 Task: Go to Program & Features. Select Whole Food Market. Add to cart Dairy-Free Almond Milk Ice Cream-2. Place order for Cameron White, _x000D_
80 Blair Hollow Rd_x000D_
Dillsburg, Pennsylvania(PA), 17019, Cell Number (717) 432-9341
Action: Mouse moved to (632, 32)
Screenshot: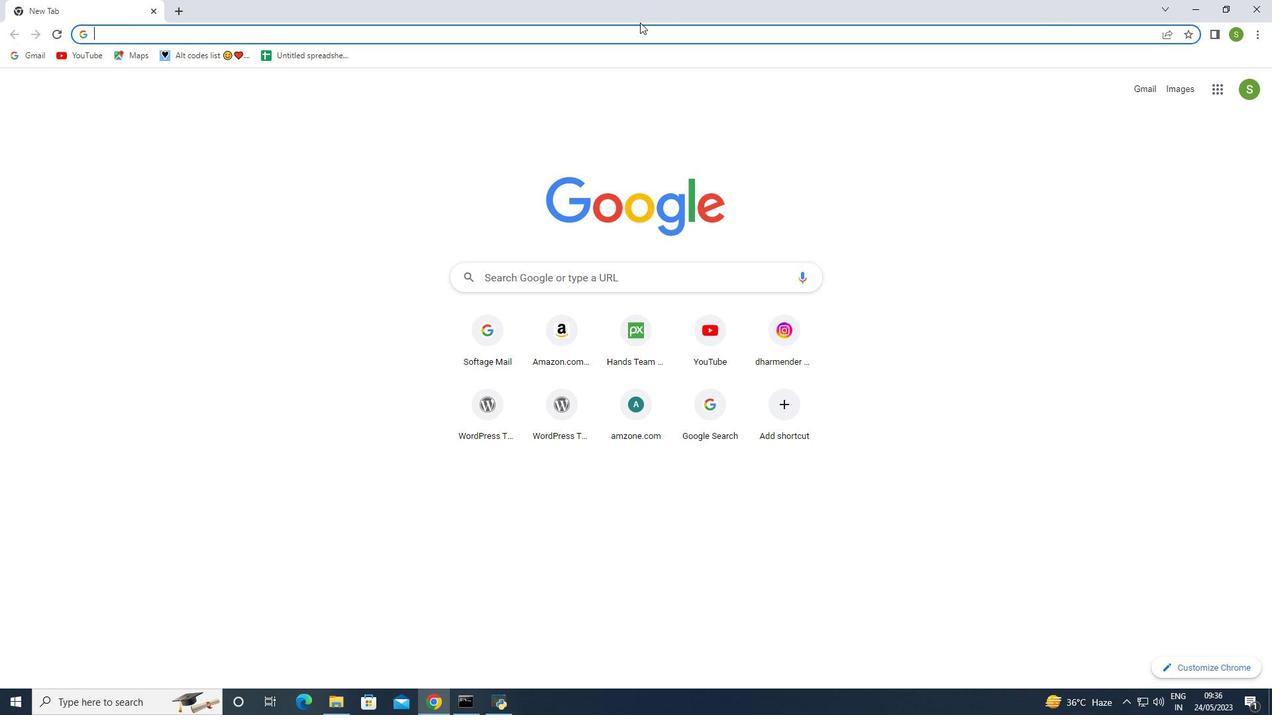 
Action: Mouse pressed left at (632, 32)
Screenshot: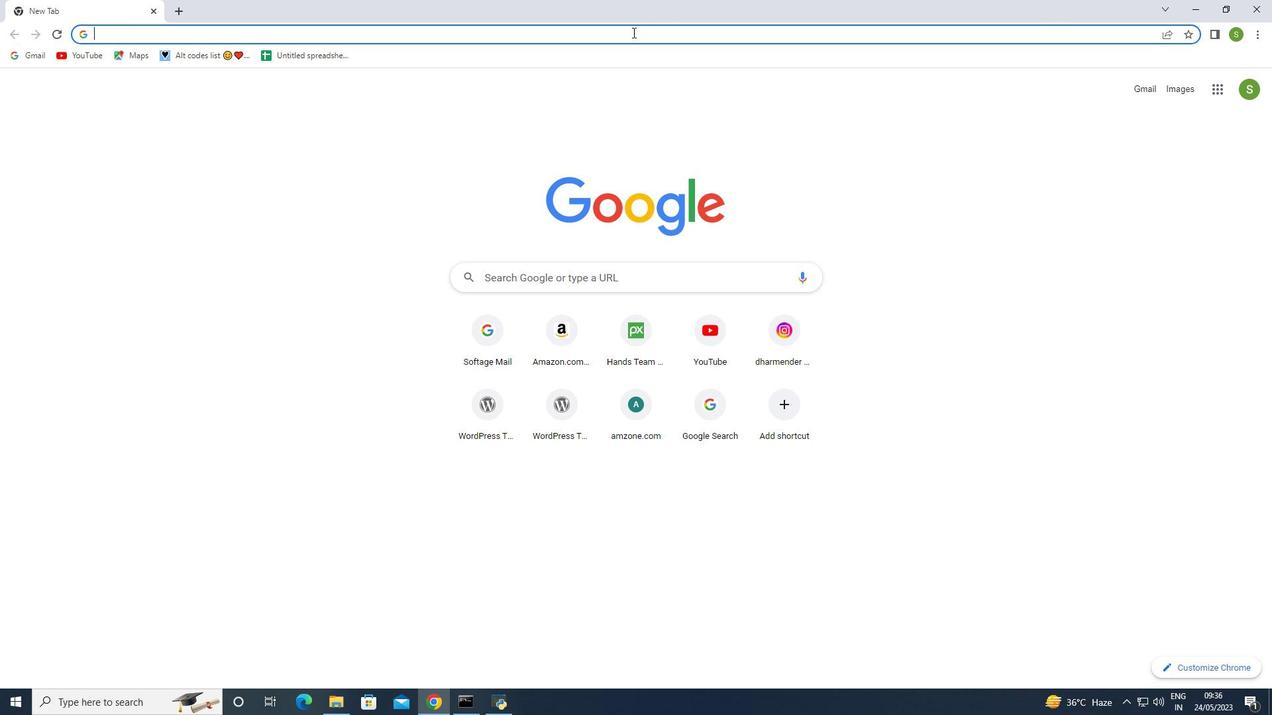 
Action: Key pressed am
Screenshot: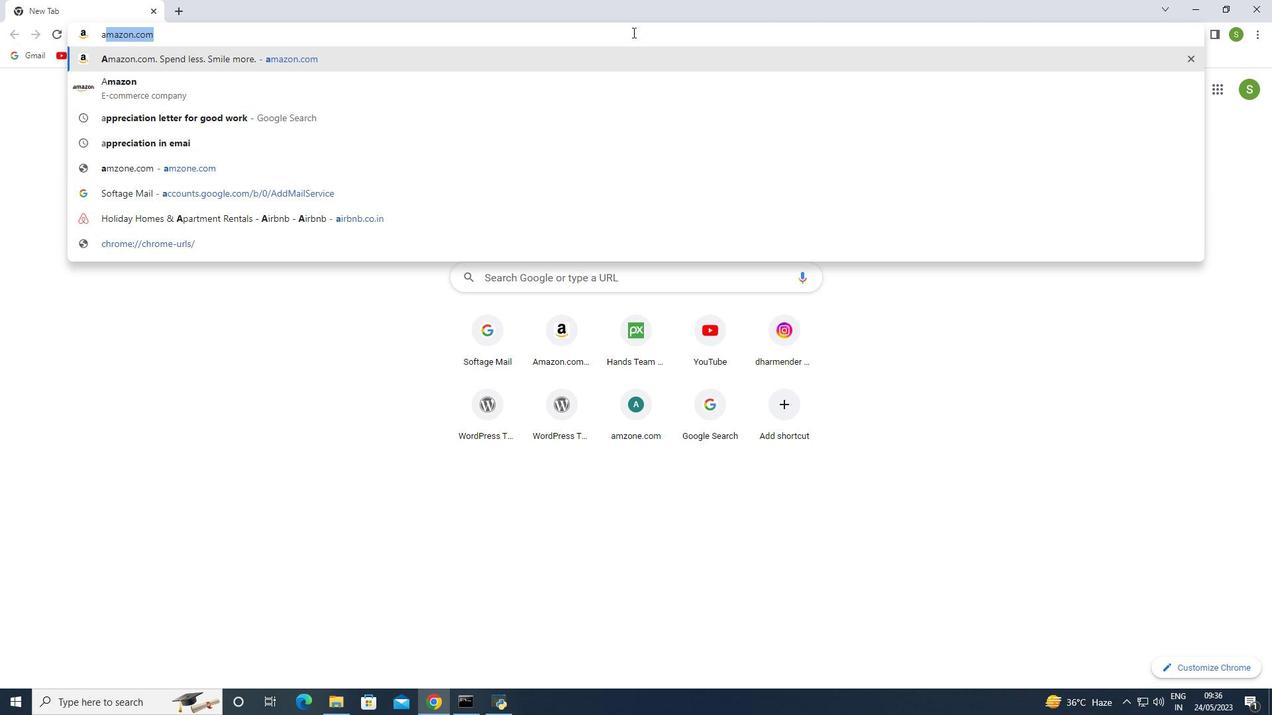 
Action: Mouse moved to (134, 60)
Screenshot: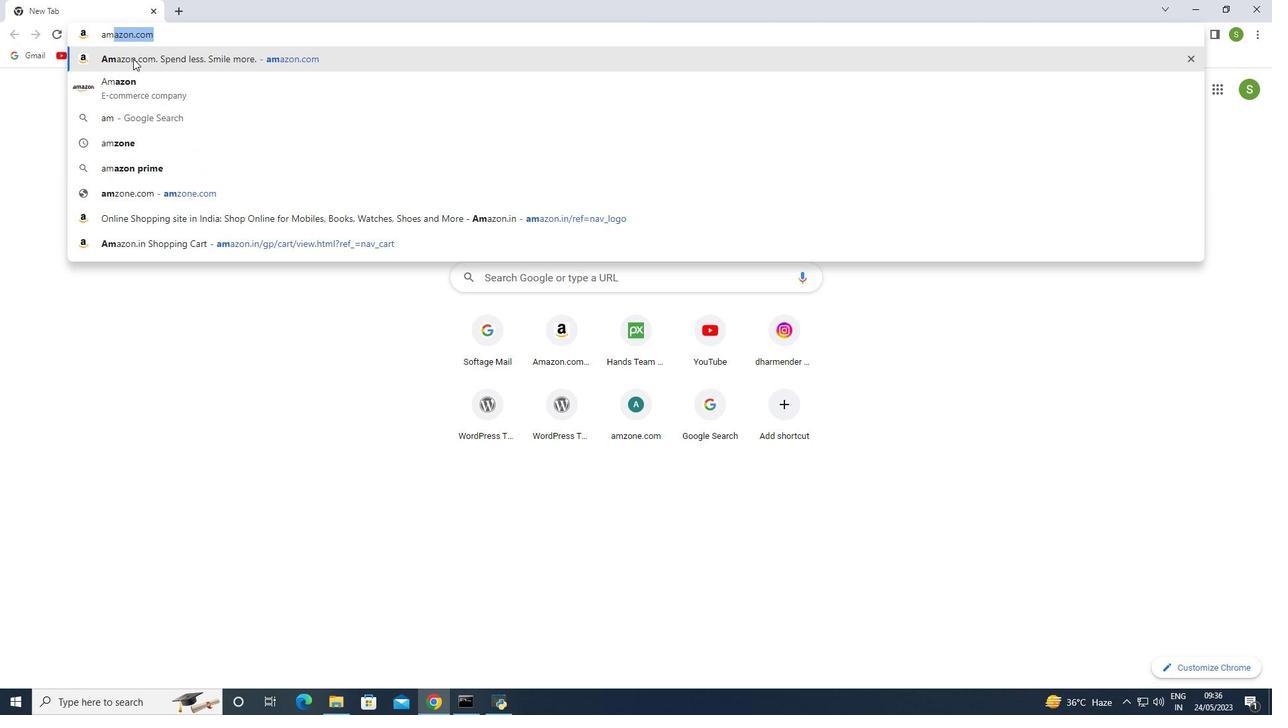 
Action: Mouse pressed left at (134, 60)
Screenshot: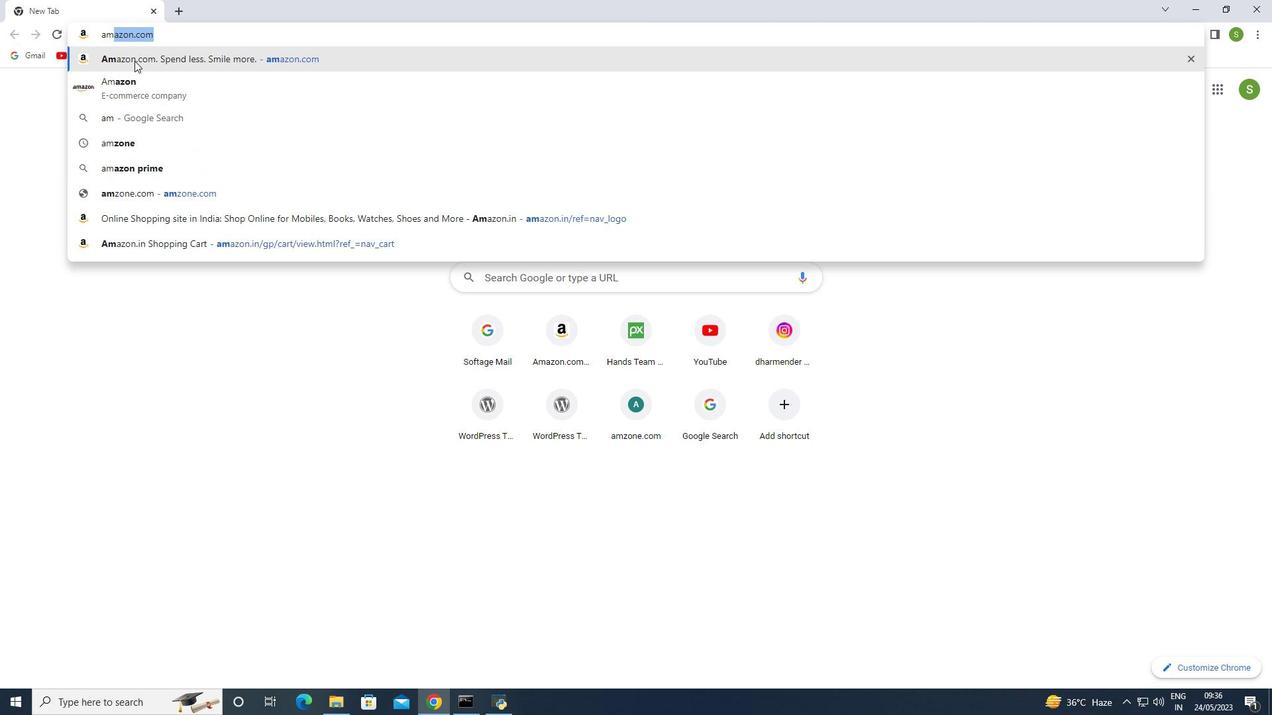 
Action: Mouse moved to (151, 83)
Screenshot: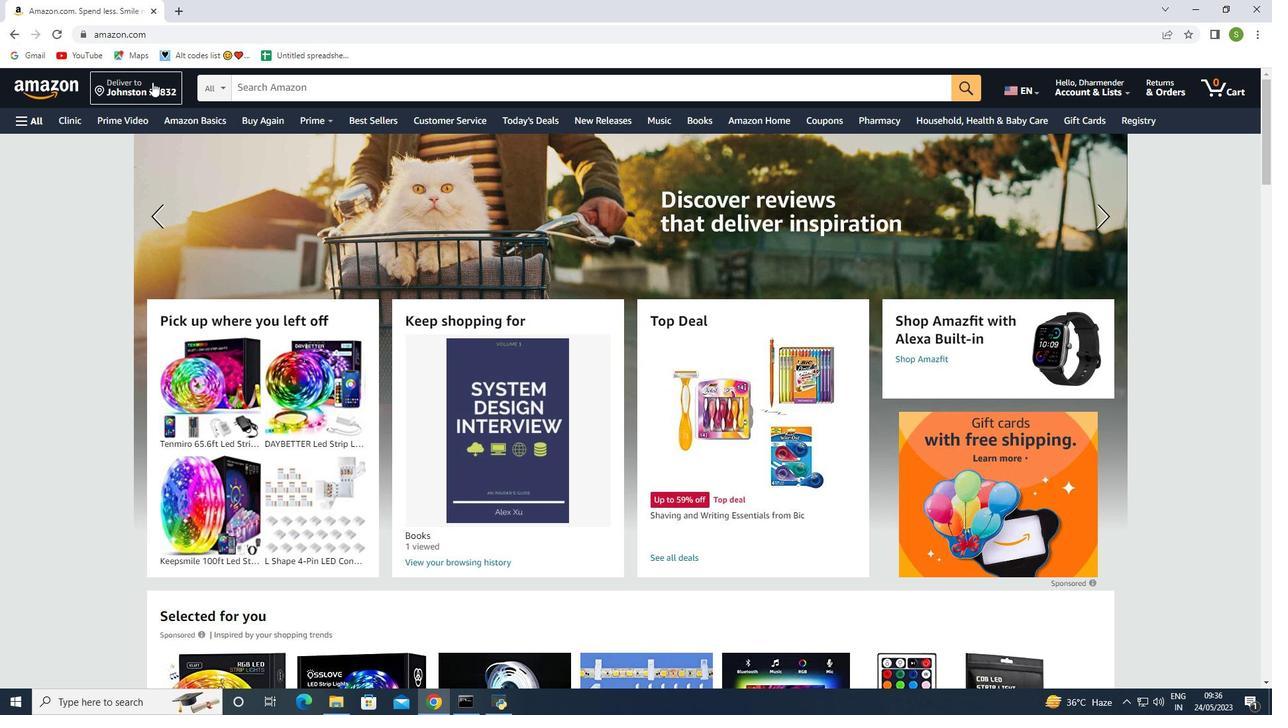 
Action: Mouse pressed right at (151, 83)
Screenshot: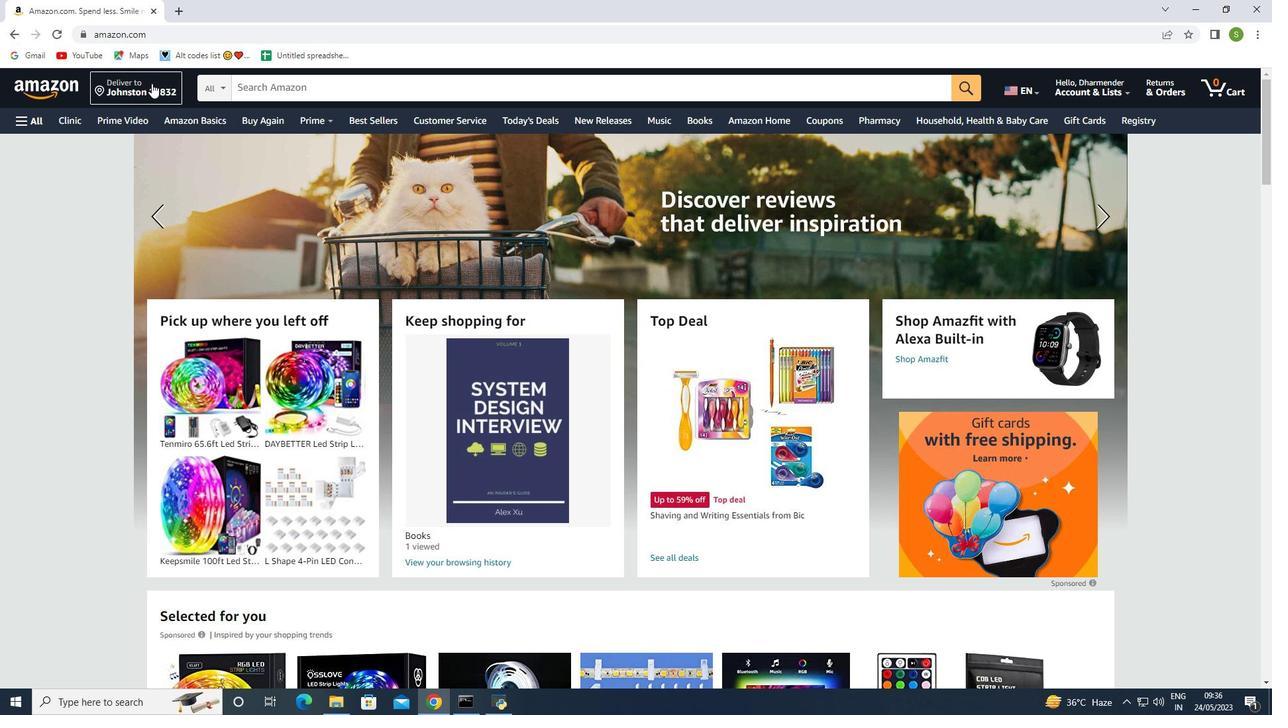 
Action: Mouse moved to (145, 86)
Screenshot: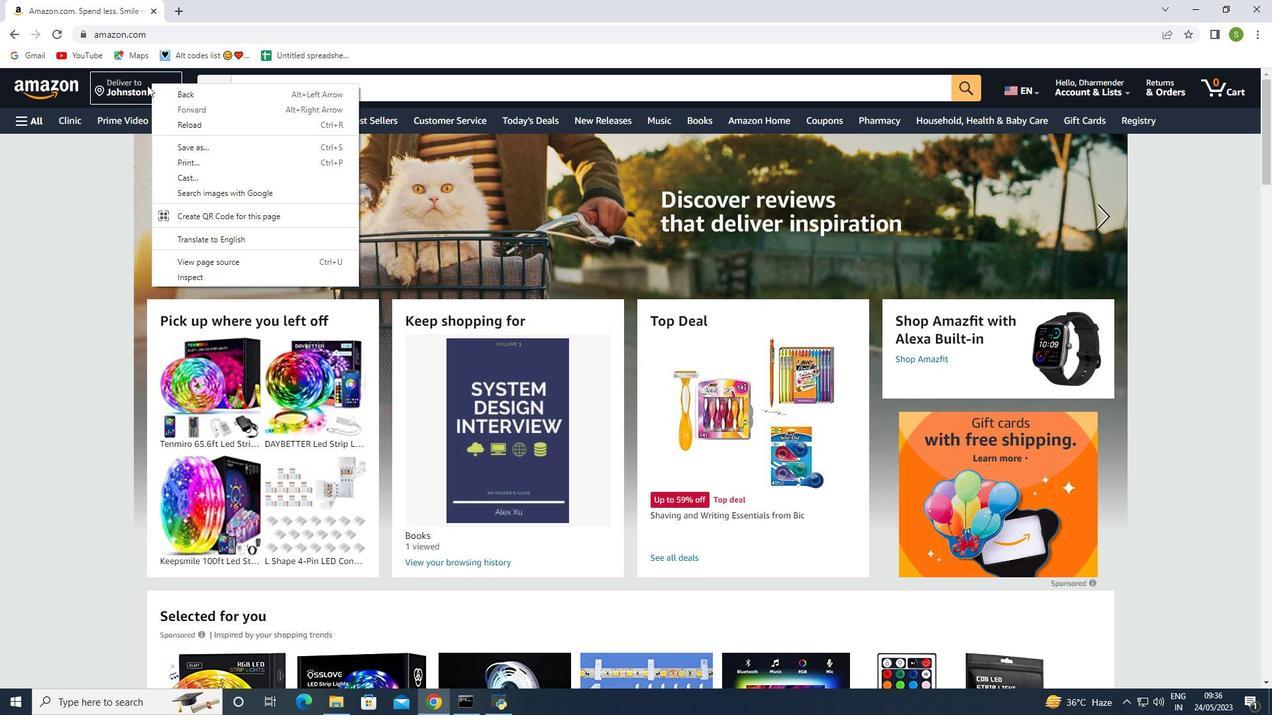 
Action: Mouse pressed left at (145, 86)
Screenshot: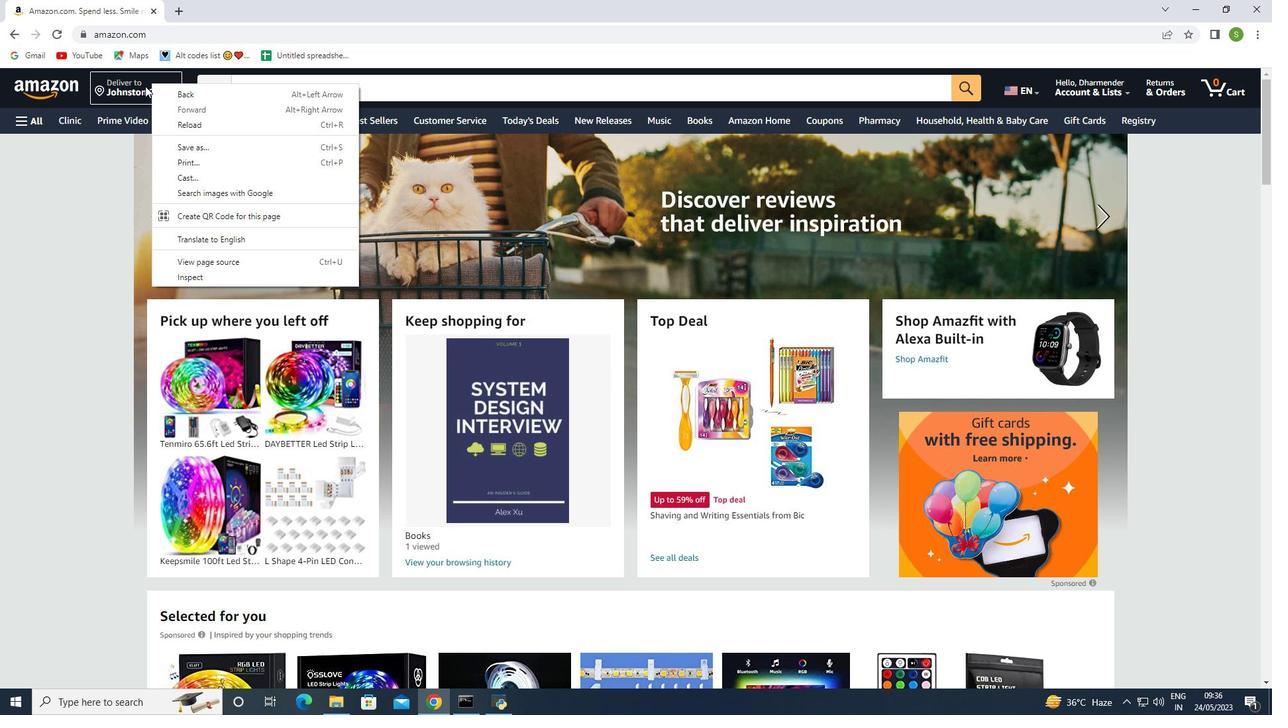 
Action: Mouse moved to (637, 464)
Screenshot: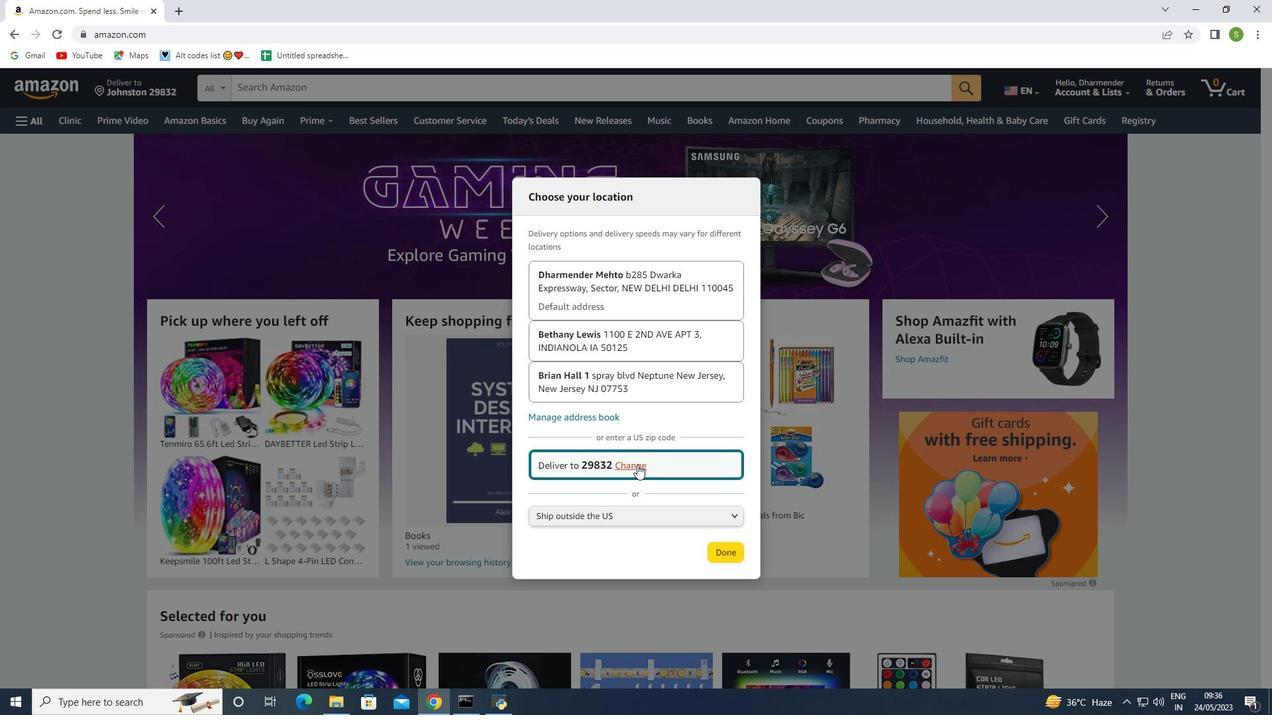 
Action: Mouse pressed left at (637, 464)
Screenshot: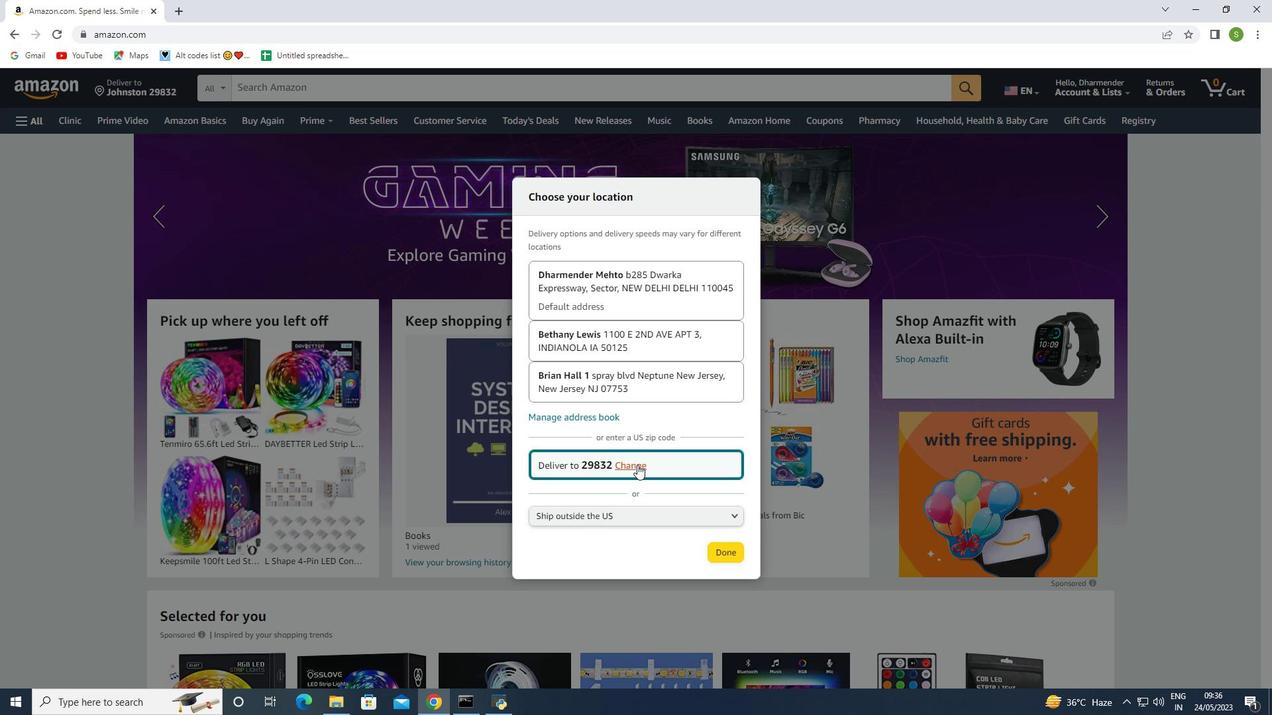 
Action: Mouse moved to (629, 458)
Screenshot: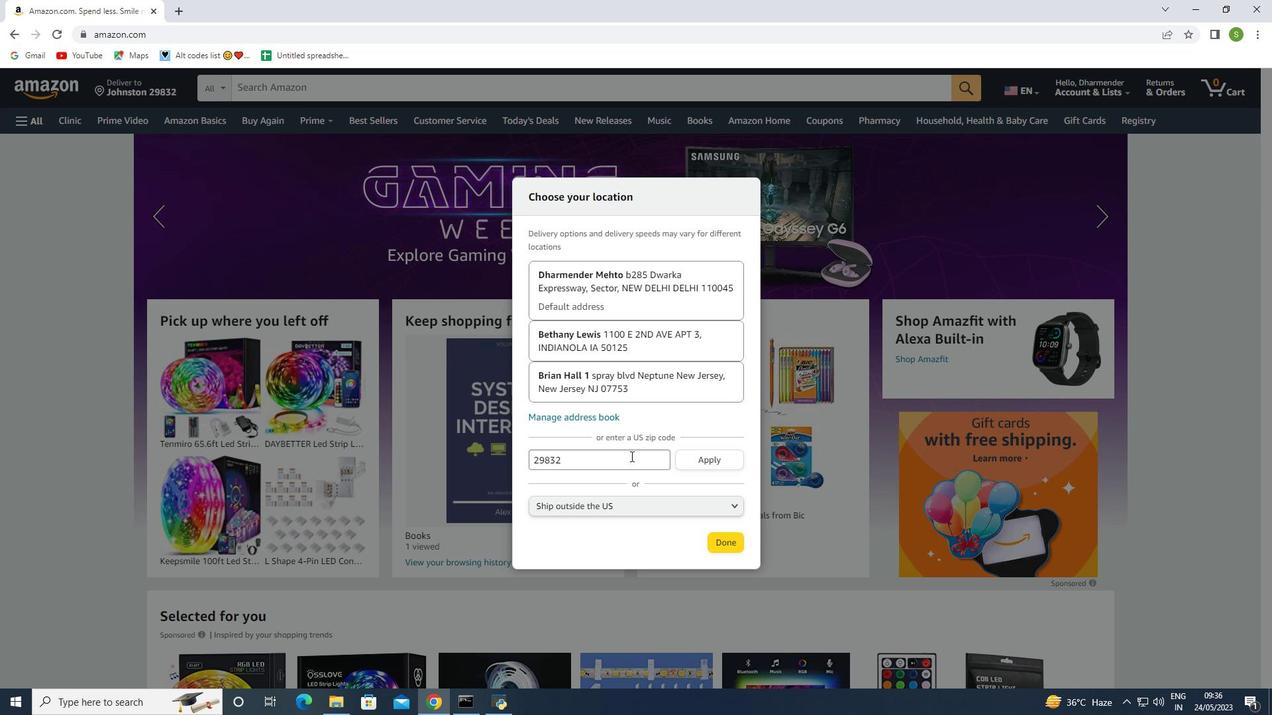
Action: Mouse pressed left at (629, 458)
Screenshot: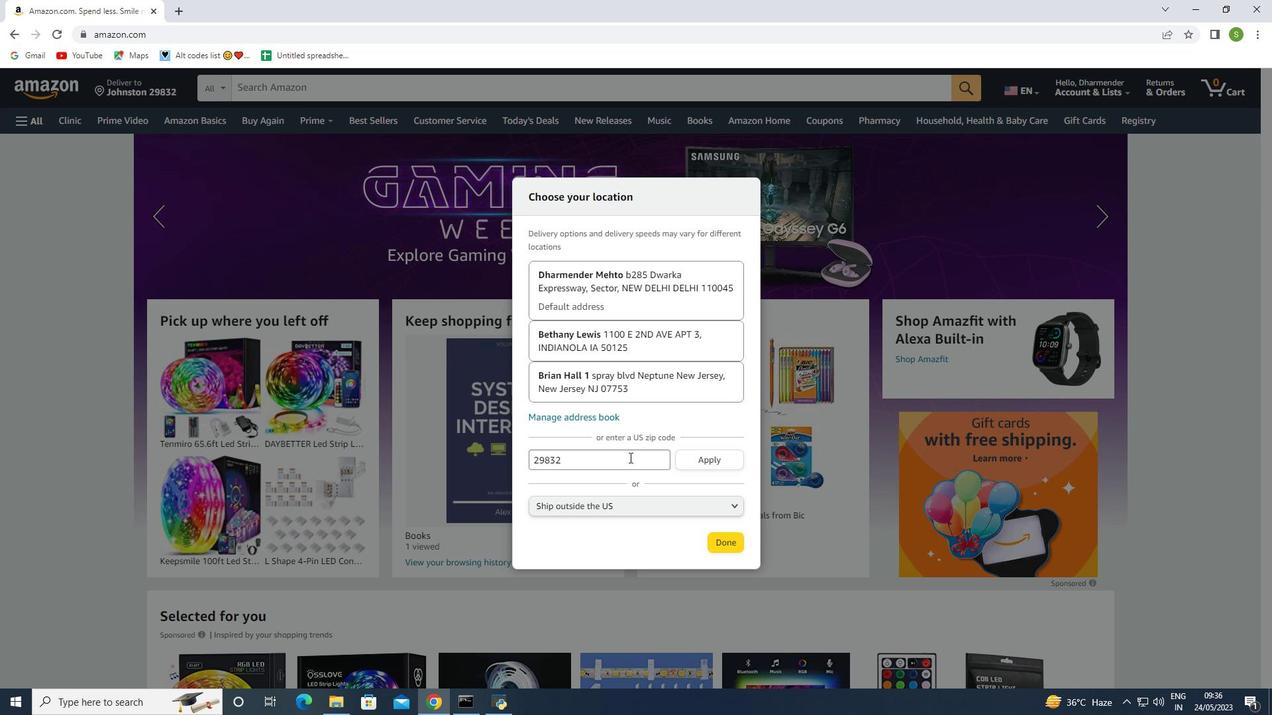 
Action: Mouse moved to (493, 449)
Screenshot: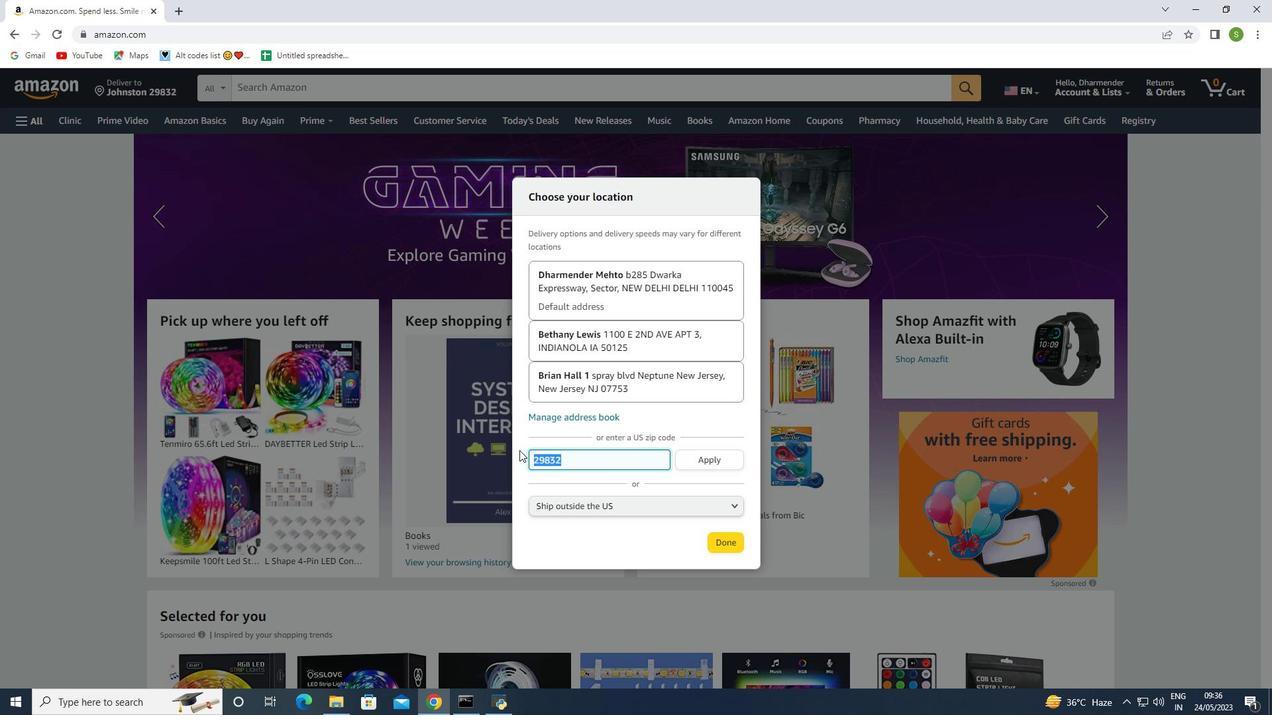 
Action: Key pressed <Key.backspace>
Screenshot: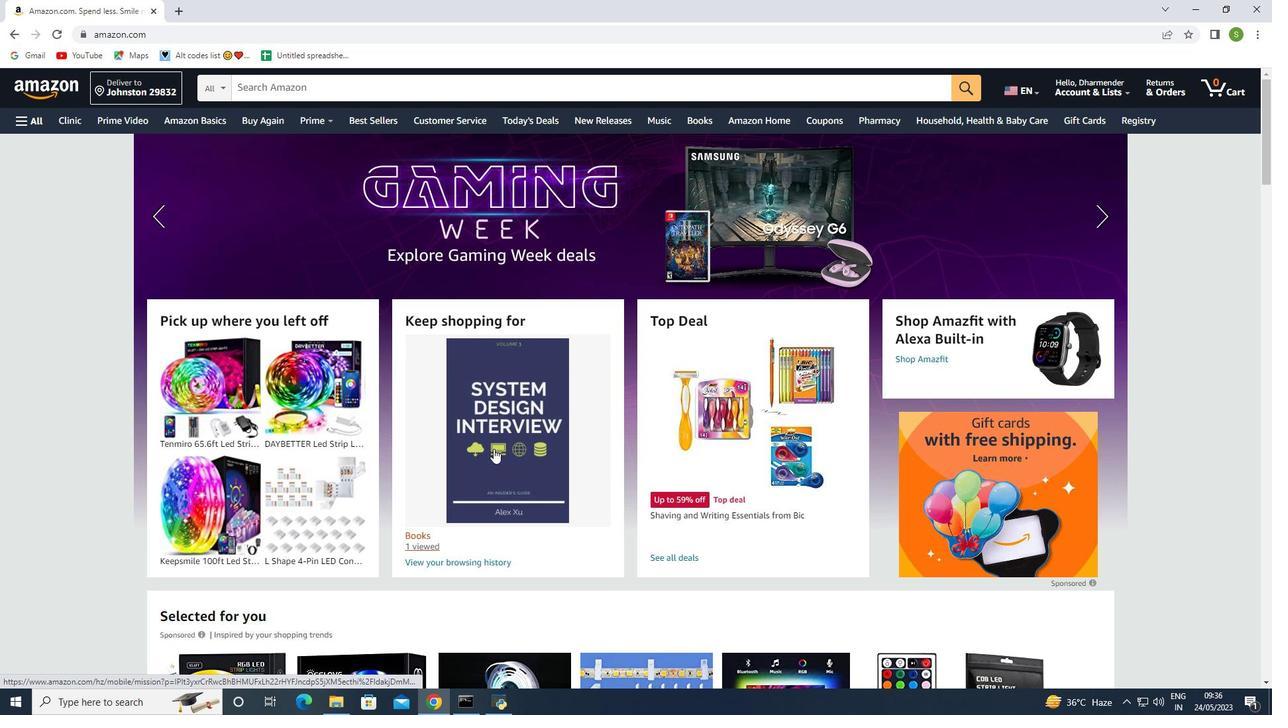 
Action: Mouse moved to (105, 97)
Screenshot: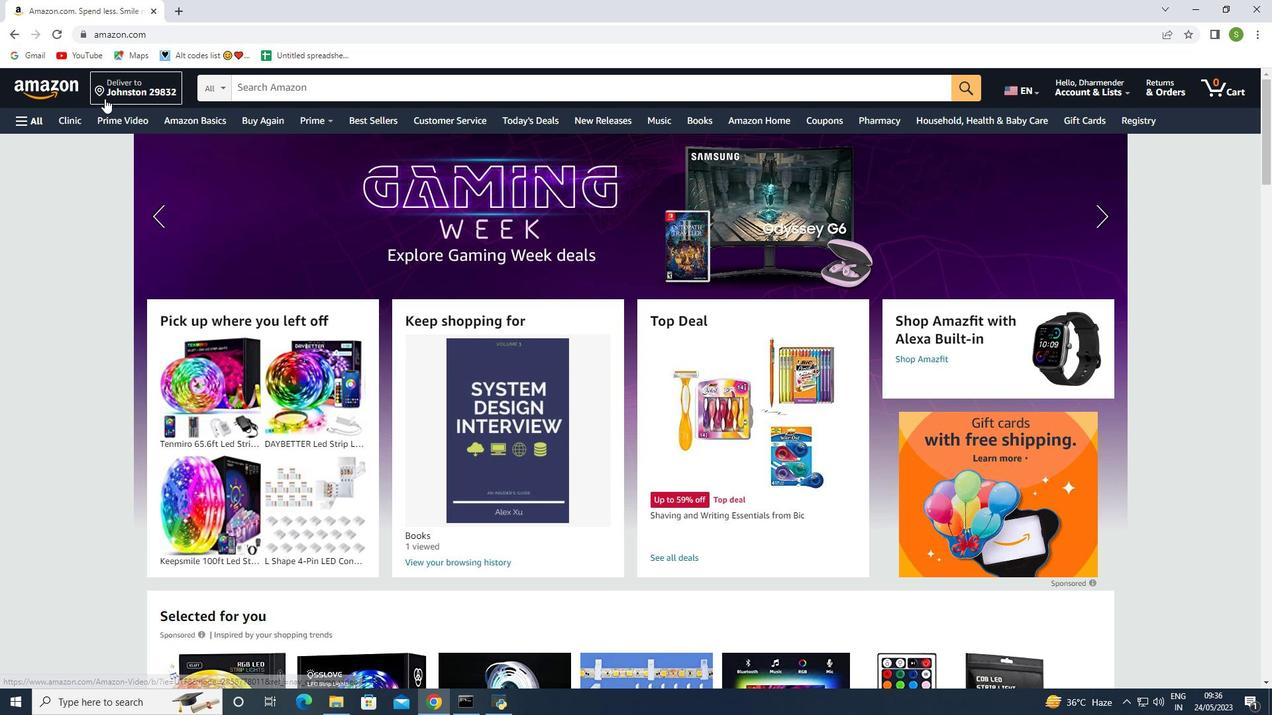 
Action: Mouse pressed right at (105, 97)
Screenshot: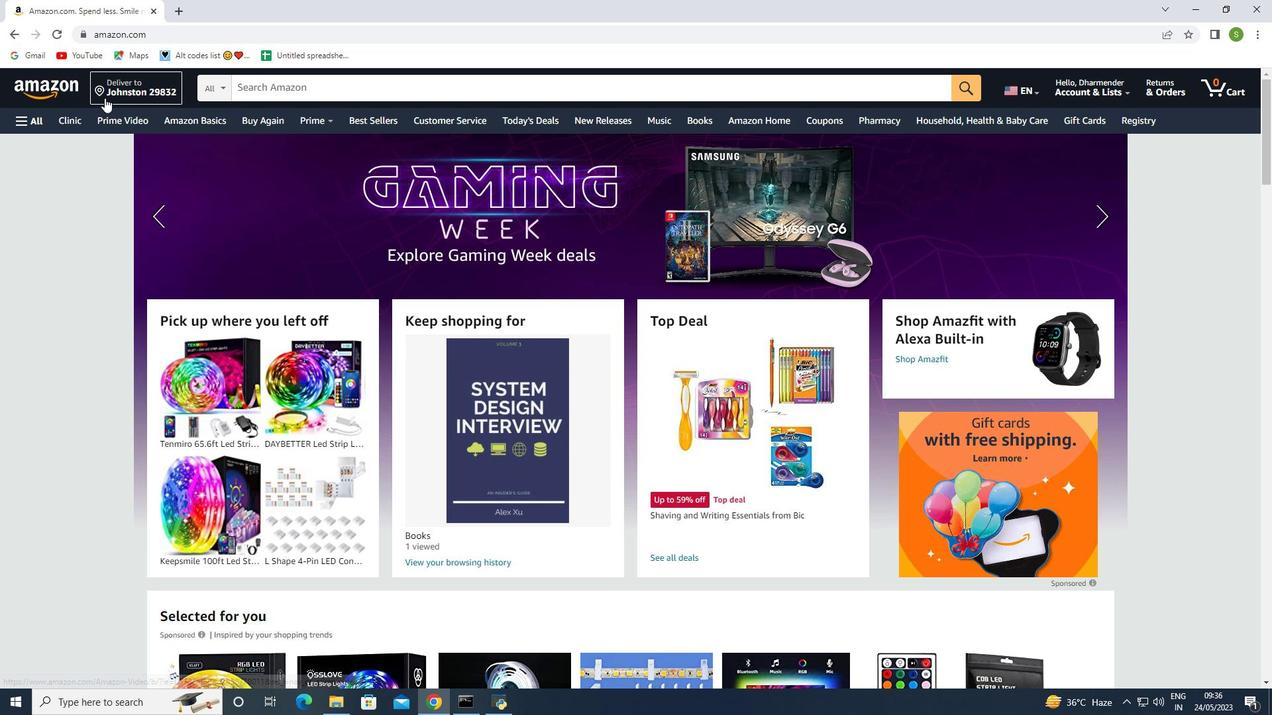 
Action: Mouse moved to (145, 92)
Screenshot: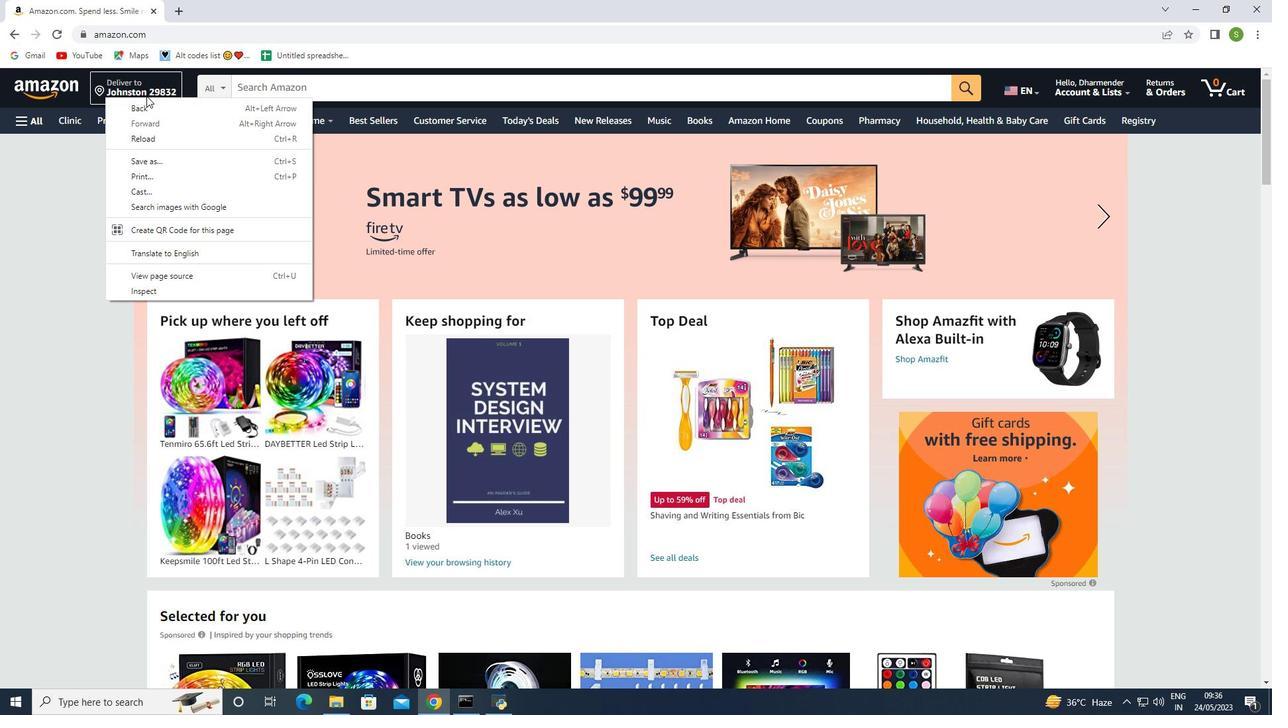 
Action: Mouse pressed left at (145, 92)
Screenshot: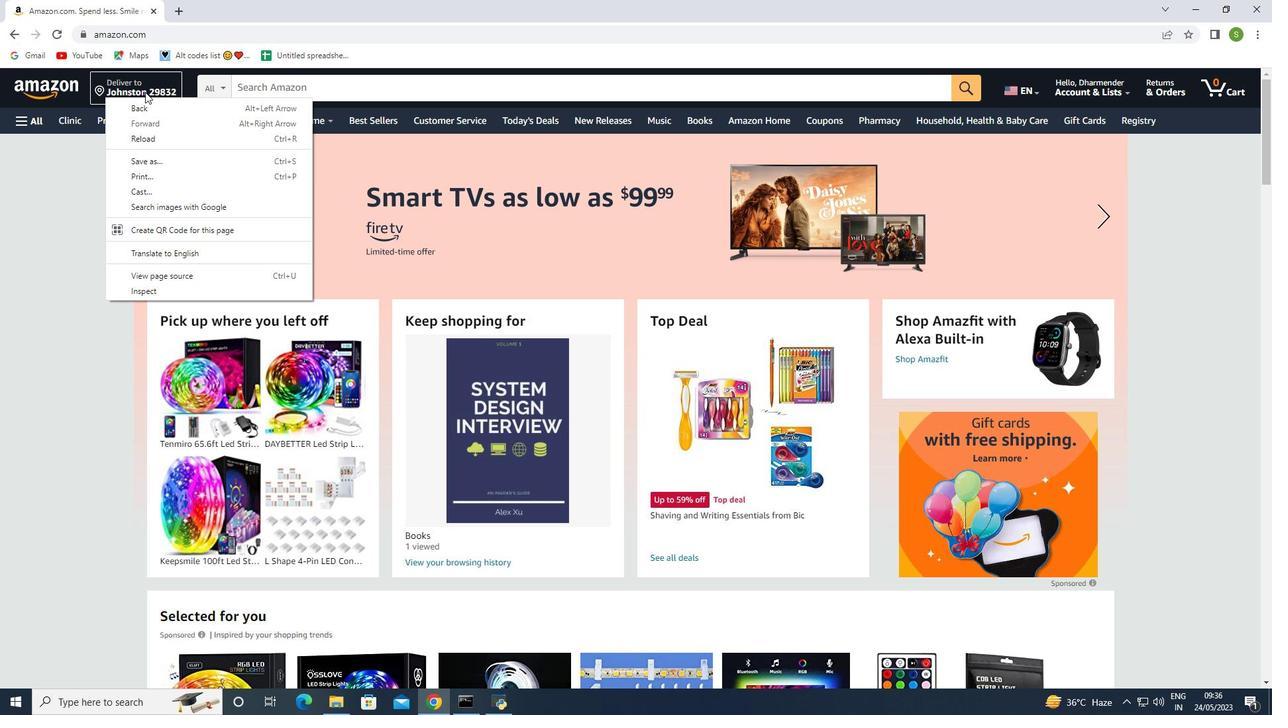 
Action: Mouse moved to (636, 474)
Screenshot: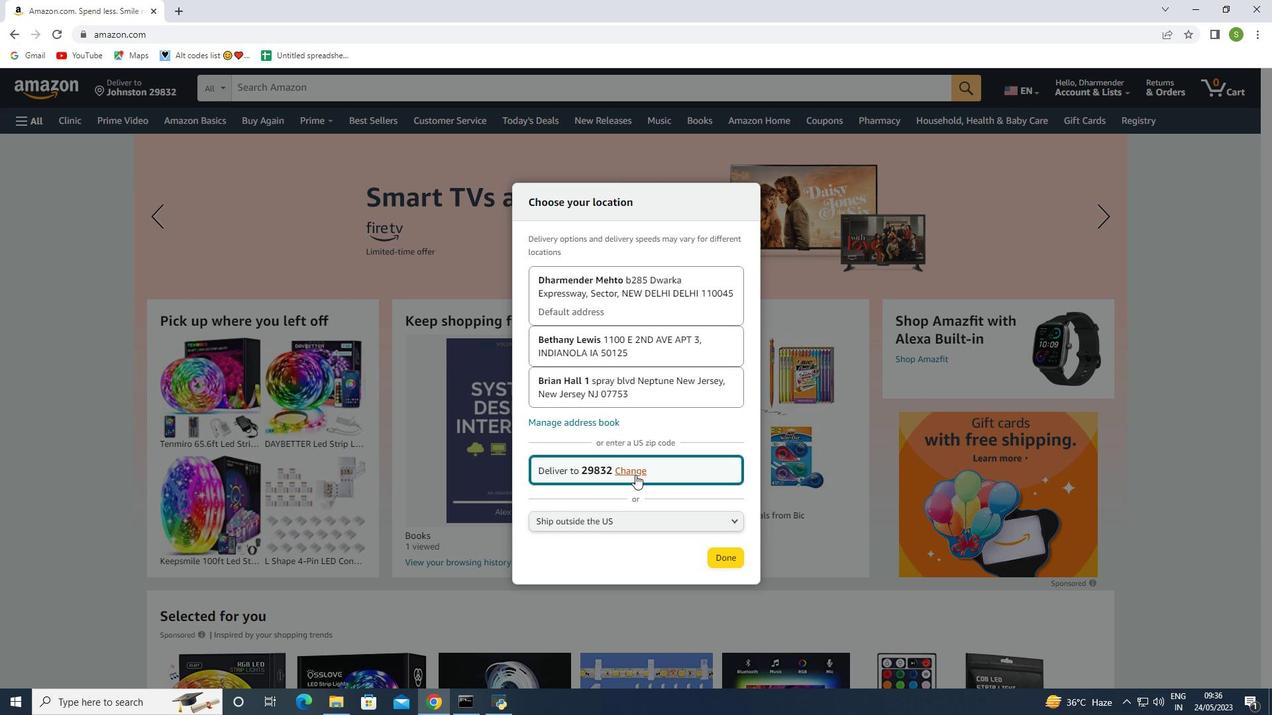 
Action: Mouse pressed left at (636, 474)
Screenshot: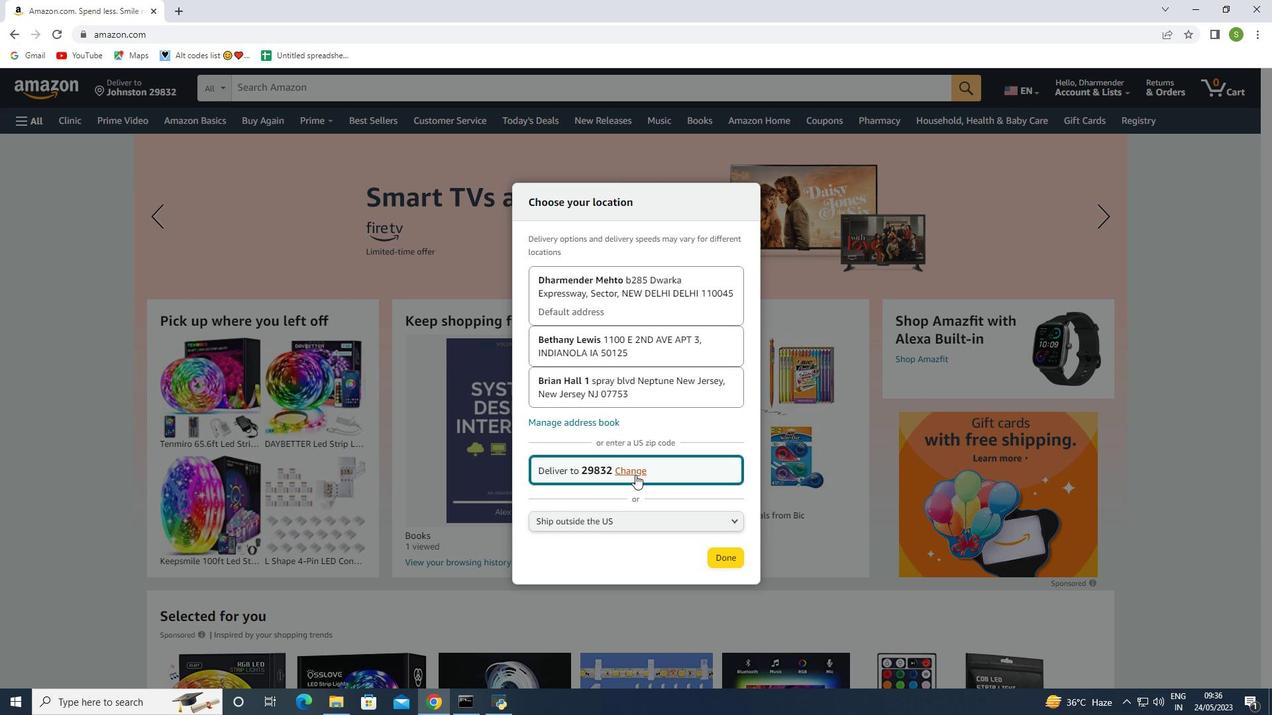
Action: Mouse moved to (634, 466)
Screenshot: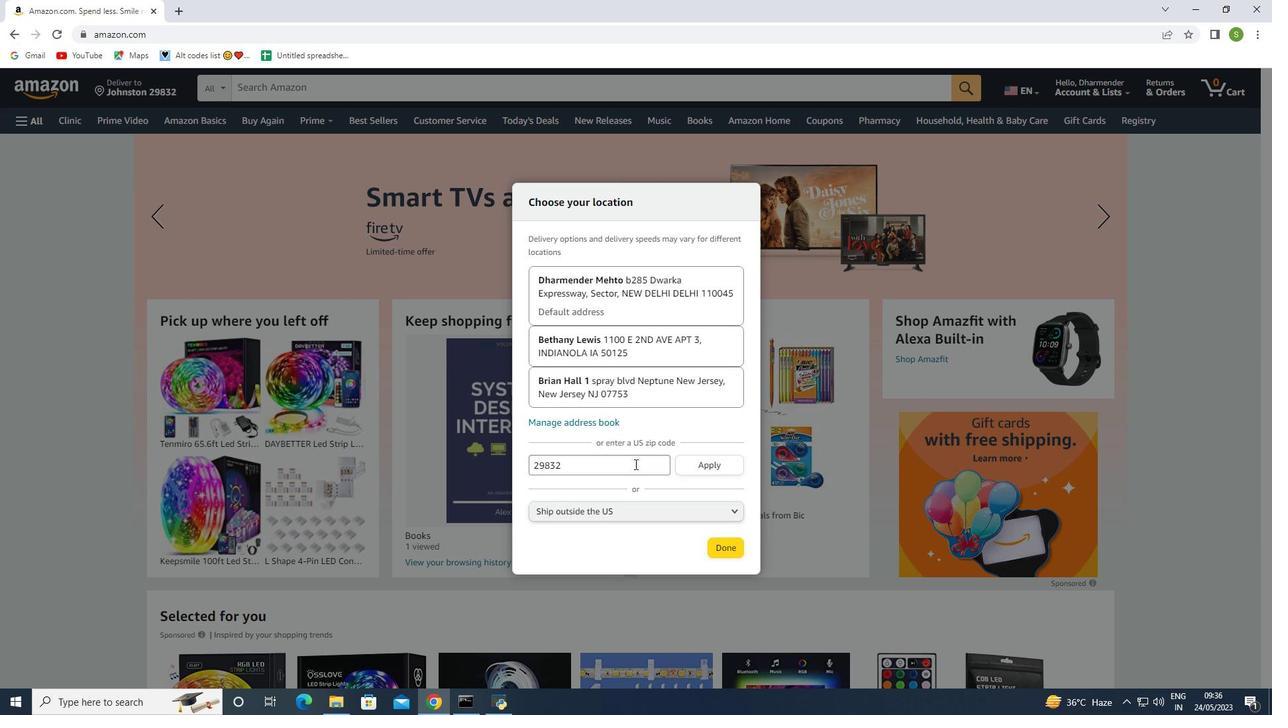 
Action: Mouse pressed left at (634, 466)
Screenshot: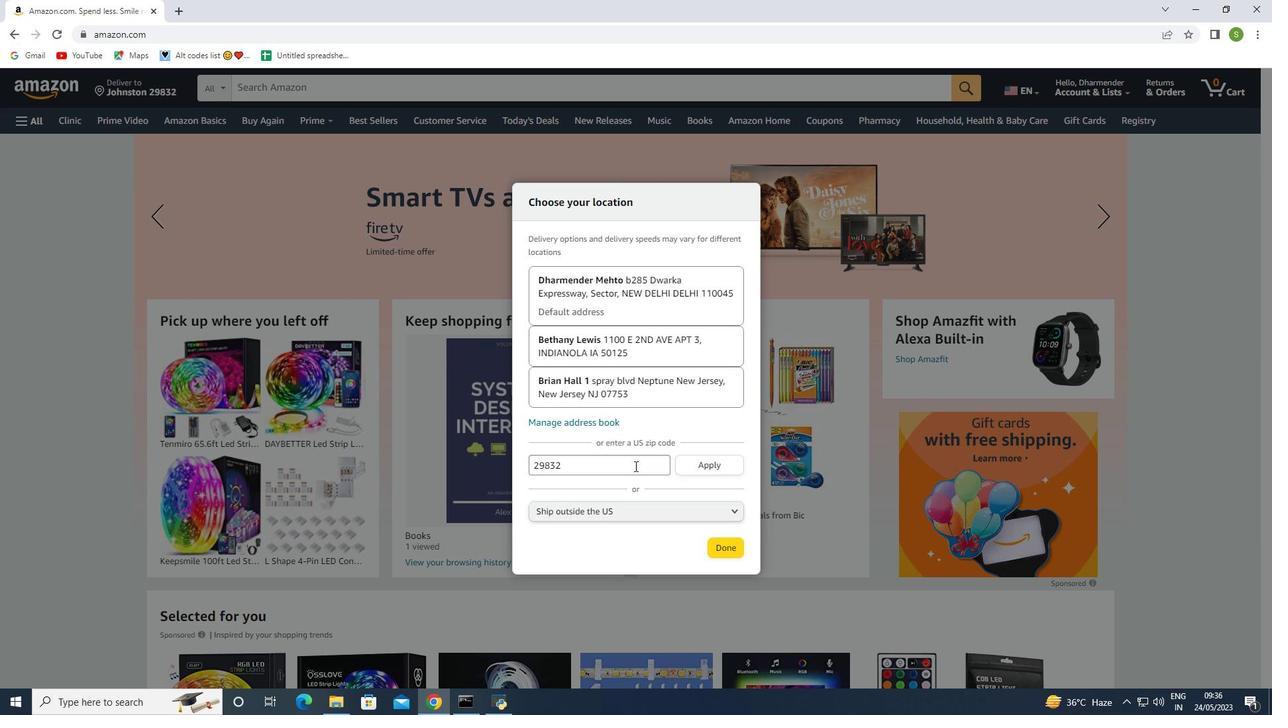 
Action: Key pressed <Key.backspace><Key.backspace><Key.backspace><Key.backspace><Key.backspace>17019
Screenshot: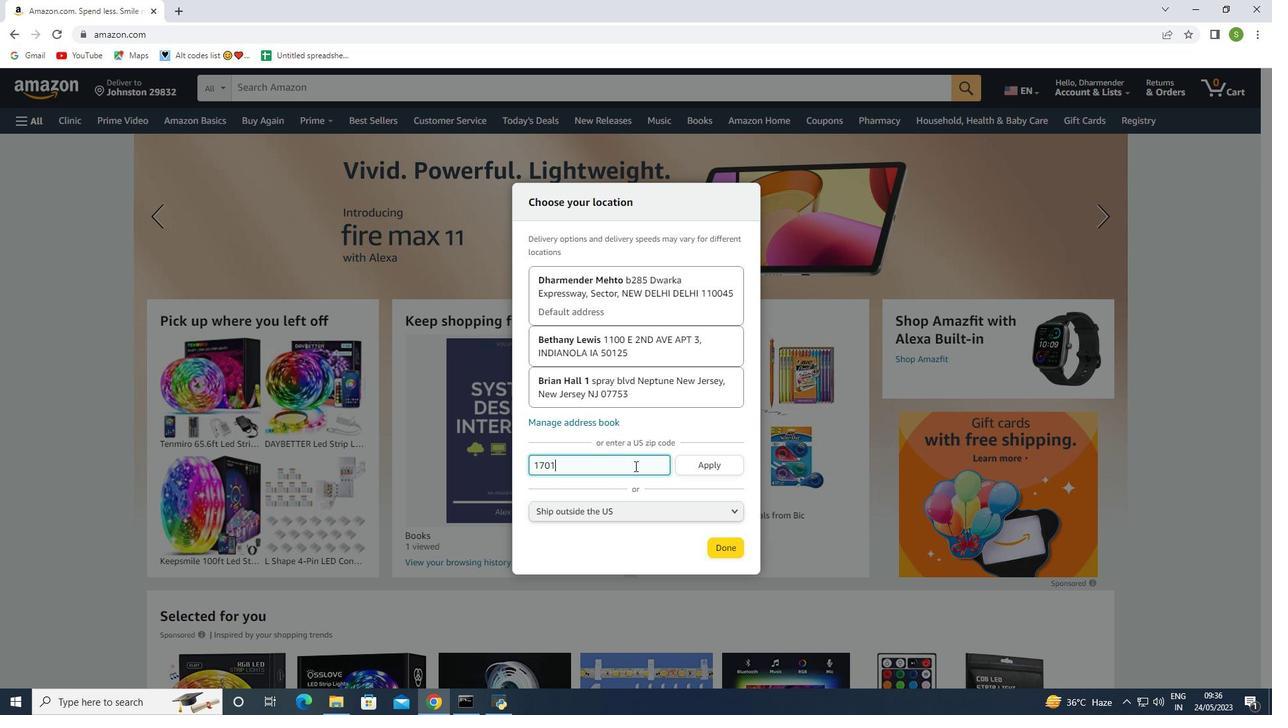 
Action: Mouse moved to (732, 543)
Screenshot: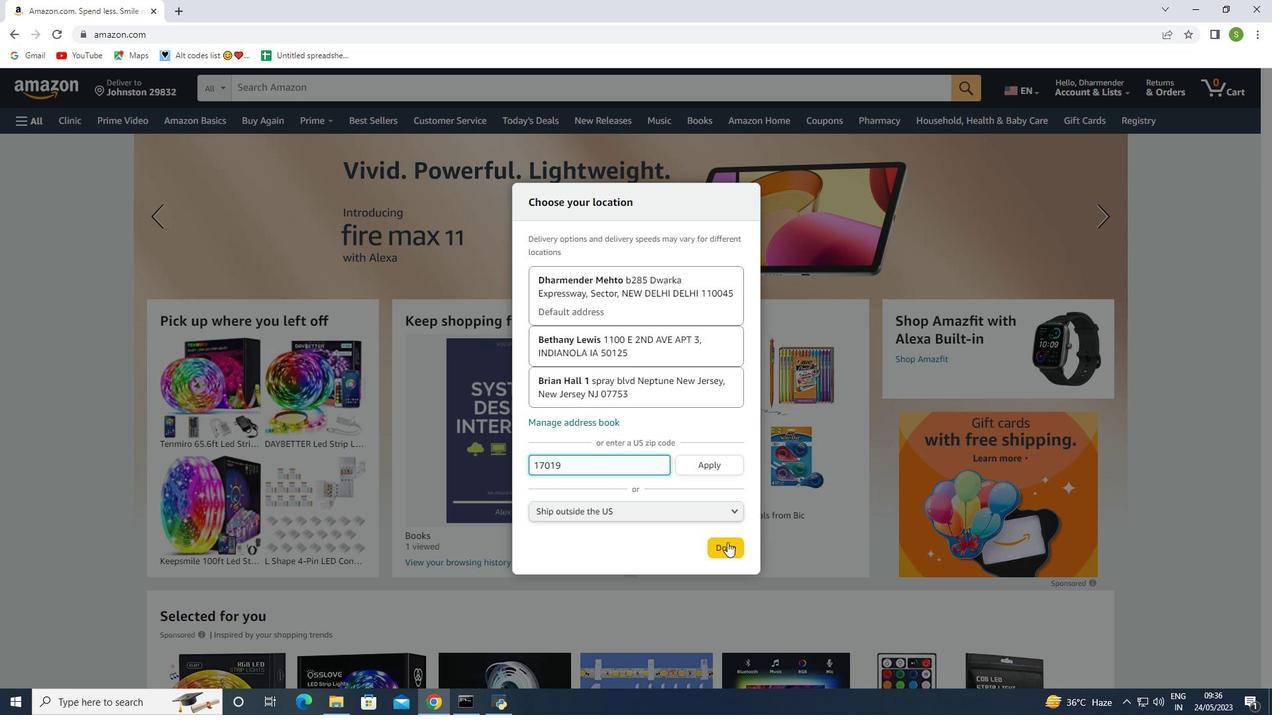 
Action: Mouse pressed left at (732, 543)
Screenshot: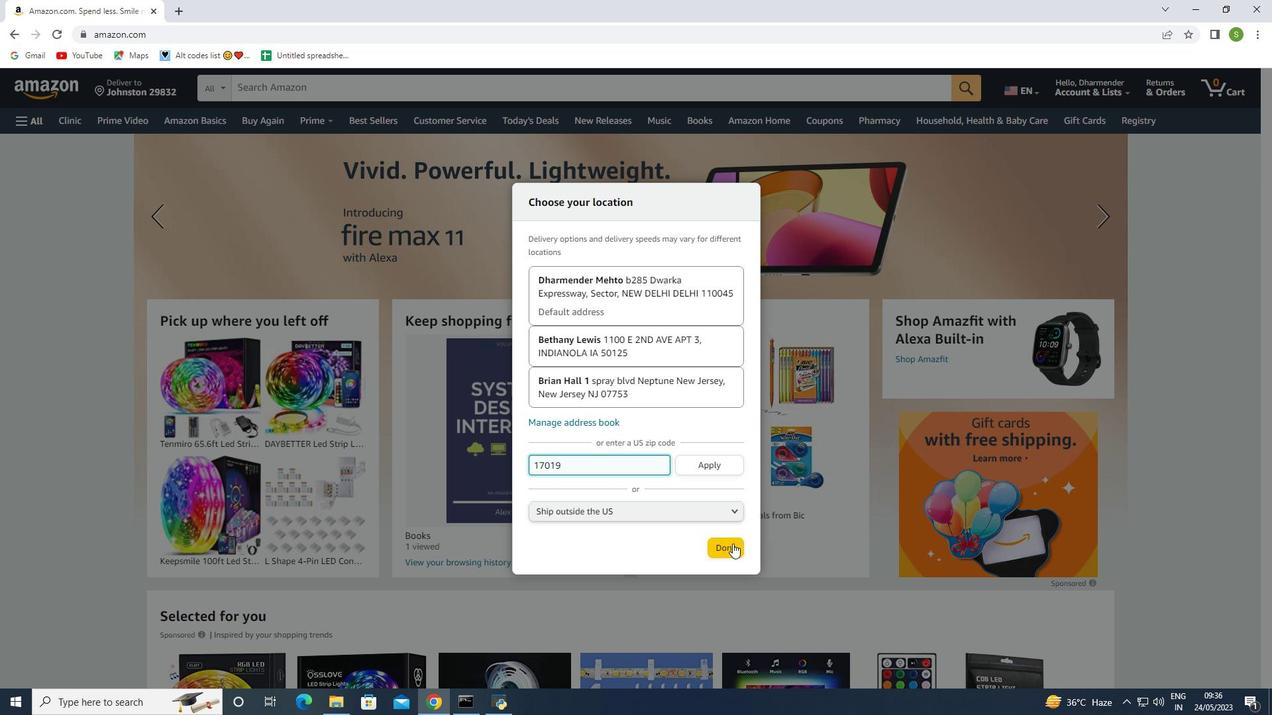 
Action: Mouse moved to (60, 37)
Screenshot: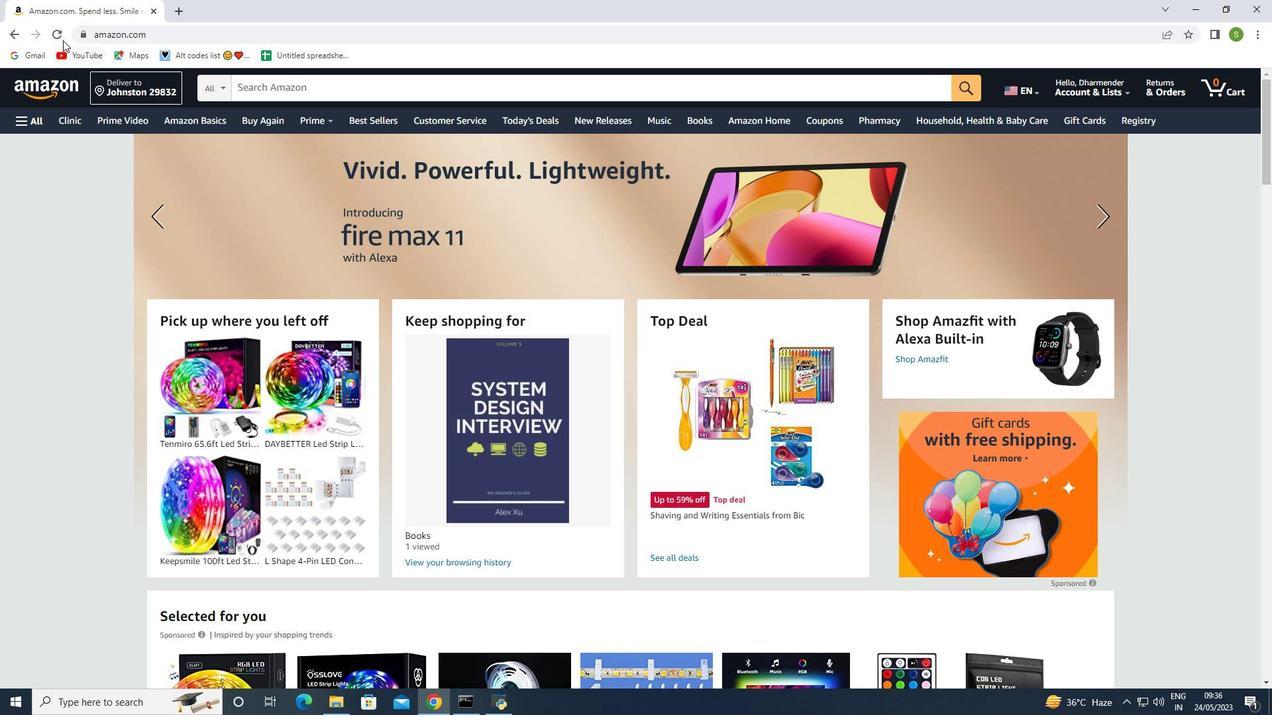 
Action: Mouse pressed left at (60, 37)
Screenshot: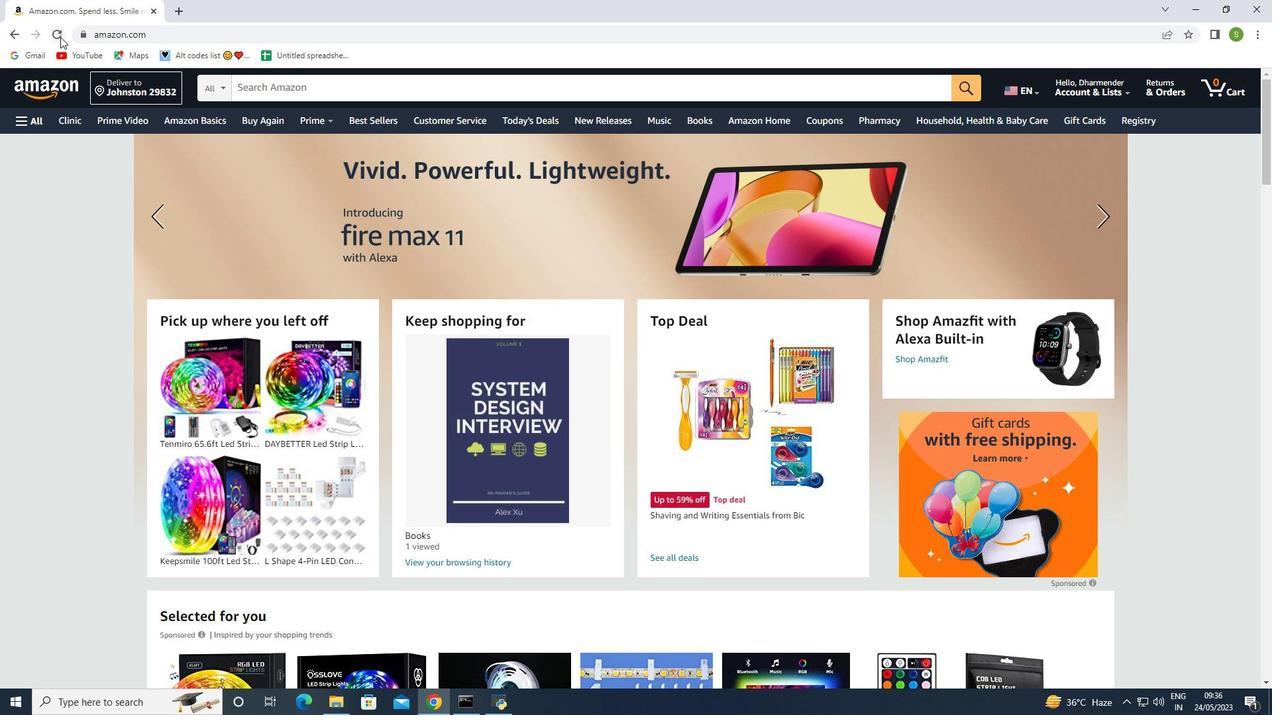
Action: Mouse moved to (171, 92)
Screenshot: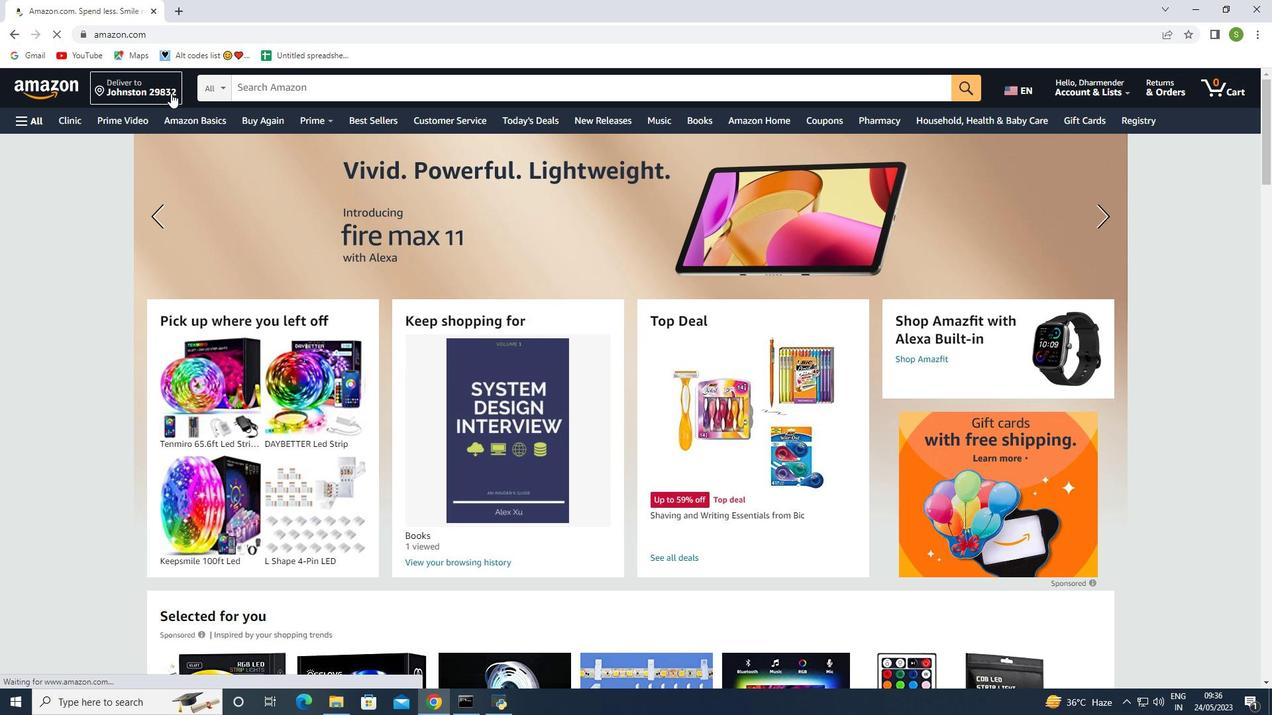 
Action: Mouse pressed left at (171, 92)
Screenshot: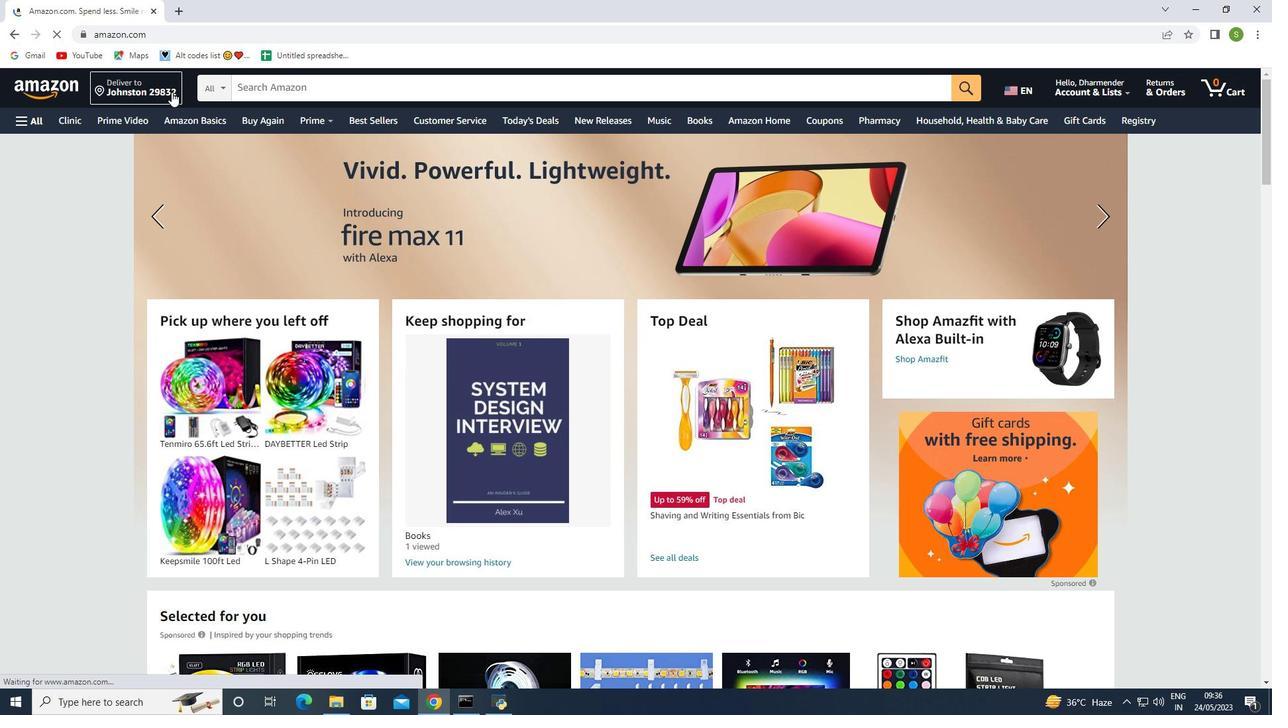 
Action: Mouse moved to (730, 559)
Screenshot: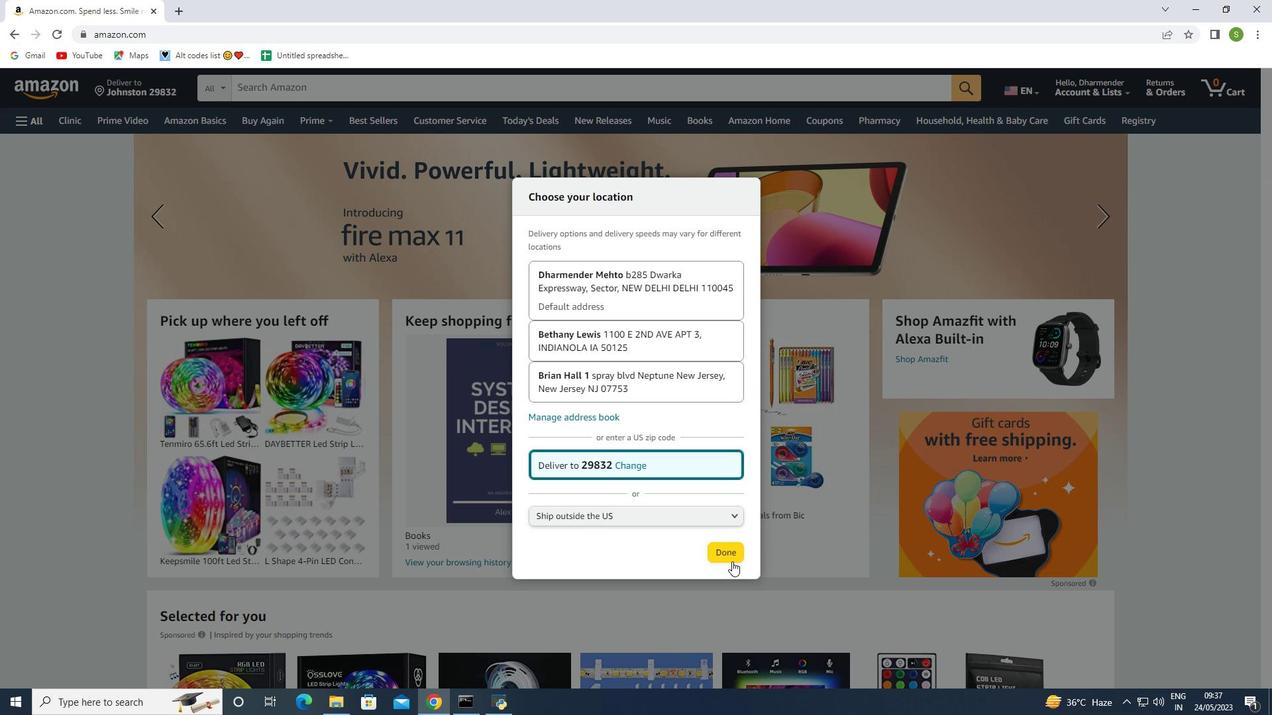 
Action: Mouse pressed left at (730, 559)
Screenshot: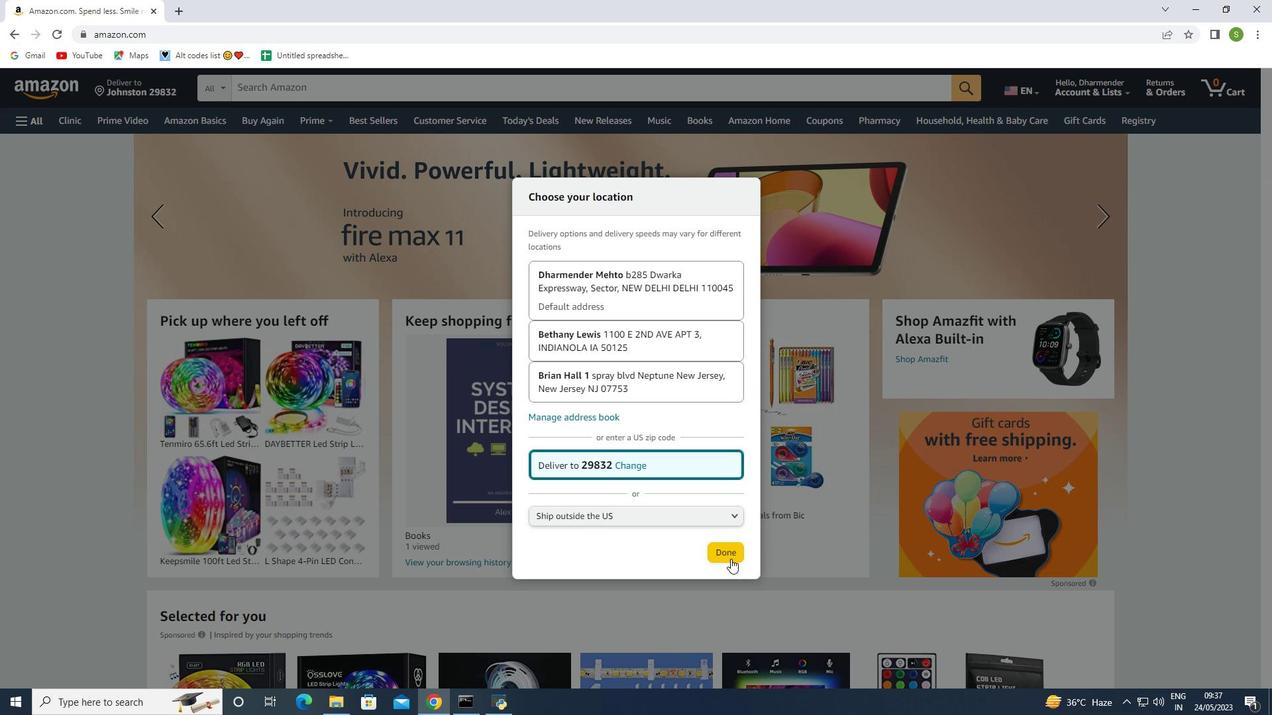 
Action: Mouse moved to (19, 116)
Screenshot: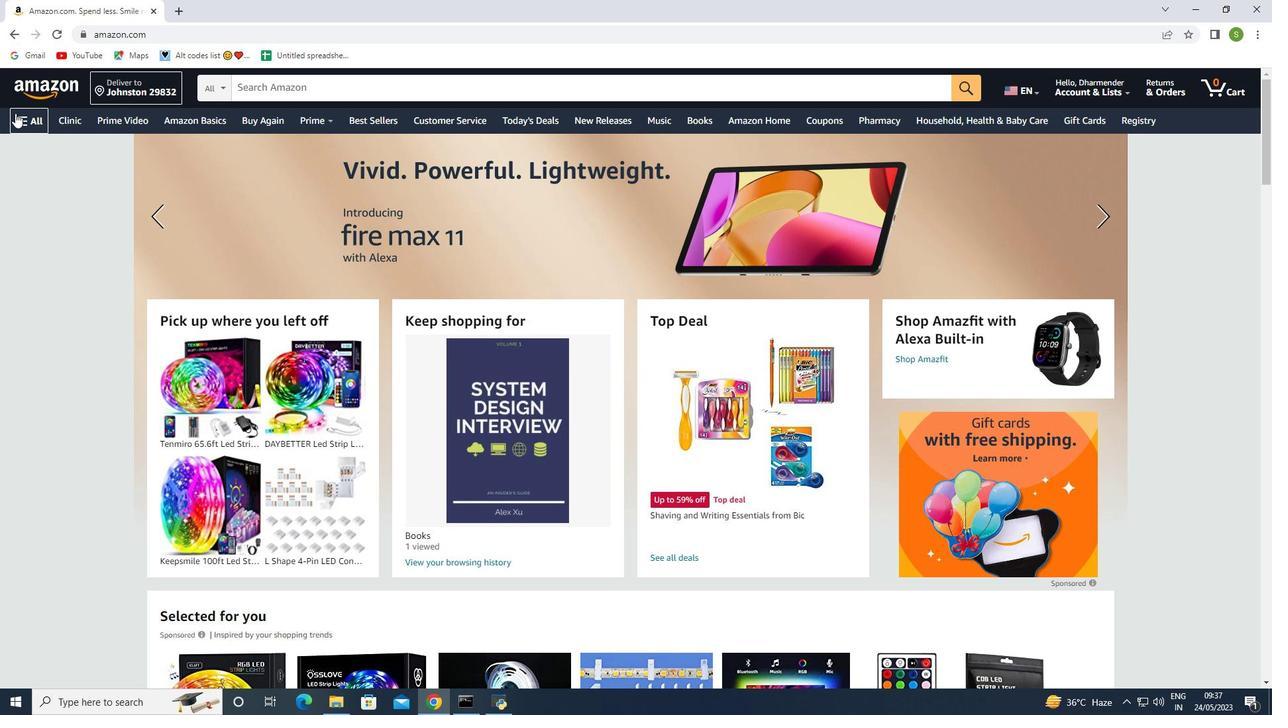 
Action: Mouse pressed left at (19, 116)
Screenshot: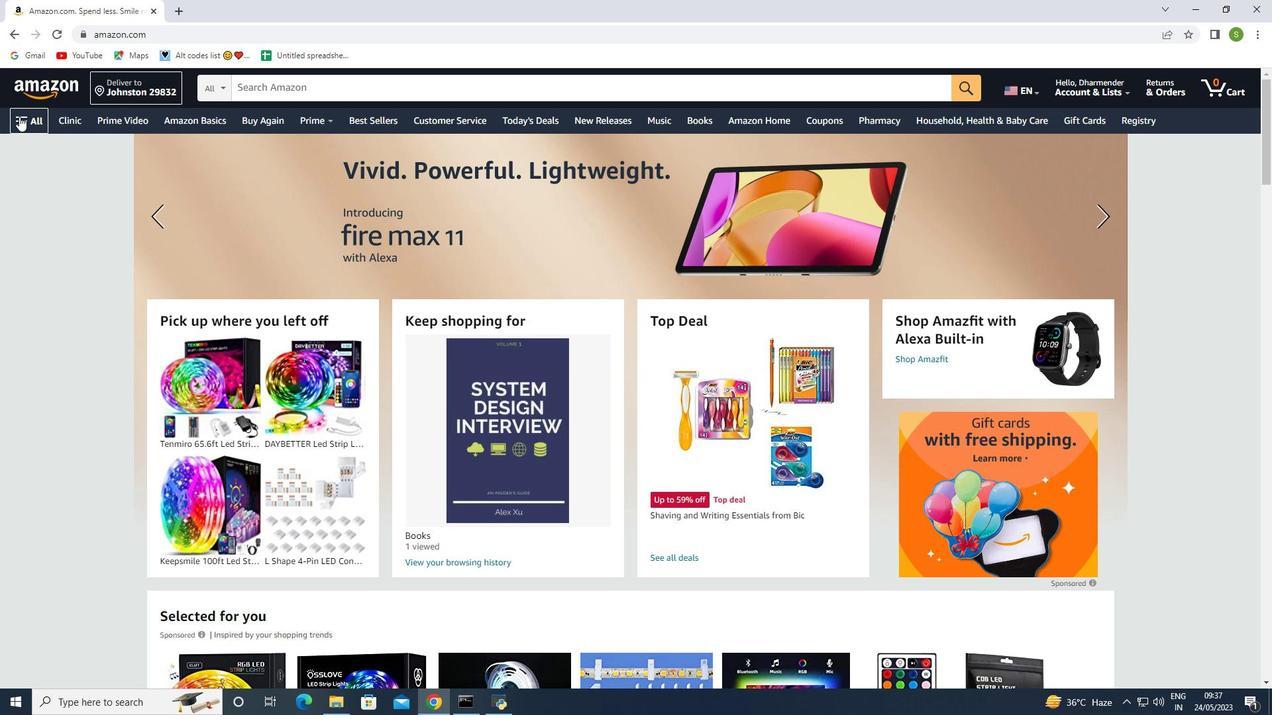 
Action: Mouse moved to (88, 486)
Screenshot: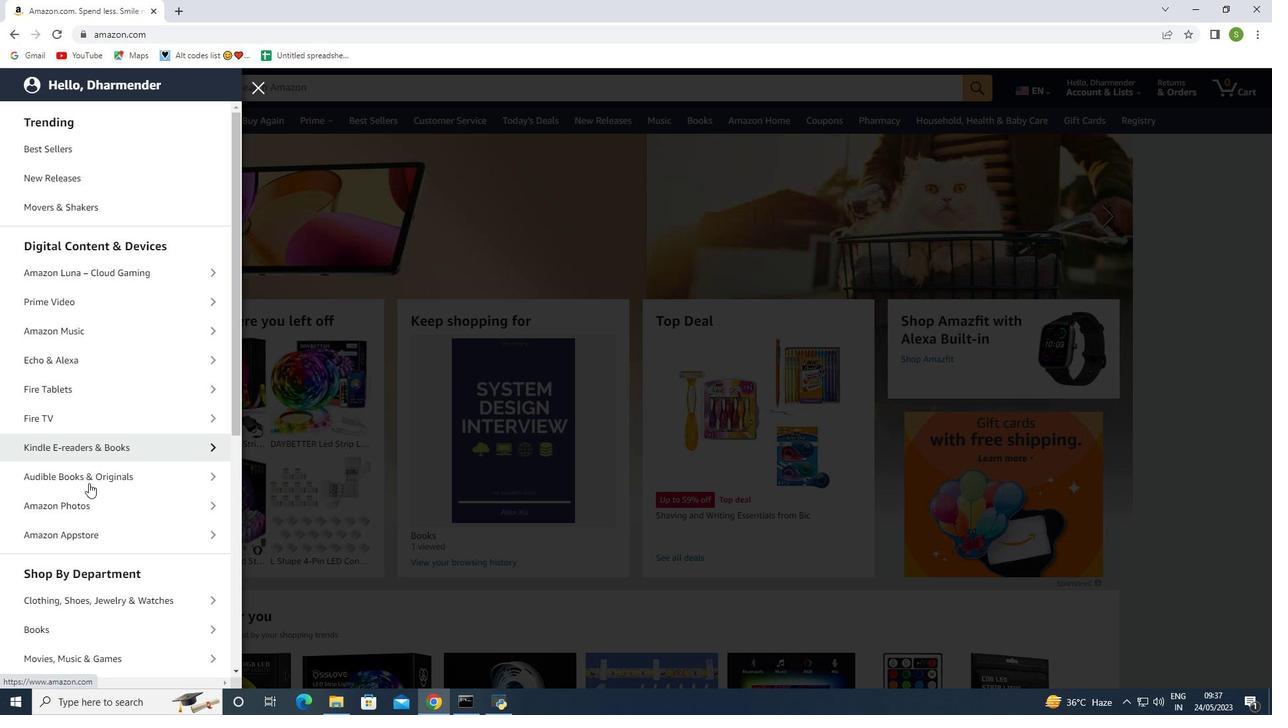 
Action: Mouse scrolled (88, 486) with delta (0, 0)
Screenshot: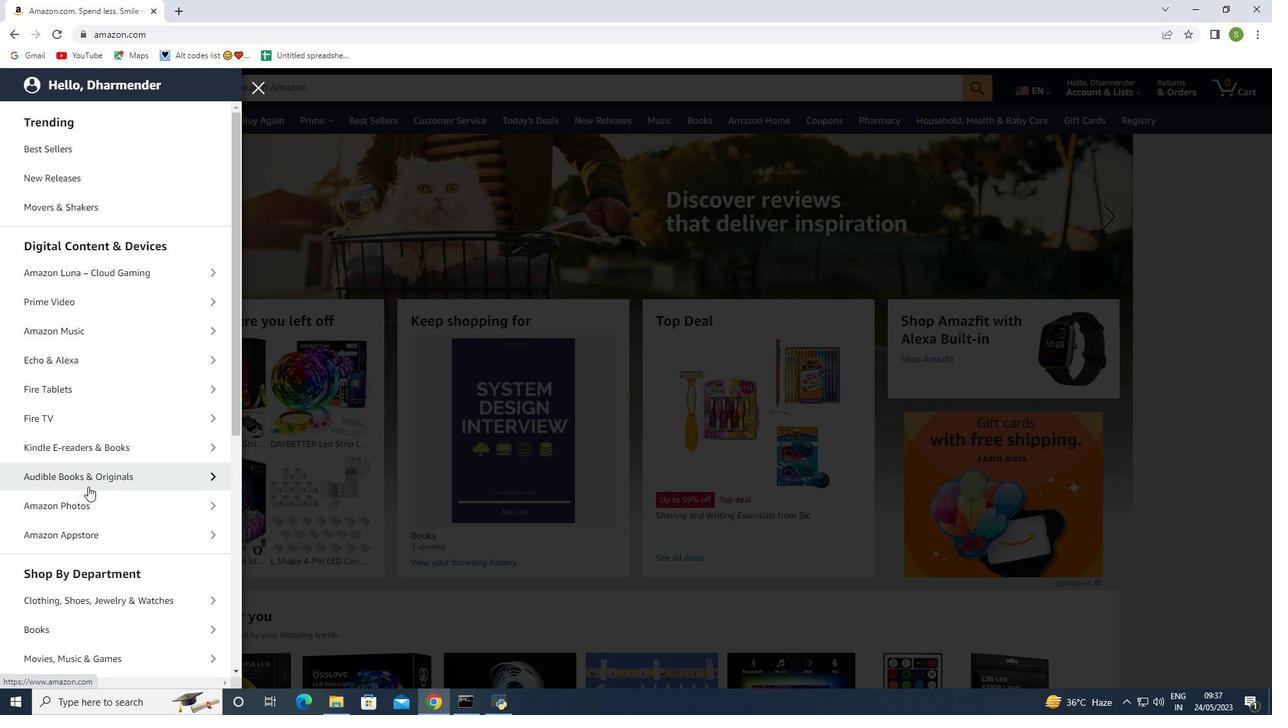 
Action: Mouse scrolled (88, 486) with delta (0, 0)
Screenshot: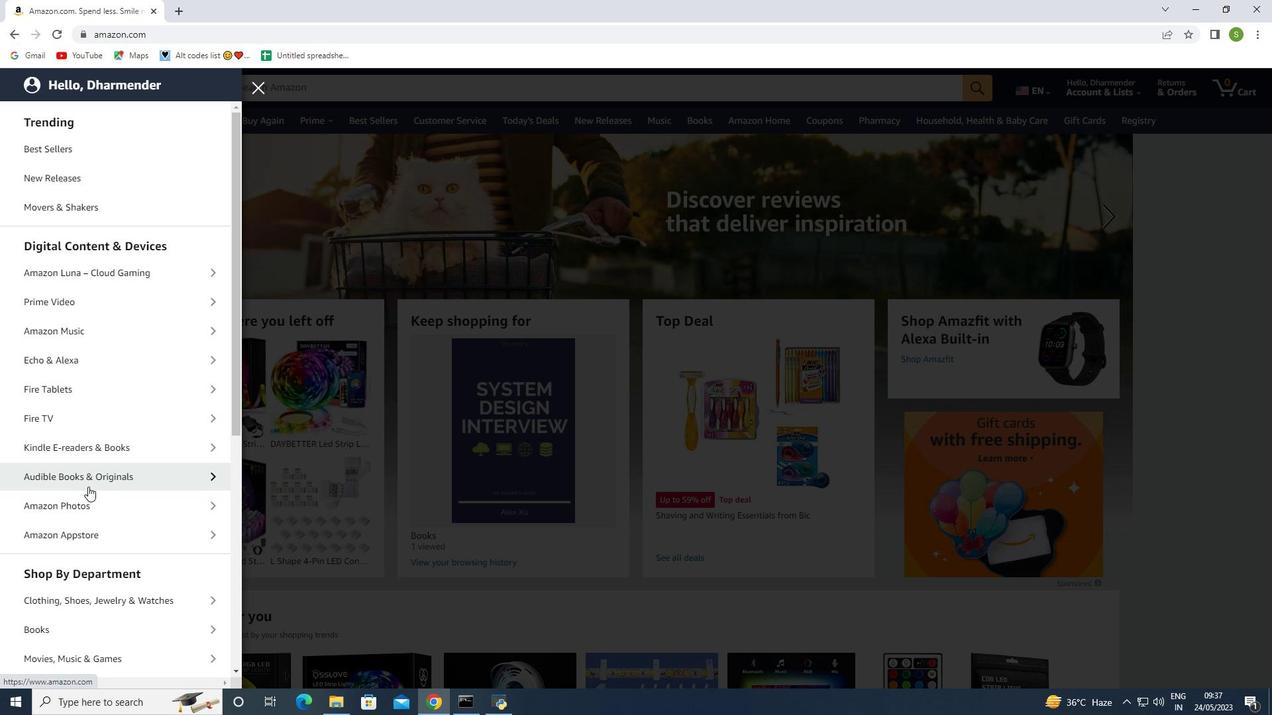 
Action: Mouse scrolled (88, 486) with delta (0, 0)
Screenshot: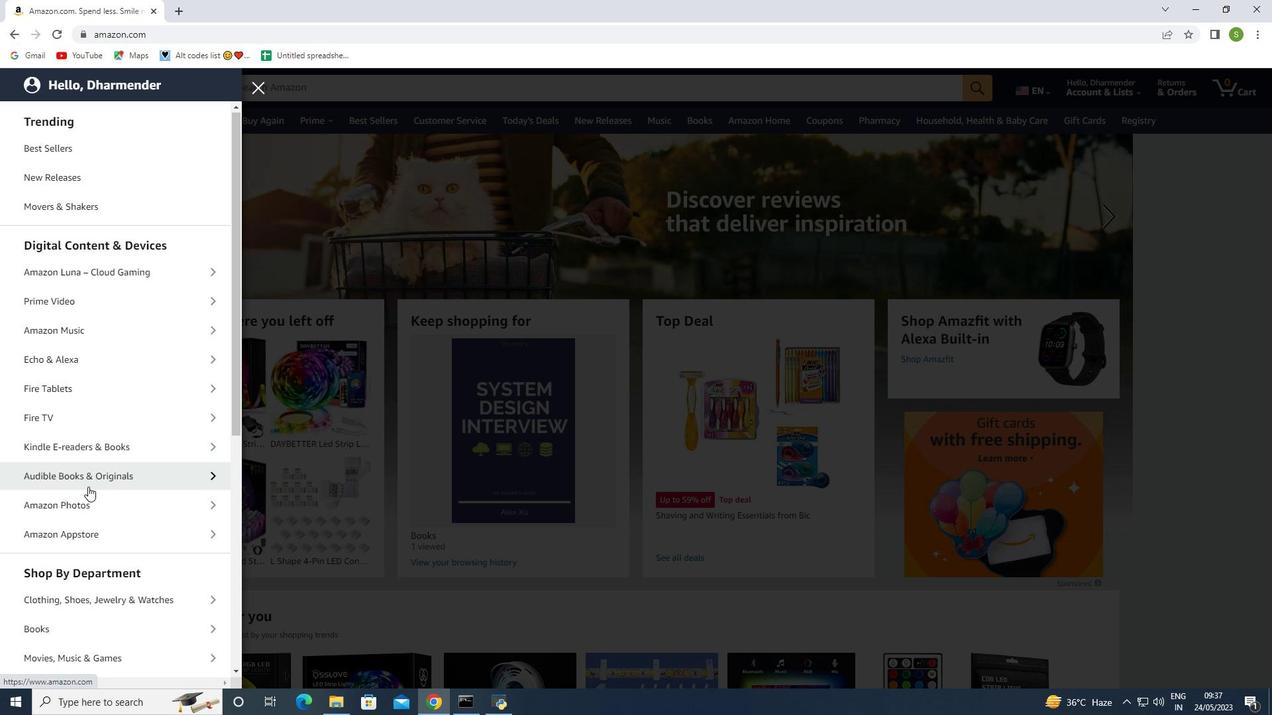 
Action: Mouse moved to (89, 501)
Screenshot: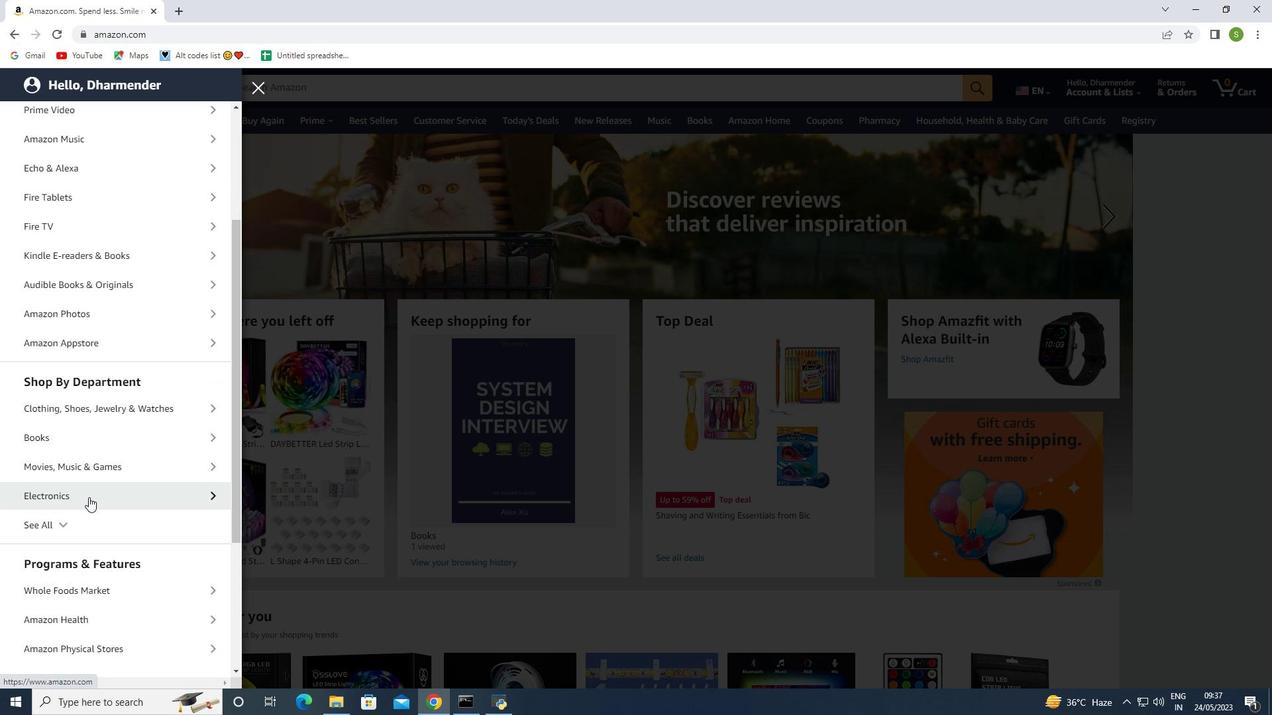 
Action: Mouse scrolled (89, 500) with delta (0, 0)
Screenshot: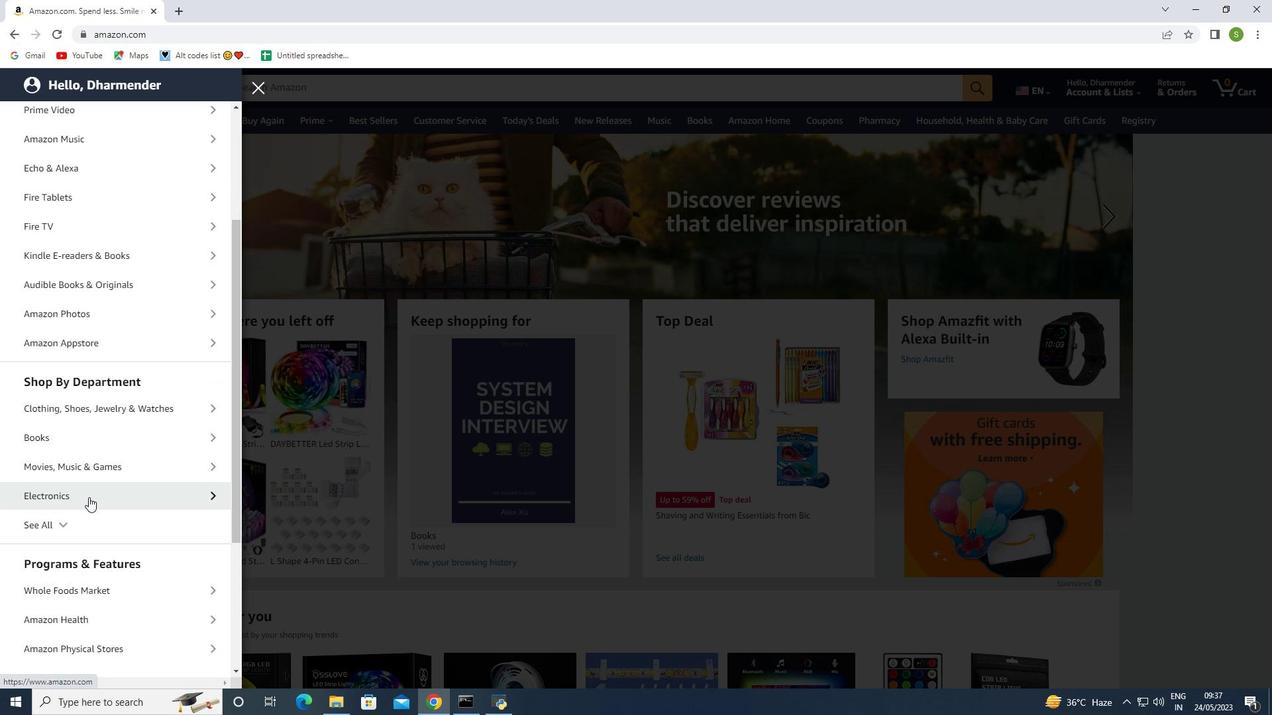 
Action: Mouse scrolled (89, 500) with delta (0, 0)
Screenshot: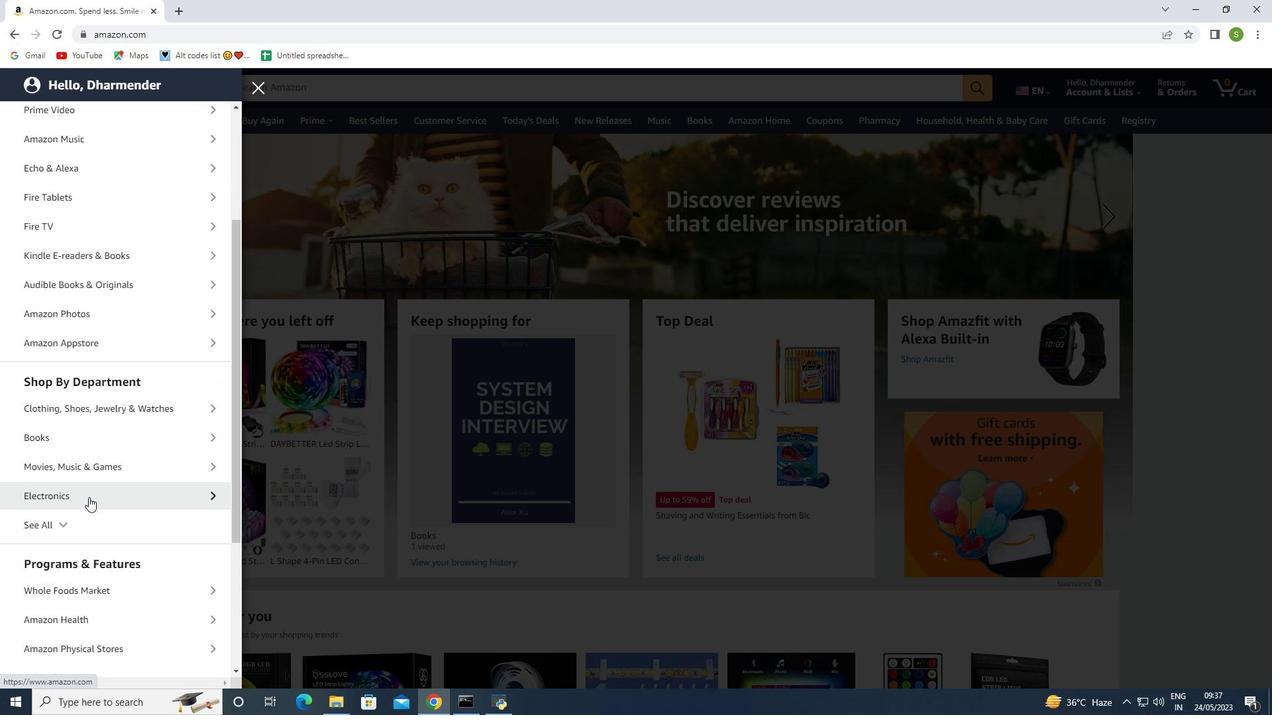 
Action: Mouse scrolled (89, 500) with delta (0, 0)
Screenshot: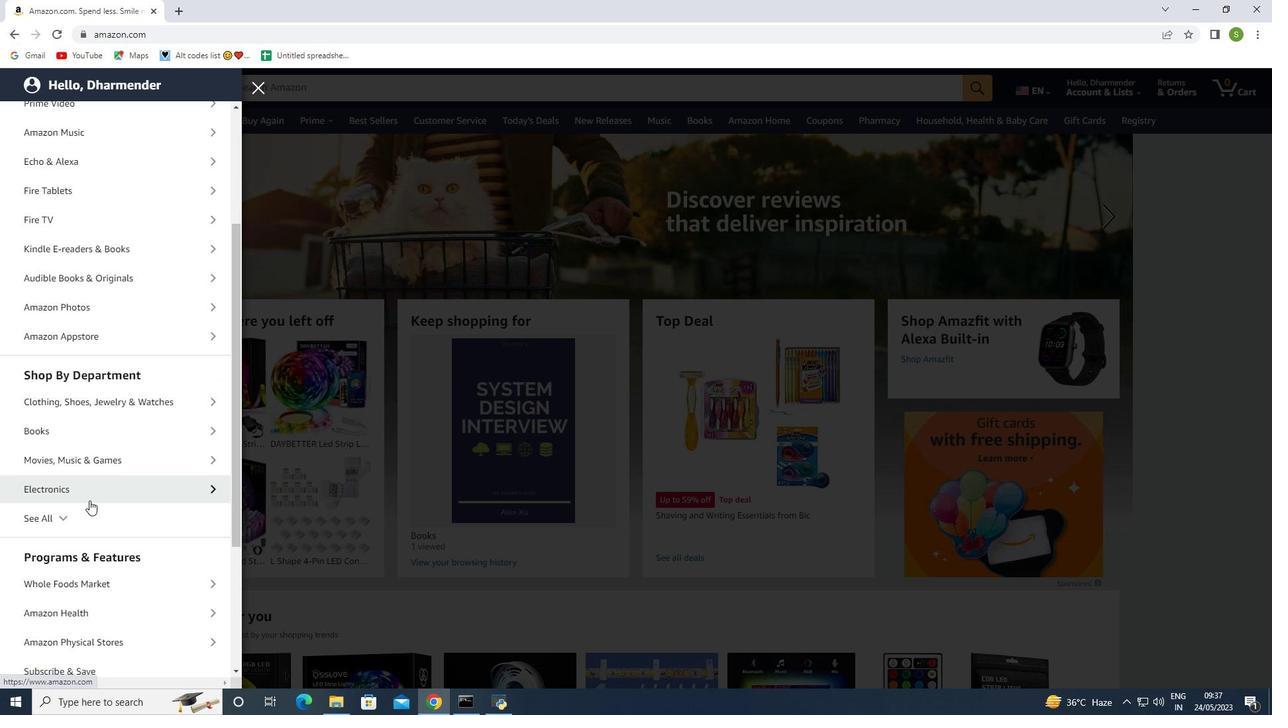 
Action: Mouse moved to (87, 390)
Screenshot: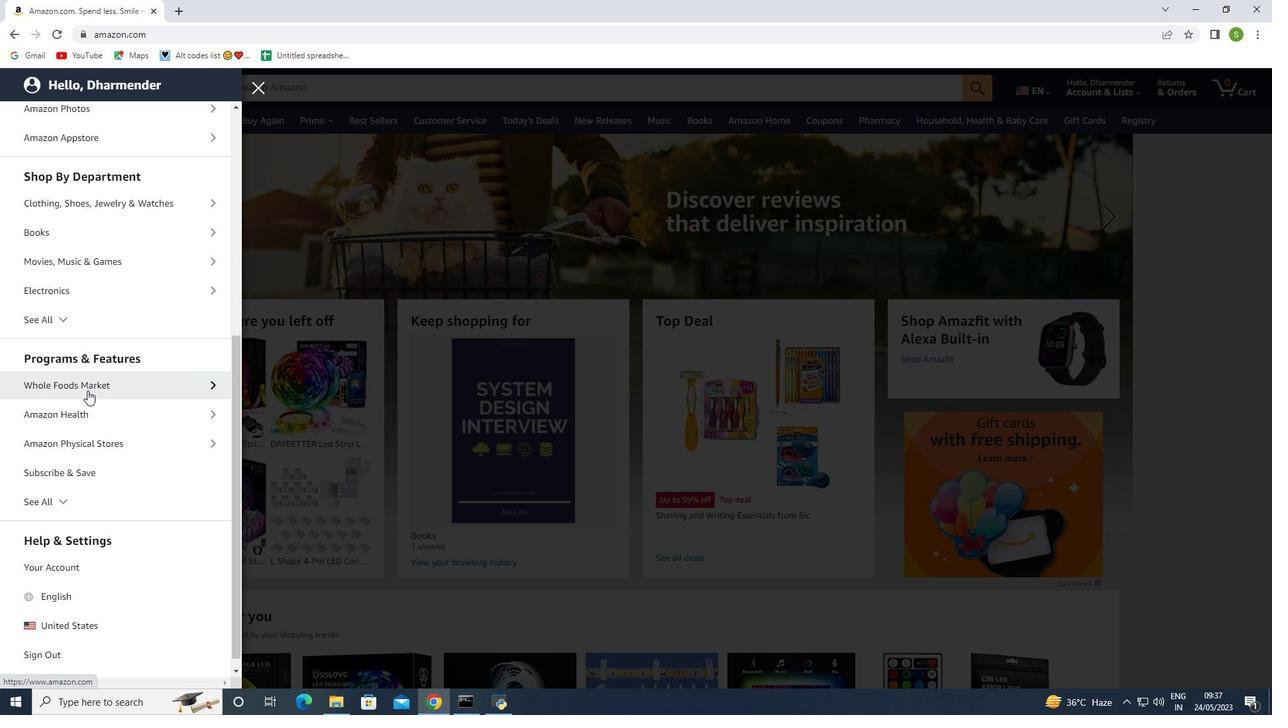 
Action: Mouse pressed left at (87, 390)
Screenshot: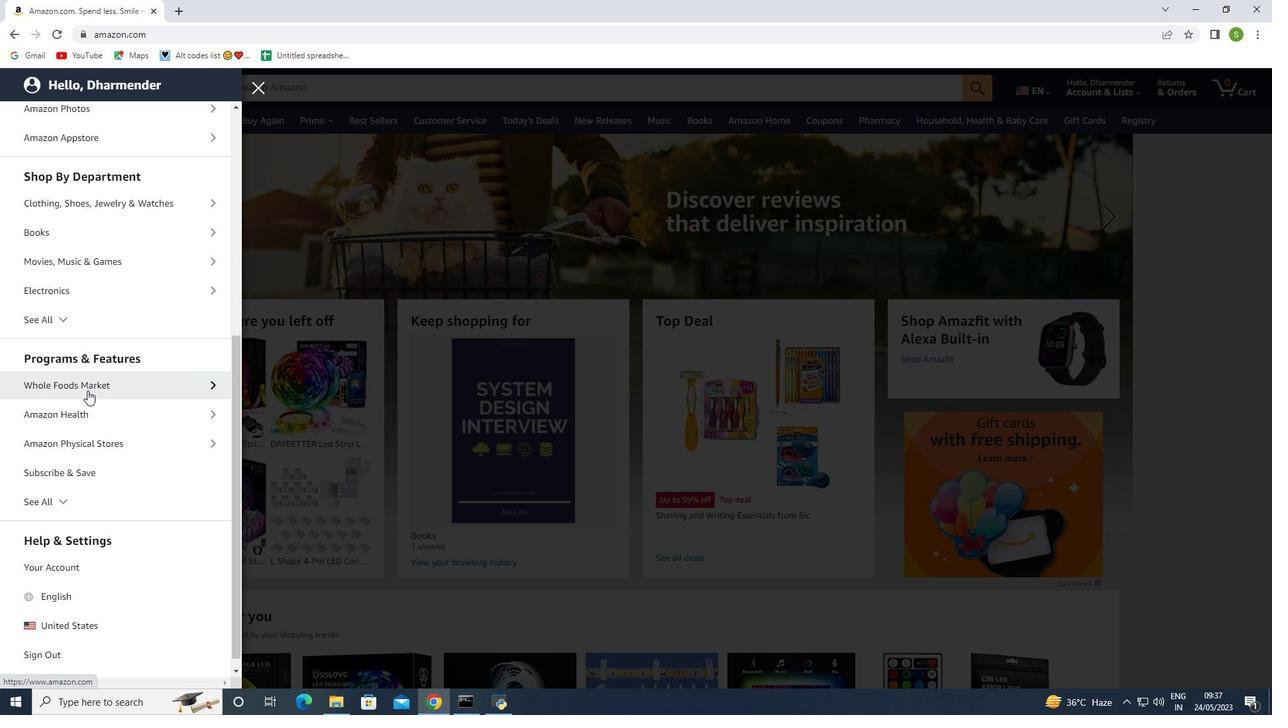 
Action: Mouse moved to (121, 174)
Screenshot: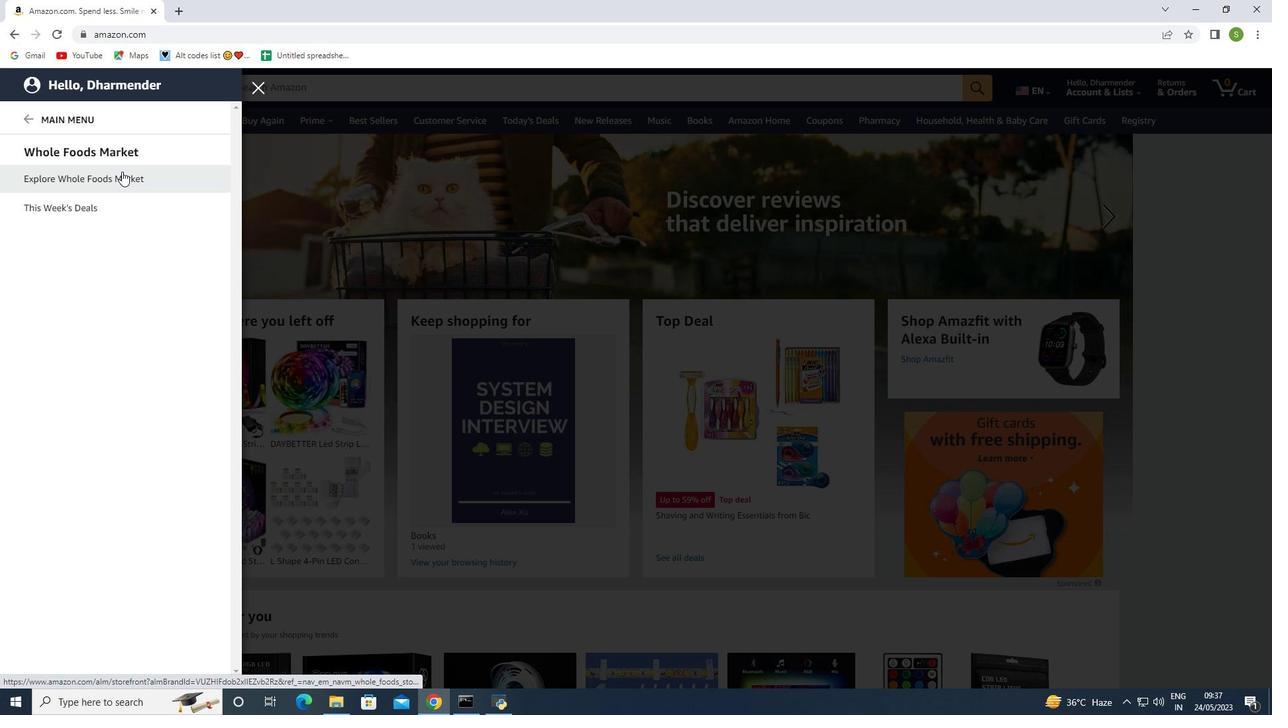 
Action: Mouse pressed left at (121, 174)
Screenshot: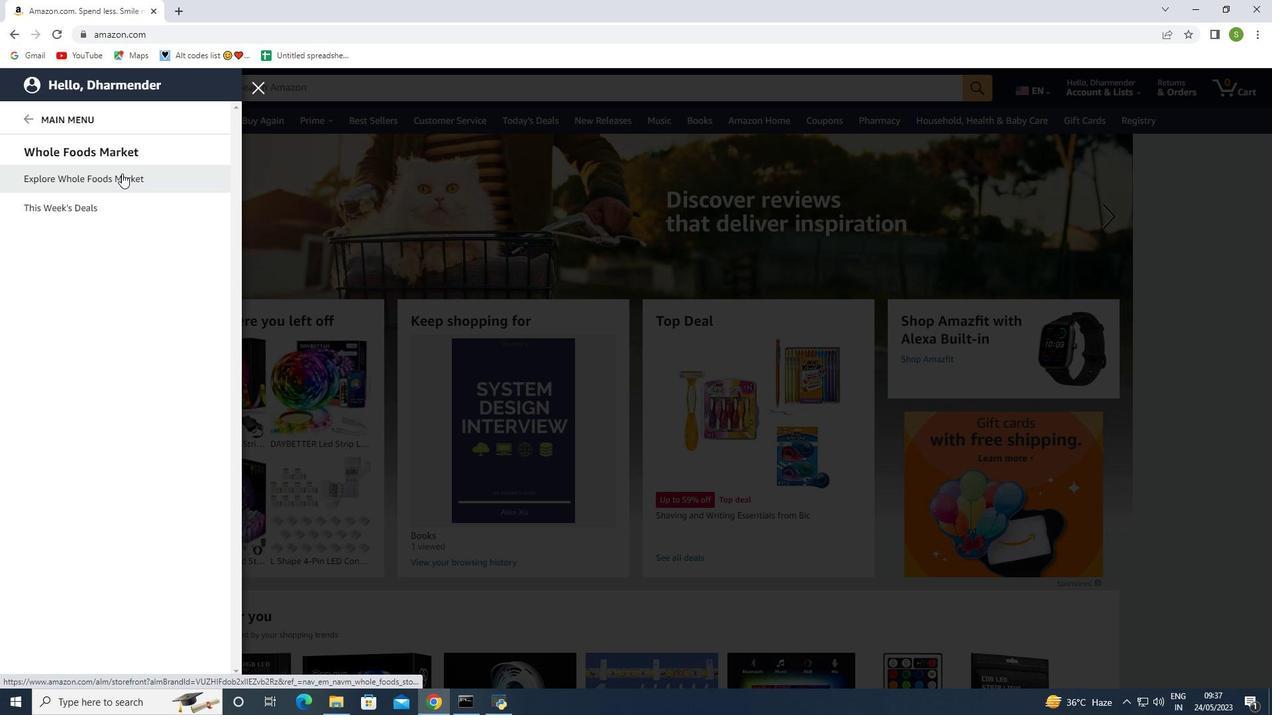 
Action: Mouse moved to (628, 451)
Screenshot: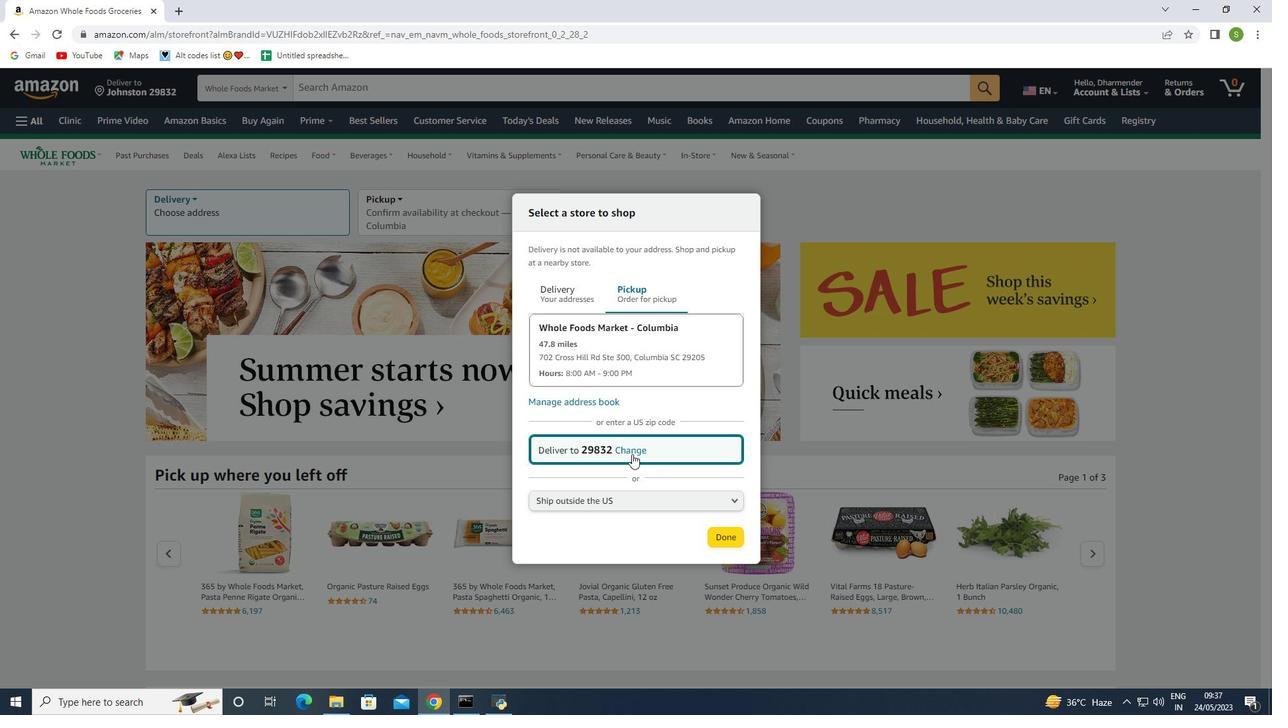 
Action: Mouse pressed left at (628, 451)
Screenshot: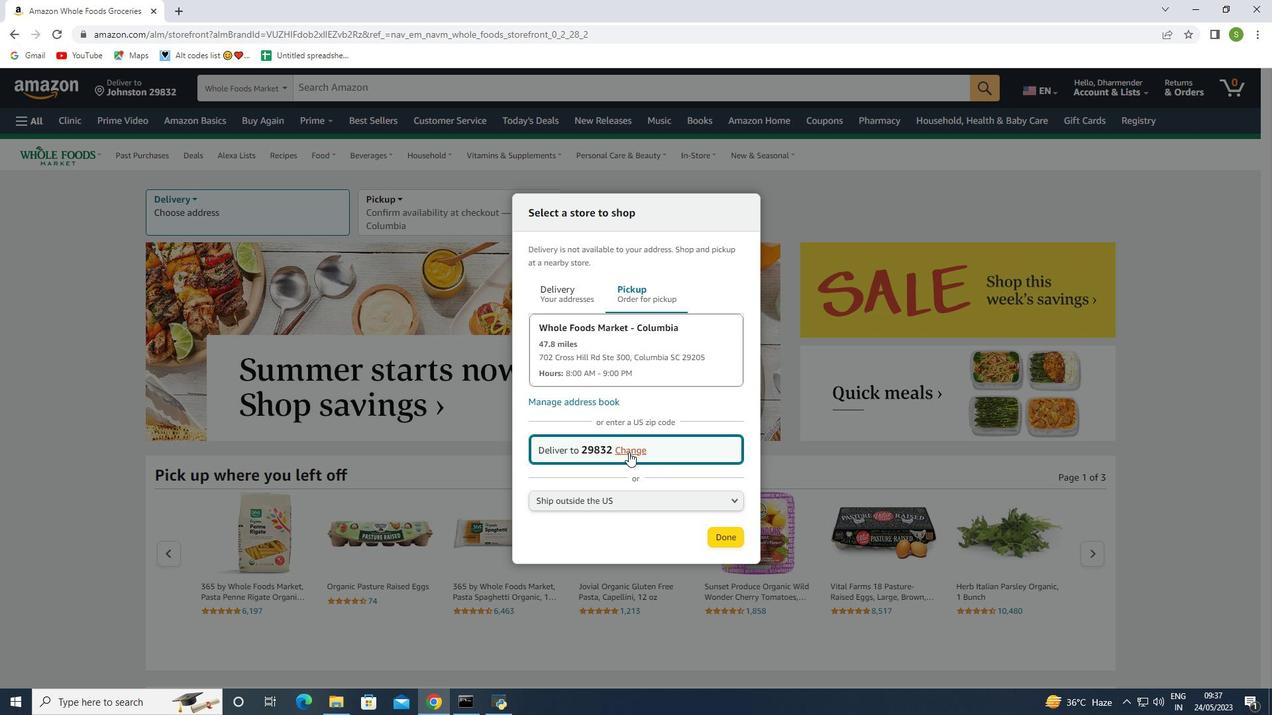 
Action: Mouse moved to (620, 443)
Screenshot: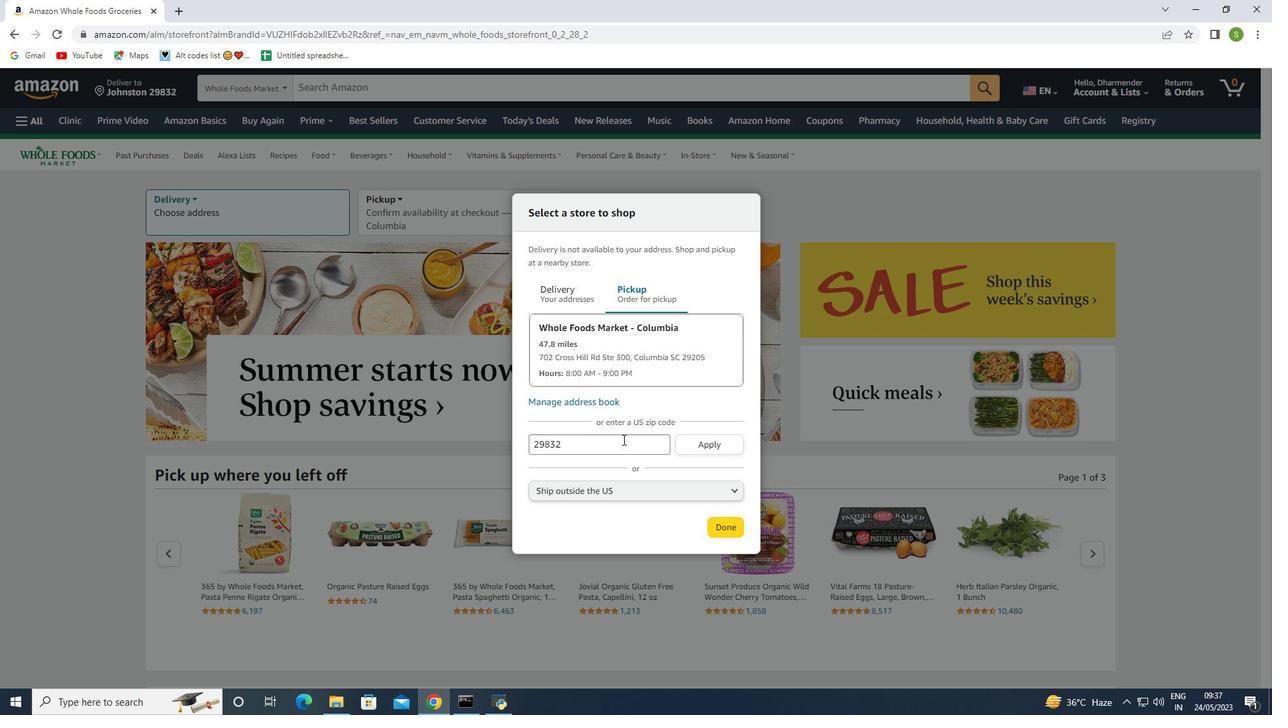 
Action: Mouse pressed left at (620, 443)
Screenshot: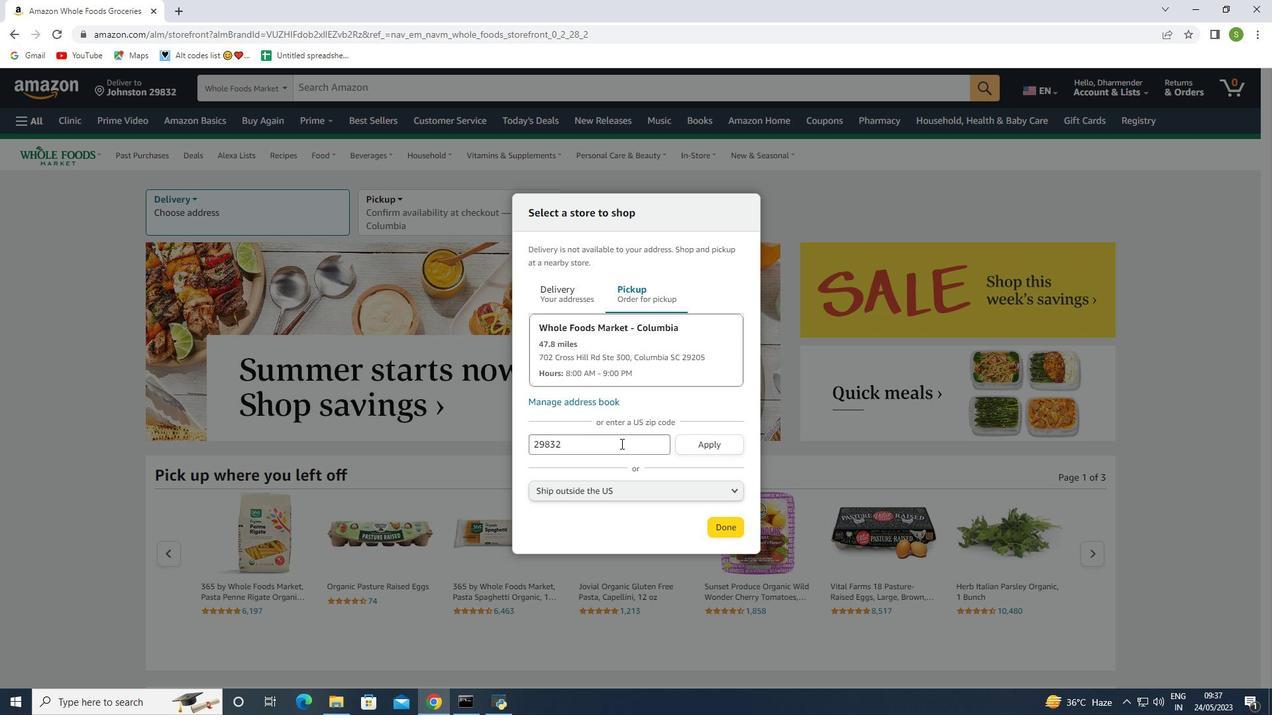 
Action: Key pressed <Key.backspace><Key.backspace><Key.backspace><Key.backspace><Key.backspace>17019
Screenshot: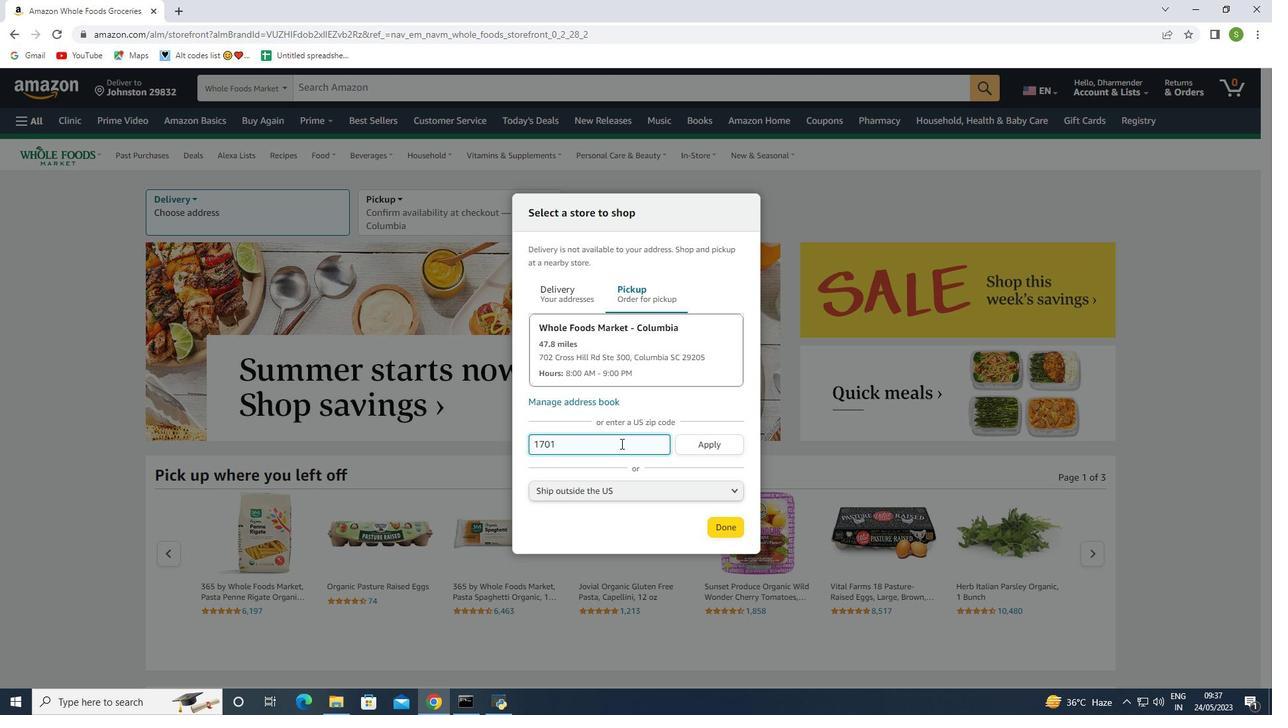 
Action: Mouse moved to (712, 442)
Screenshot: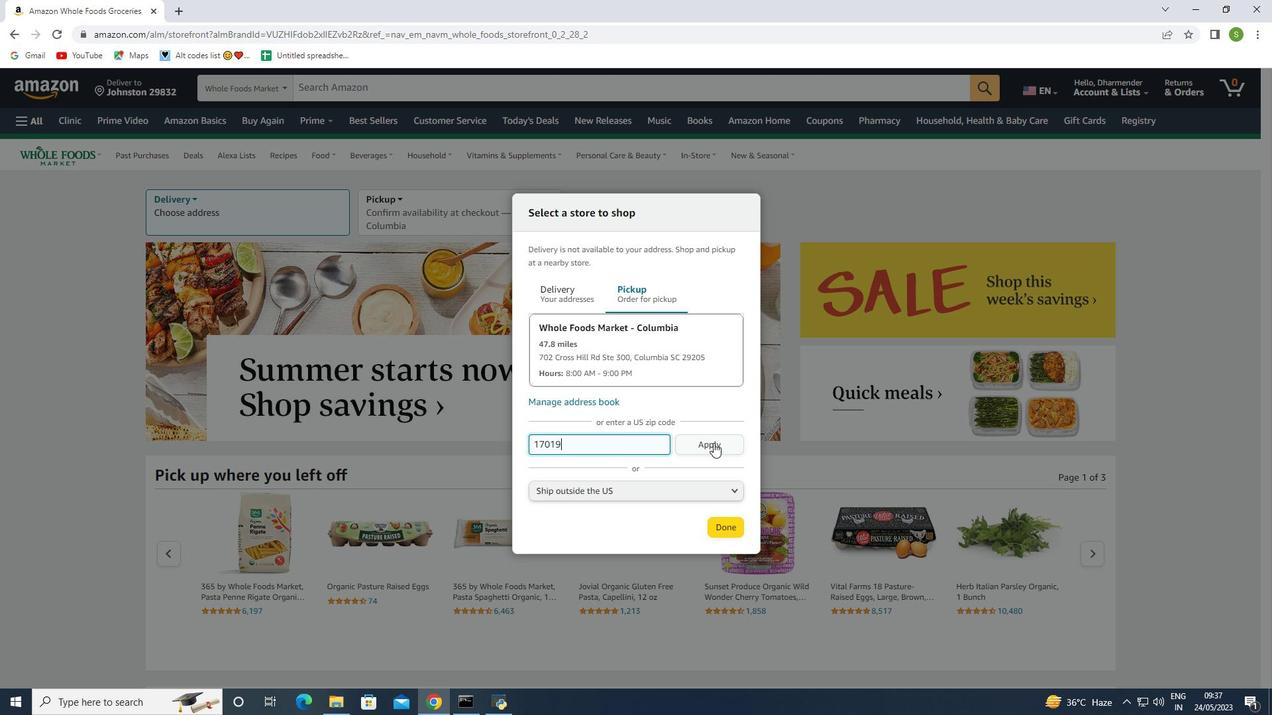 
Action: Mouse pressed left at (712, 442)
Screenshot: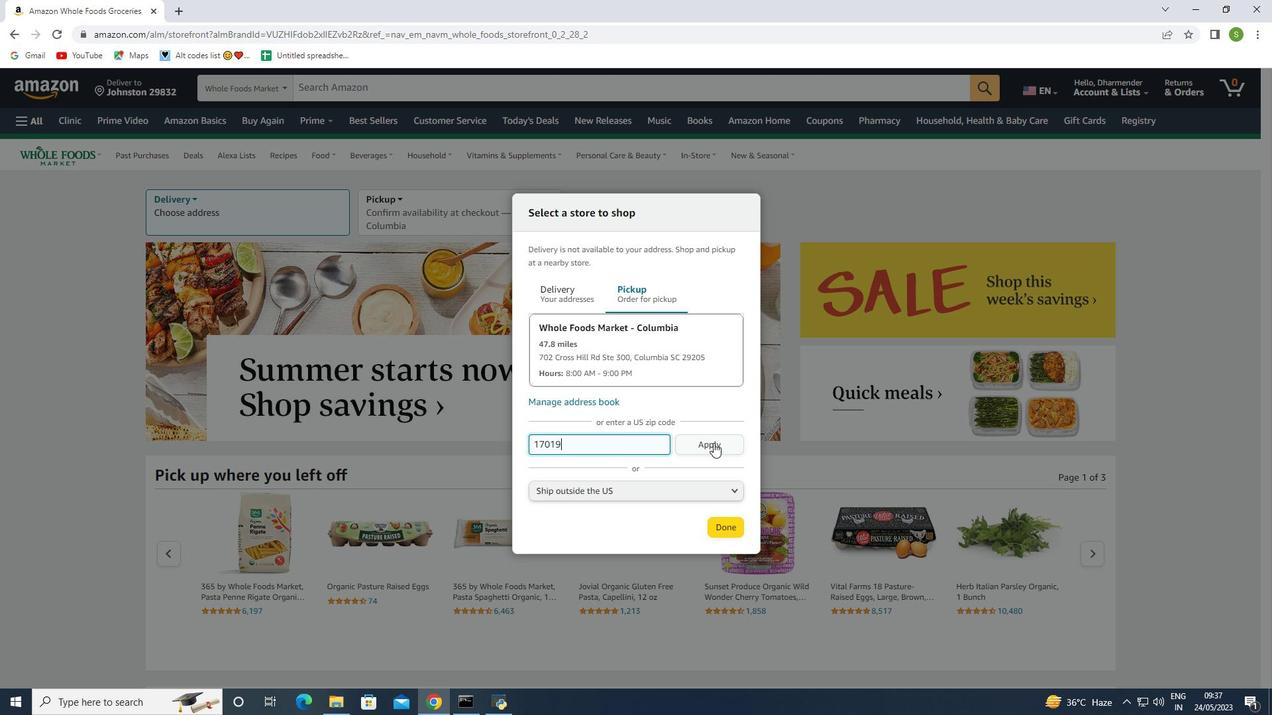 
Action: Mouse moved to (733, 539)
Screenshot: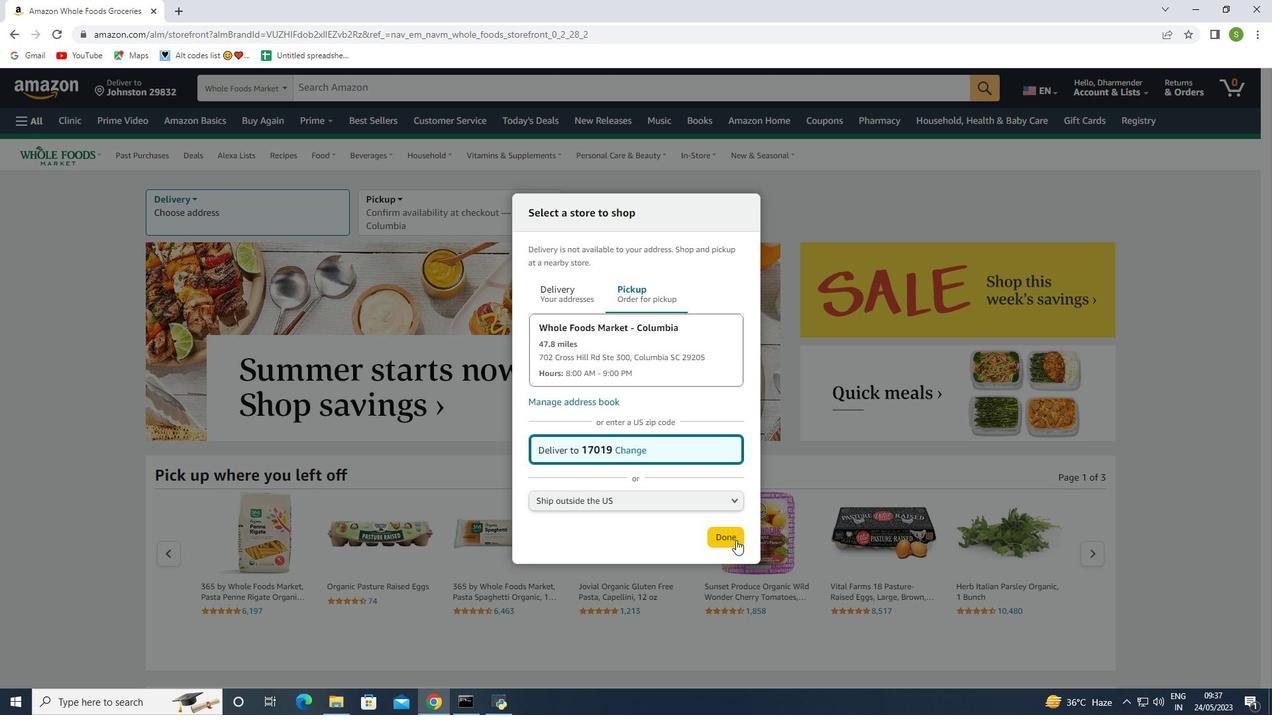 
Action: Mouse pressed left at (733, 539)
Screenshot: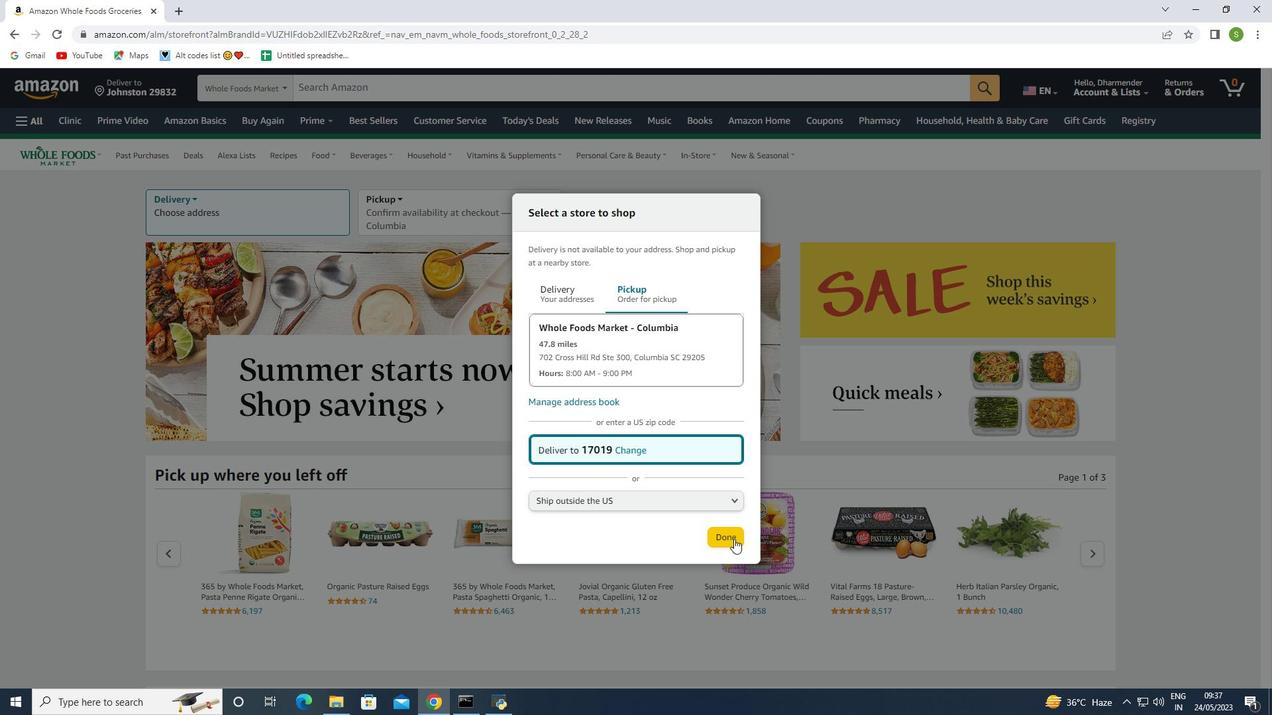 
Action: Mouse moved to (418, 78)
Screenshot: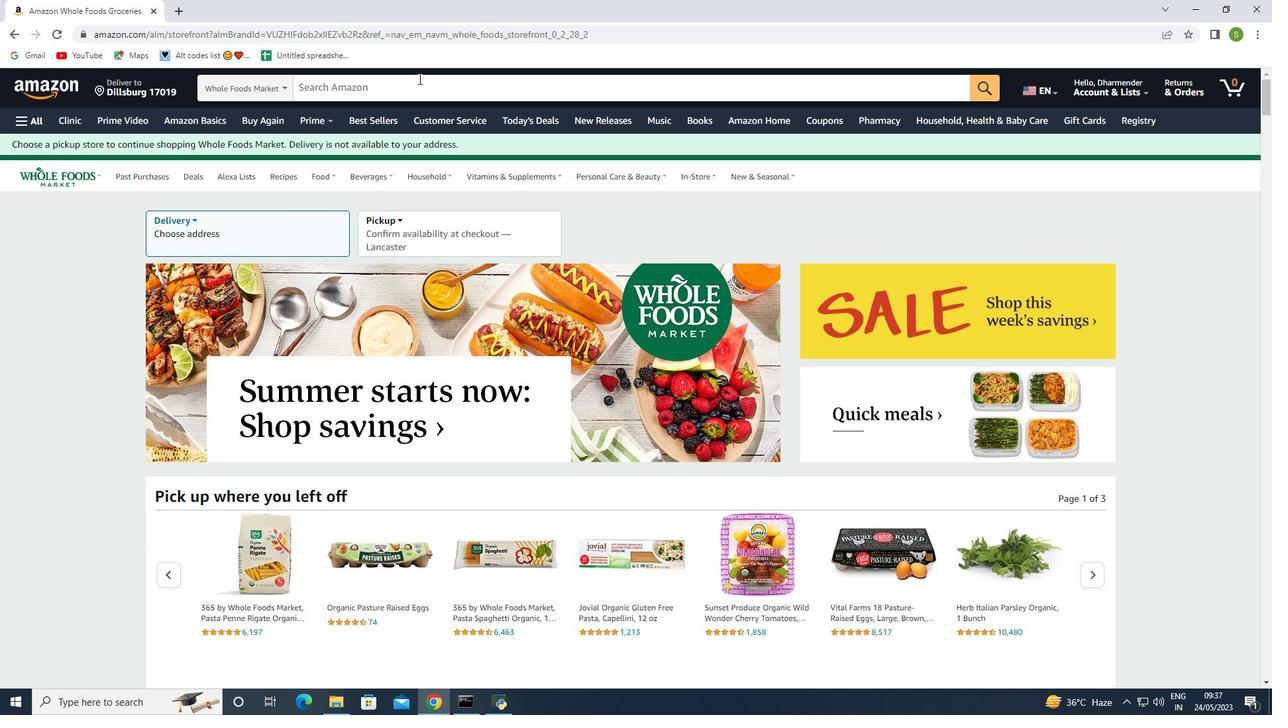 
Action: Mouse pressed left at (418, 78)
Screenshot: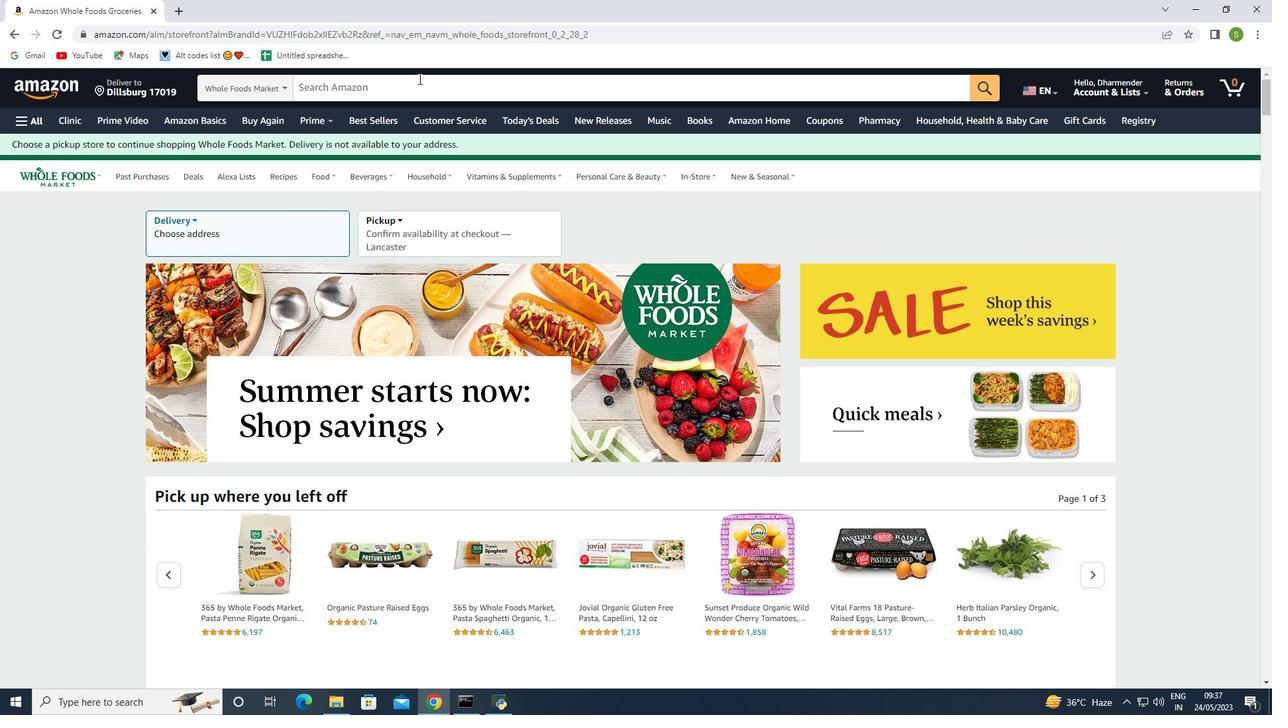 
Action: Key pressed dairy-free<Key.space>almond<Key.space><Key.shift>Milk<Key.space><Key.shift>Ic
Screenshot: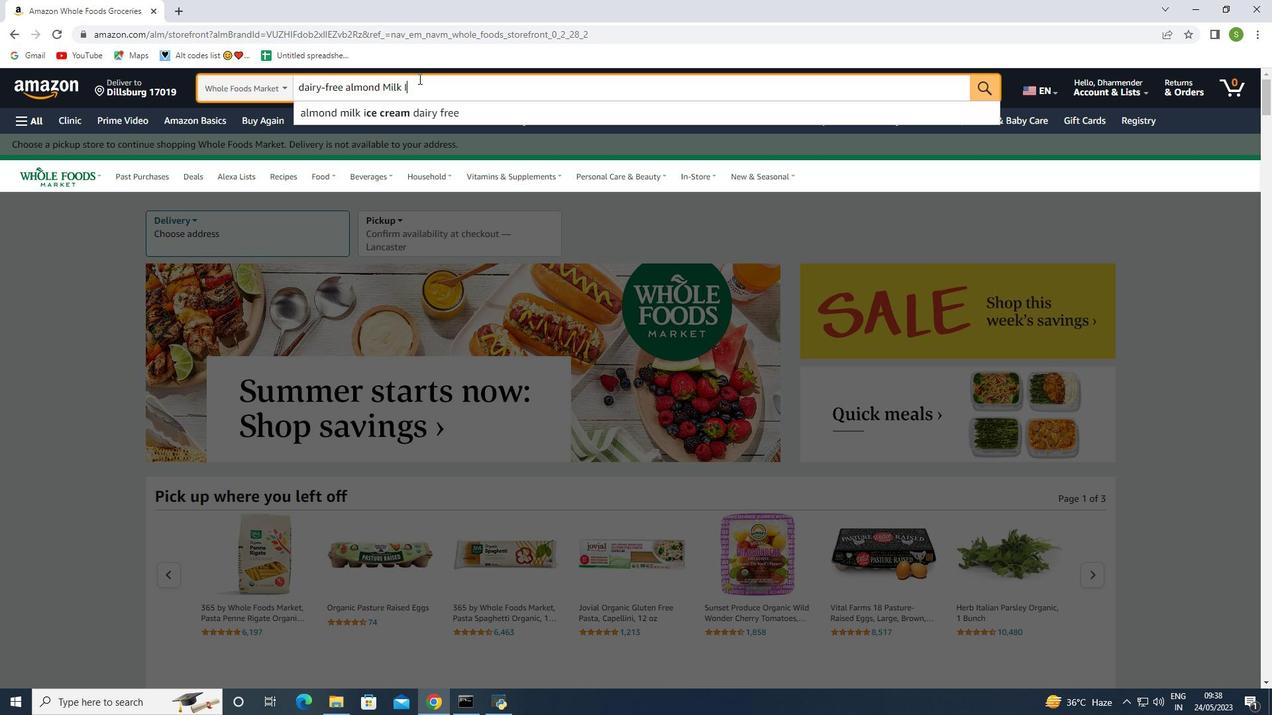 
Action: Mouse moved to (412, 113)
Screenshot: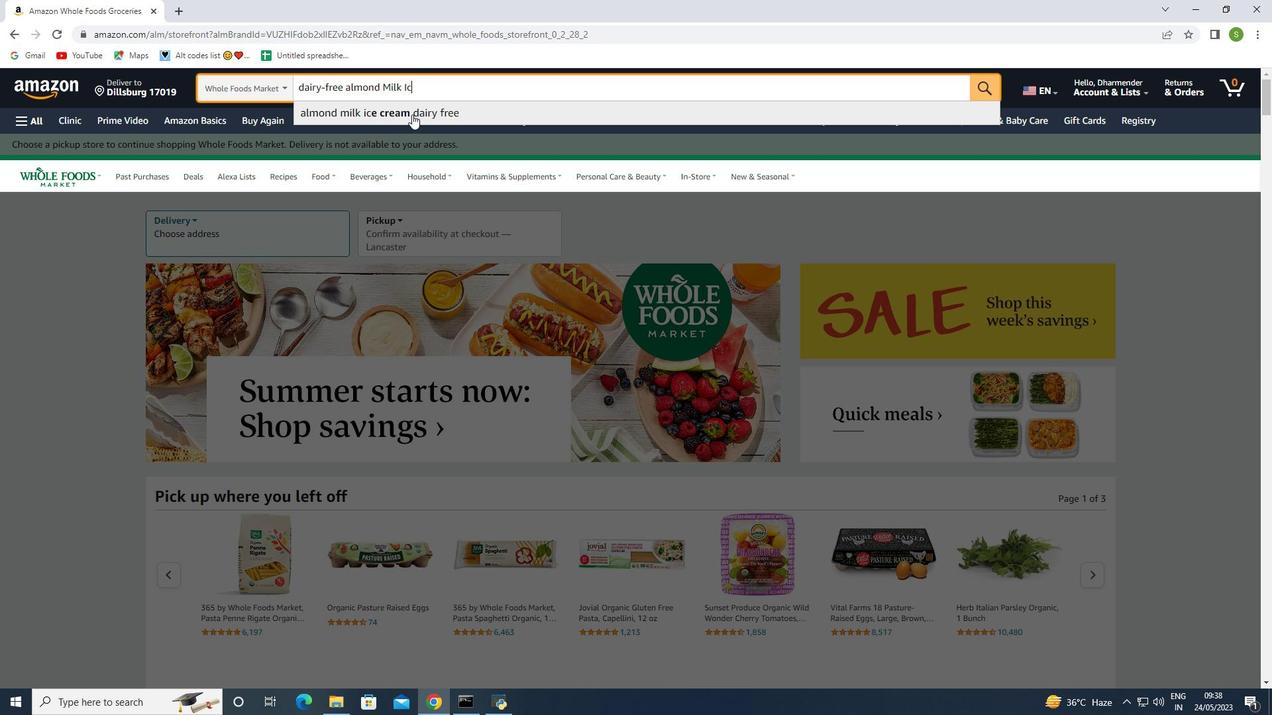 
Action: Mouse pressed left at (412, 113)
Screenshot: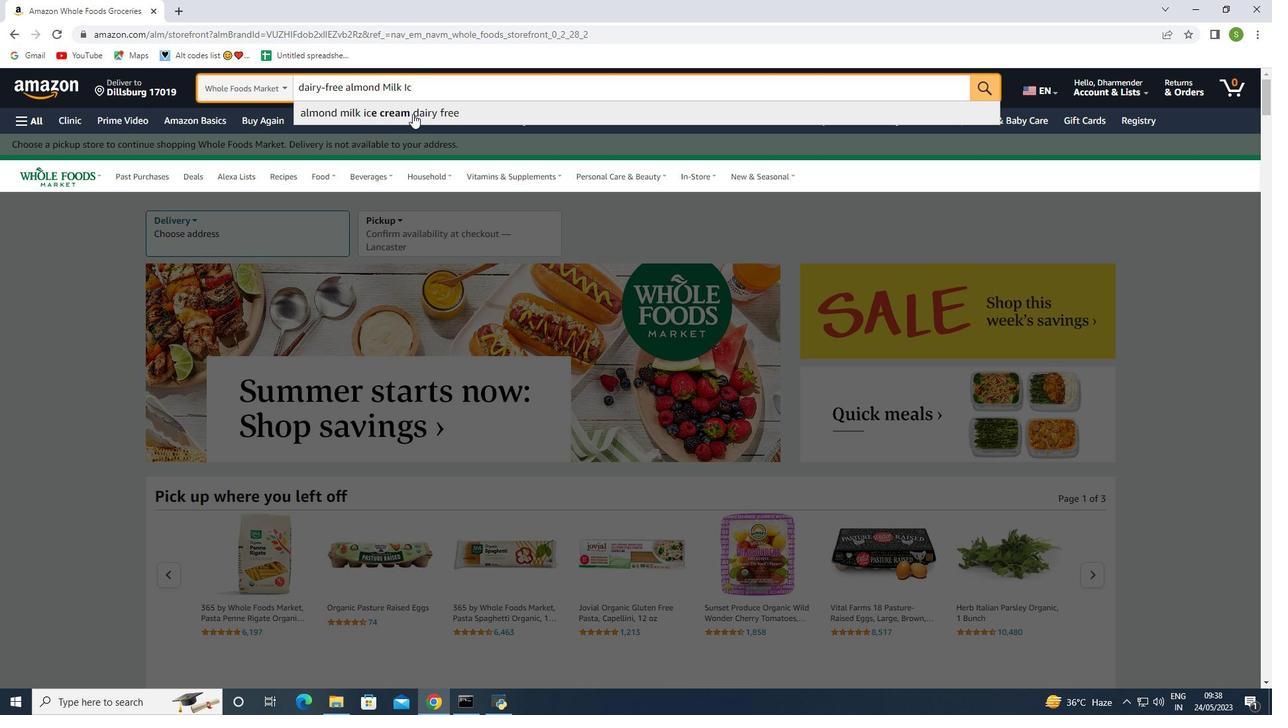 
Action: Mouse moved to (531, 405)
Screenshot: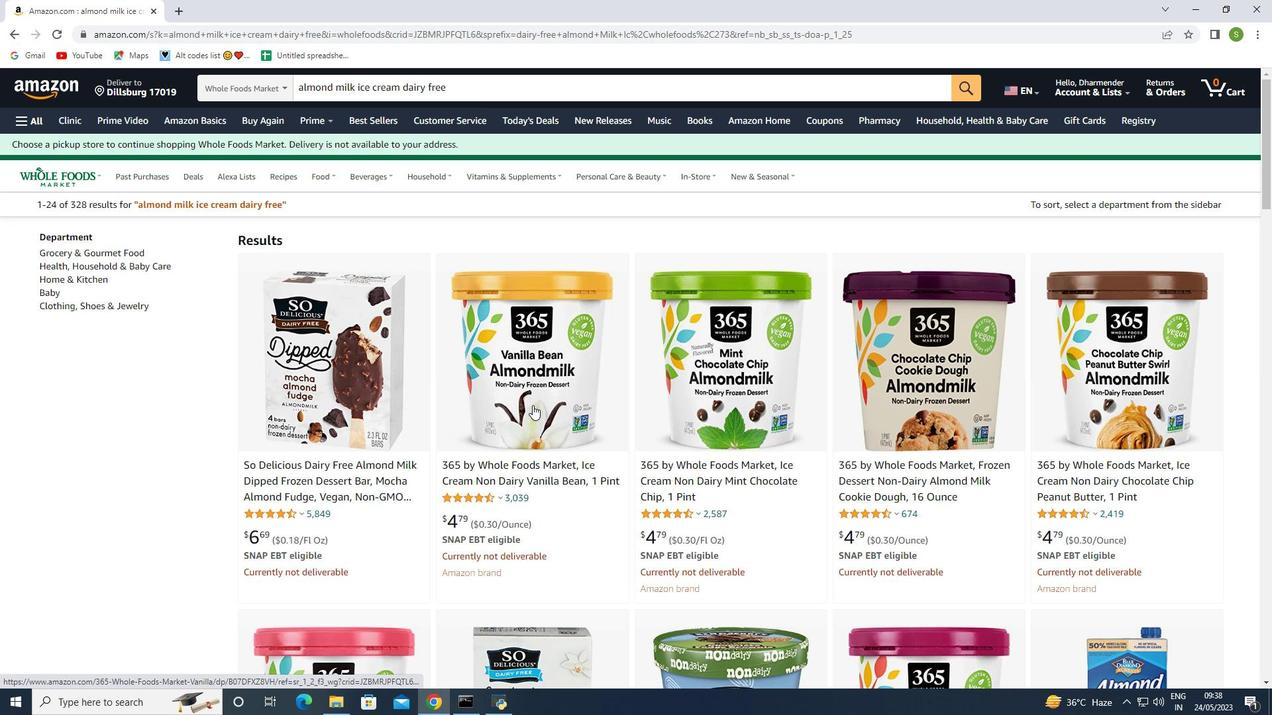 
Action: Mouse scrolled (531, 404) with delta (0, 0)
Screenshot: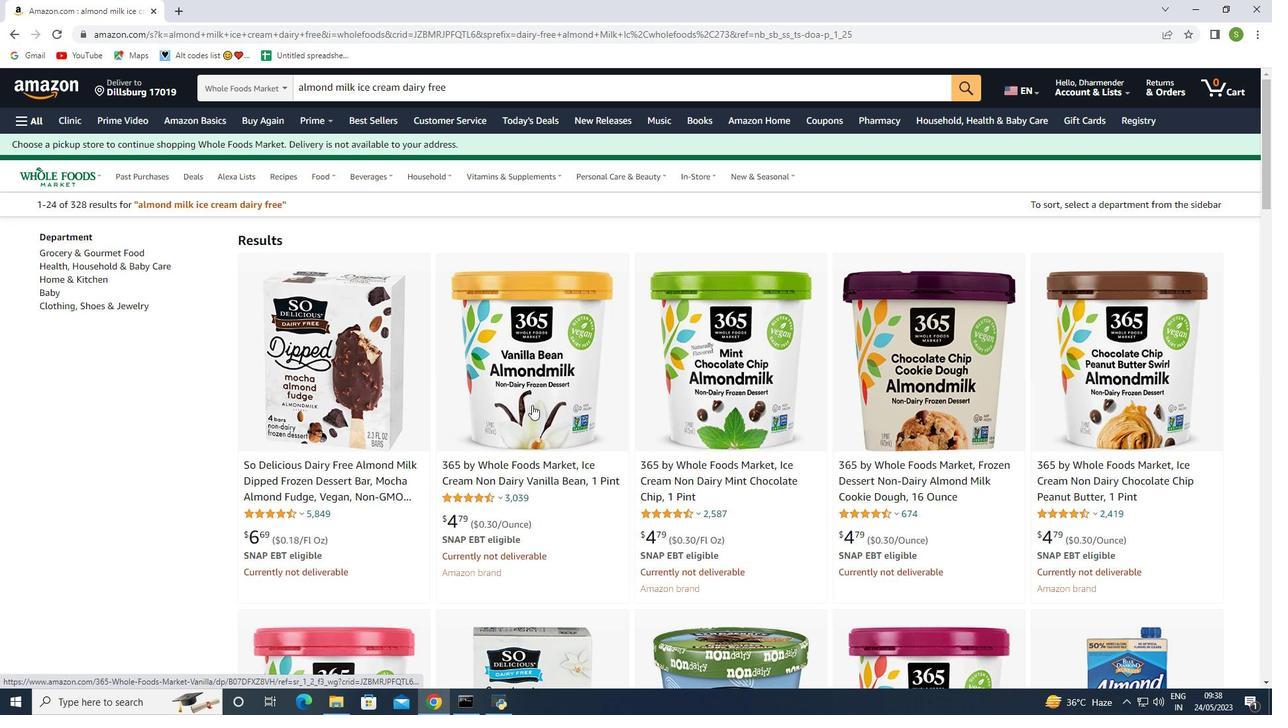 
Action: Mouse moved to (630, 430)
Screenshot: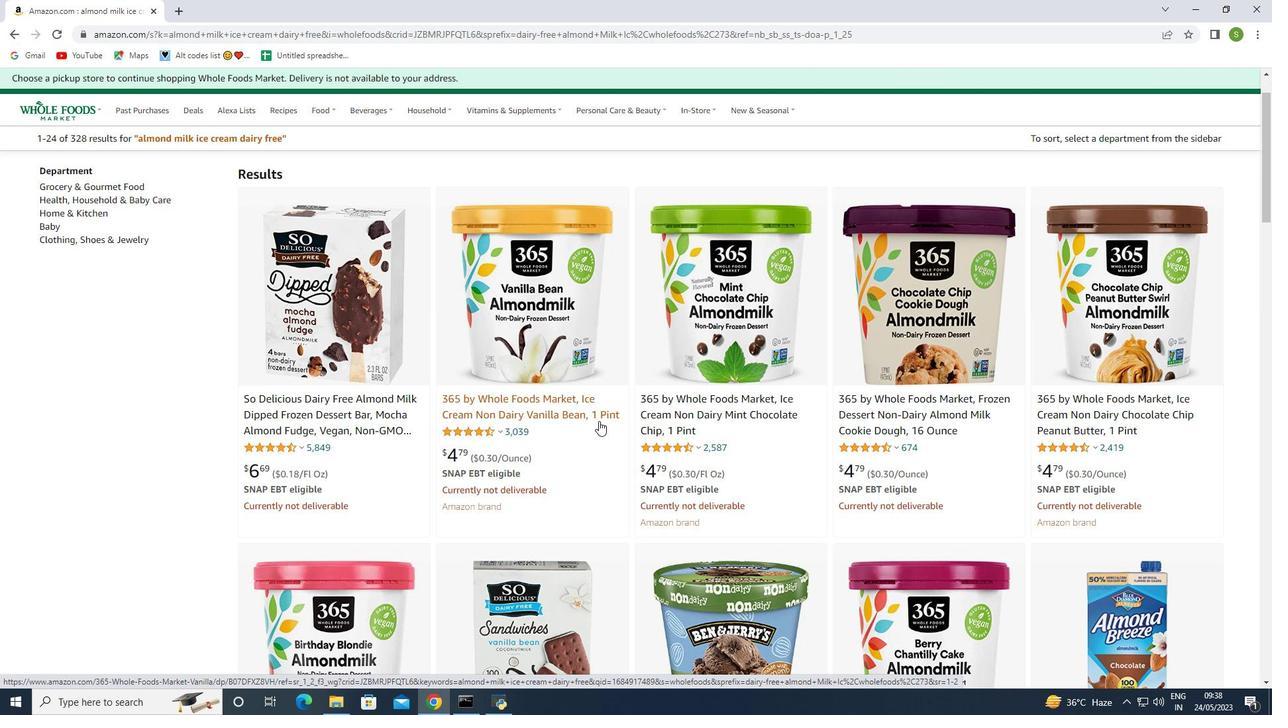 
Action: Mouse scrolled (630, 429) with delta (0, 0)
Screenshot: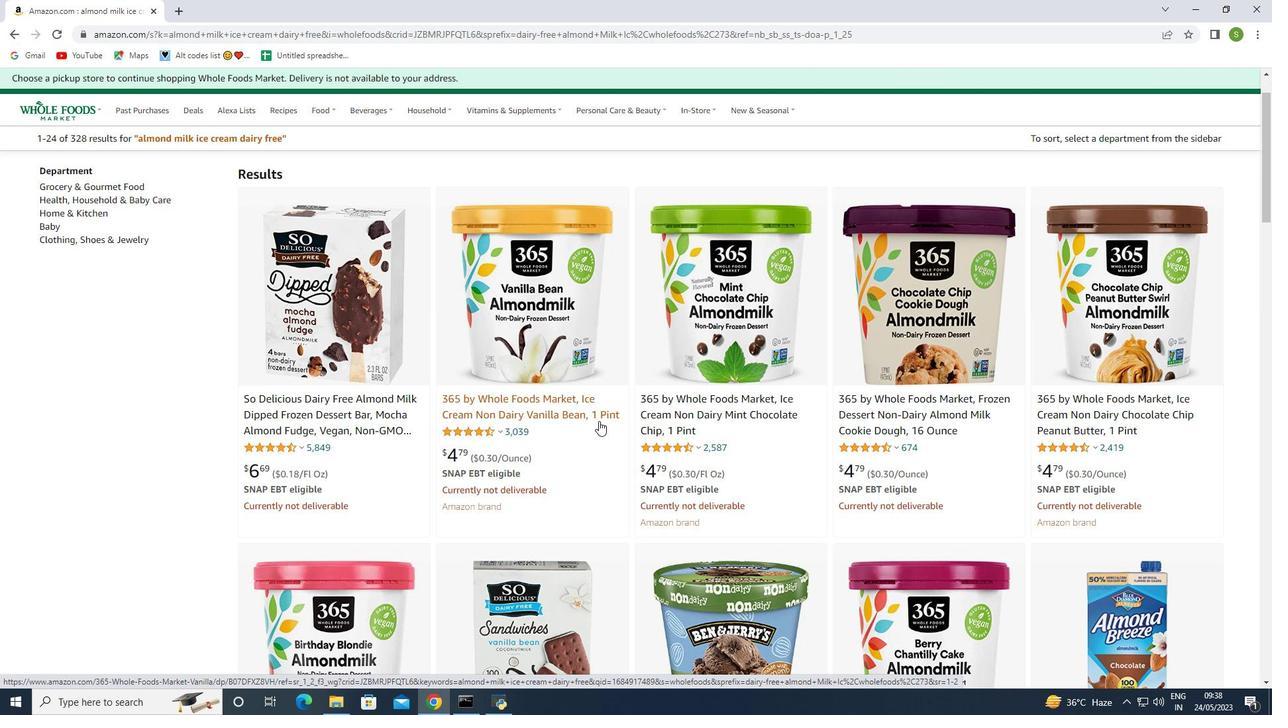 
Action: Mouse moved to (645, 433)
Screenshot: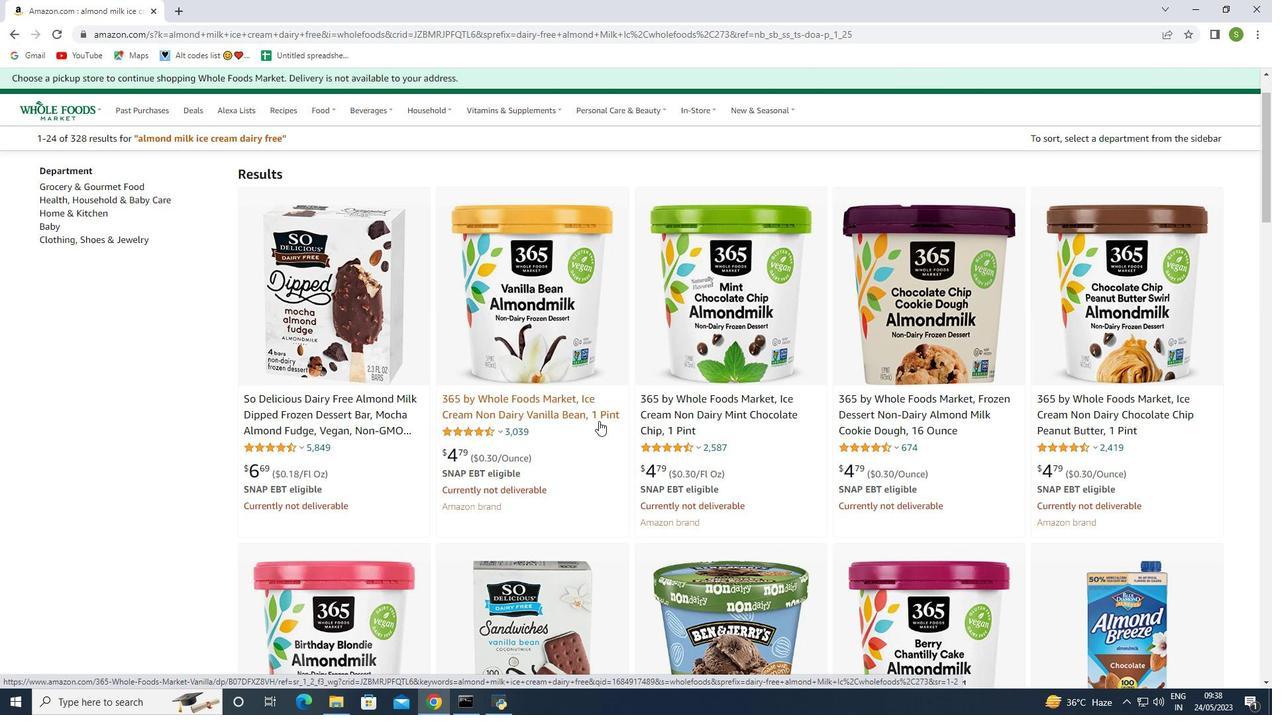 
Action: Mouse scrolled (645, 433) with delta (0, 0)
Screenshot: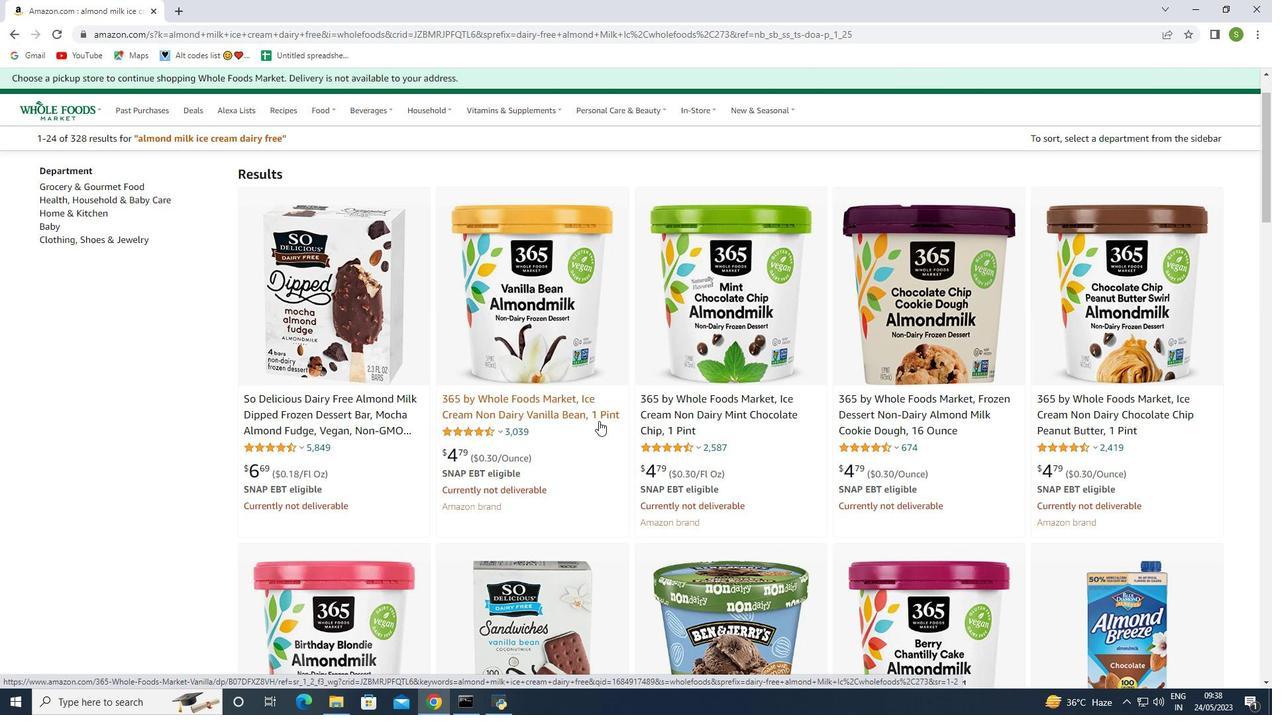 
Action: Mouse moved to (647, 433)
Screenshot: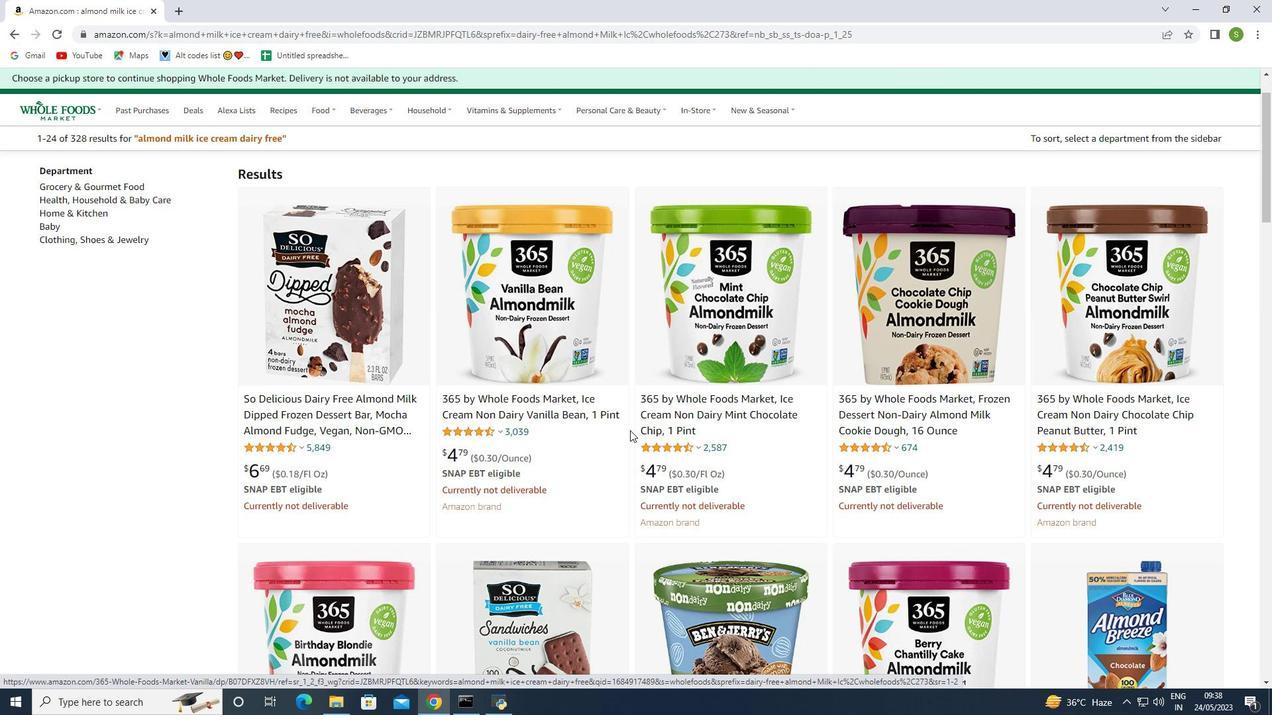 
Action: Mouse scrolled (647, 433) with delta (0, 0)
Screenshot: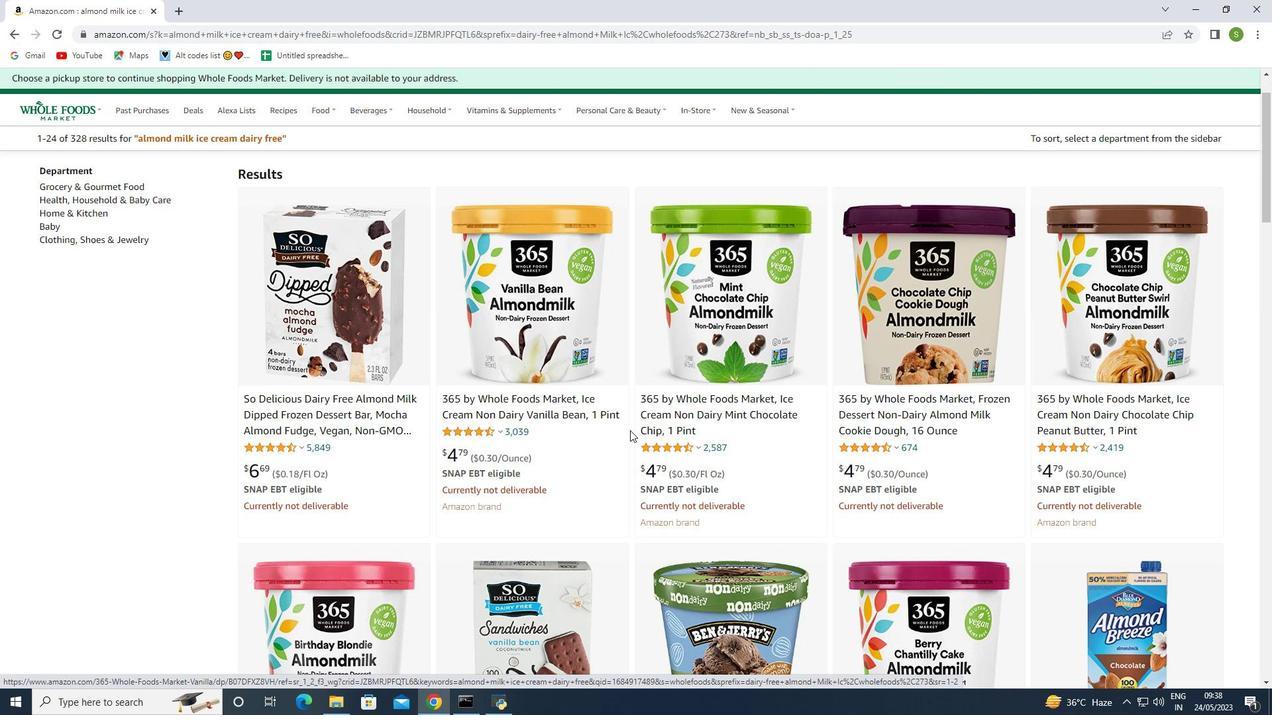 
Action: Mouse moved to (673, 361)
Screenshot: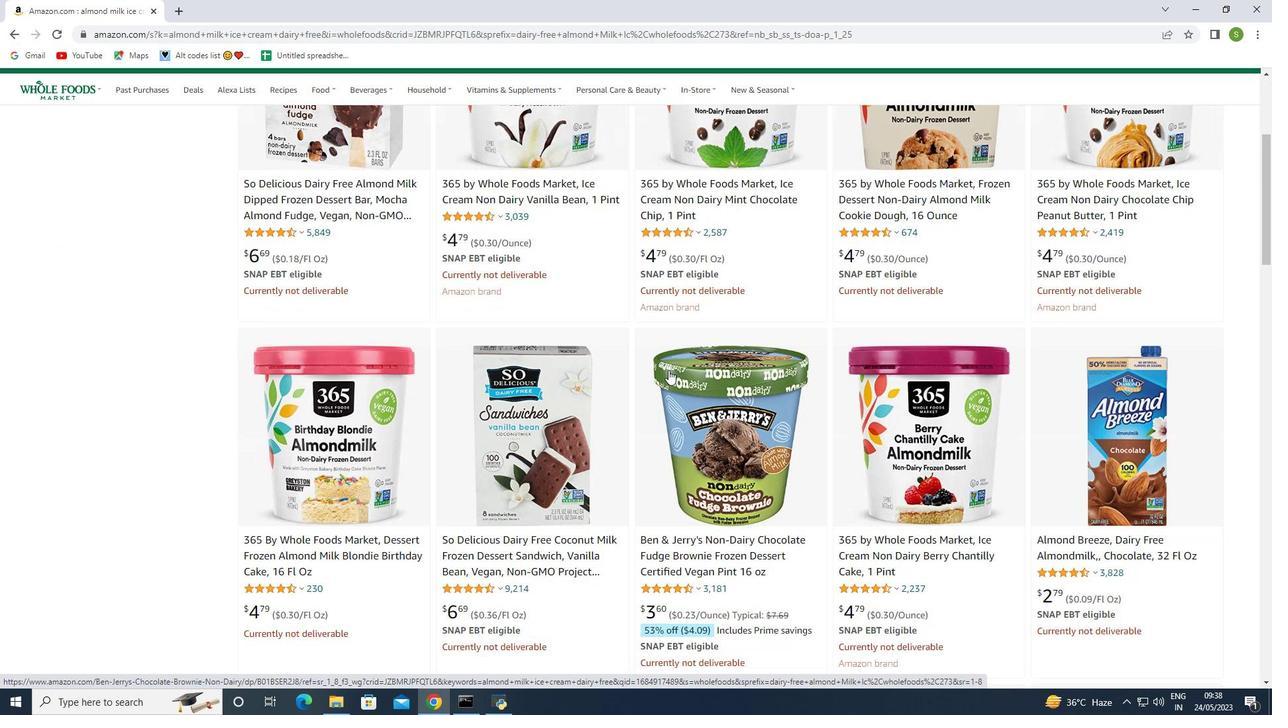 
Action: Mouse scrolled (673, 361) with delta (0, 0)
Screenshot: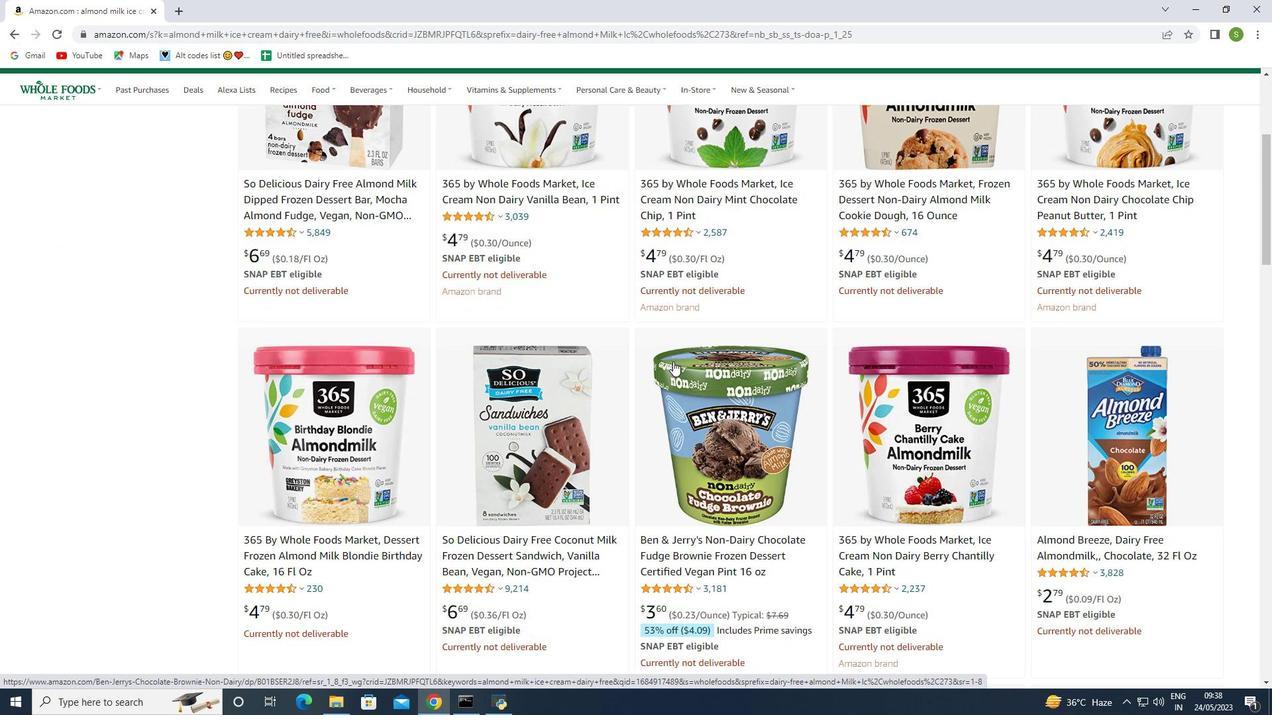 
Action: Mouse scrolled (673, 361) with delta (0, 0)
Screenshot: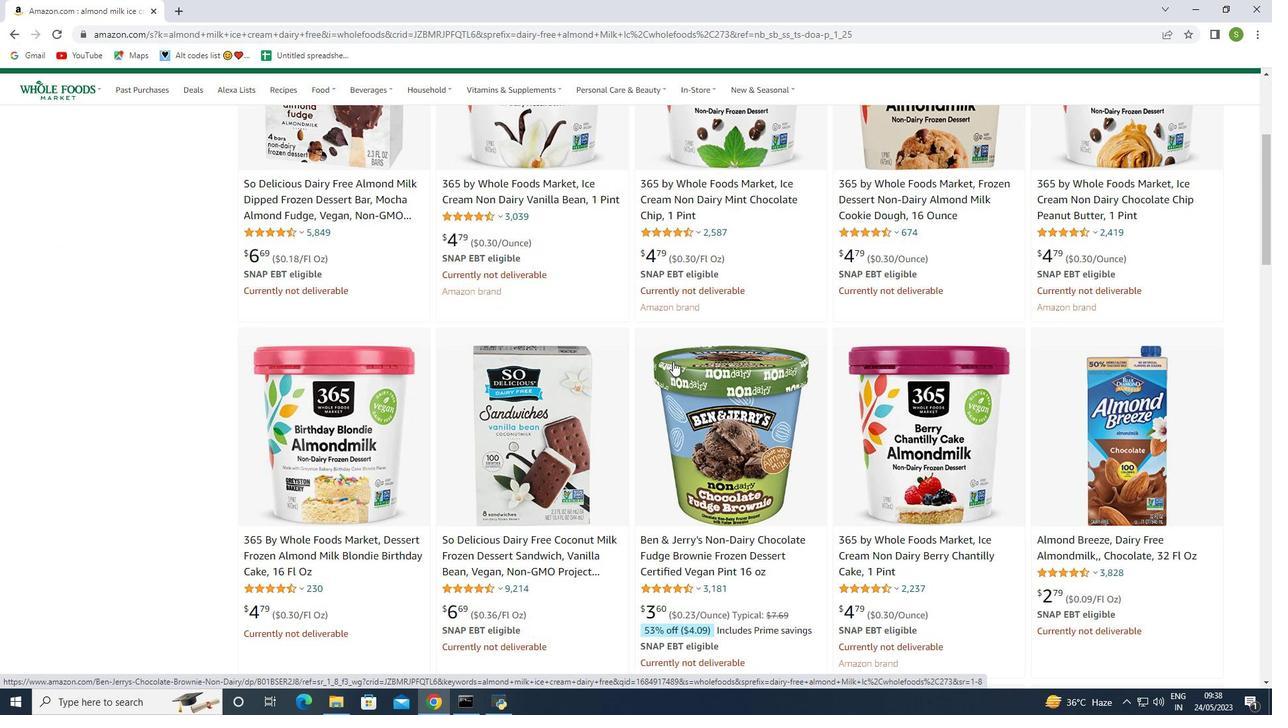 
Action: Mouse scrolled (673, 361) with delta (0, 0)
Screenshot: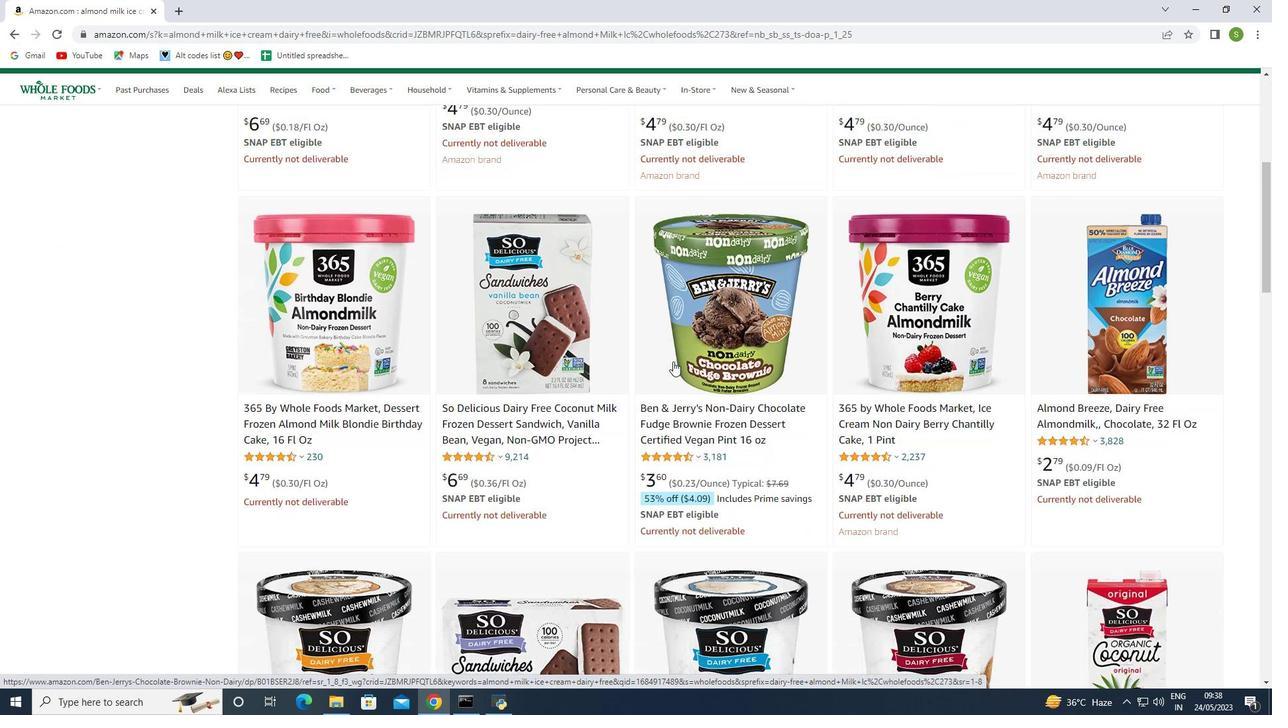 
Action: Mouse scrolled (673, 361) with delta (0, 0)
Screenshot: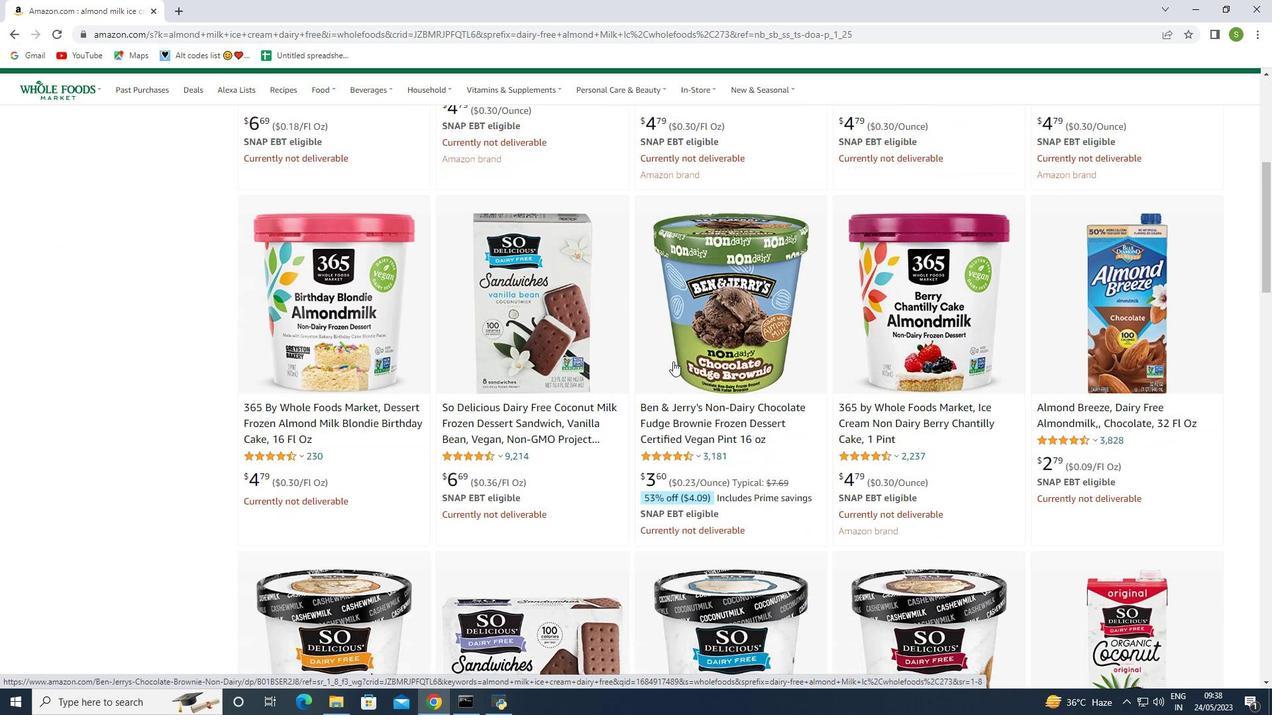 
Action: Mouse scrolled (673, 361) with delta (0, 0)
Screenshot: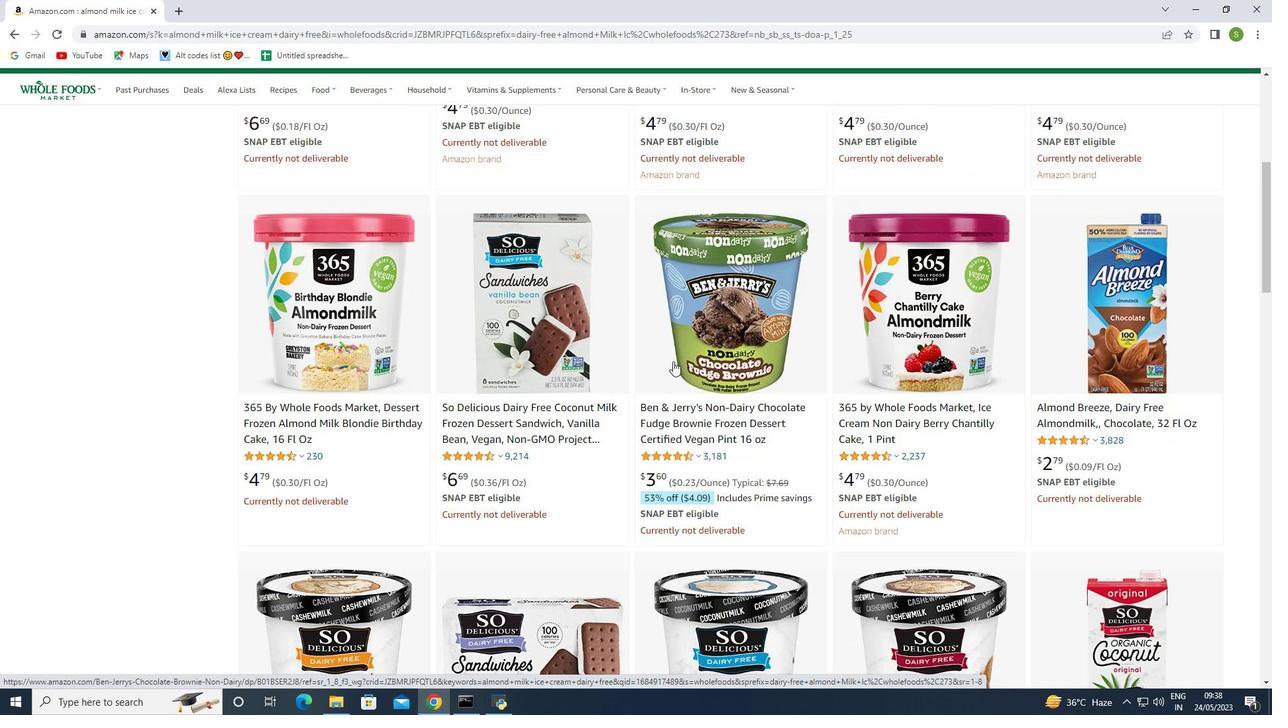 
Action: Mouse moved to (673, 363)
Screenshot: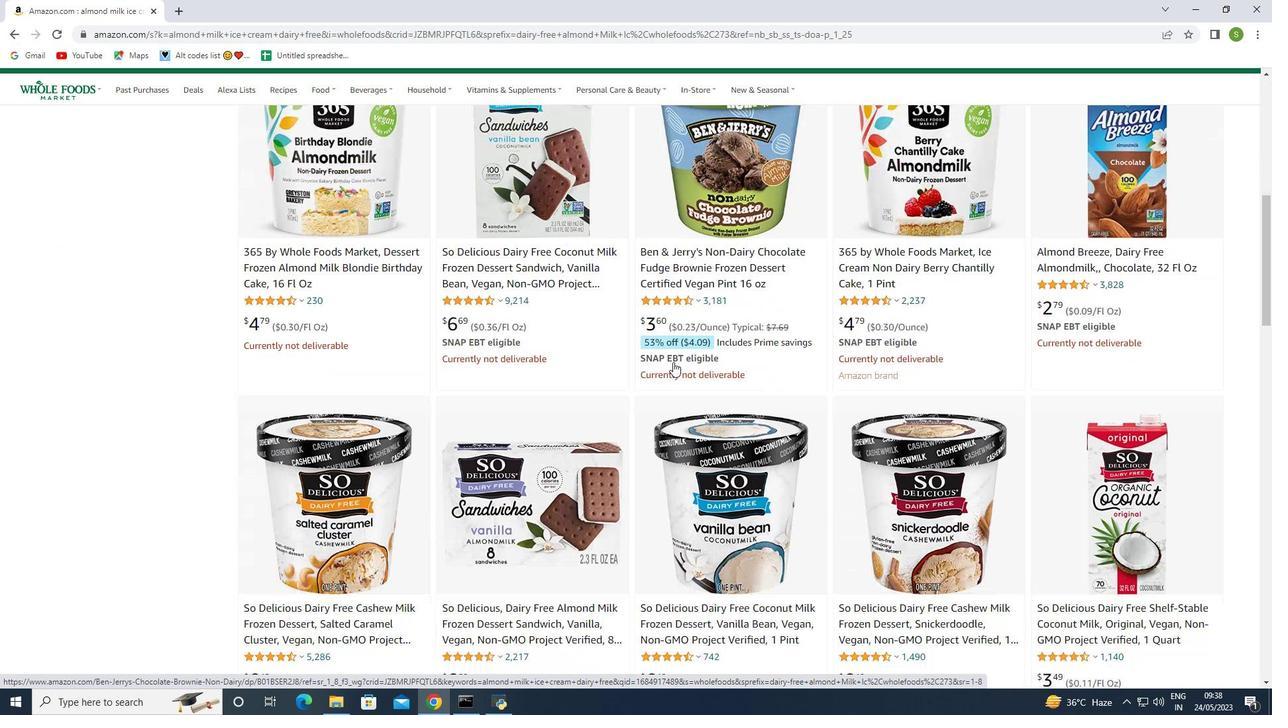 
Action: Mouse scrolled (673, 362) with delta (0, 0)
Screenshot: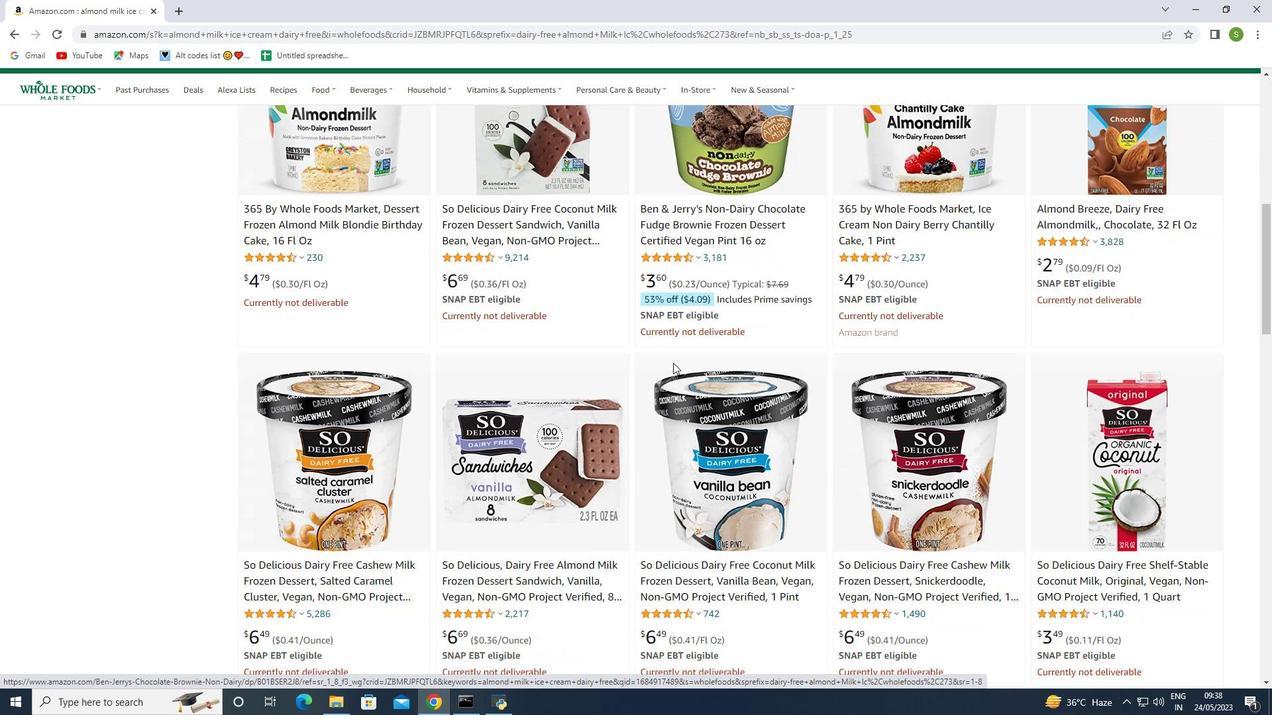 
Action: Mouse scrolled (673, 362) with delta (0, 0)
Screenshot: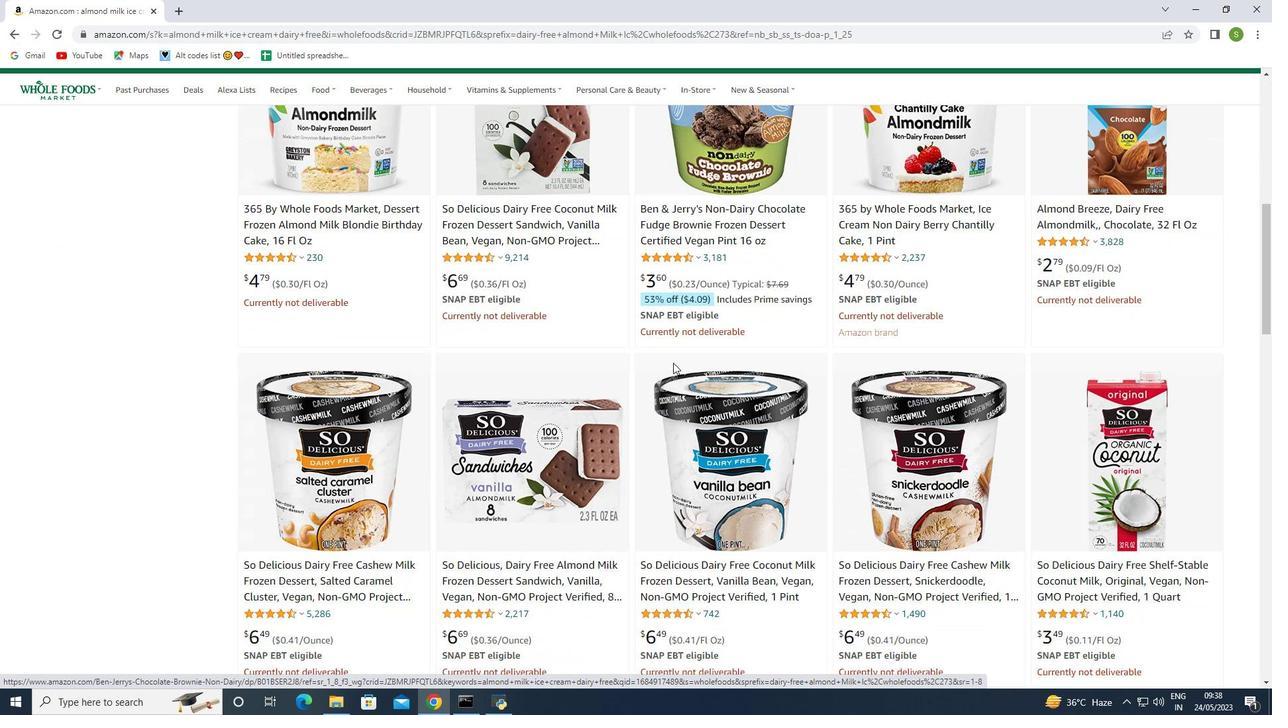 
Action: Mouse scrolled (673, 362) with delta (0, 0)
Screenshot: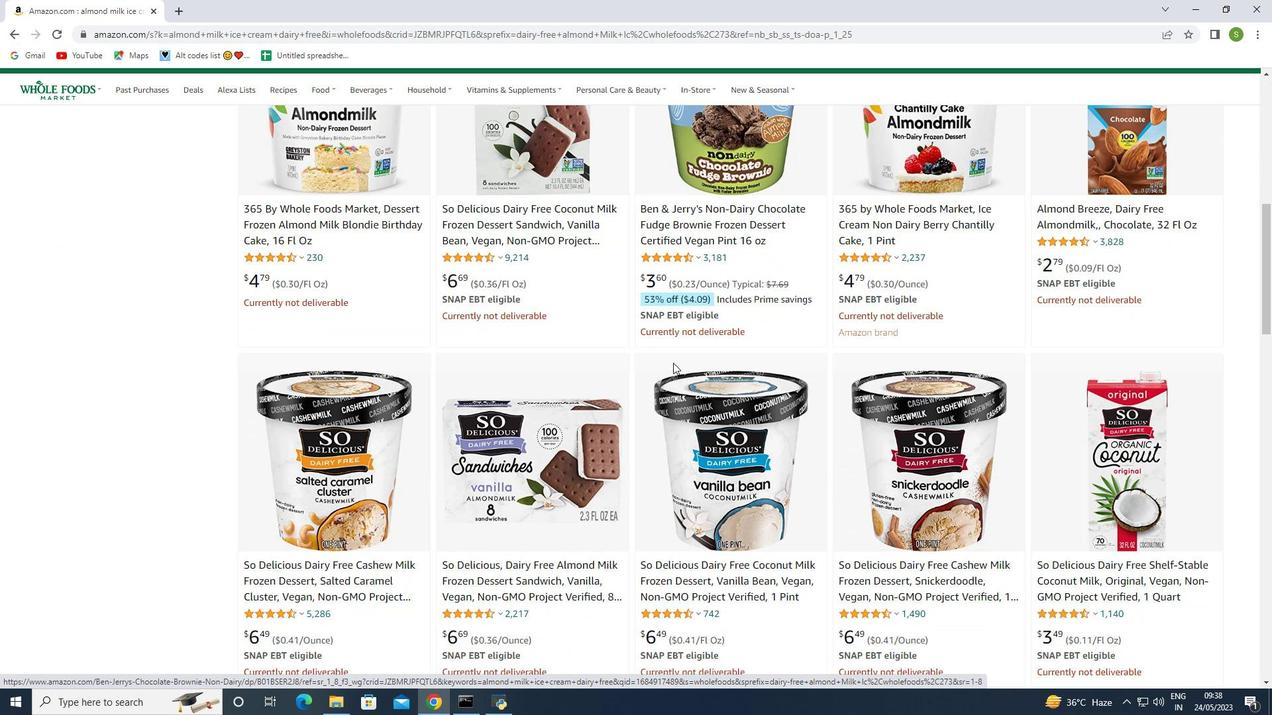 
Action: Mouse moved to (670, 363)
Screenshot: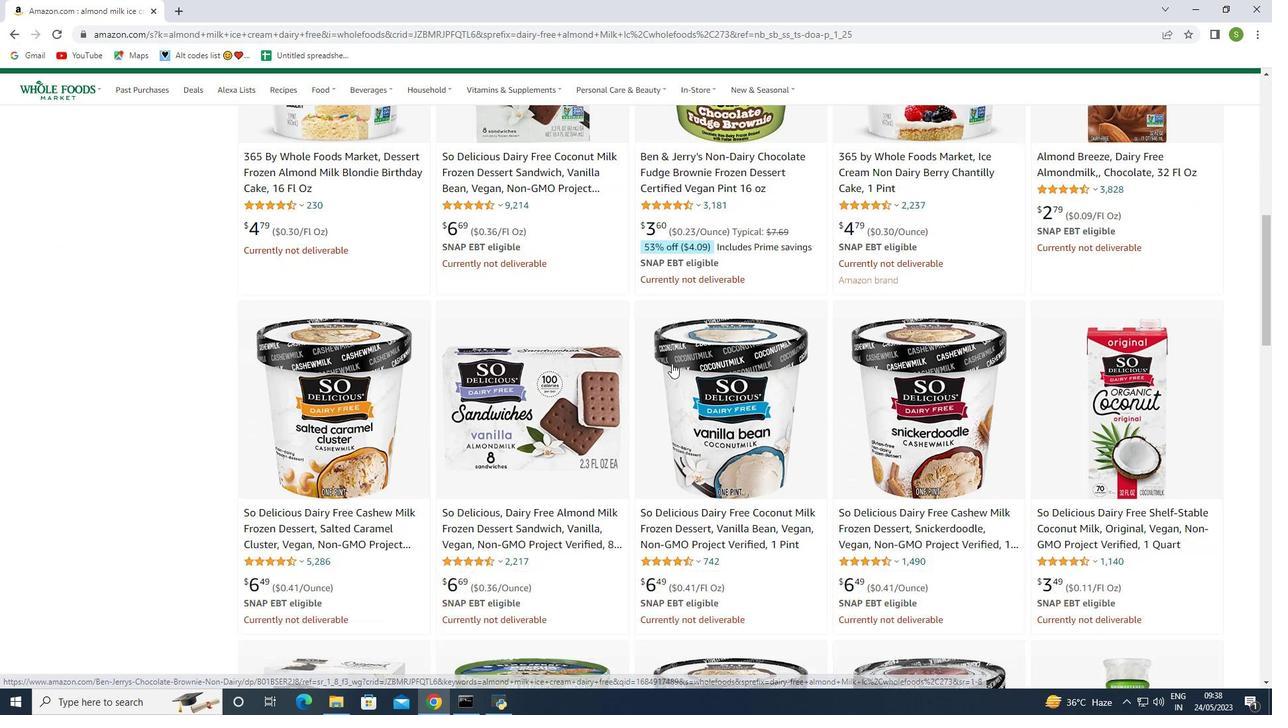 
Action: Mouse scrolled (670, 363) with delta (0, 0)
Screenshot: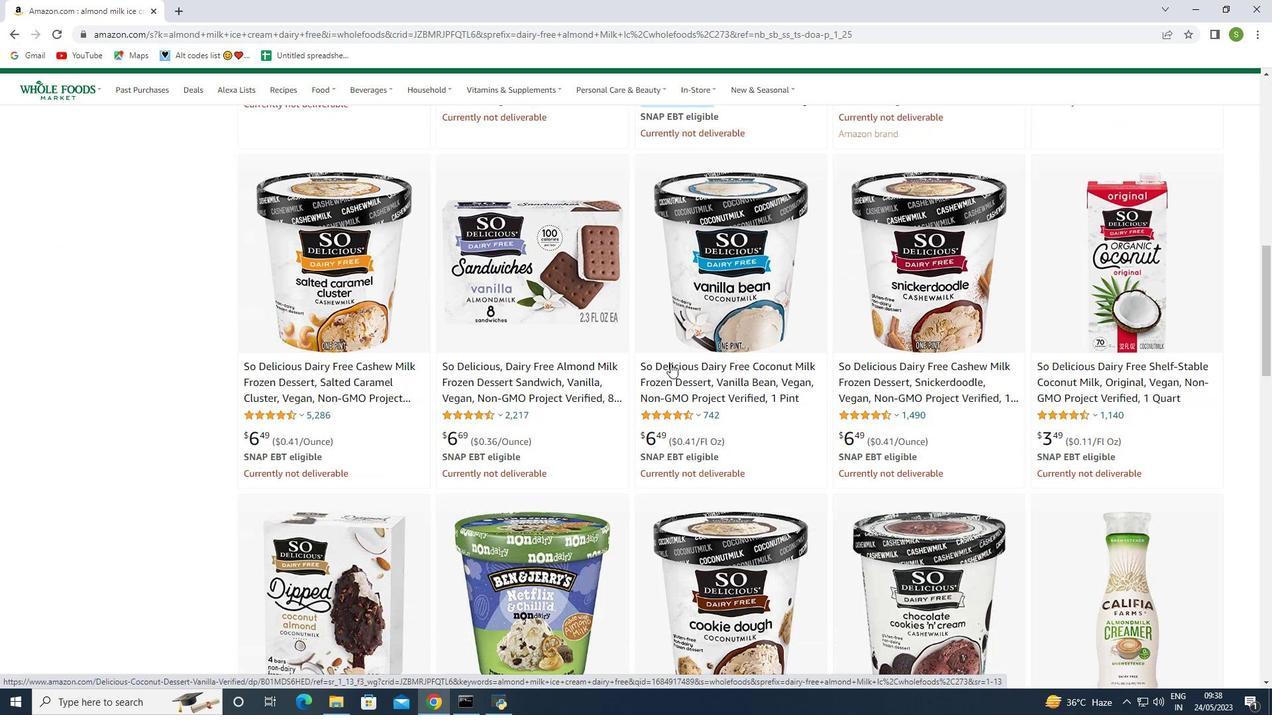 
Action: Mouse scrolled (670, 363) with delta (0, 0)
Screenshot: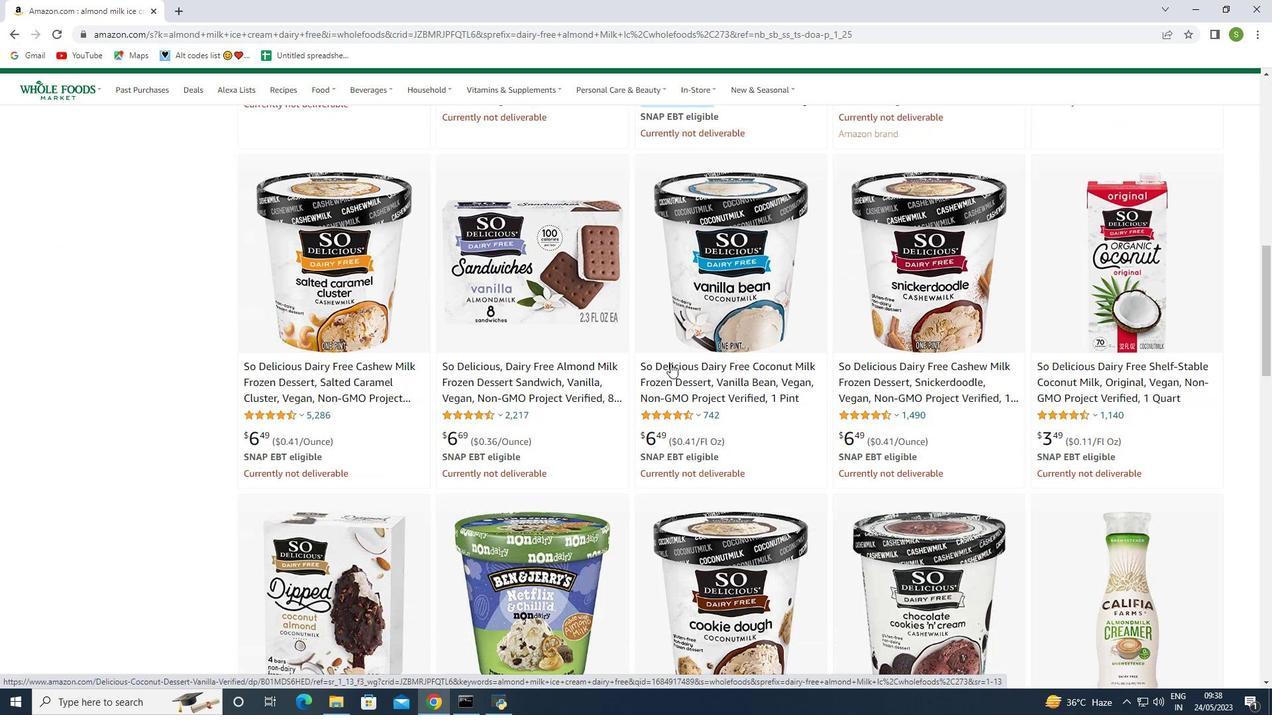 
Action: Mouse scrolled (670, 363) with delta (0, 0)
Screenshot: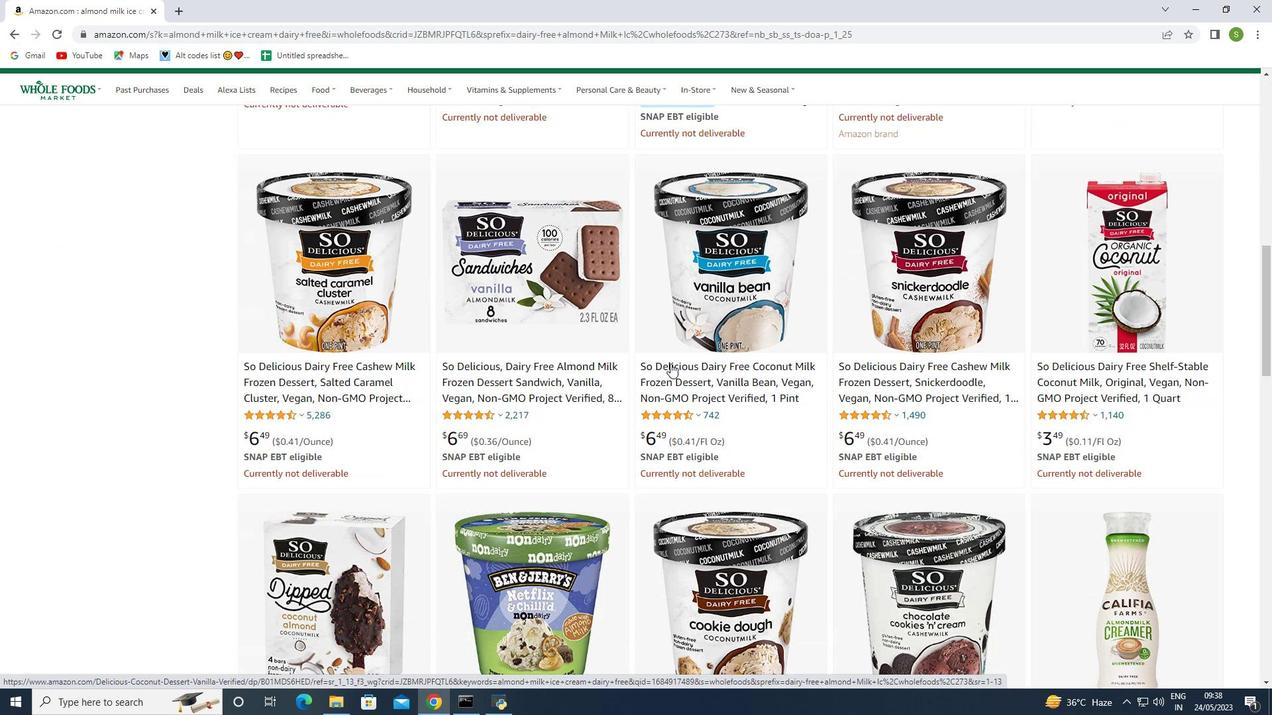 
Action: Mouse scrolled (670, 363) with delta (0, 0)
Screenshot: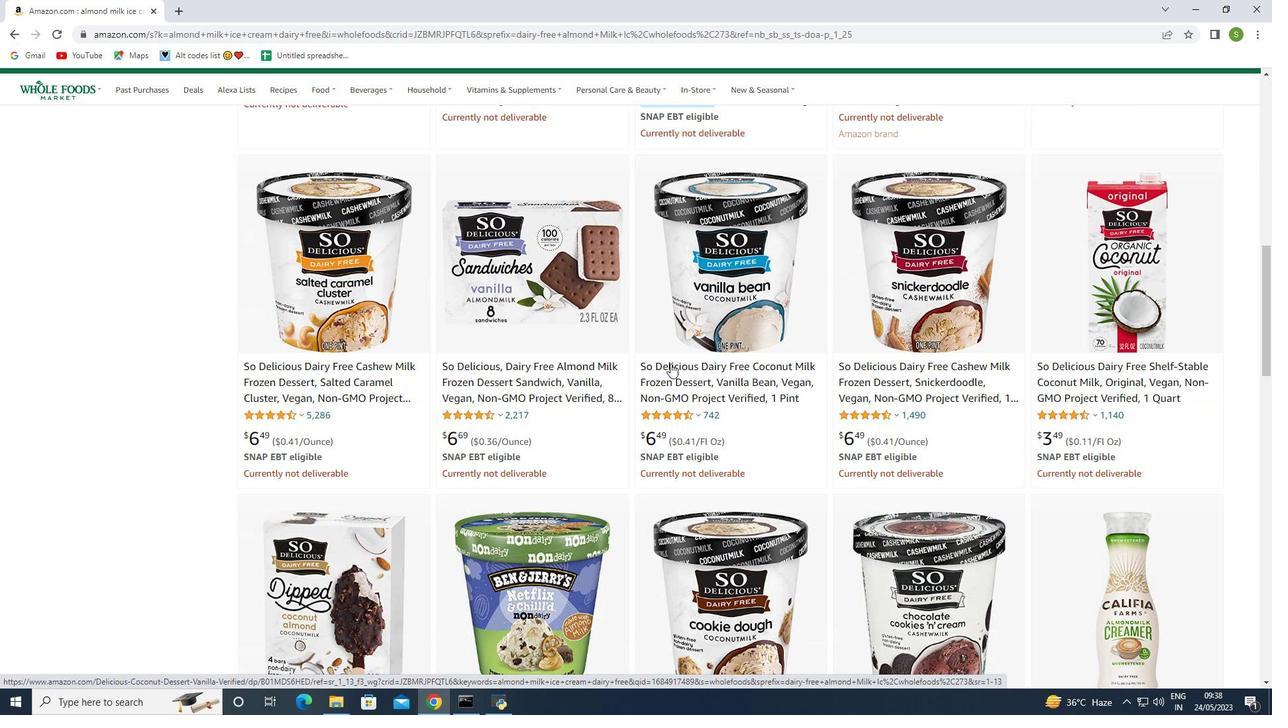 
Action: Mouse moved to (668, 365)
Screenshot: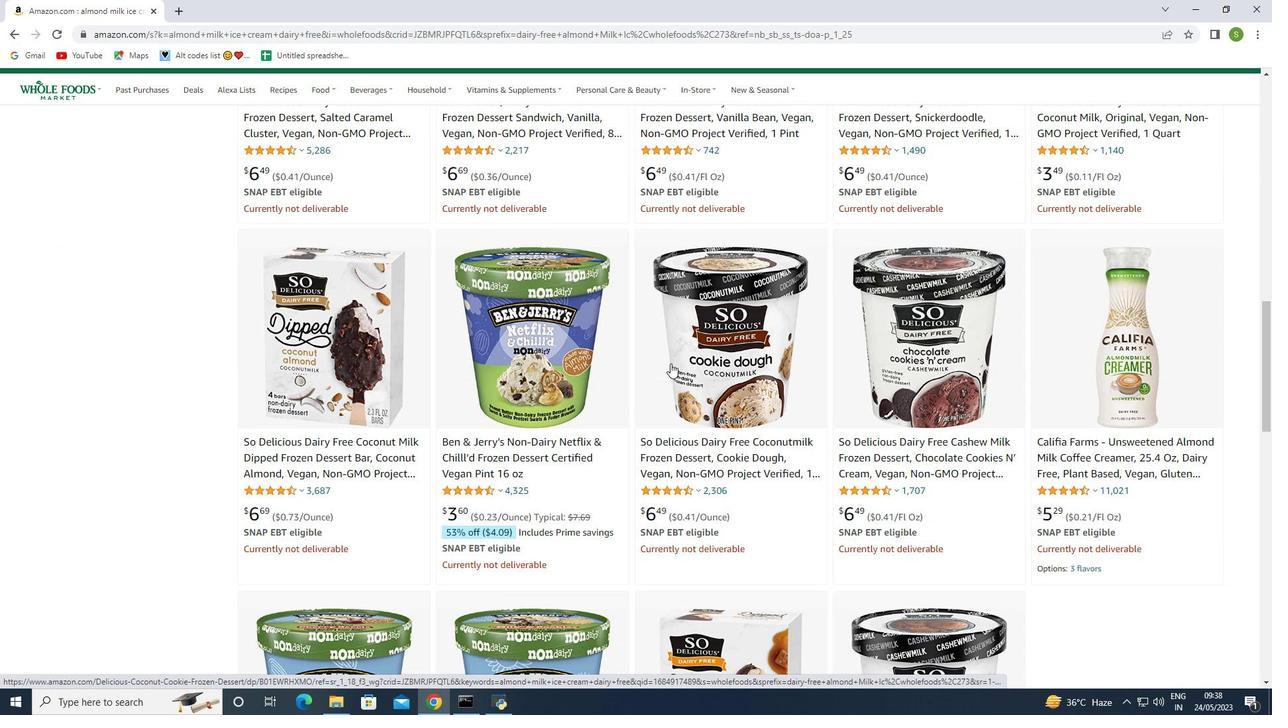 
Action: Mouse scrolled (668, 365) with delta (0, 0)
Screenshot: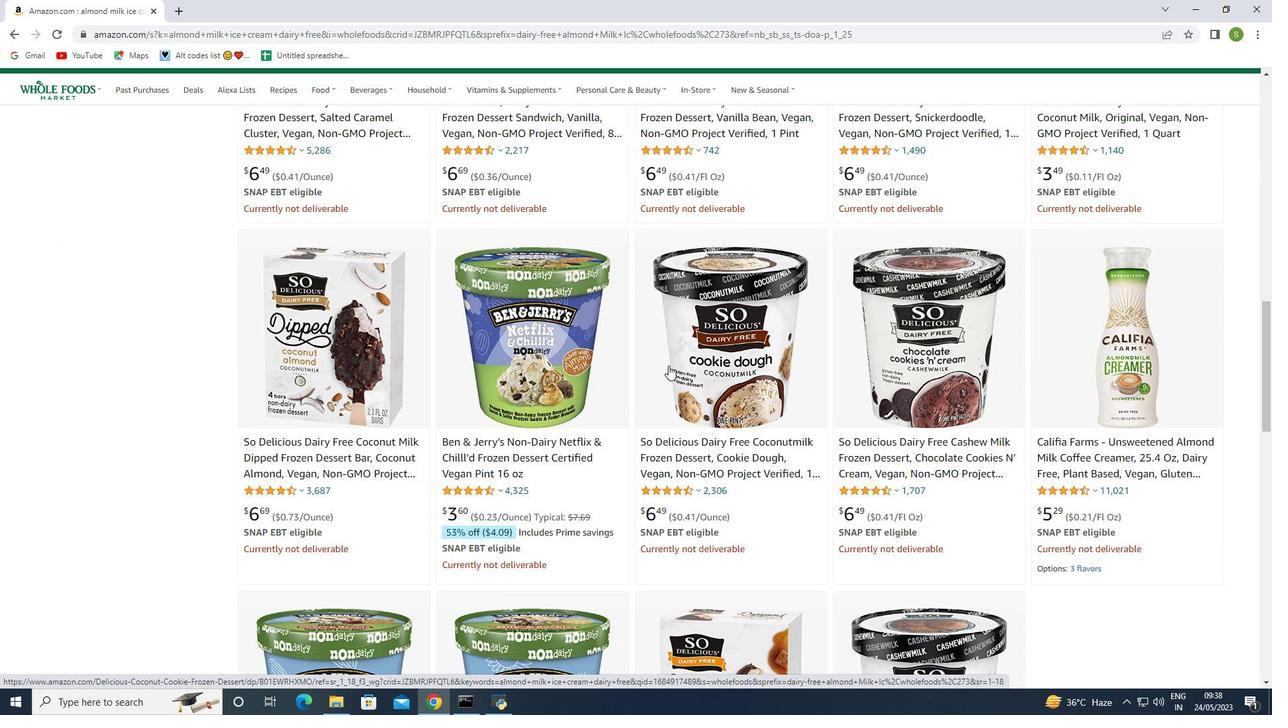 
Action: Mouse scrolled (668, 365) with delta (0, 0)
Screenshot: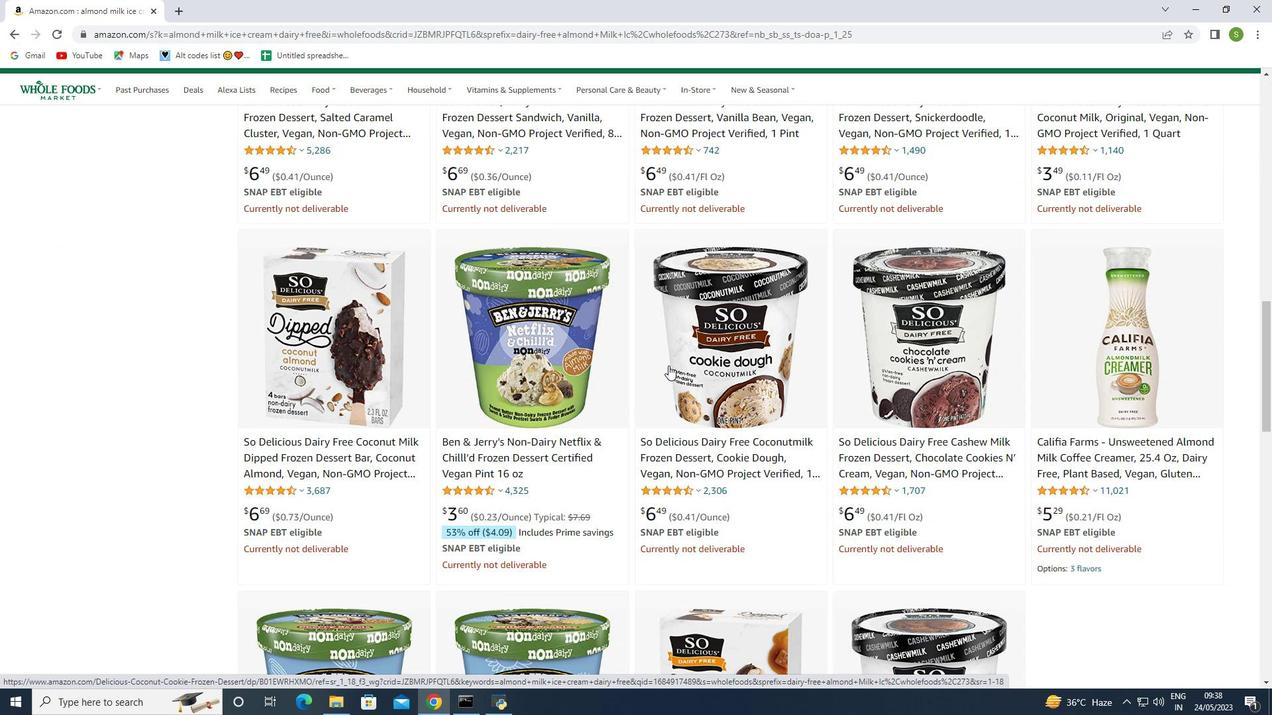 
Action: Mouse scrolled (668, 365) with delta (0, 0)
Screenshot: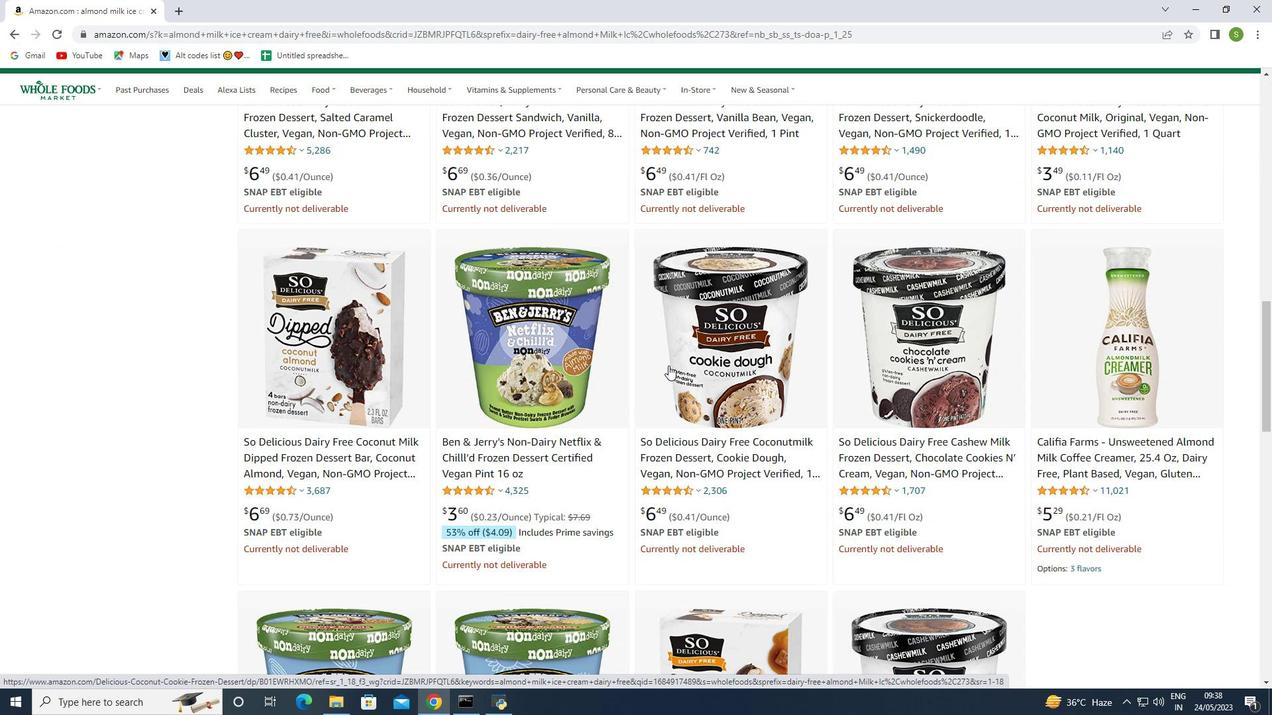 
Action: Mouse scrolled (668, 365) with delta (0, 0)
Screenshot: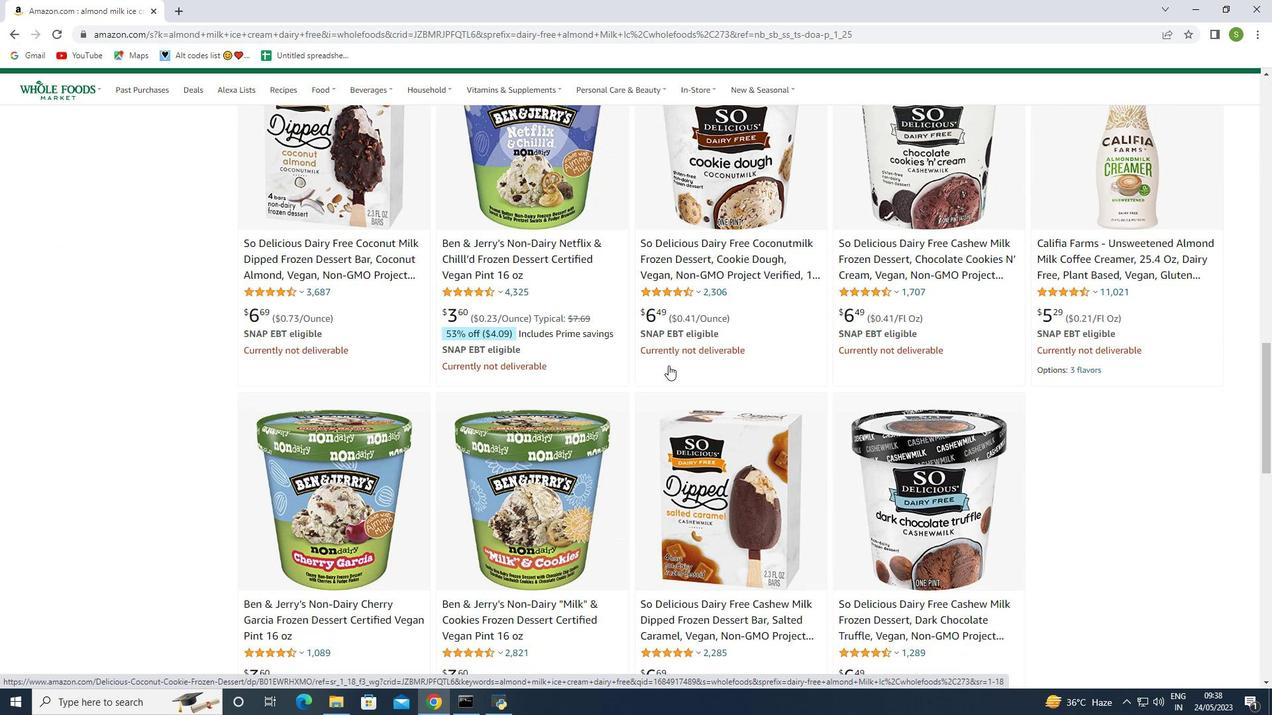 
Action: Mouse moved to (668, 365)
Screenshot: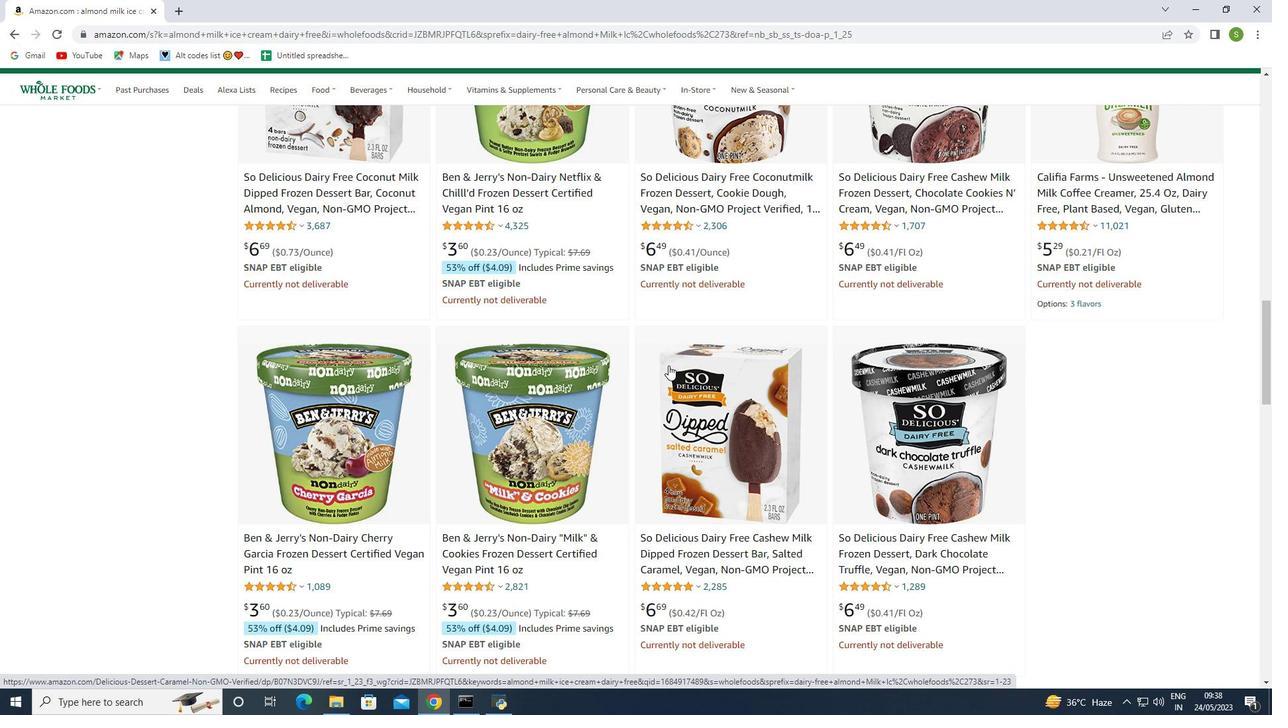
Action: Mouse scrolled (668, 366) with delta (0, 0)
Screenshot: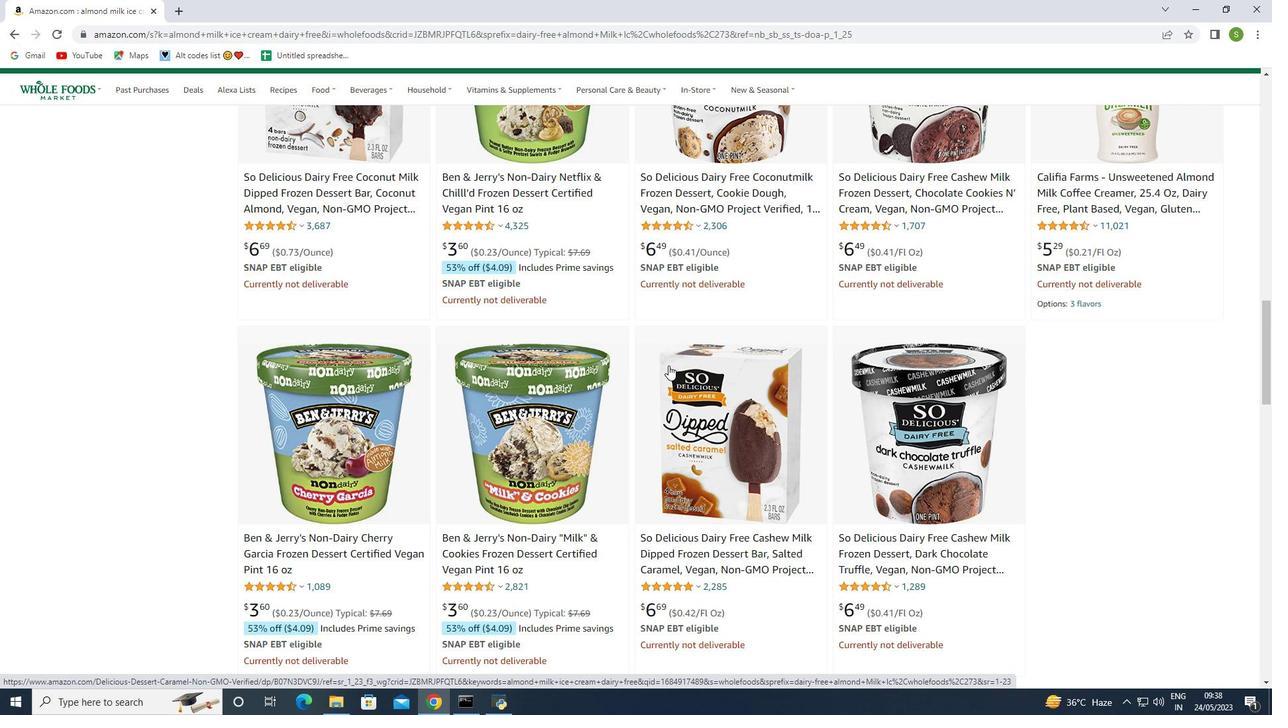 
Action: Mouse scrolled (668, 366) with delta (0, 0)
Screenshot: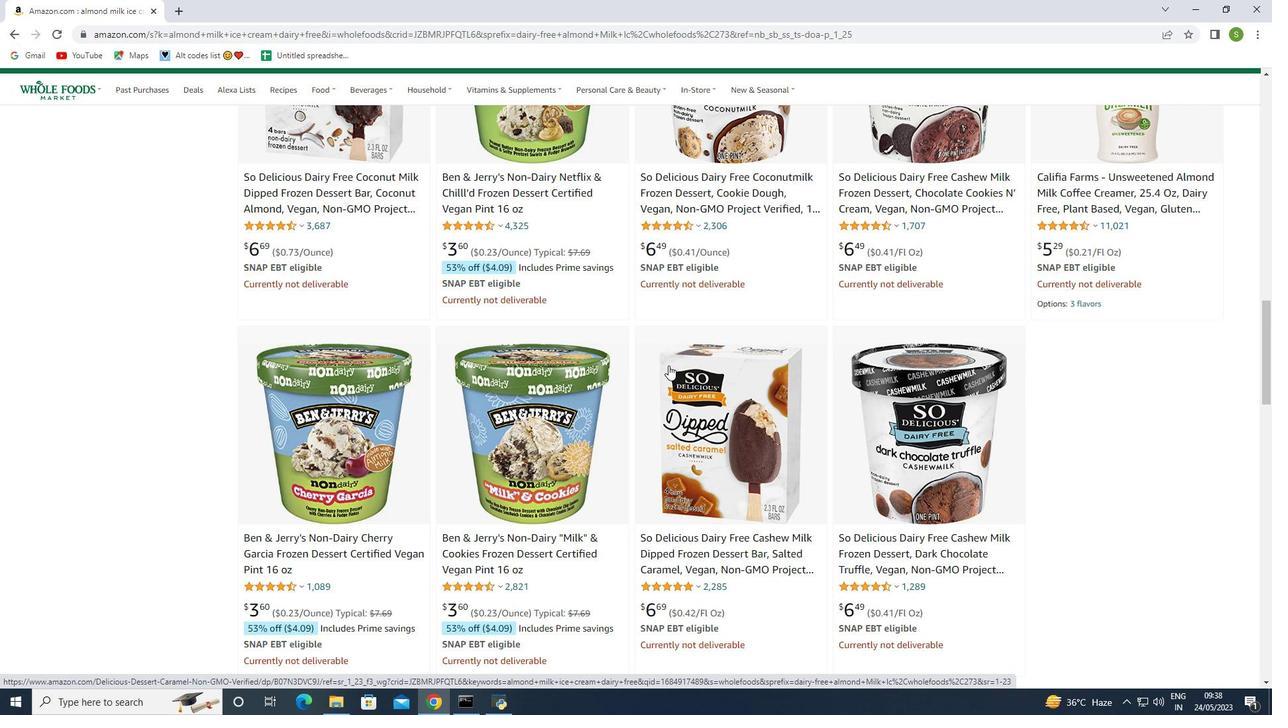 
Action: Mouse scrolled (668, 366) with delta (0, 0)
Screenshot: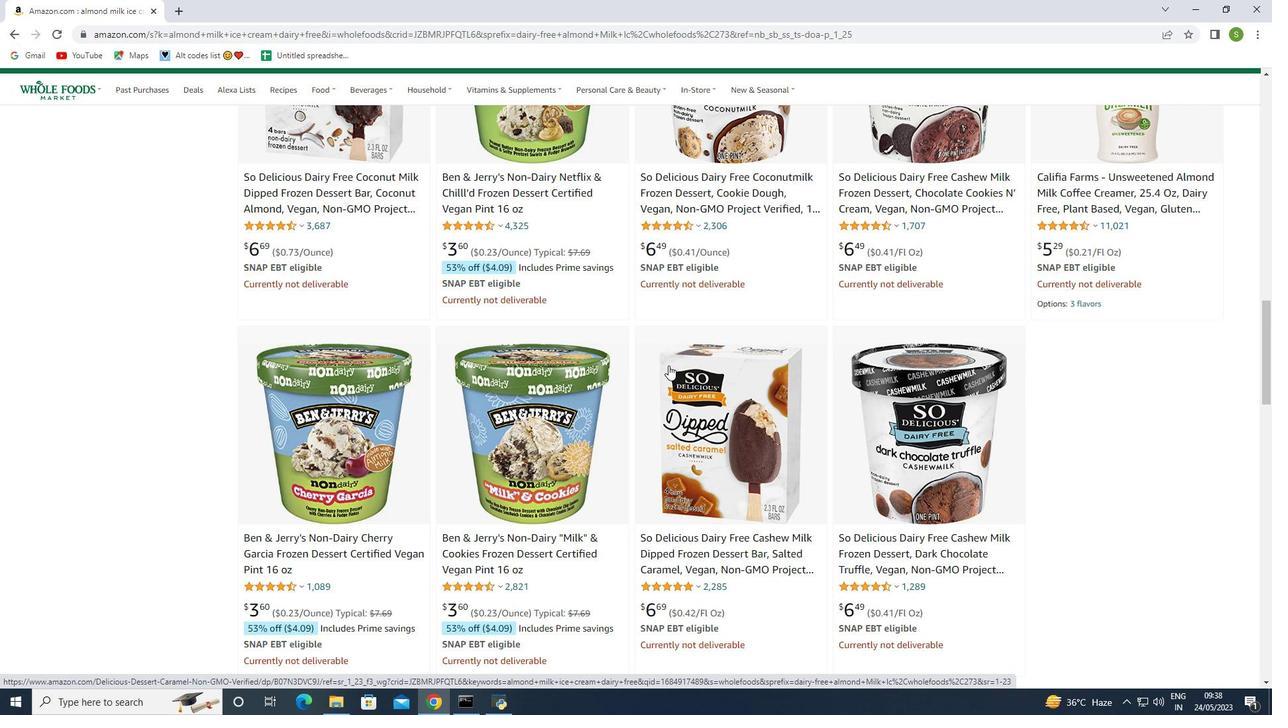 
Action: Mouse scrolled (668, 366) with delta (0, 0)
Screenshot: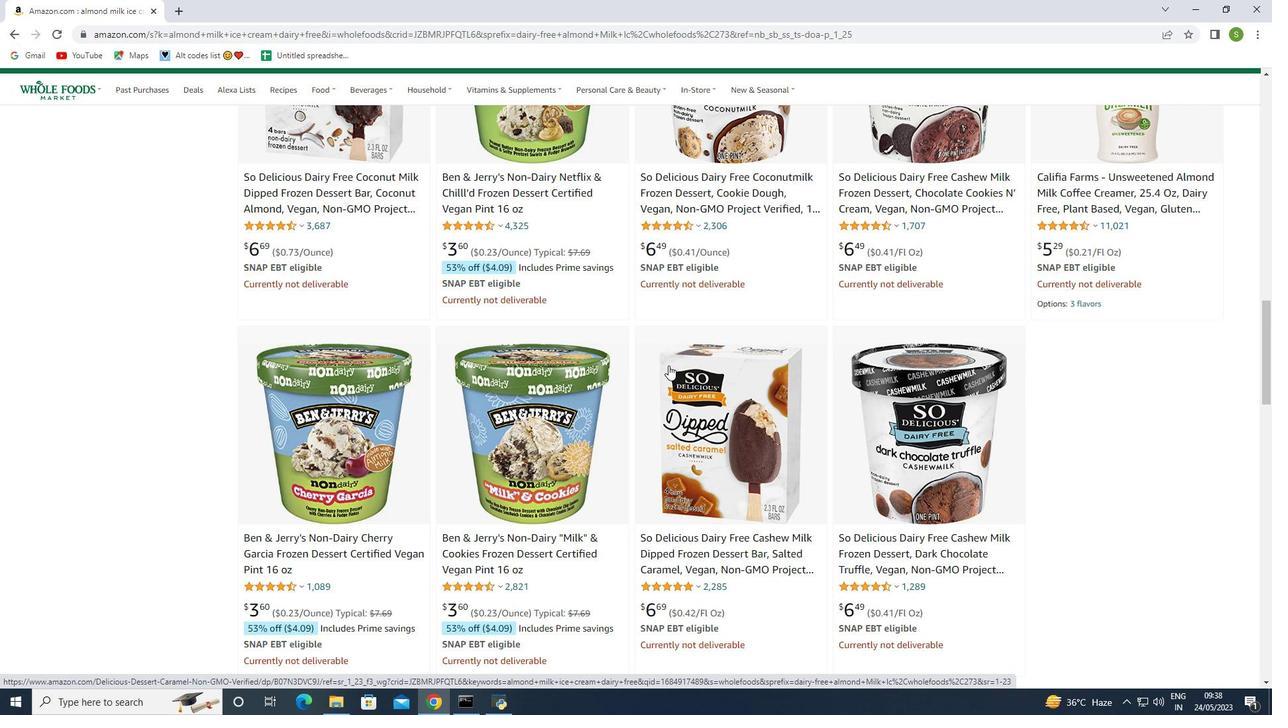 
Action: Mouse scrolled (668, 366) with delta (0, 0)
Screenshot: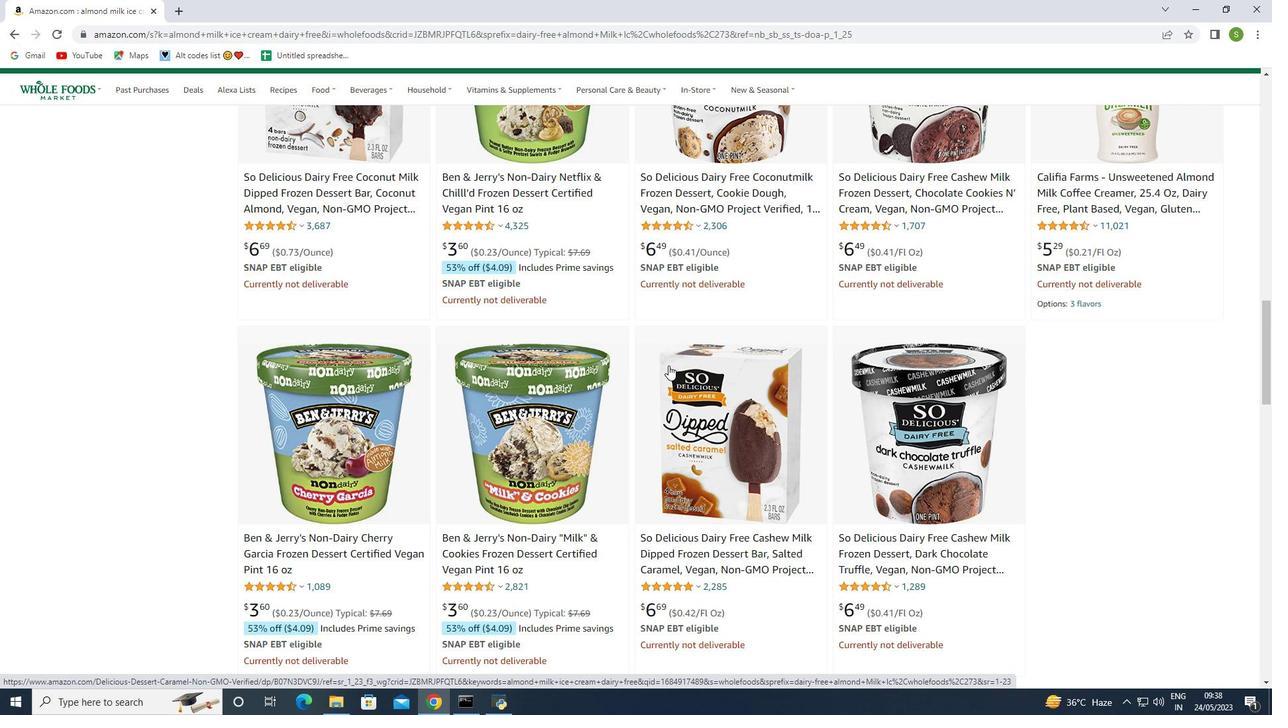 
Action: Mouse scrolled (668, 366) with delta (0, 0)
Screenshot: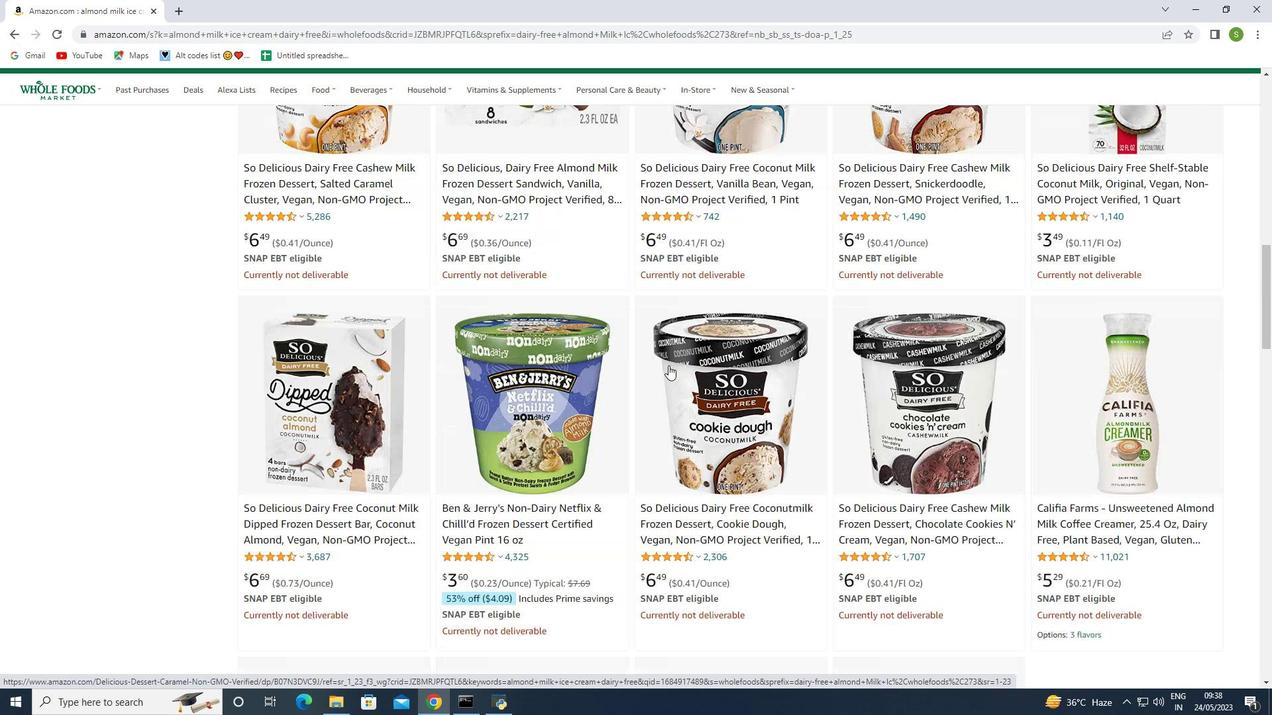 
Action: Mouse scrolled (668, 366) with delta (0, 0)
Screenshot: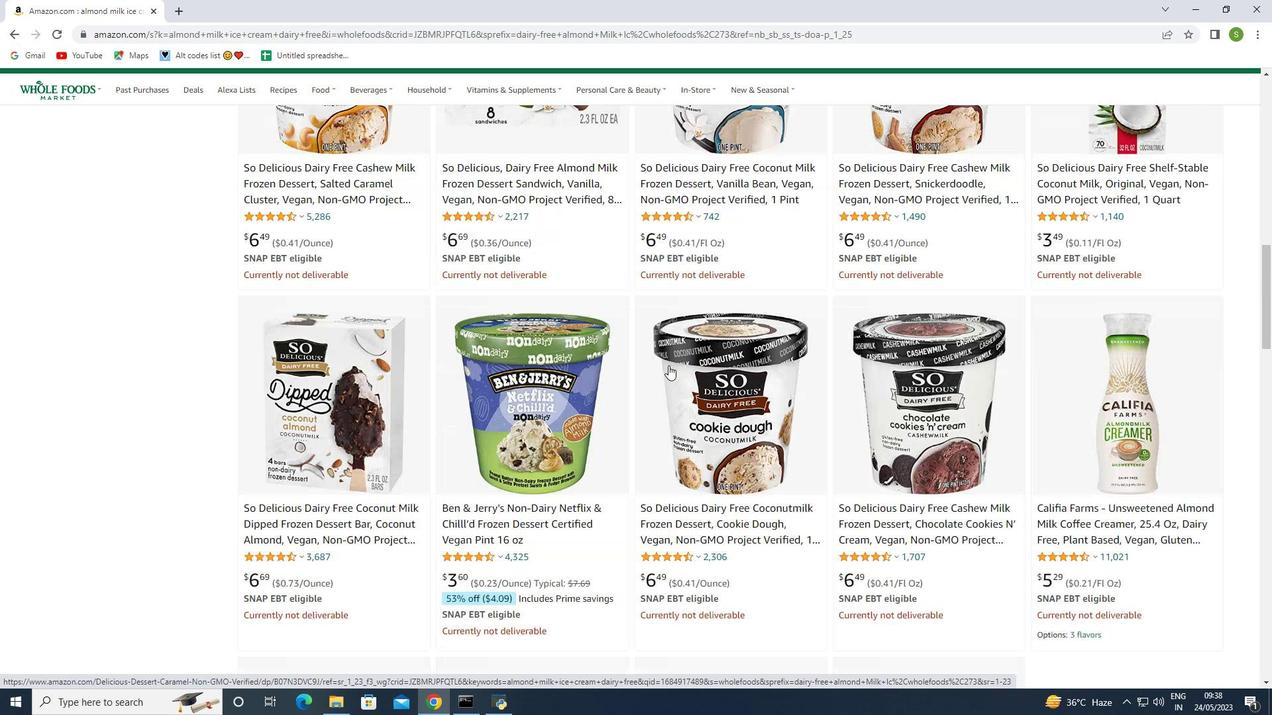 
Action: Mouse scrolled (668, 366) with delta (0, 0)
Screenshot: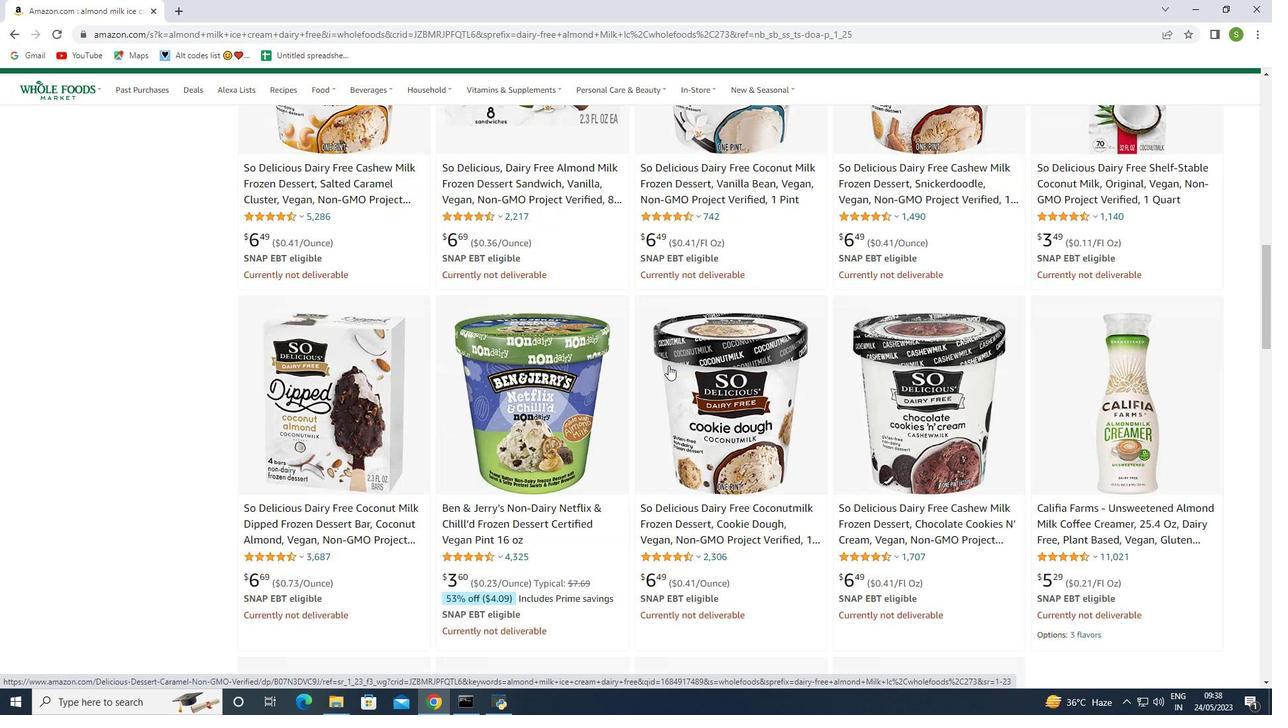 
Action: Mouse scrolled (668, 366) with delta (0, 0)
Screenshot: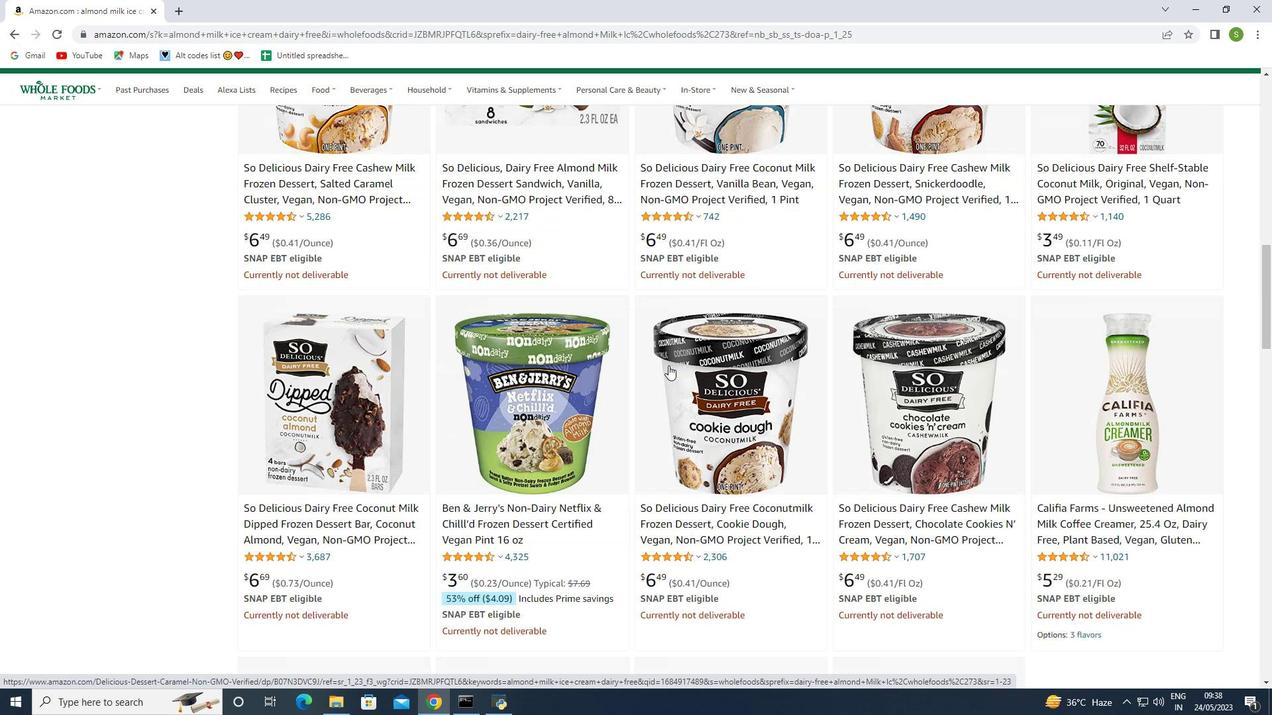 
Action: Mouse scrolled (668, 366) with delta (0, 0)
Screenshot: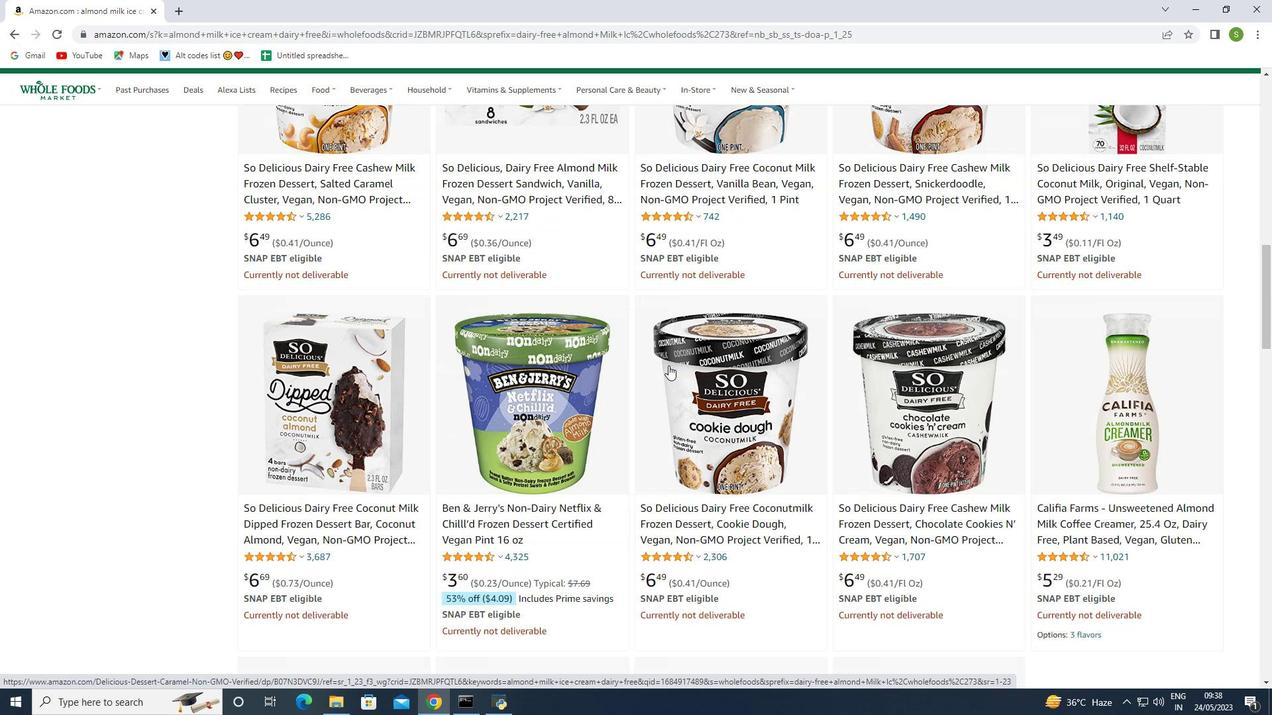 
Action: Mouse moved to (665, 369)
Screenshot: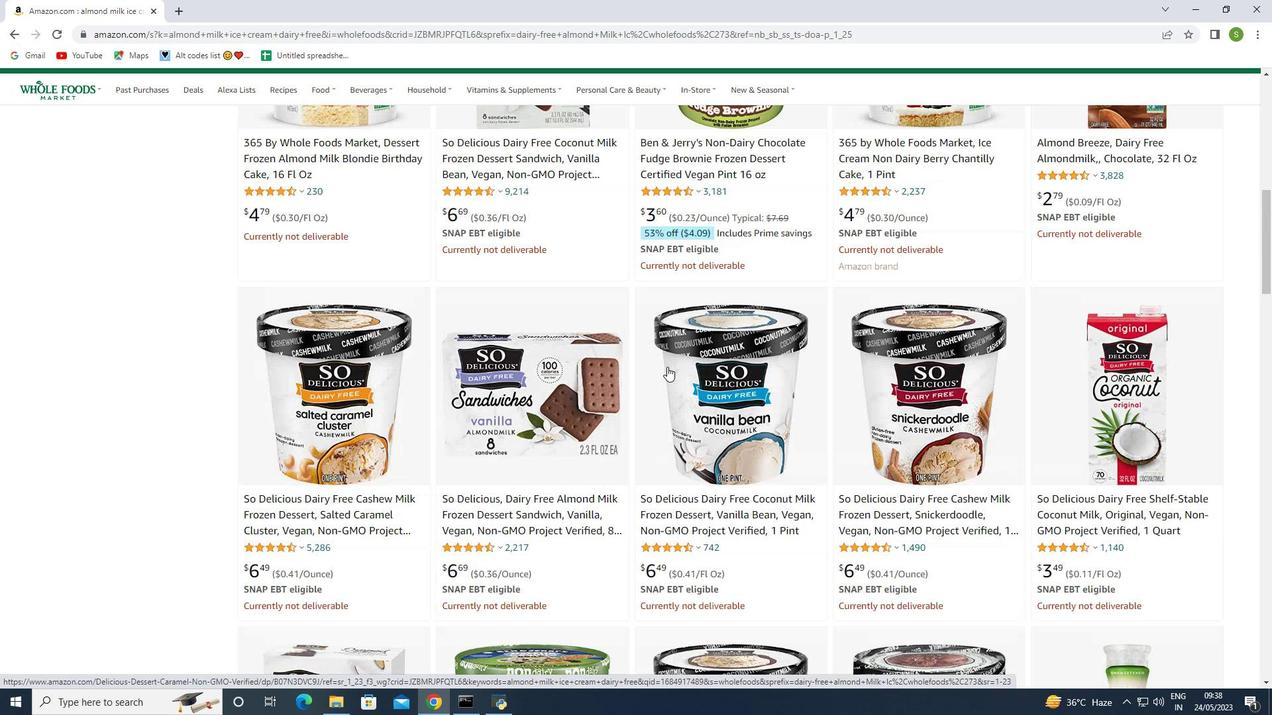
Action: Mouse scrolled (665, 369) with delta (0, 0)
Screenshot: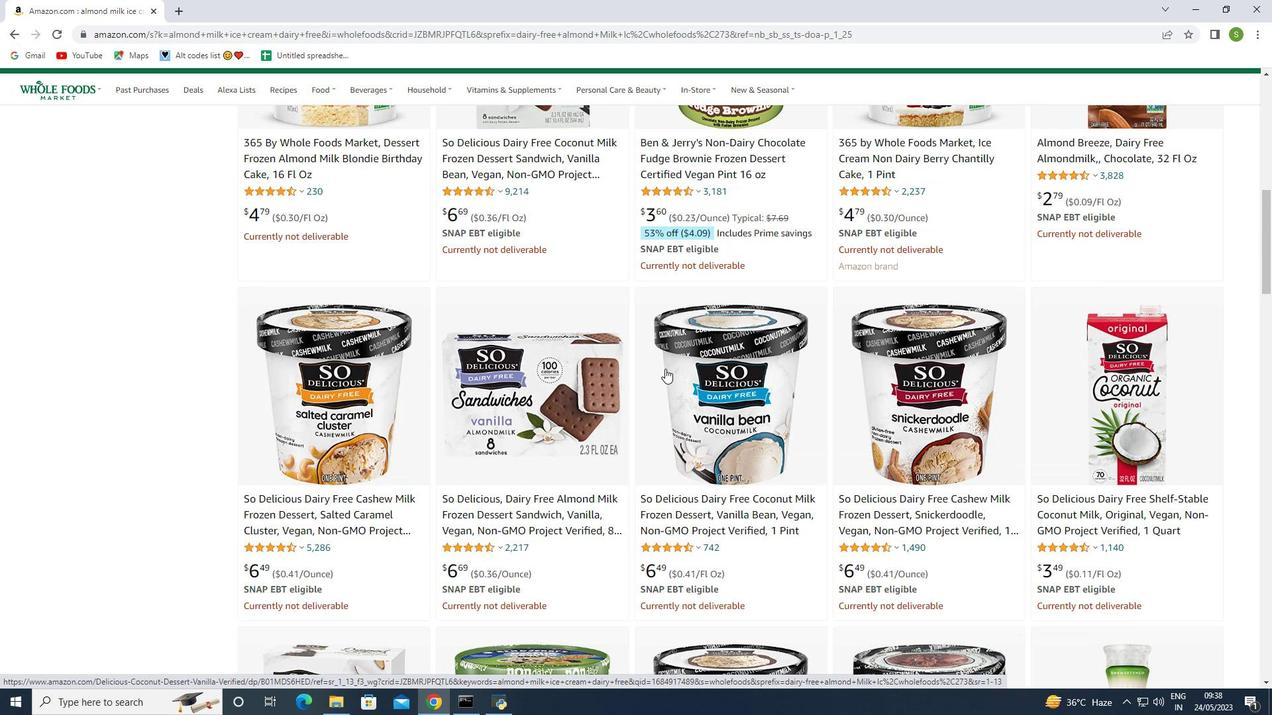 
Action: Mouse scrolled (665, 369) with delta (0, 0)
Screenshot: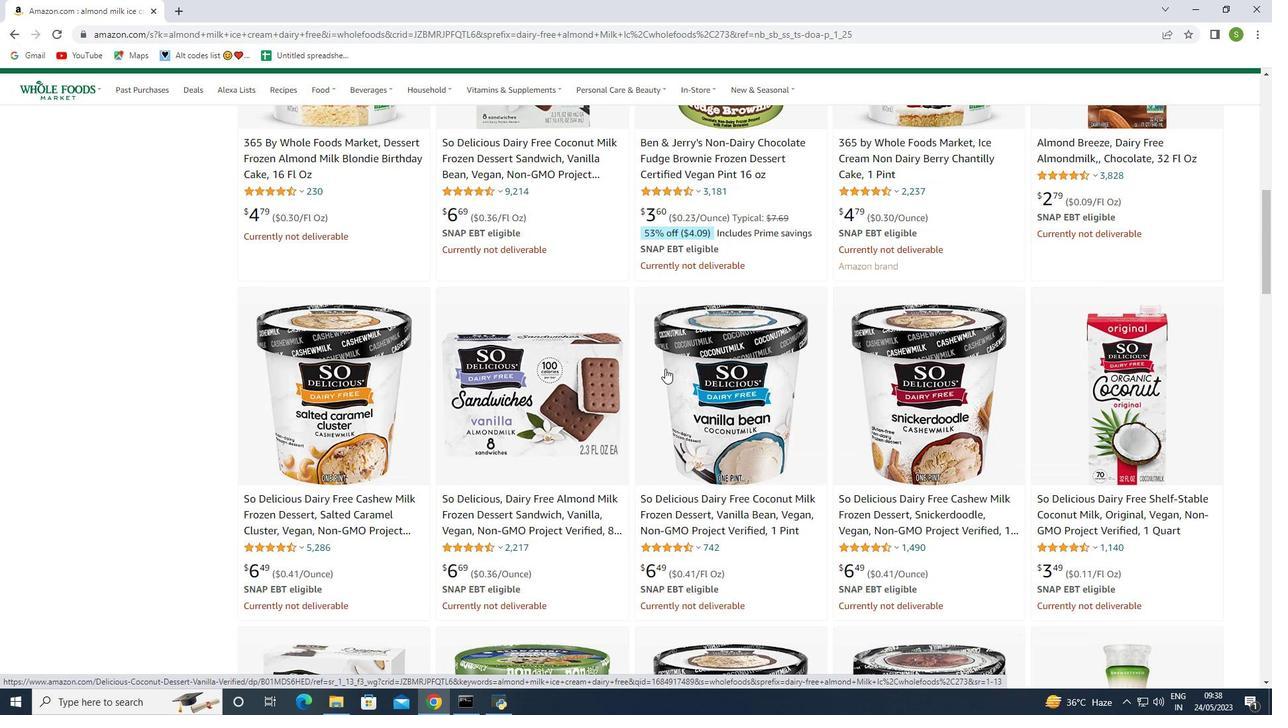 
Action: Mouse scrolled (665, 369) with delta (0, 0)
Screenshot: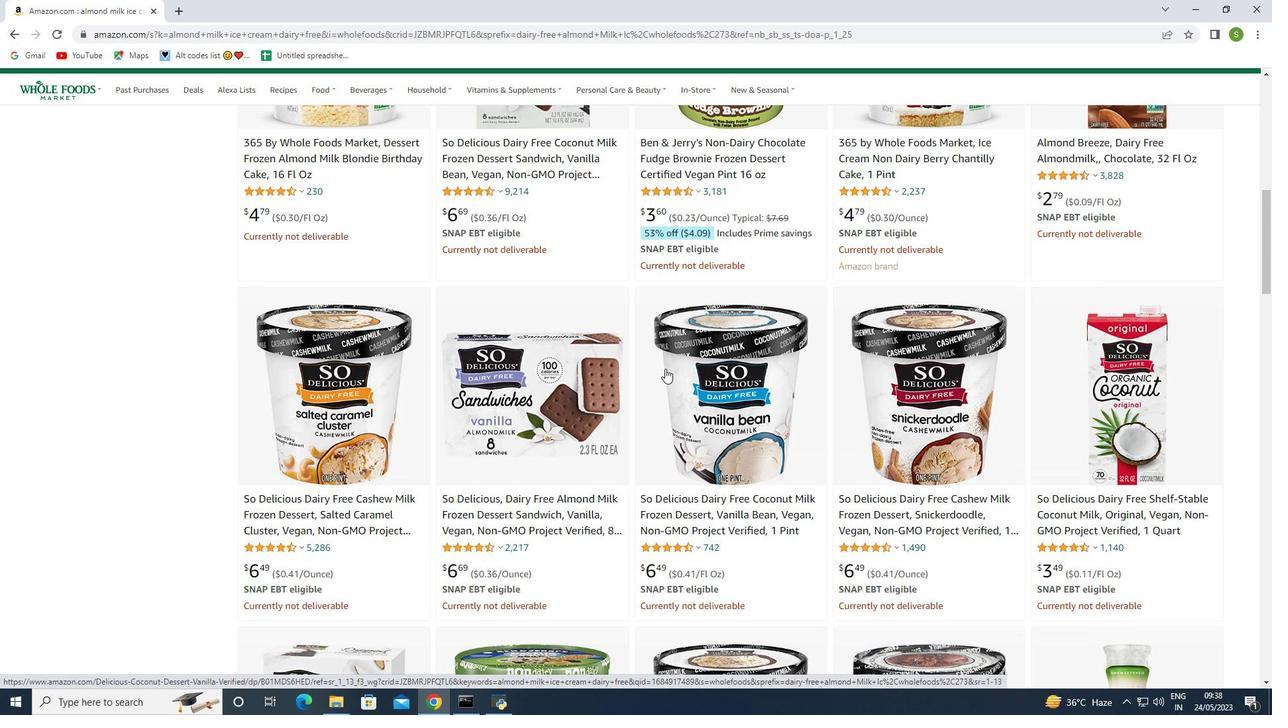 
Action: Mouse moved to (857, 399)
Screenshot: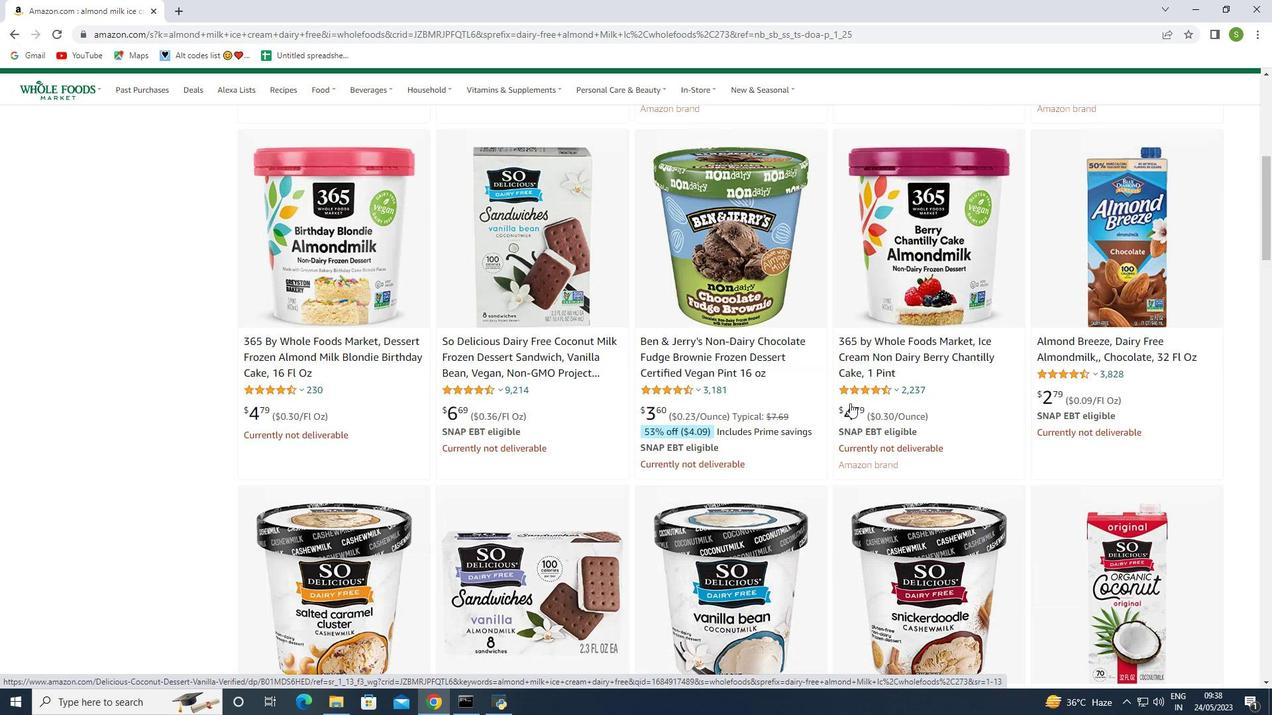 
Action: Mouse scrolled (857, 400) with delta (0, 0)
Screenshot: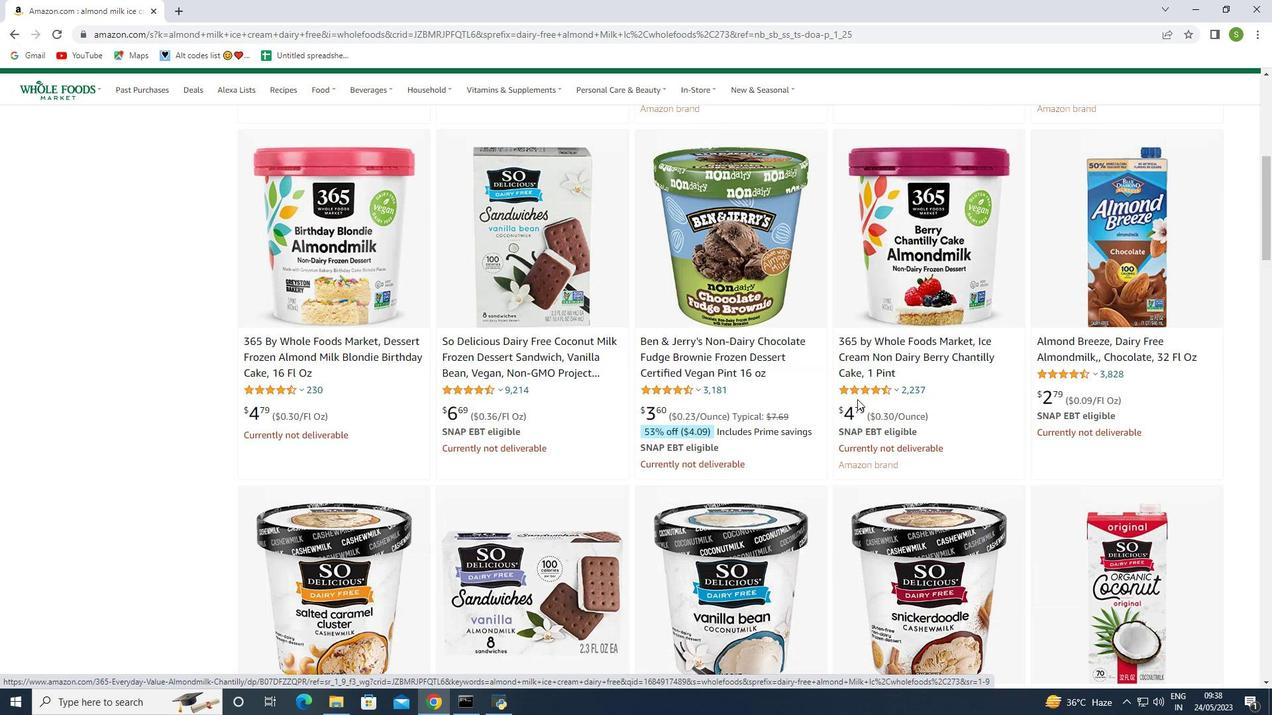 
Action: Mouse scrolled (857, 400) with delta (0, 0)
Screenshot: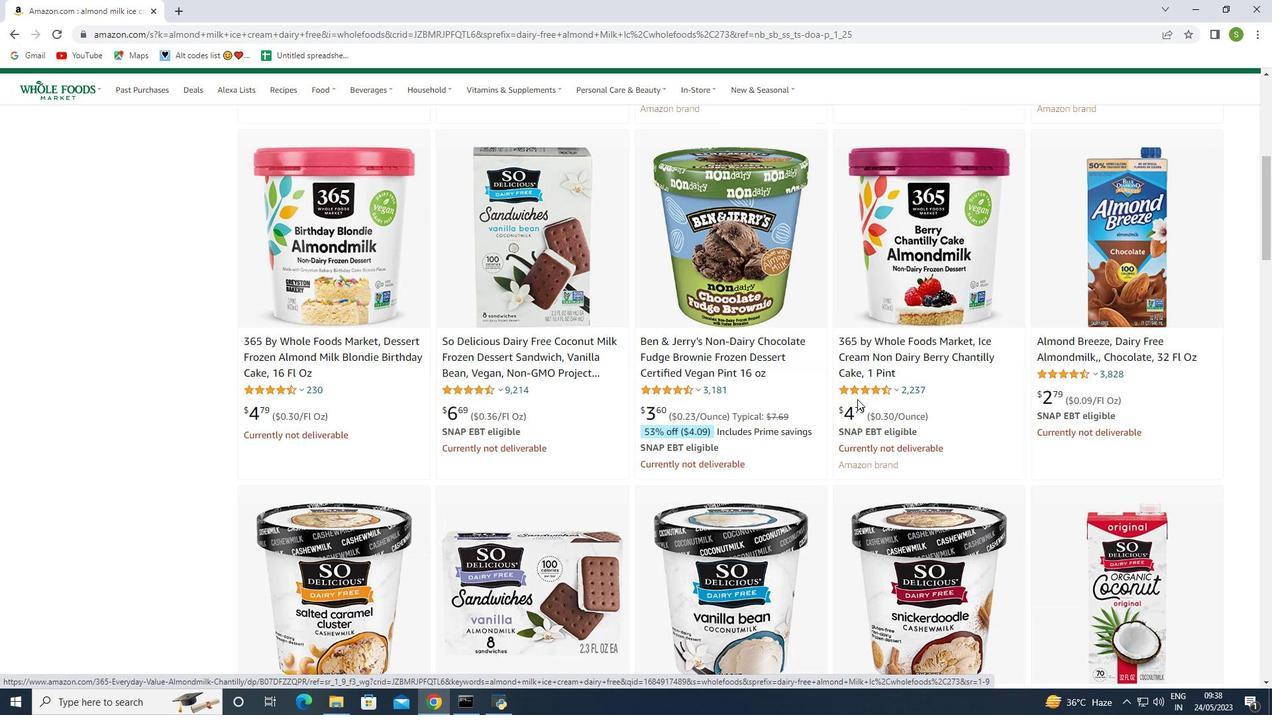 
Action: Mouse scrolled (857, 400) with delta (0, 0)
Screenshot: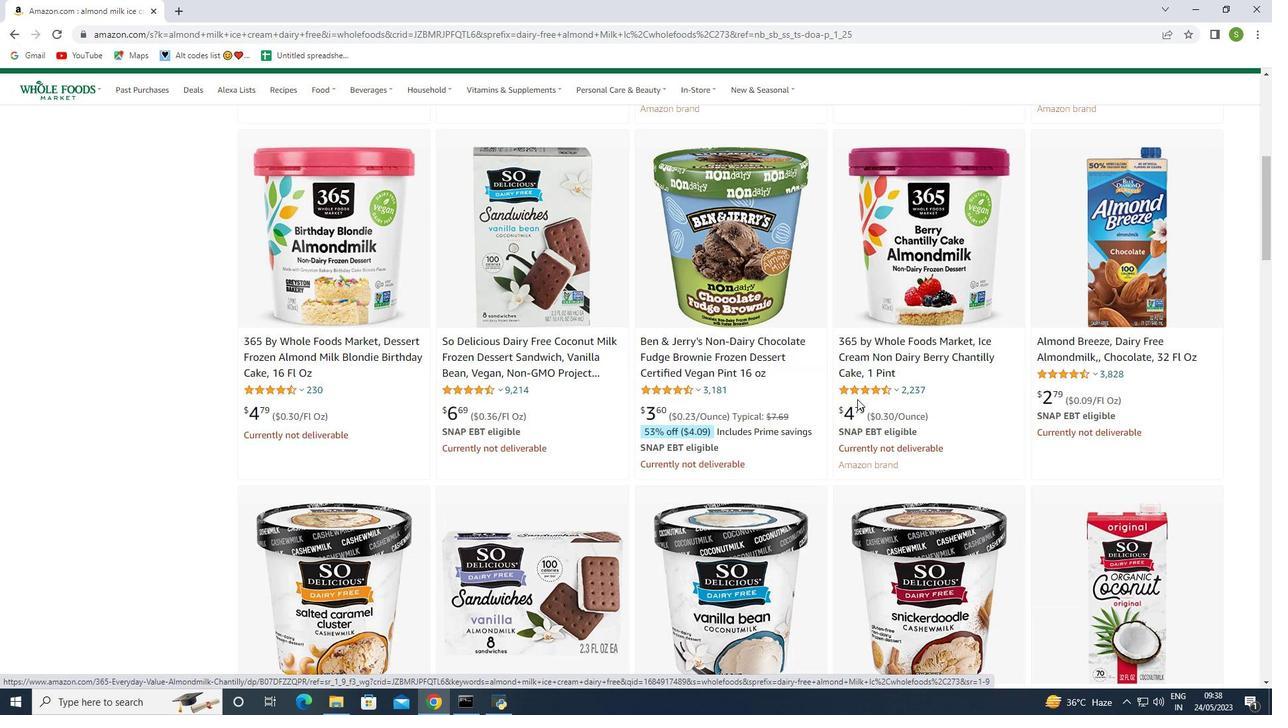 
Action: Mouse moved to (1099, 331)
Screenshot: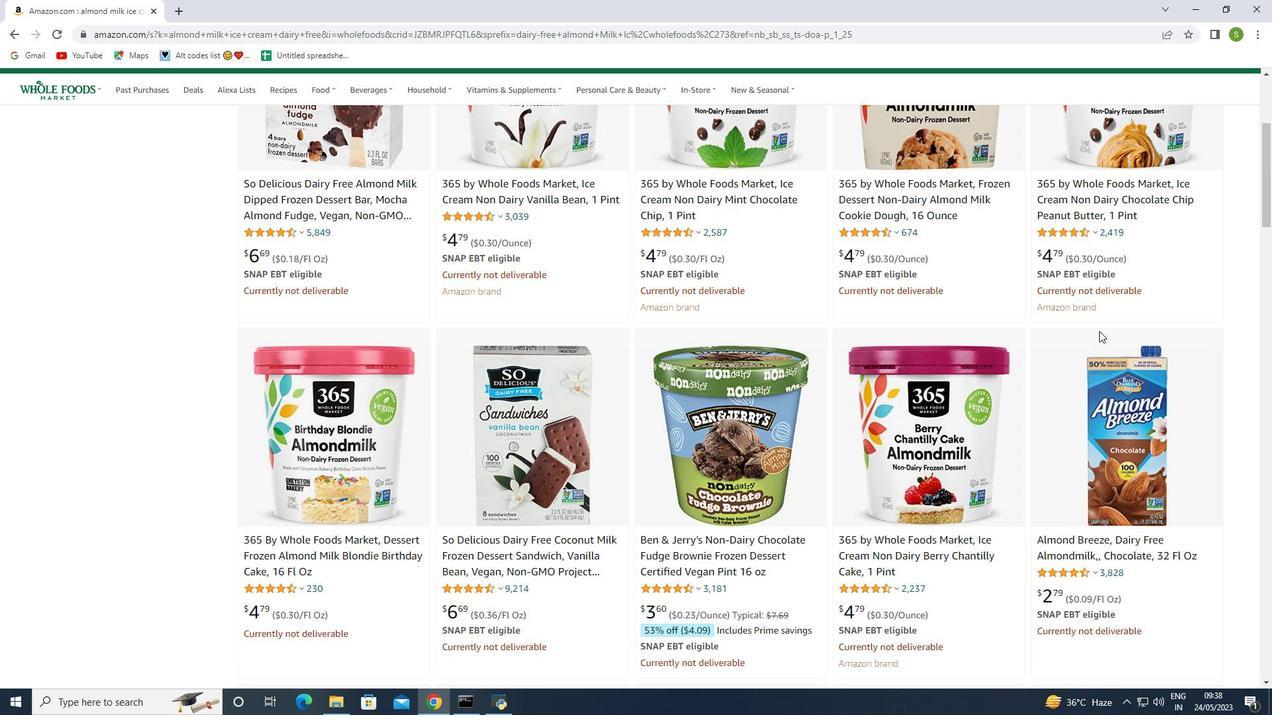 
Action: Mouse scrolled (1099, 330) with delta (0, 0)
Screenshot: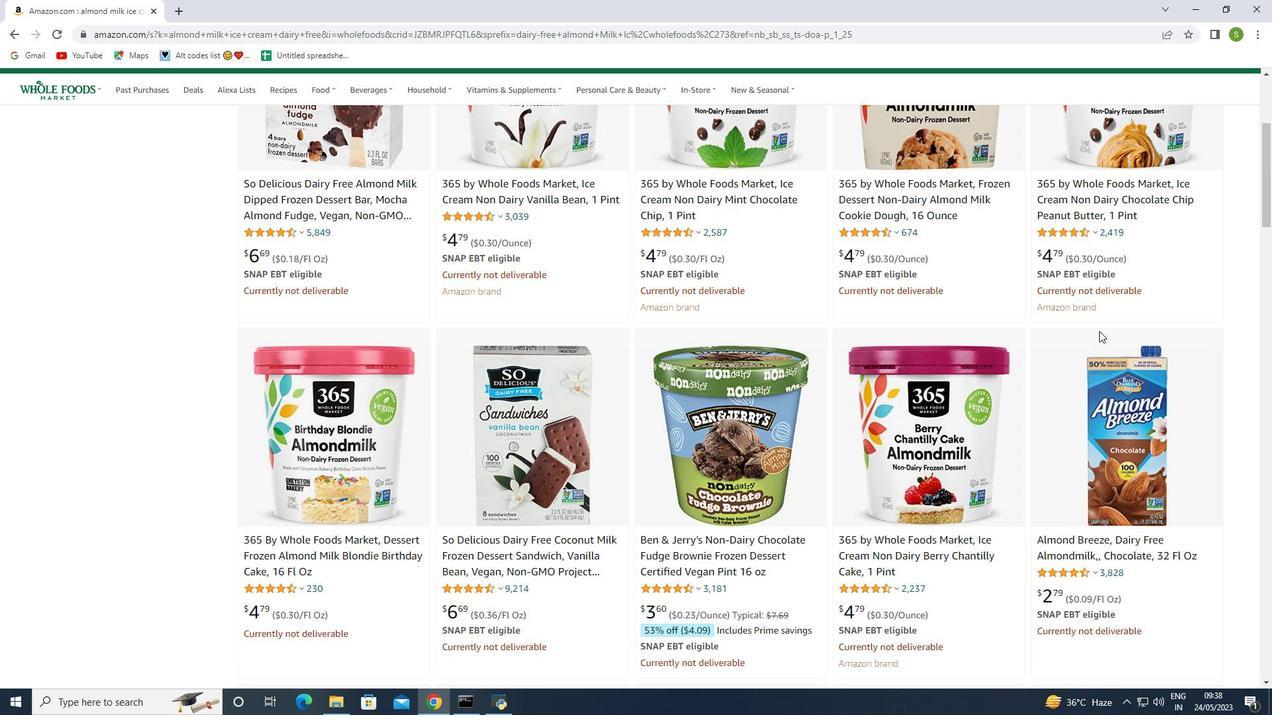 
Action: Mouse moved to (1096, 331)
Screenshot: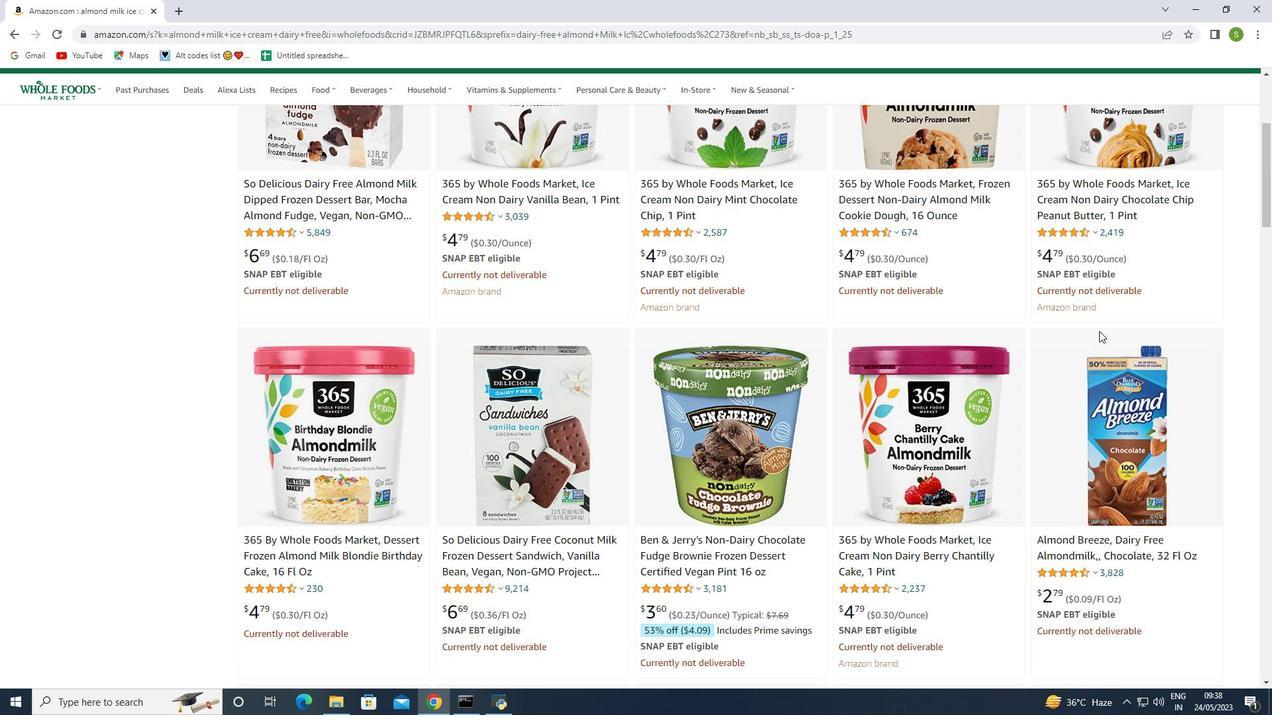 
Action: Mouse scrolled (1096, 330) with delta (0, 0)
Screenshot: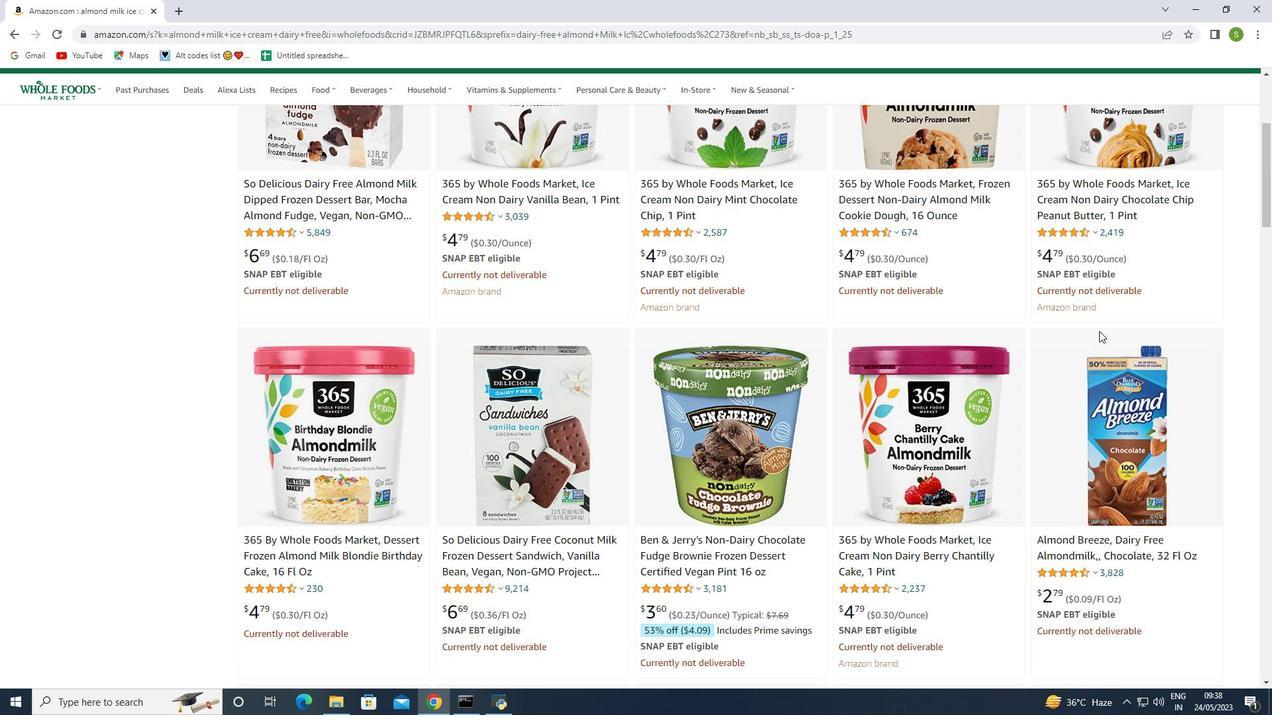 
Action: Mouse moved to (1093, 332)
Screenshot: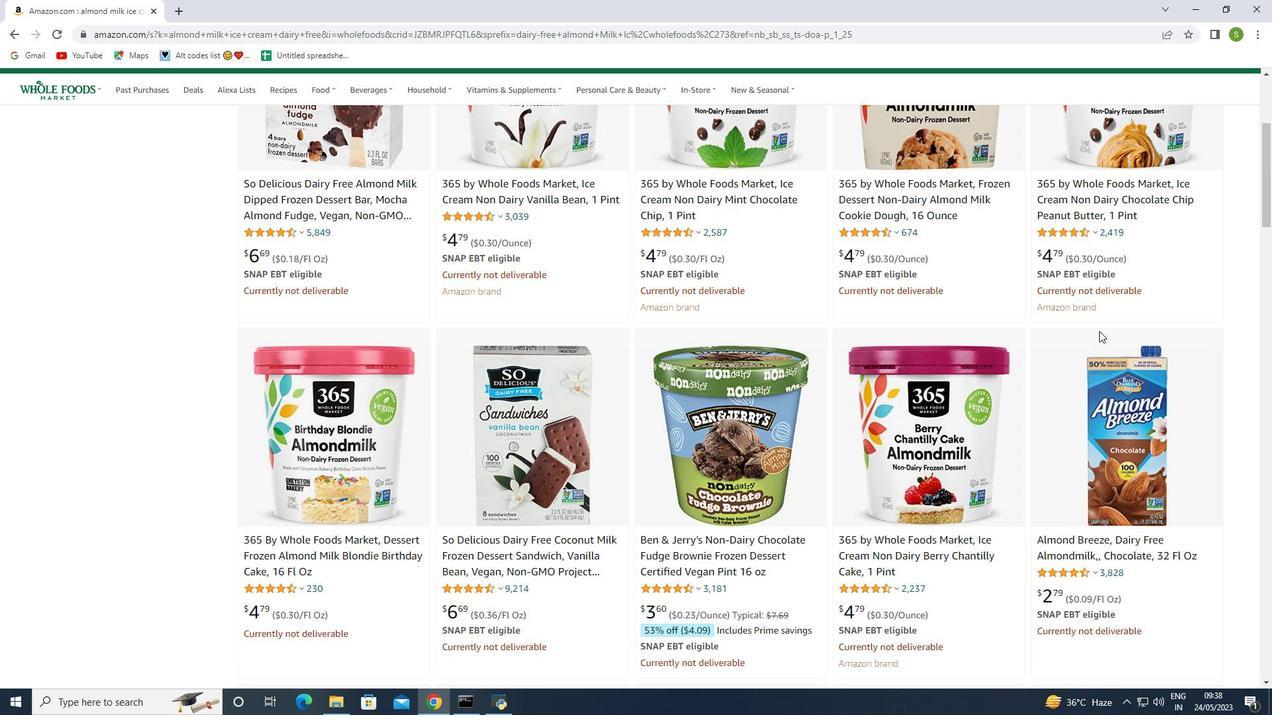 
Action: Mouse scrolled (1093, 331) with delta (0, 0)
Screenshot: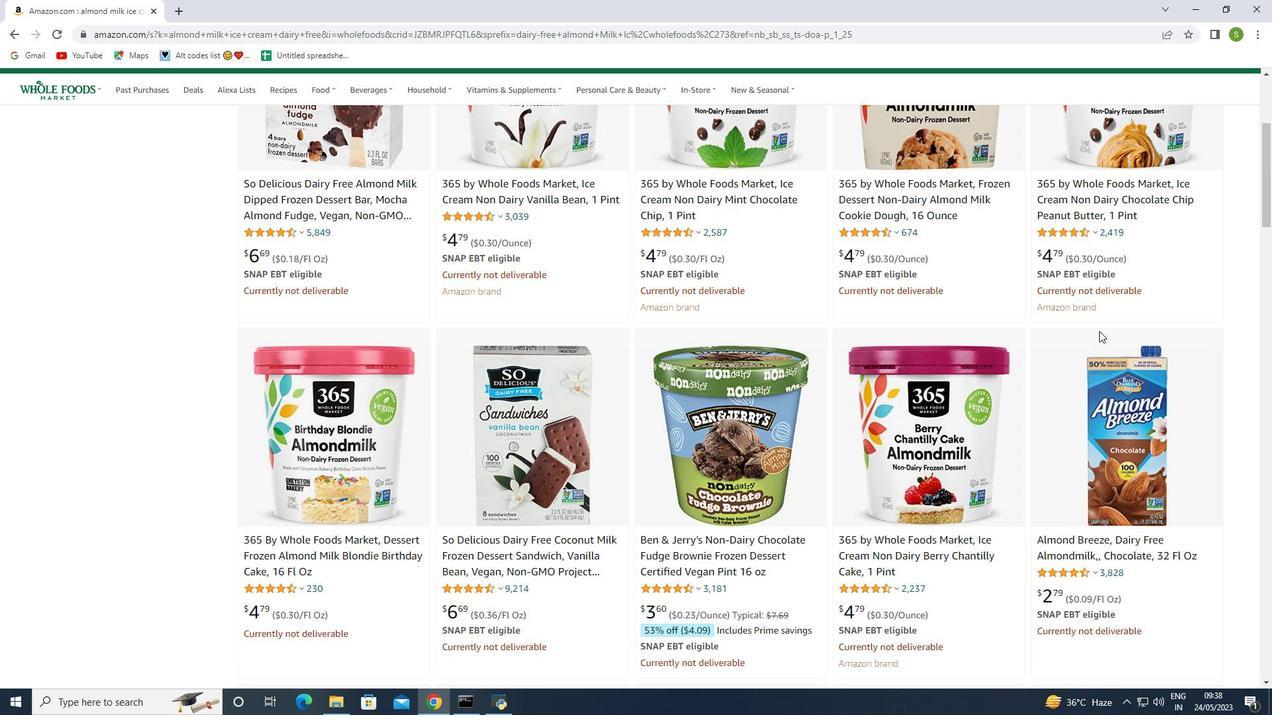 
Action: Mouse moved to (1085, 335)
Screenshot: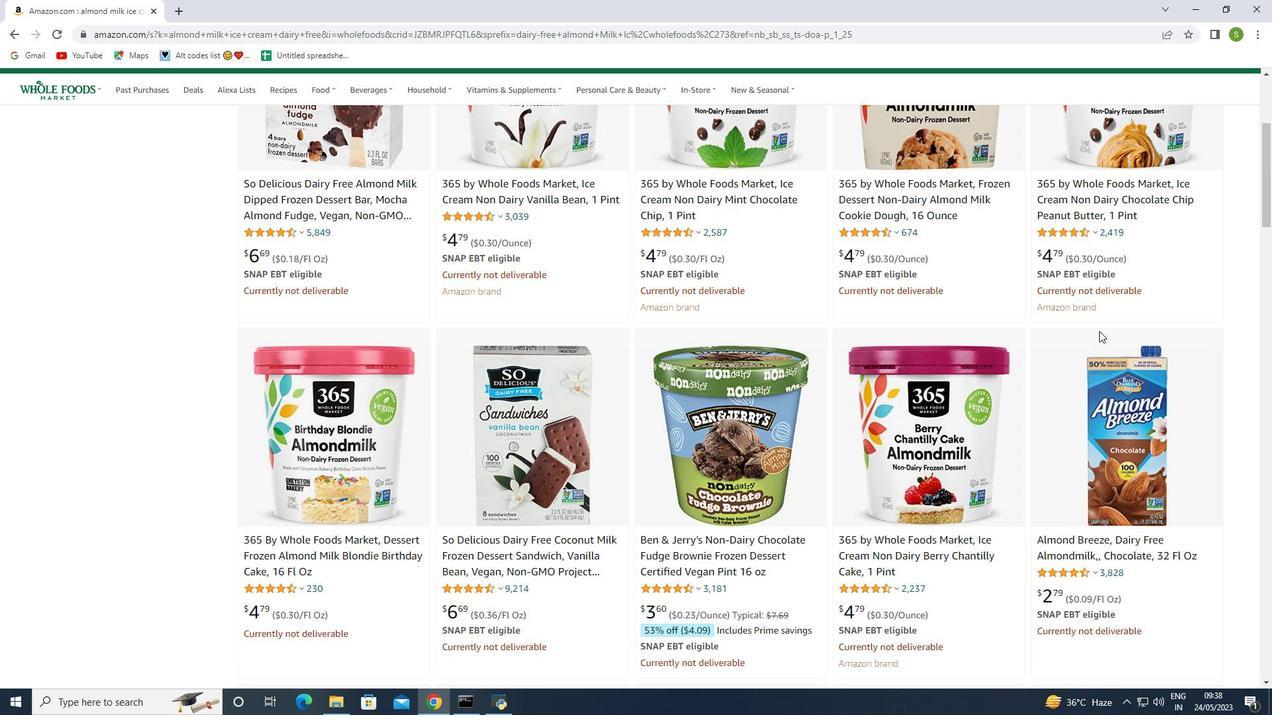 
Action: Mouse scrolled (1085, 335) with delta (0, 0)
Screenshot: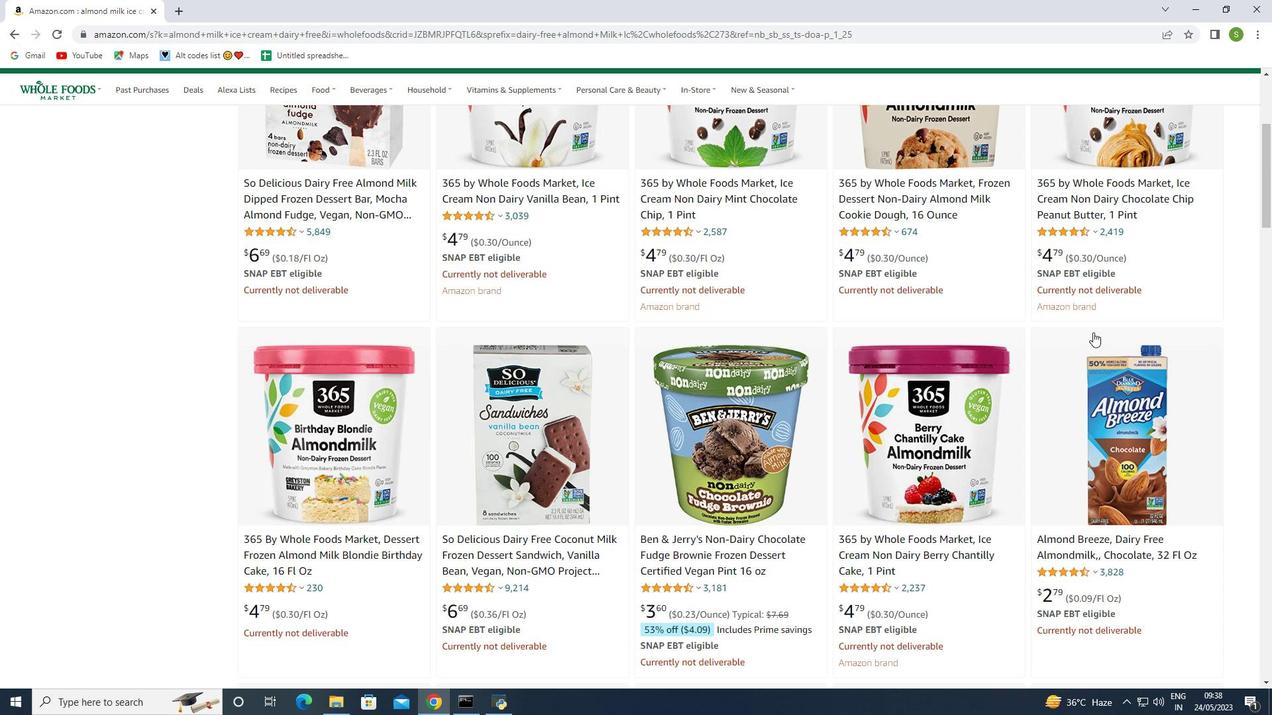 
Action: Mouse moved to (958, 349)
Screenshot: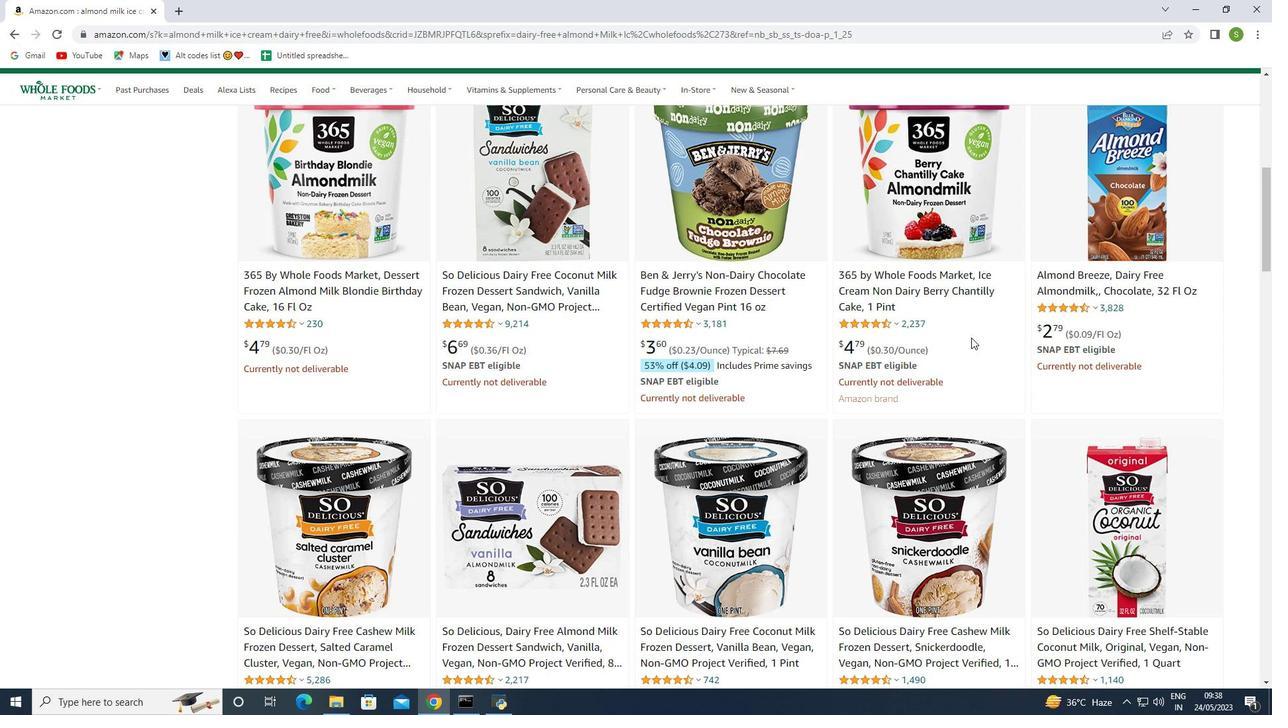 
Action: Mouse scrolled (966, 341) with delta (0, 0)
Screenshot: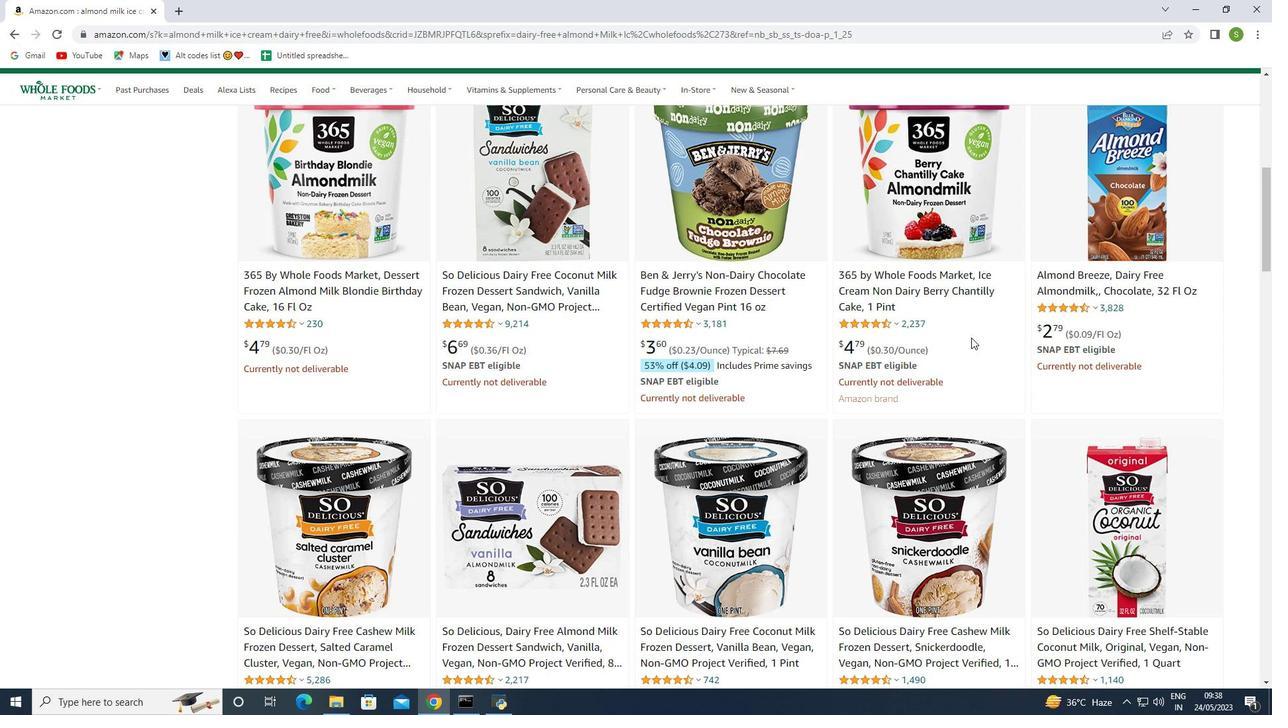 
Action: Mouse scrolled (962, 345) with delta (0, 0)
Screenshot: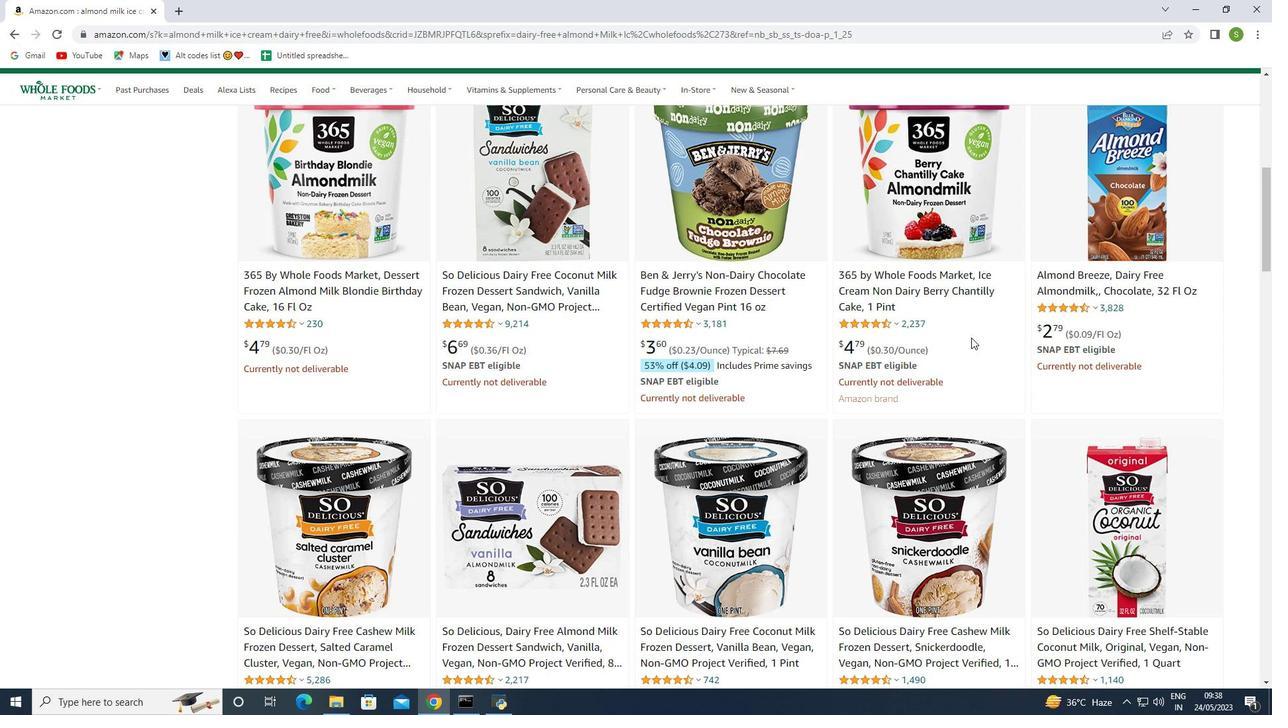 
Action: Mouse scrolled (961, 347) with delta (0, 0)
Screenshot: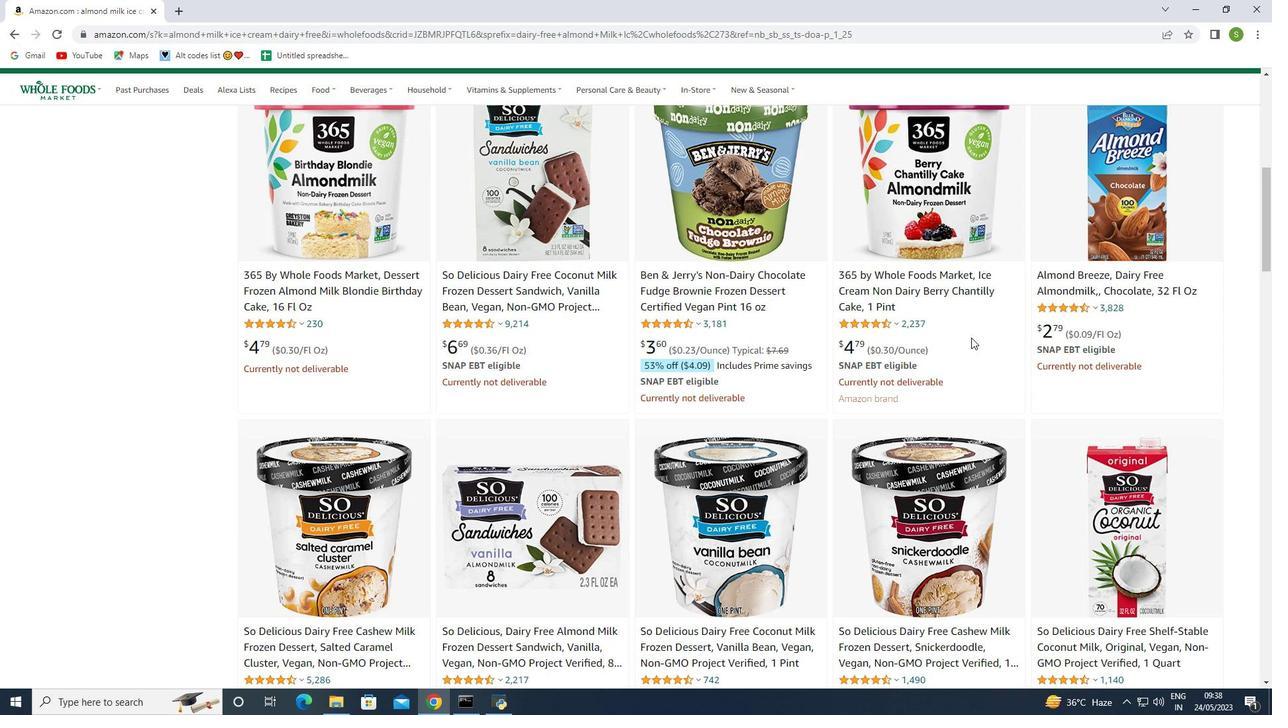 
Action: Mouse scrolled (959, 348) with delta (0, 0)
Screenshot: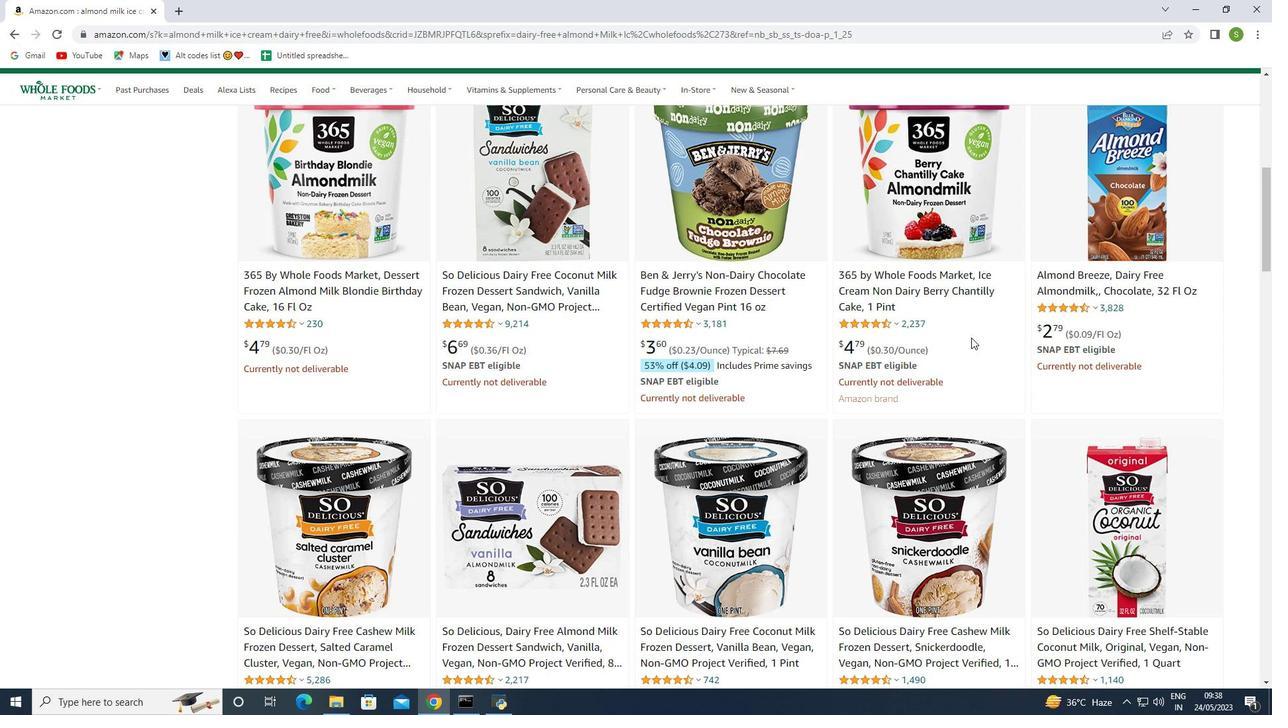 
Action: Mouse scrolled (958, 349) with delta (0, 0)
Screenshot: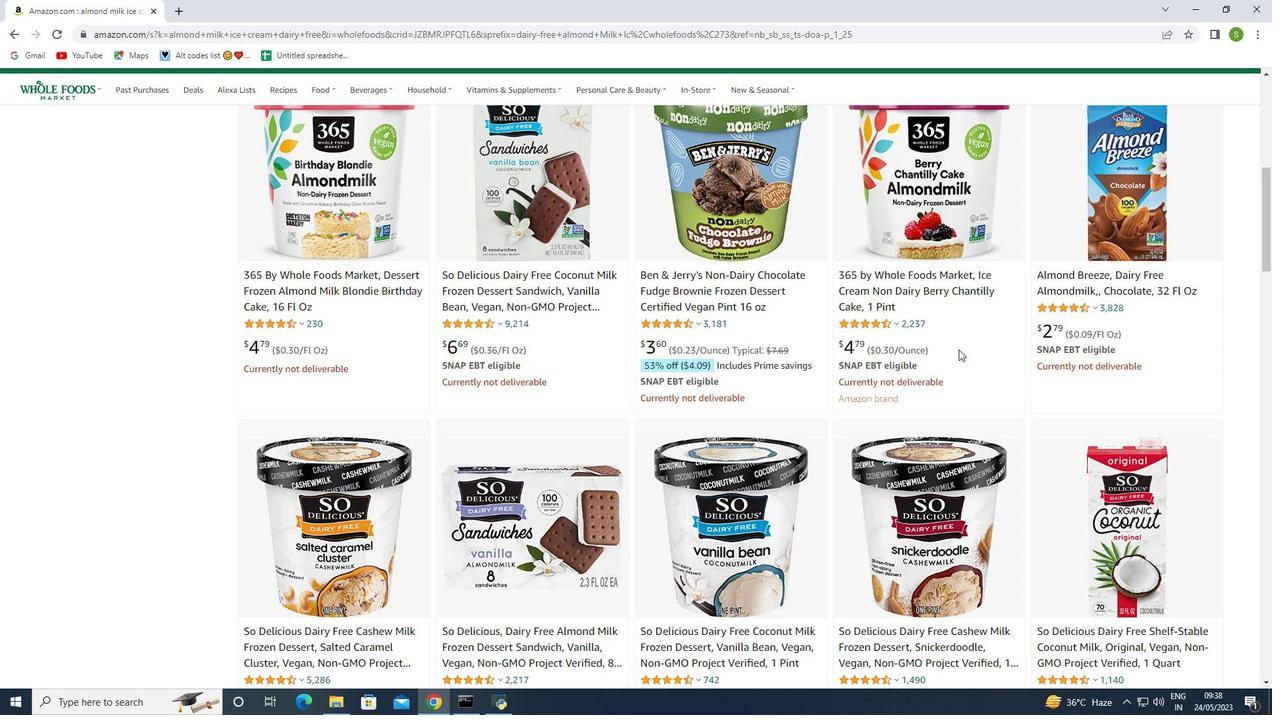 
Action: Mouse scrolled (958, 349) with delta (0, 0)
Screenshot: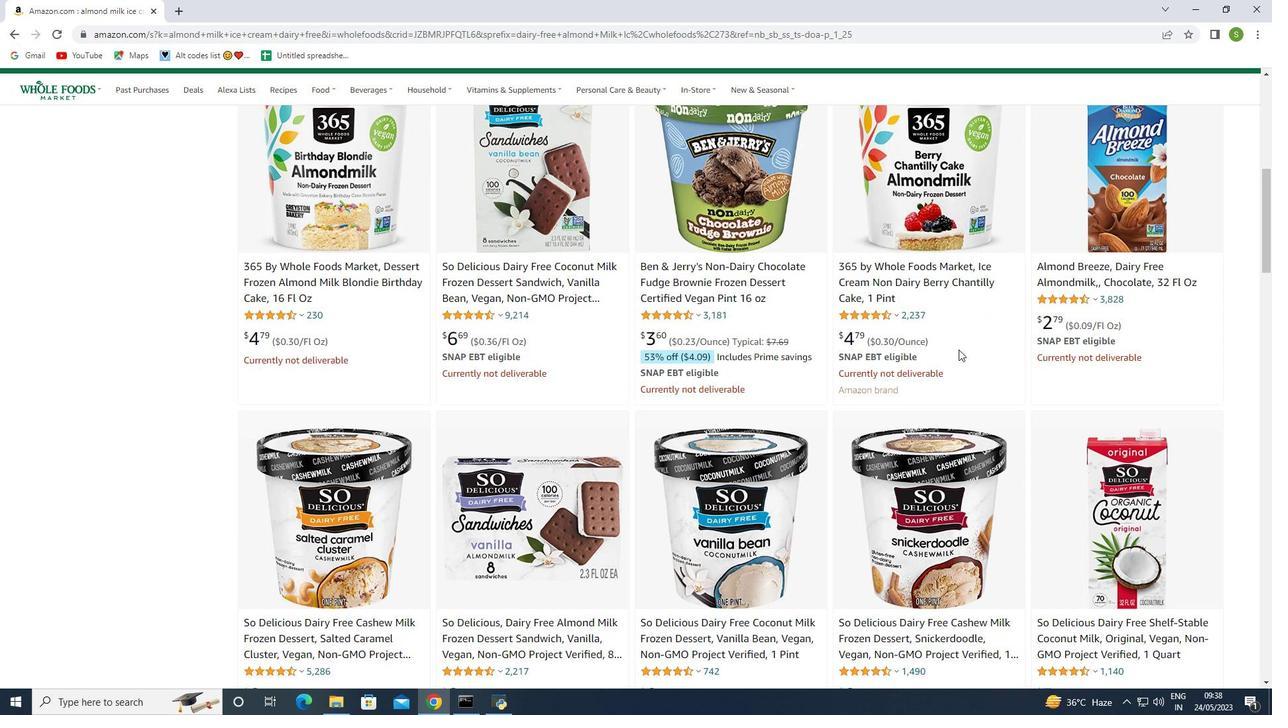 
Action: Mouse scrolled (958, 349) with delta (0, 0)
Screenshot: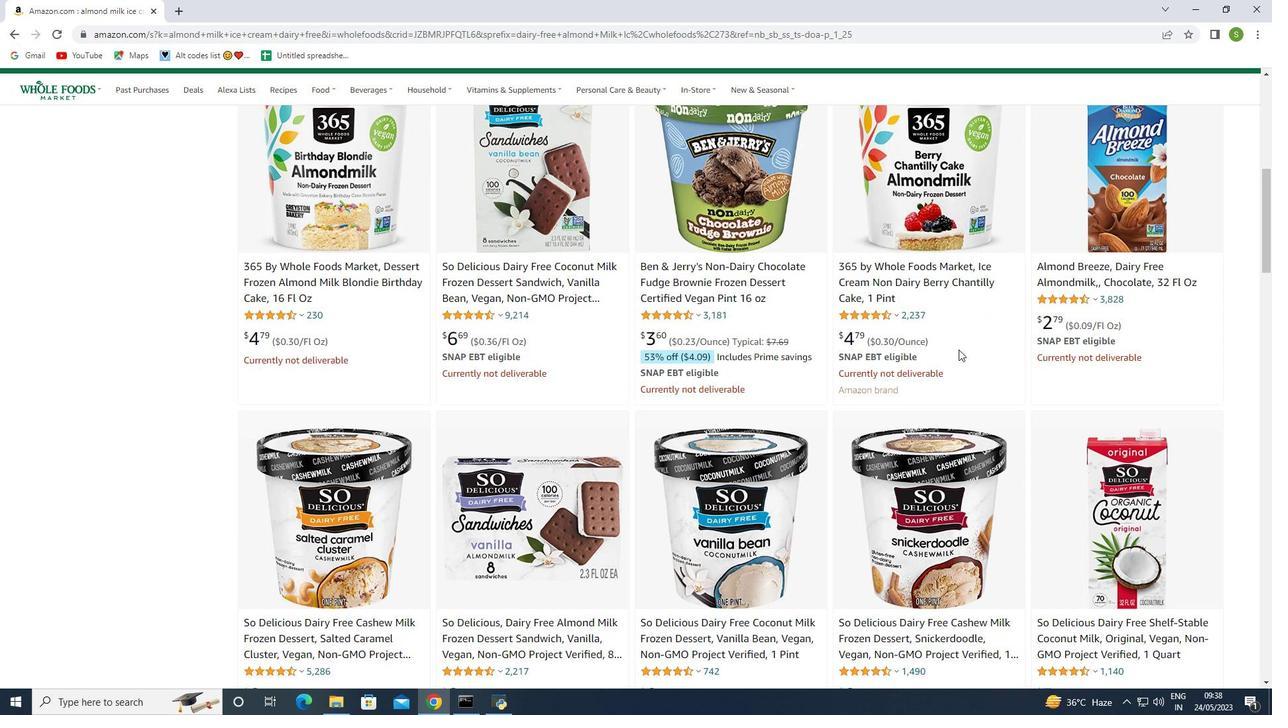 
Action: Mouse scrolled (958, 349) with delta (0, 0)
Screenshot: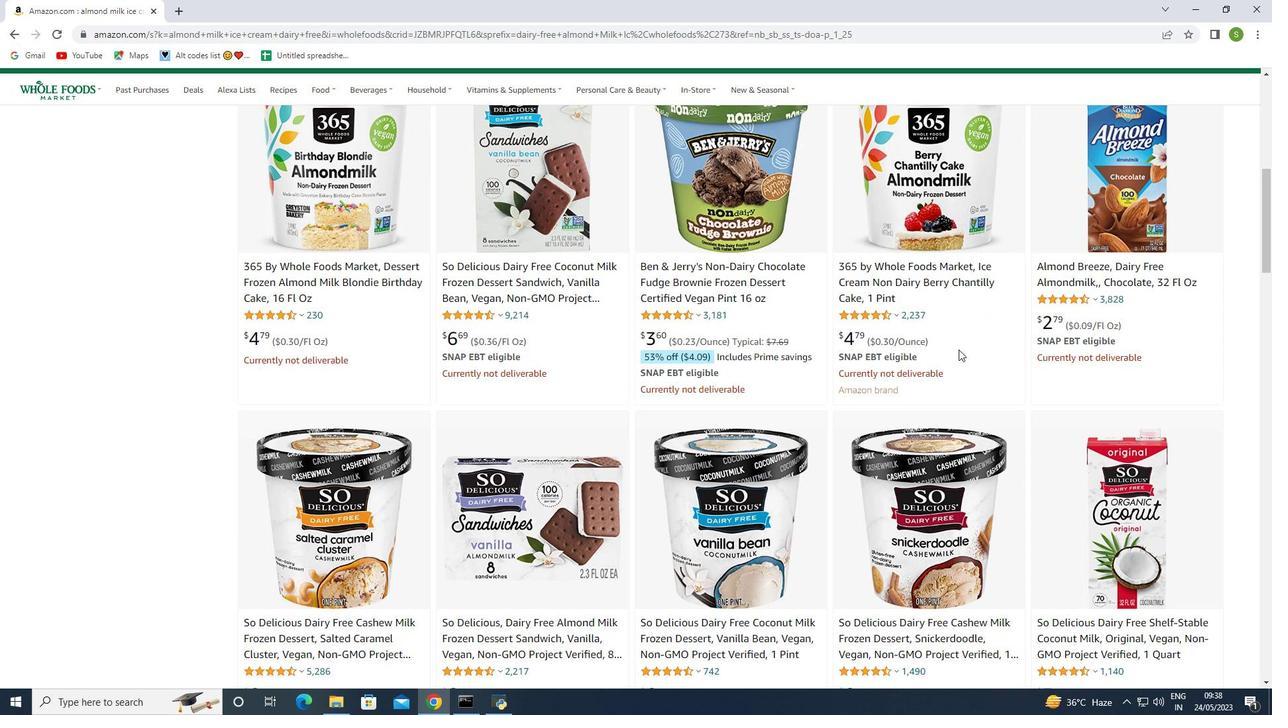 
Action: Mouse scrolled (958, 349) with delta (0, 0)
Screenshot: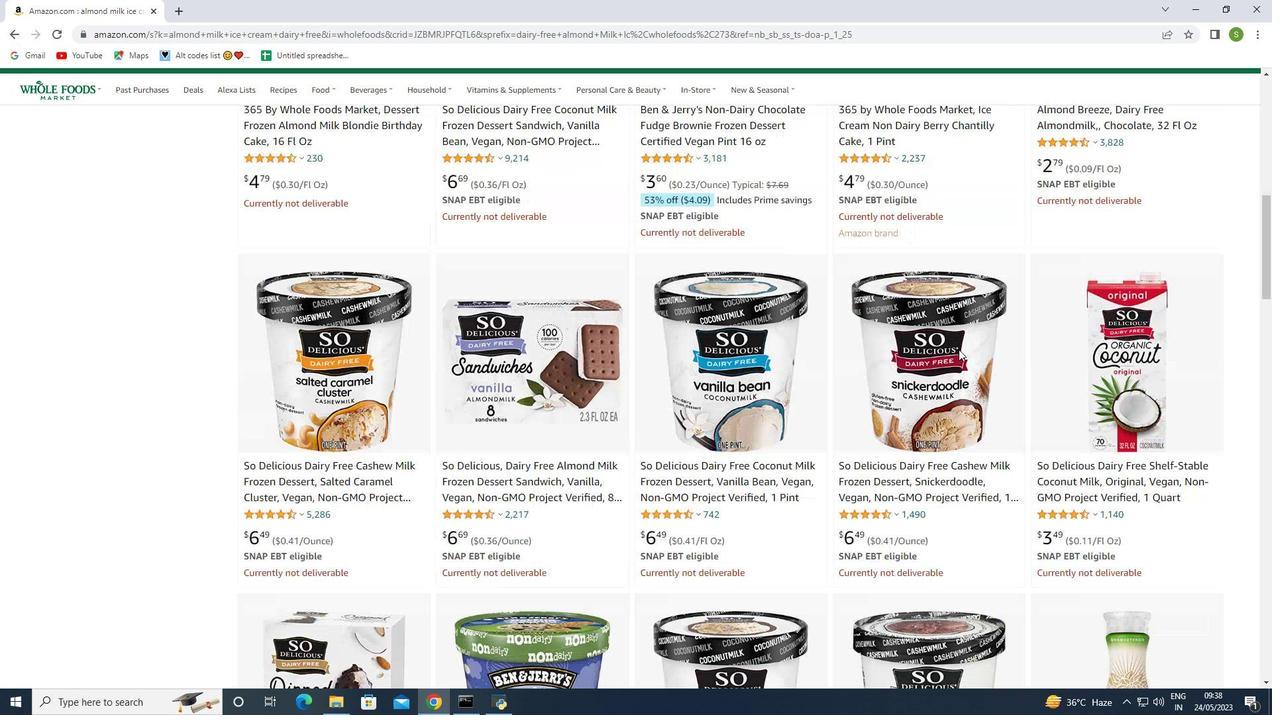 
Action: Mouse scrolled (958, 349) with delta (0, 0)
Screenshot: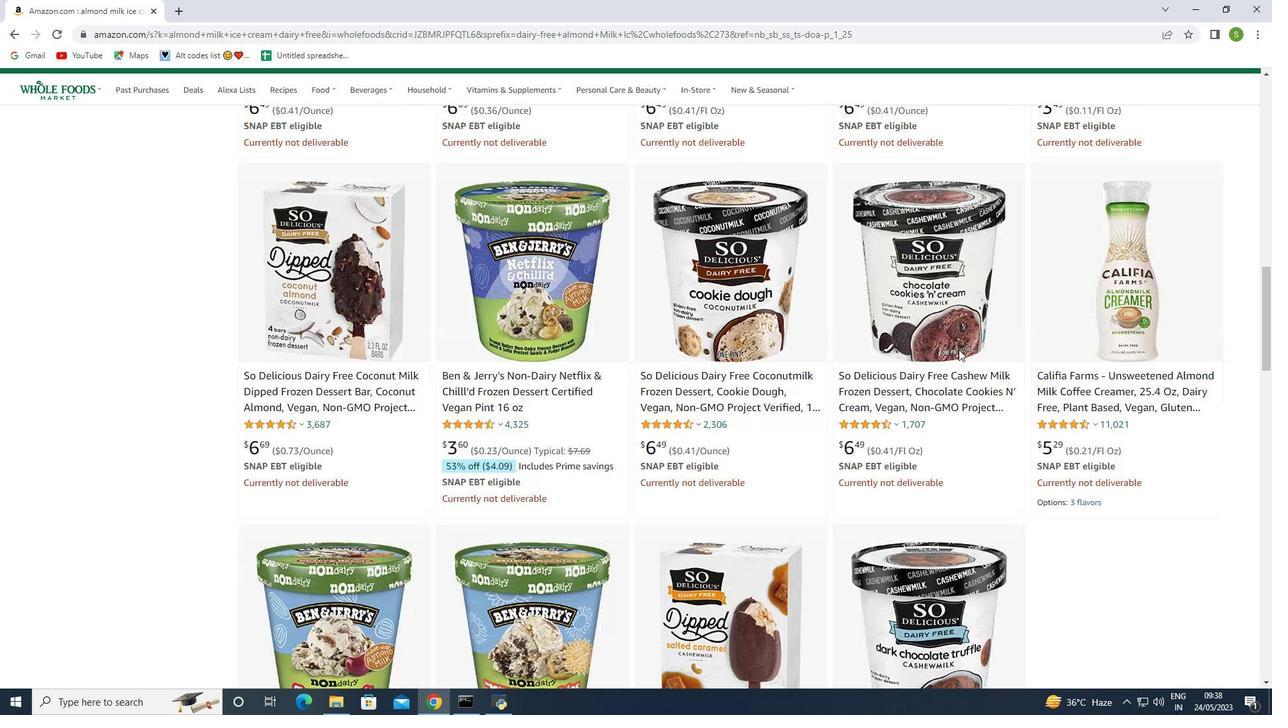 
Action: Mouse scrolled (958, 349) with delta (0, 0)
Screenshot: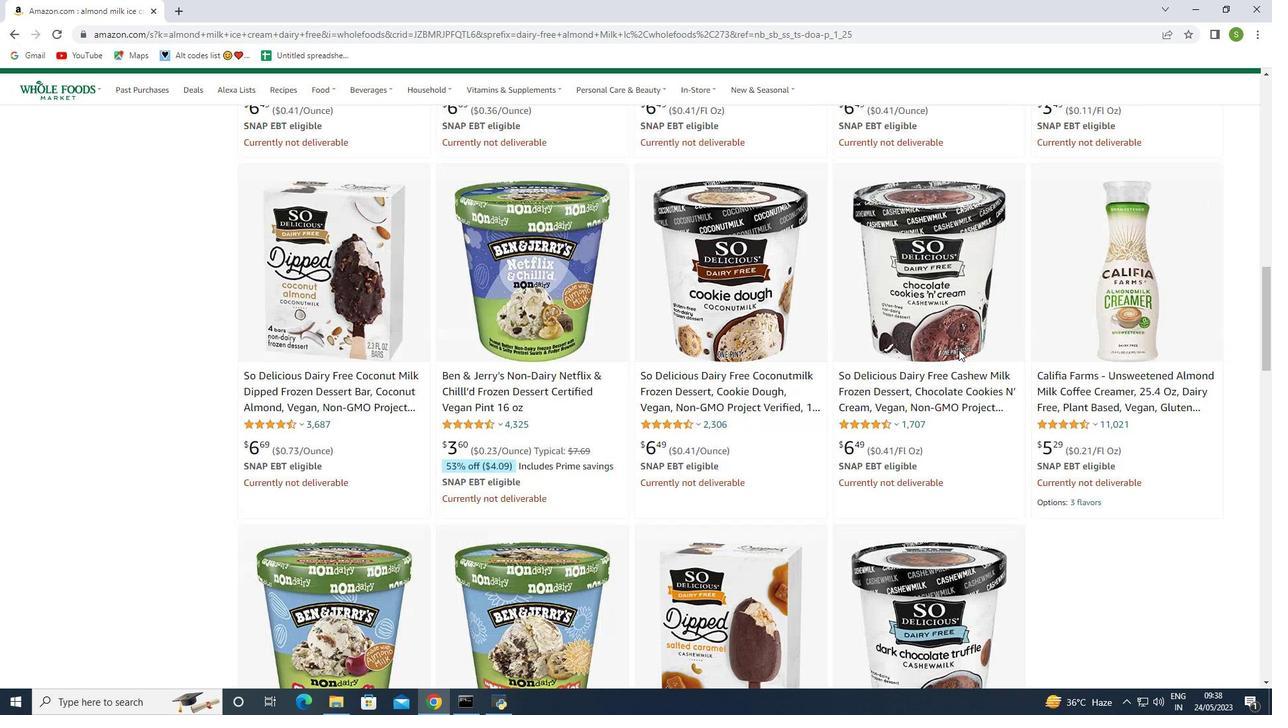
Action: Mouse scrolled (958, 349) with delta (0, 0)
Screenshot: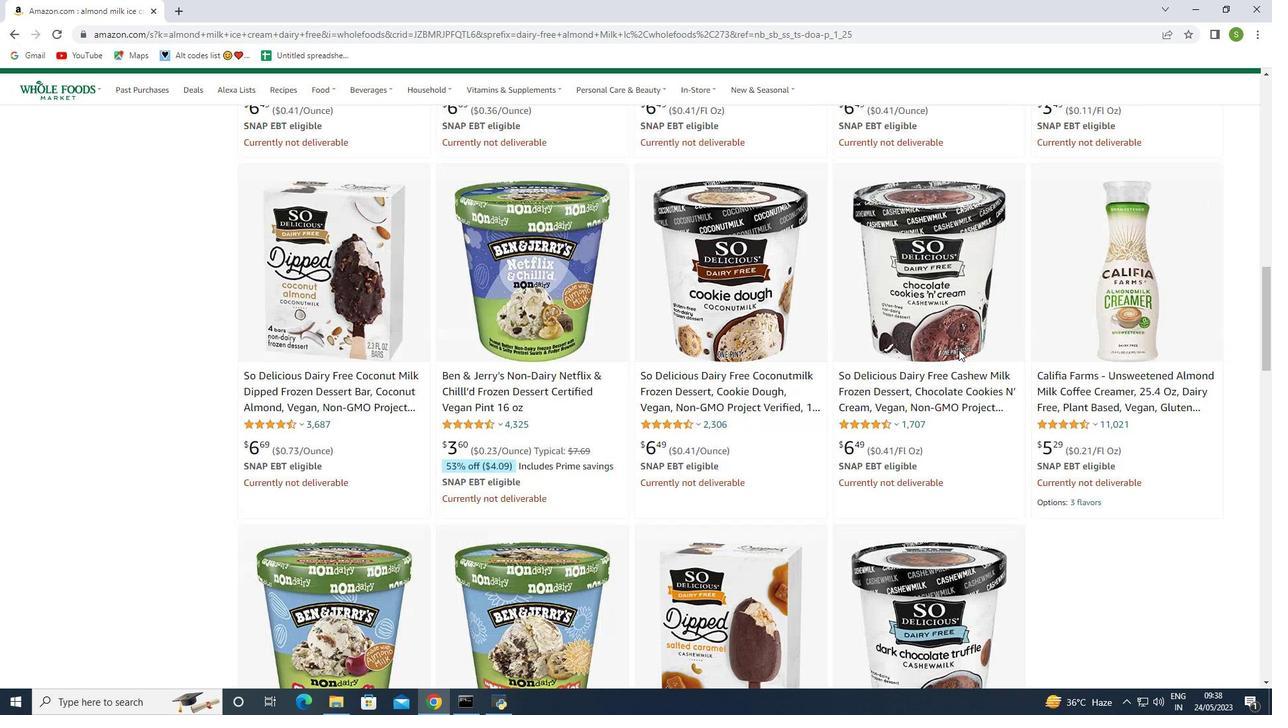 
Action: Mouse scrolled (958, 349) with delta (0, 0)
Screenshot: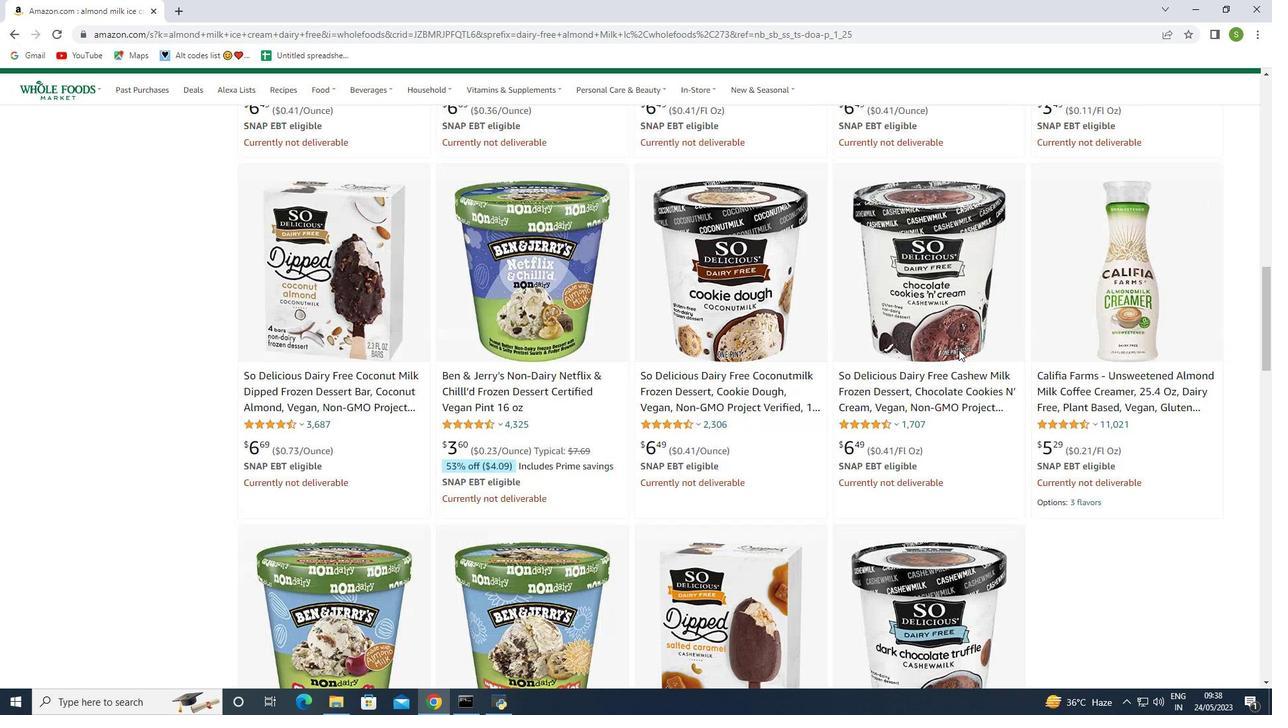 
Action: Mouse scrolled (958, 349) with delta (0, 0)
Screenshot: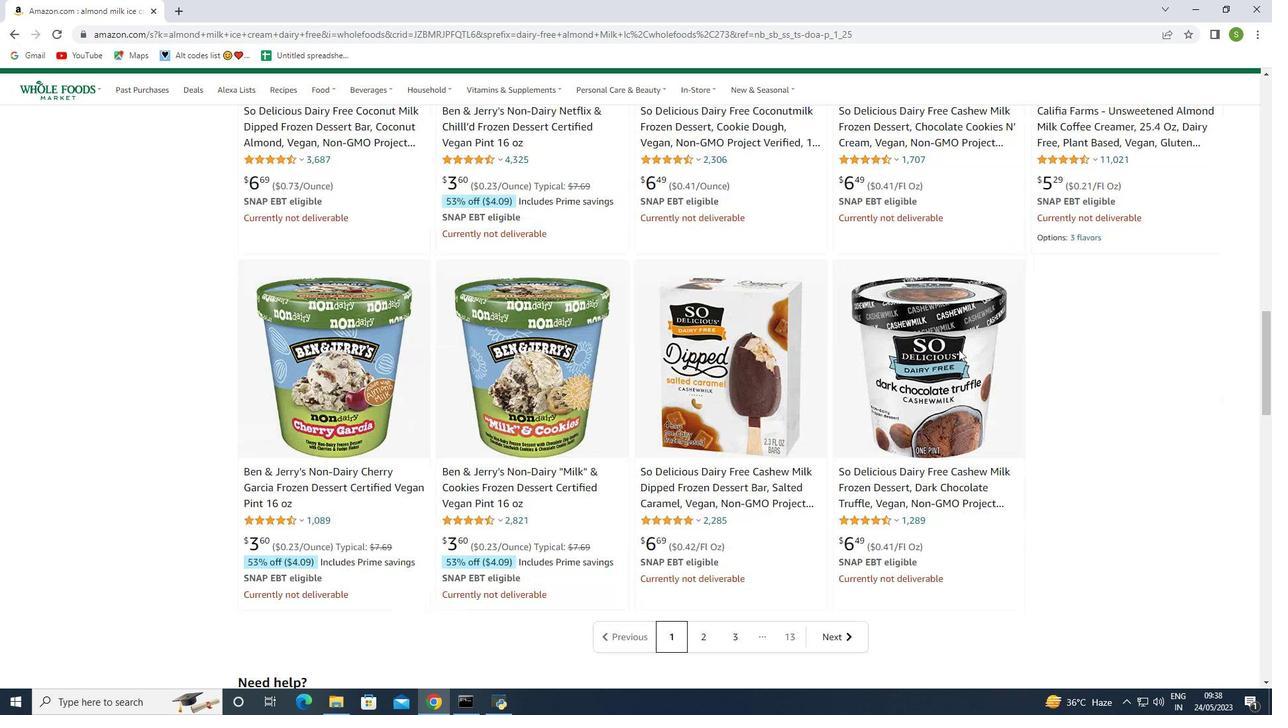 
Action: Mouse scrolled (958, 349) with delta (0, 0)
Screenshot: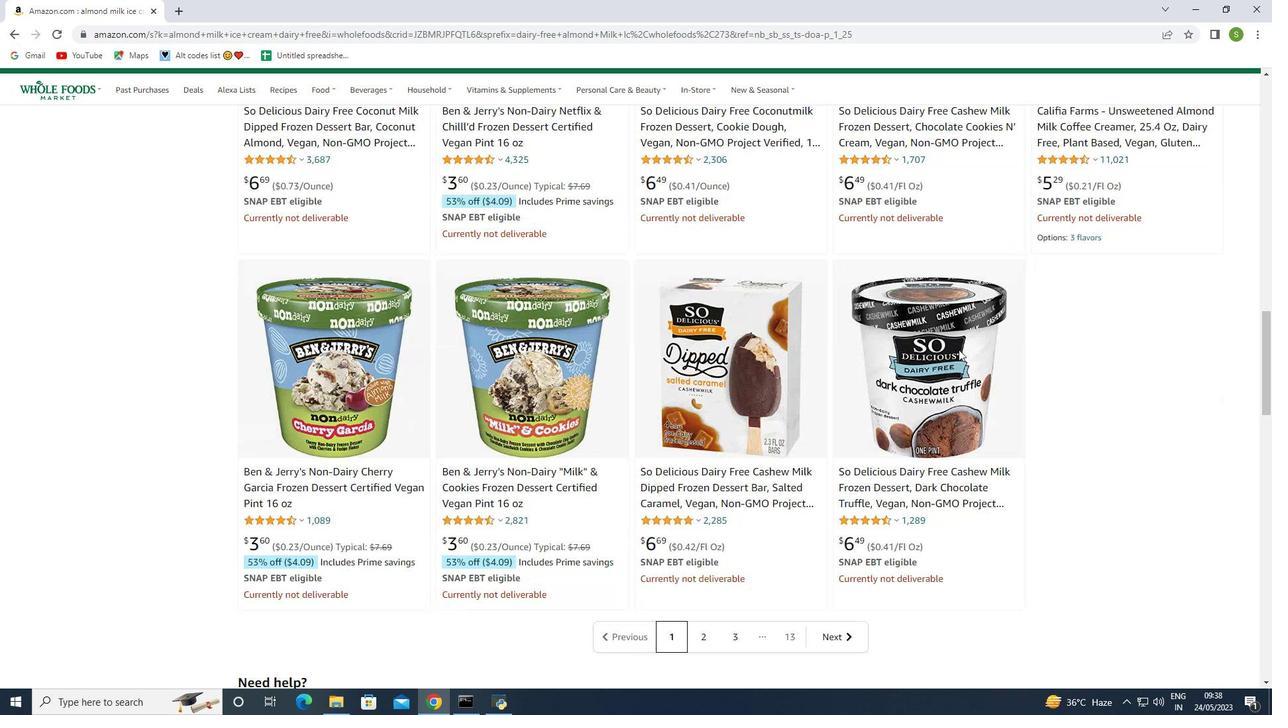 
Action: Mouse scrolled (958, 349) with delta (0, 0)
Screenshot: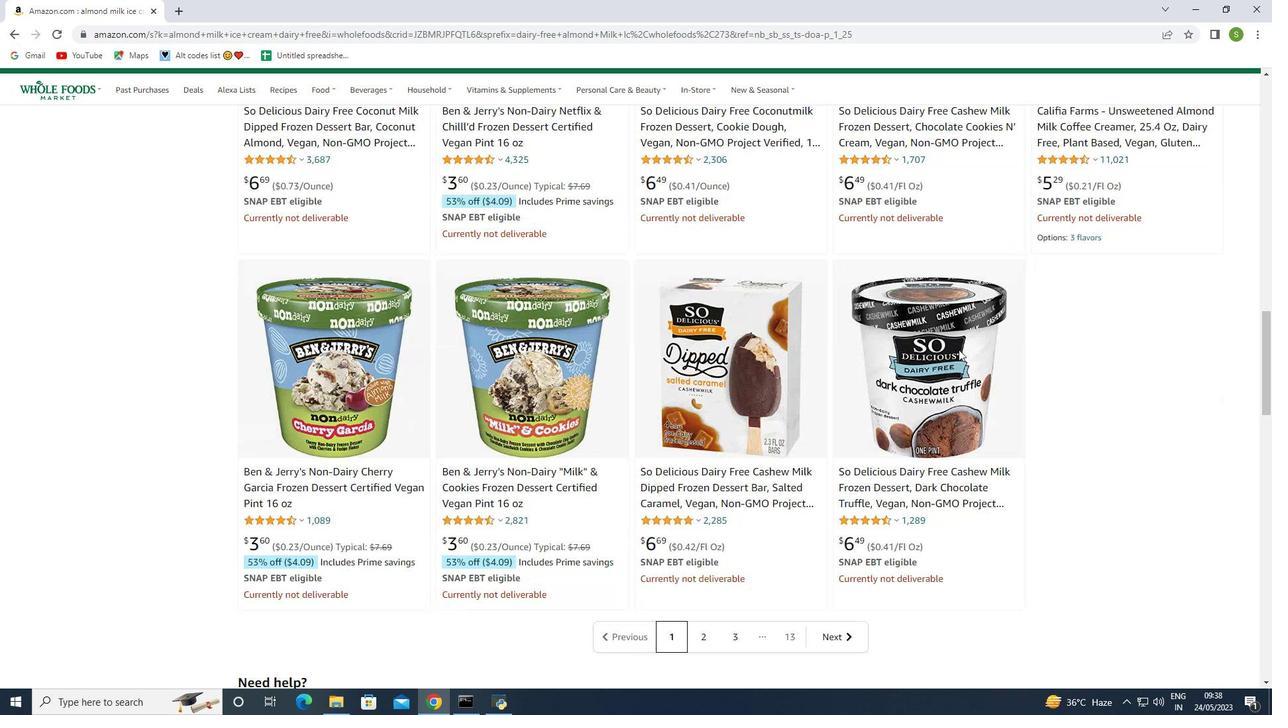 
Action: Mouse scrolled (958, 349) with delta (0, 0)
Screenshot: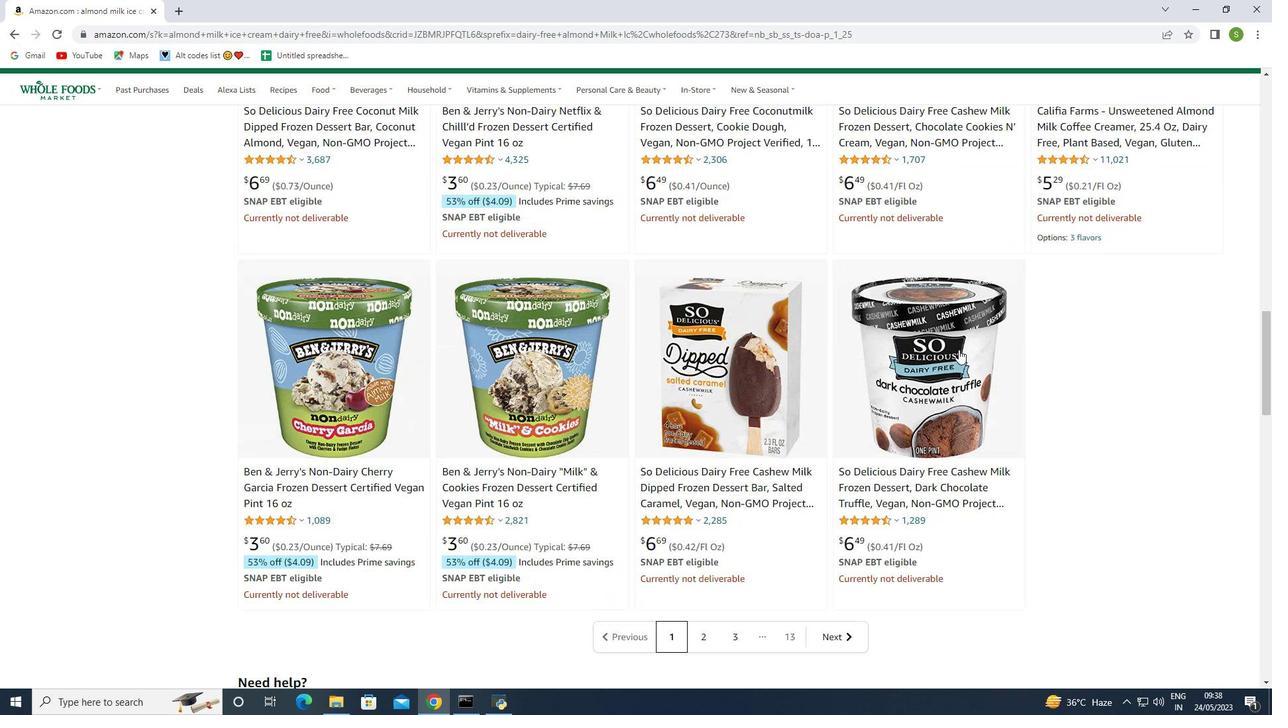 
Action: Mouse scrolled (958, 349) with delta (0, 0)
Screenshot: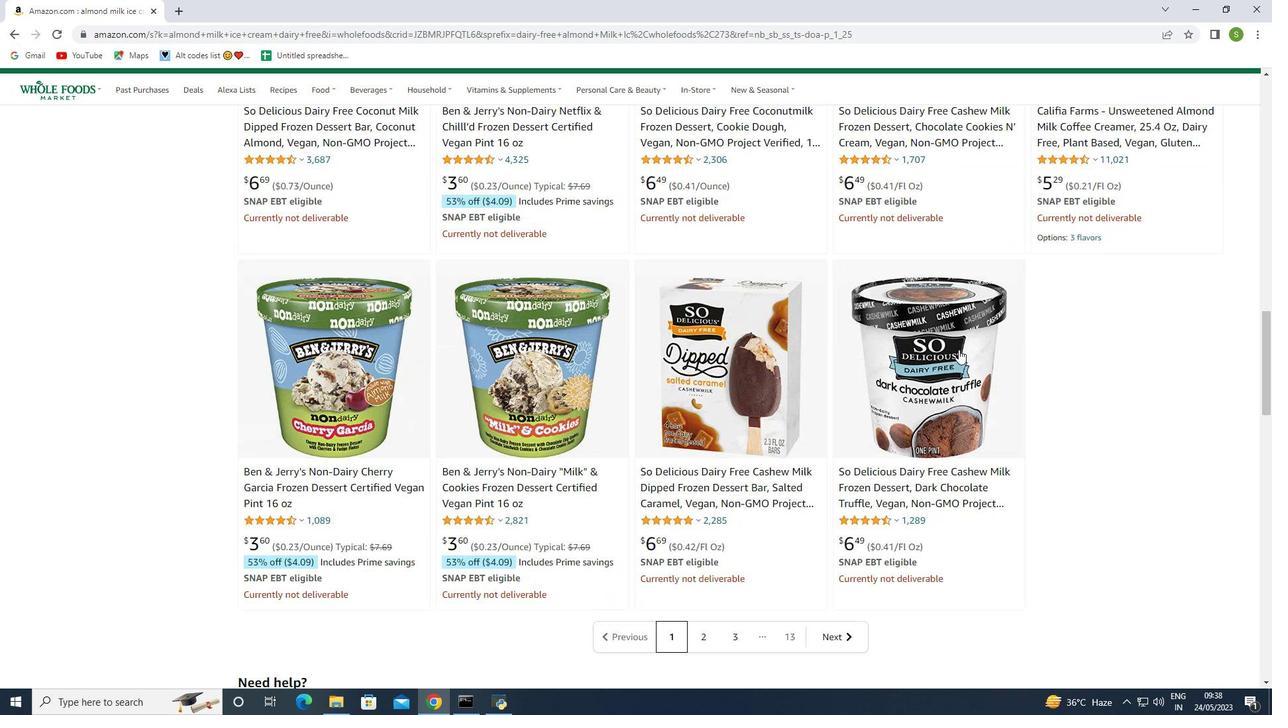 
Action: Mouse moved to (707, 304)
Screenshot: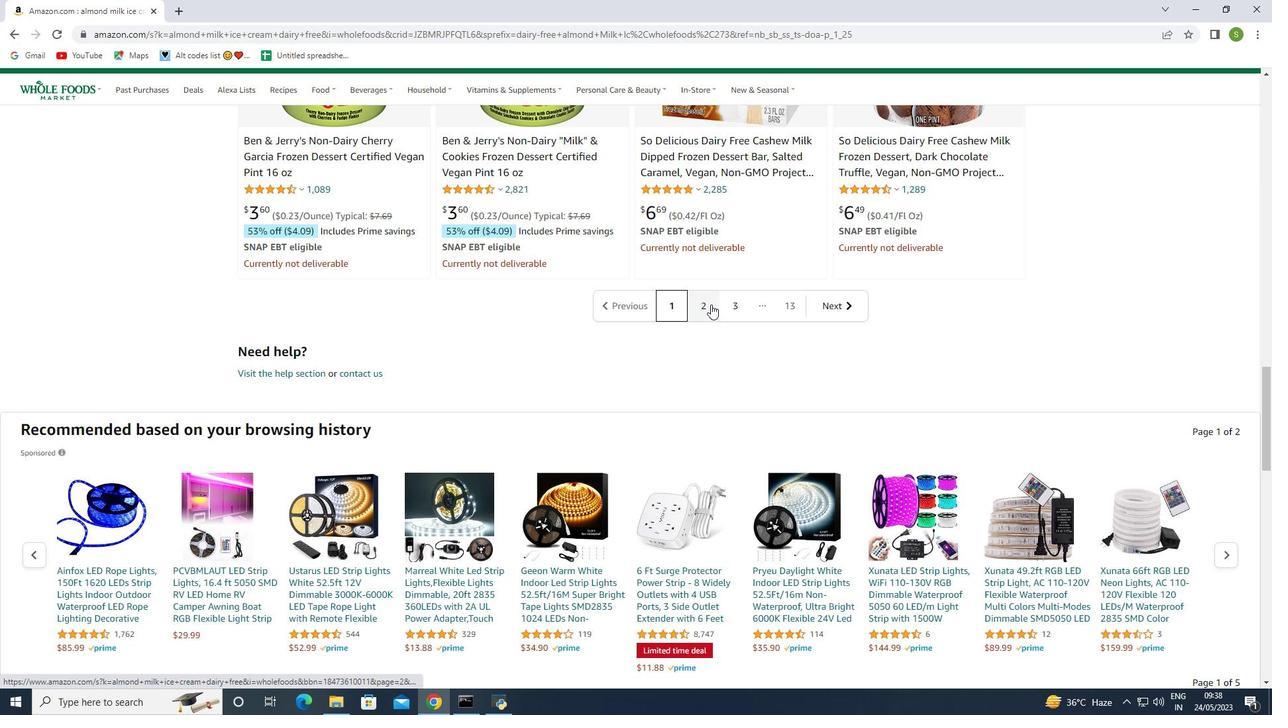 
Action: Mouse pressed left at (707, 304)
Screenshot: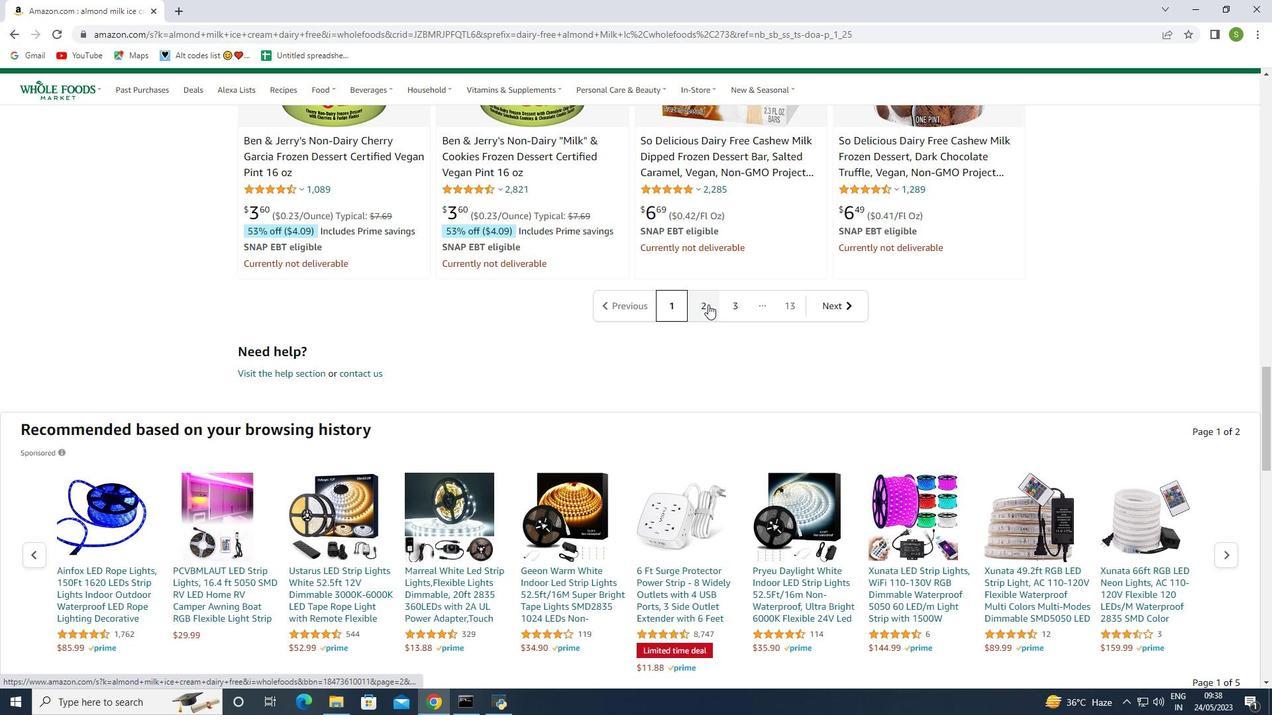 
Action: Mouse moved to (689, 276)
Screenshot: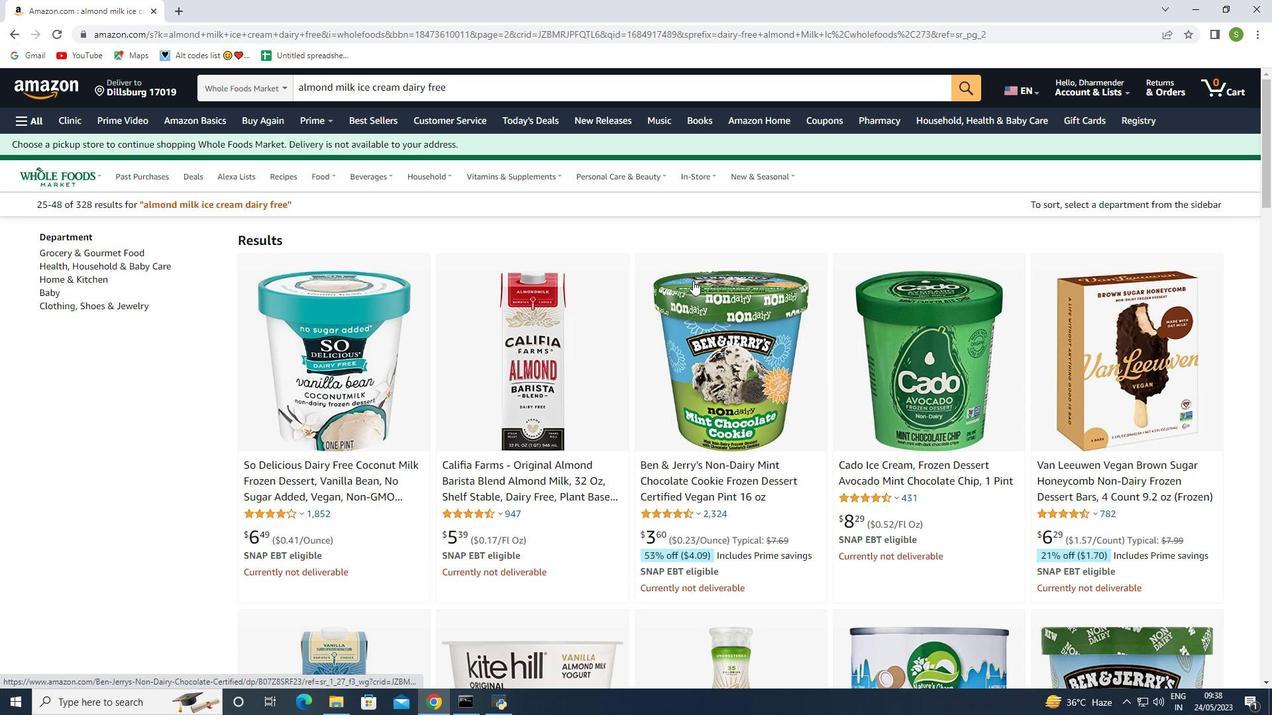 
Action: Mouse scrolled (689, 277) with delta (0, 0)
Screenshot: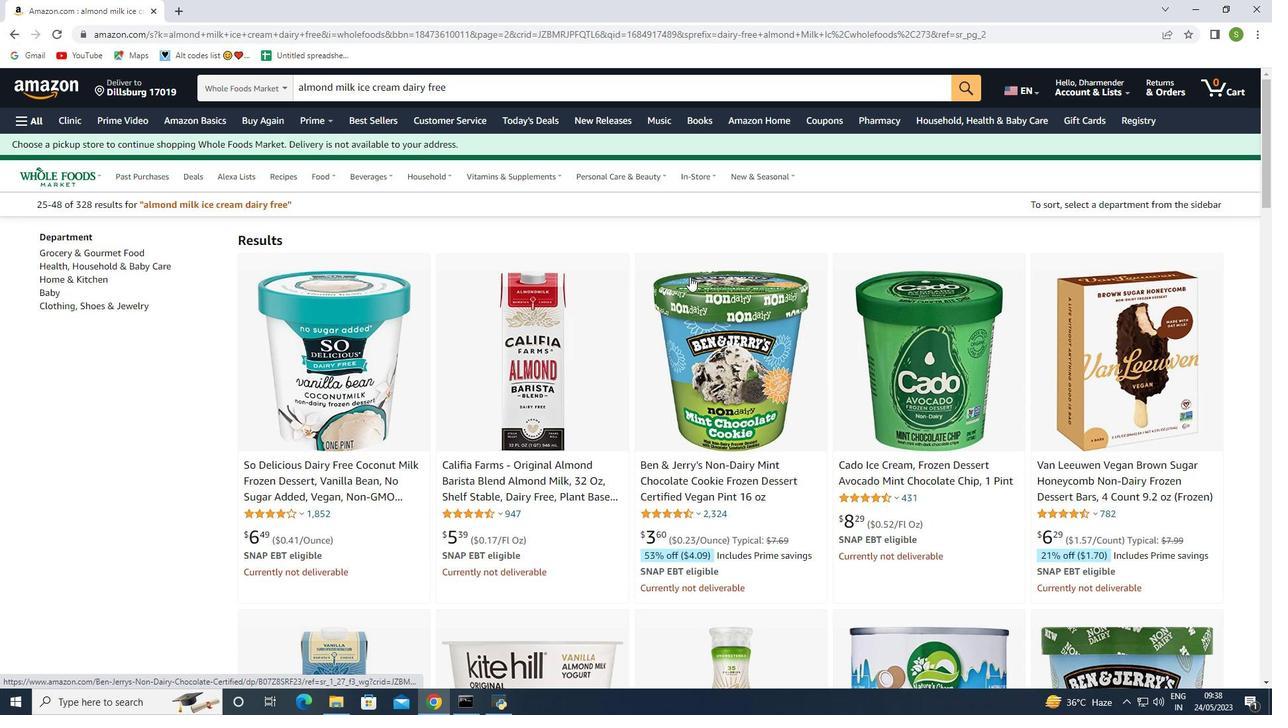 
Action: Mouse scrolled (689, 277) with delta (0, 0)
Screenshot: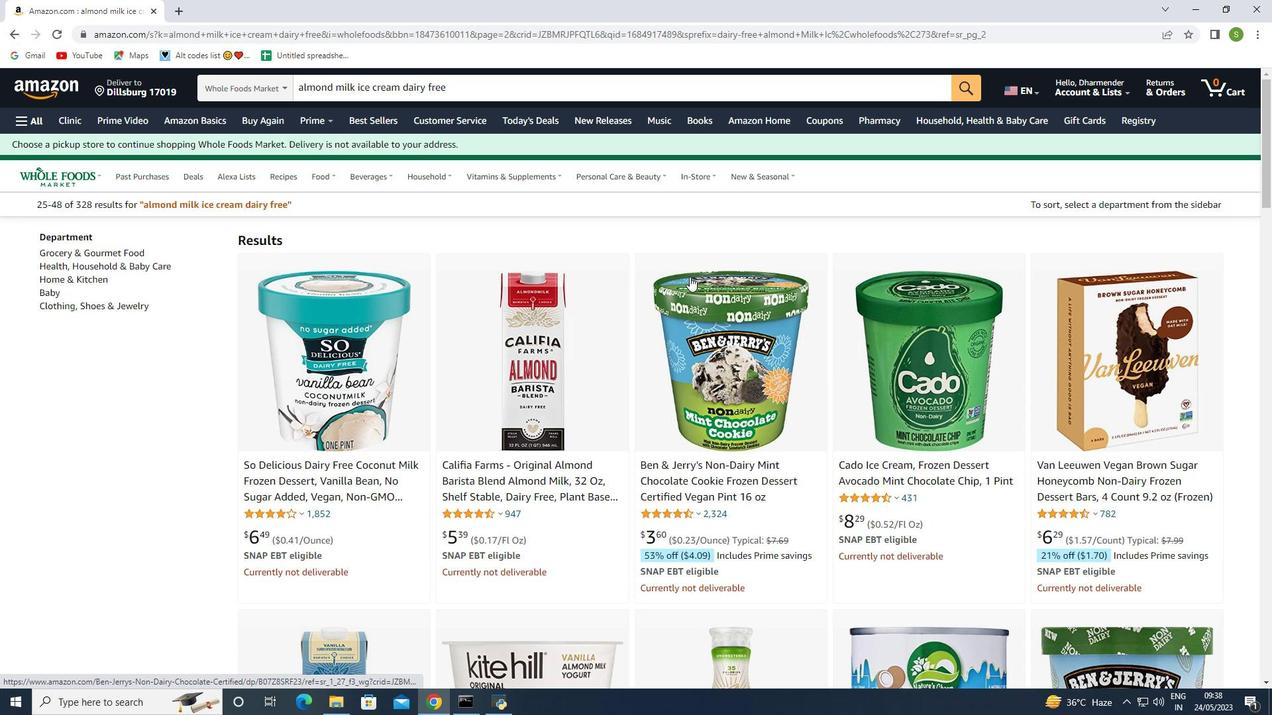
Action: Mouse scrolled (689, 277) with delta (0, 0)
Screenshot: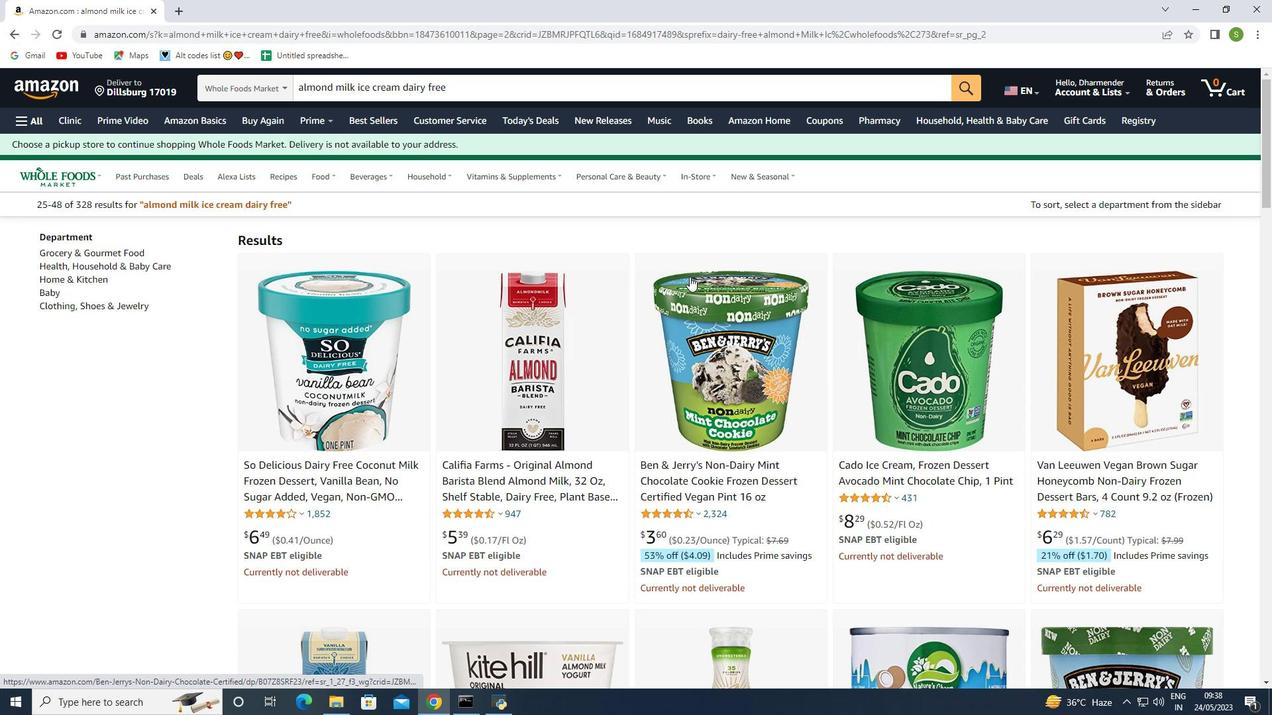 
Action: Mouse scrolled (689, 277) with delta (0, 0)
Screenshot: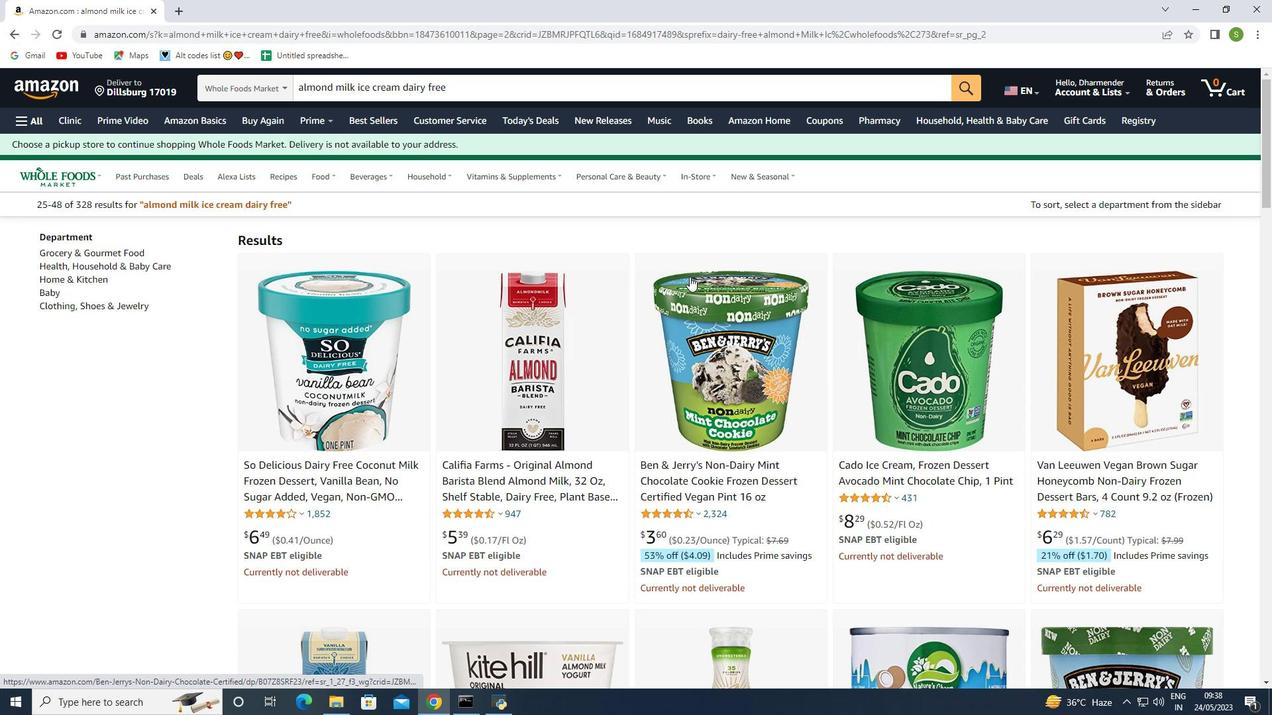 
Action: Mouse moved to (13, 29)
Screenshot: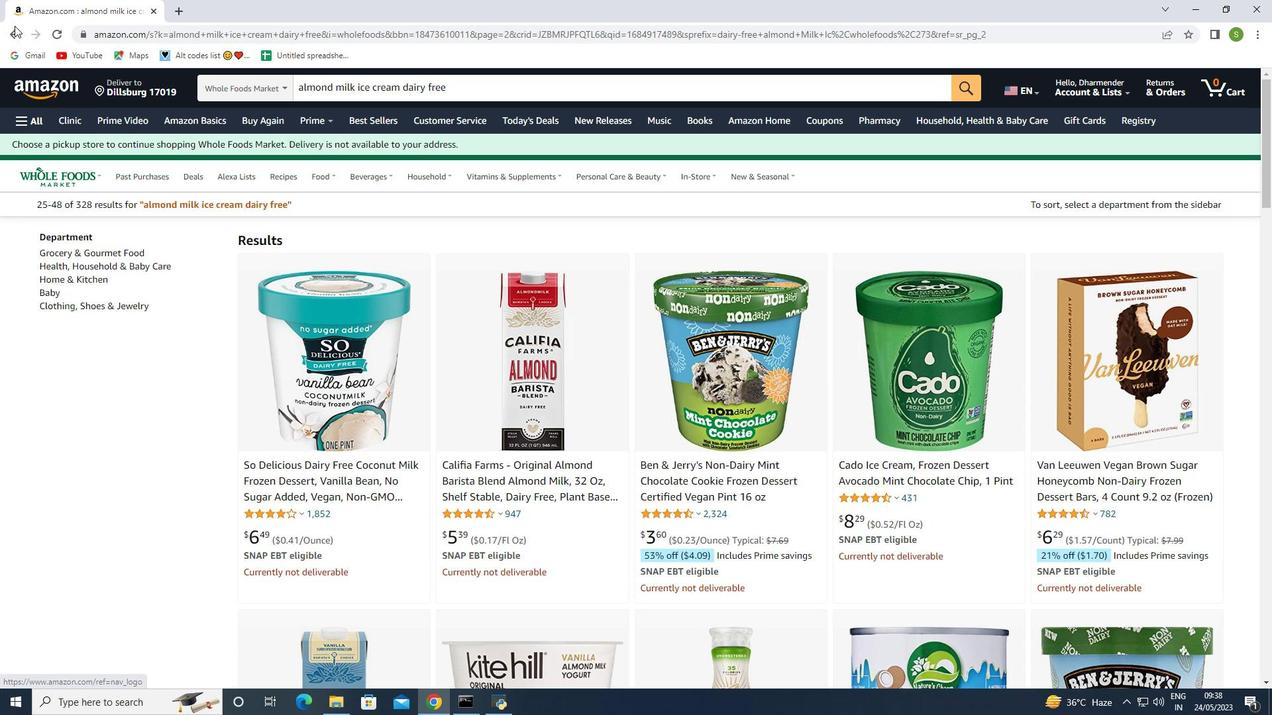 
Action: Mouse pressed left at (13, 29)
Screenshot: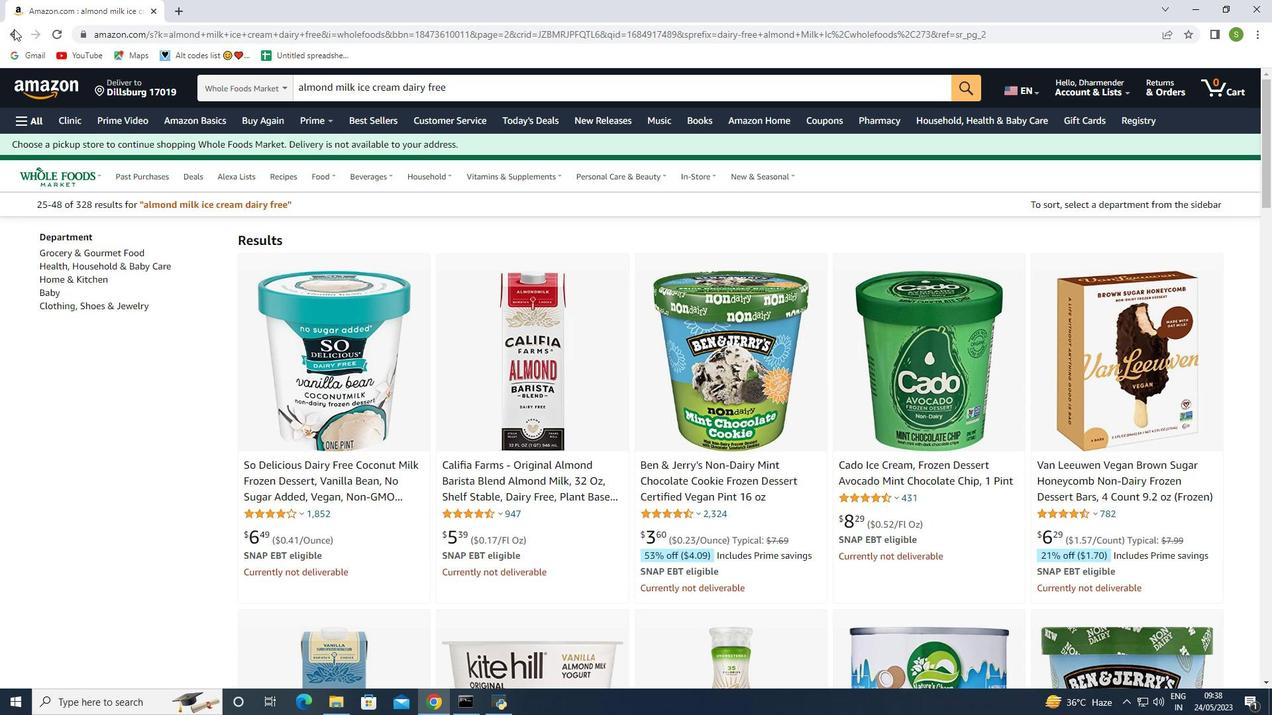 
Action: Mouse moved to (415, 253)
Screenshot: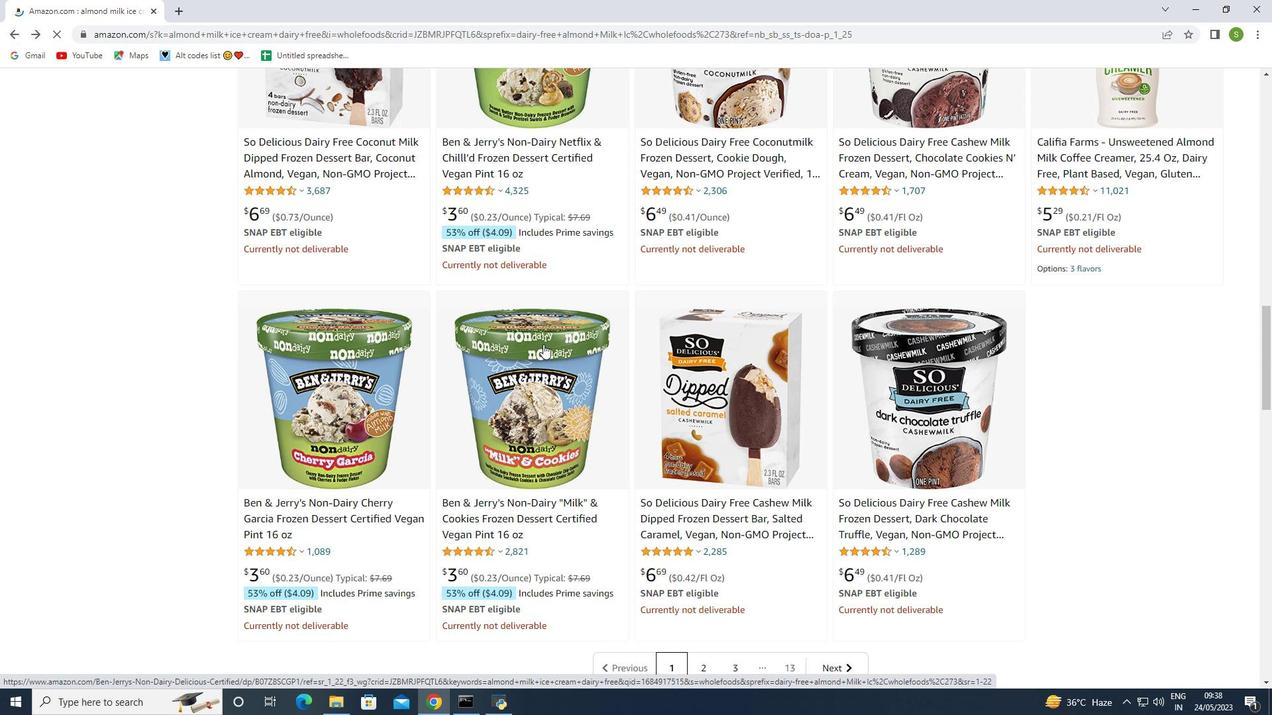 
Action: Mouse scrolled (415, 253) with delta (0, 0)
Screenshot: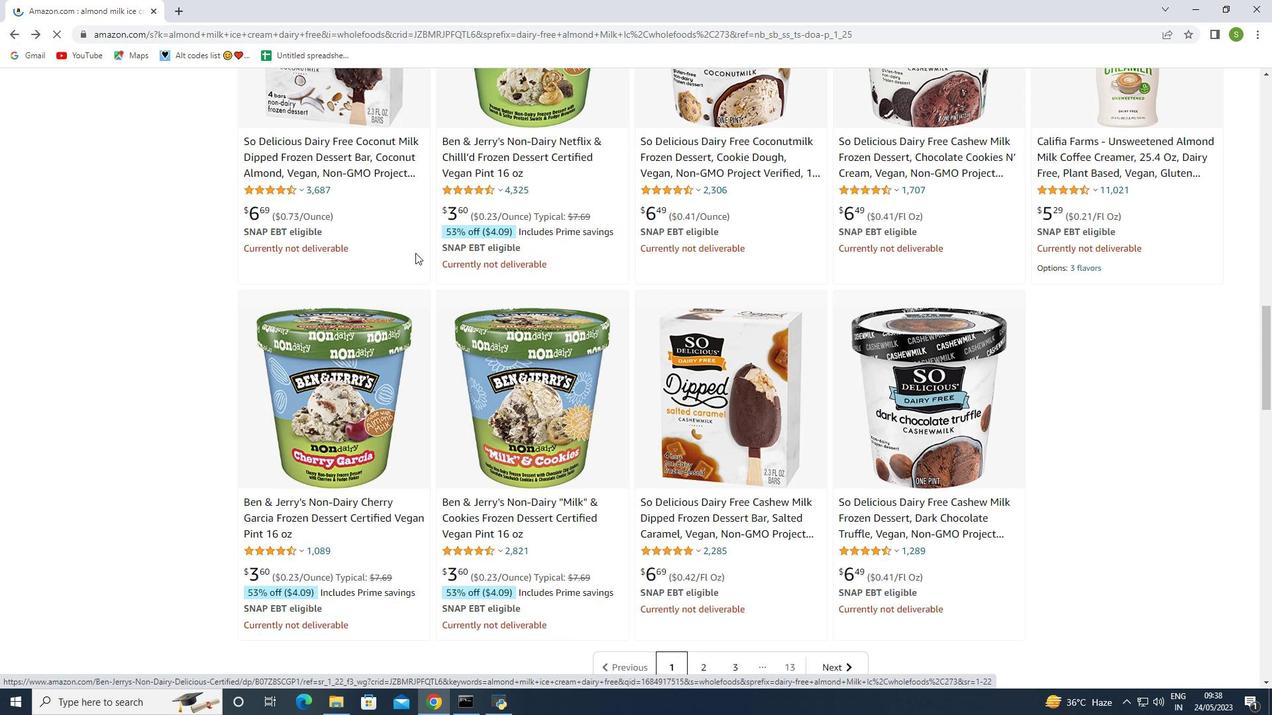 
Action: Mouse scrolled (415, 253) with delta (0, 0)
Screenshot: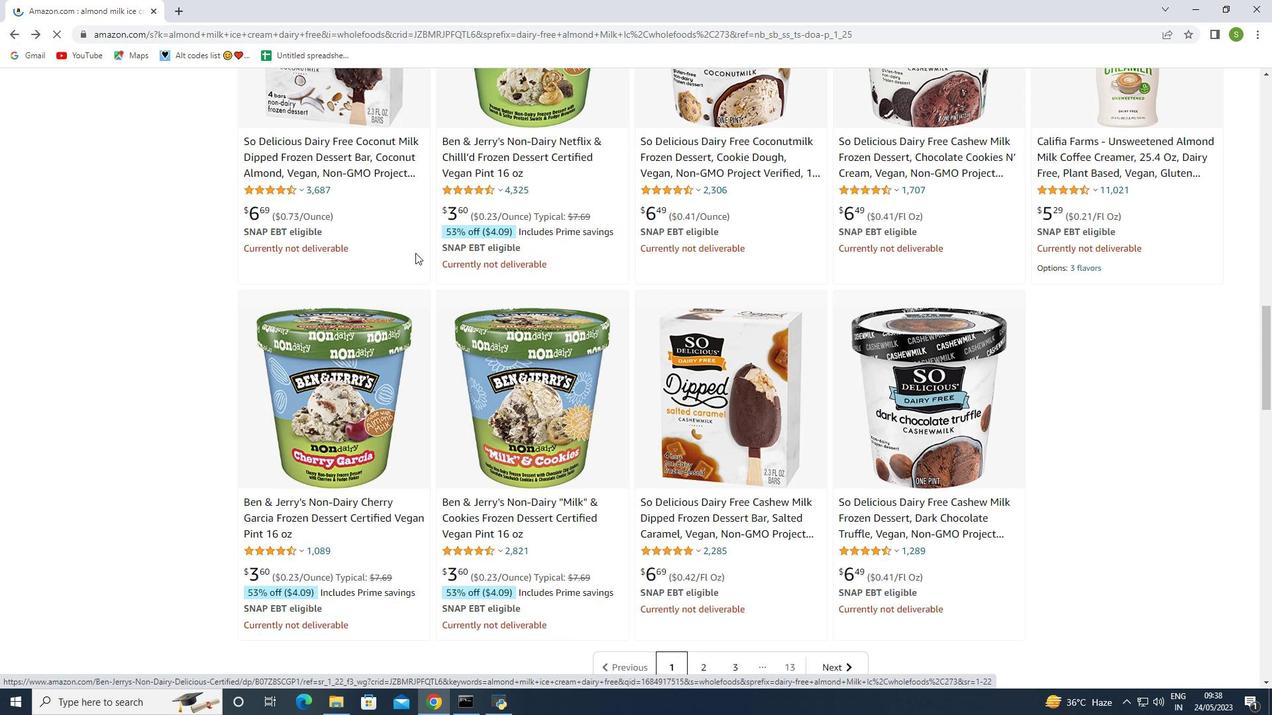 
Action: Mouse scrolled (415, 253) with delta (0, 0)
Screenshot: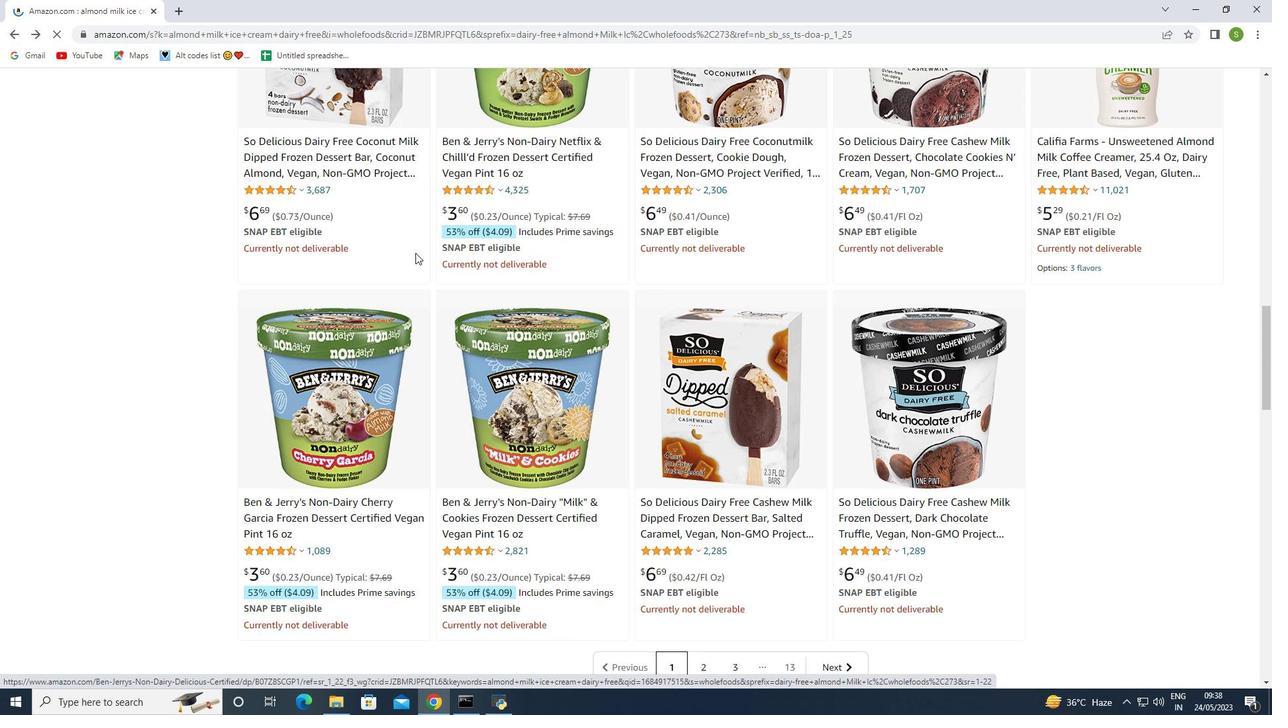 
Action: Mouse scrolled (415, 253) with delta (0, 0)
Screenshot: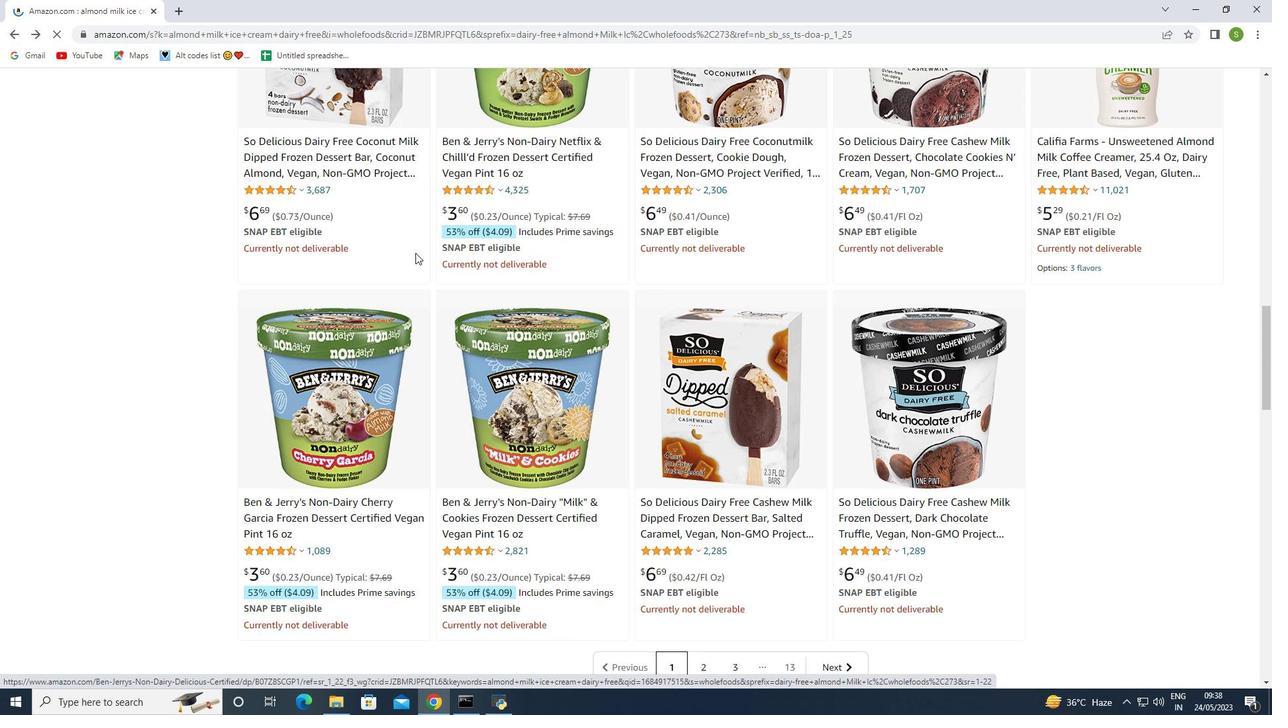
Action: Mouse scrolled (415, 253) with delta (0, 0)
Screenshot: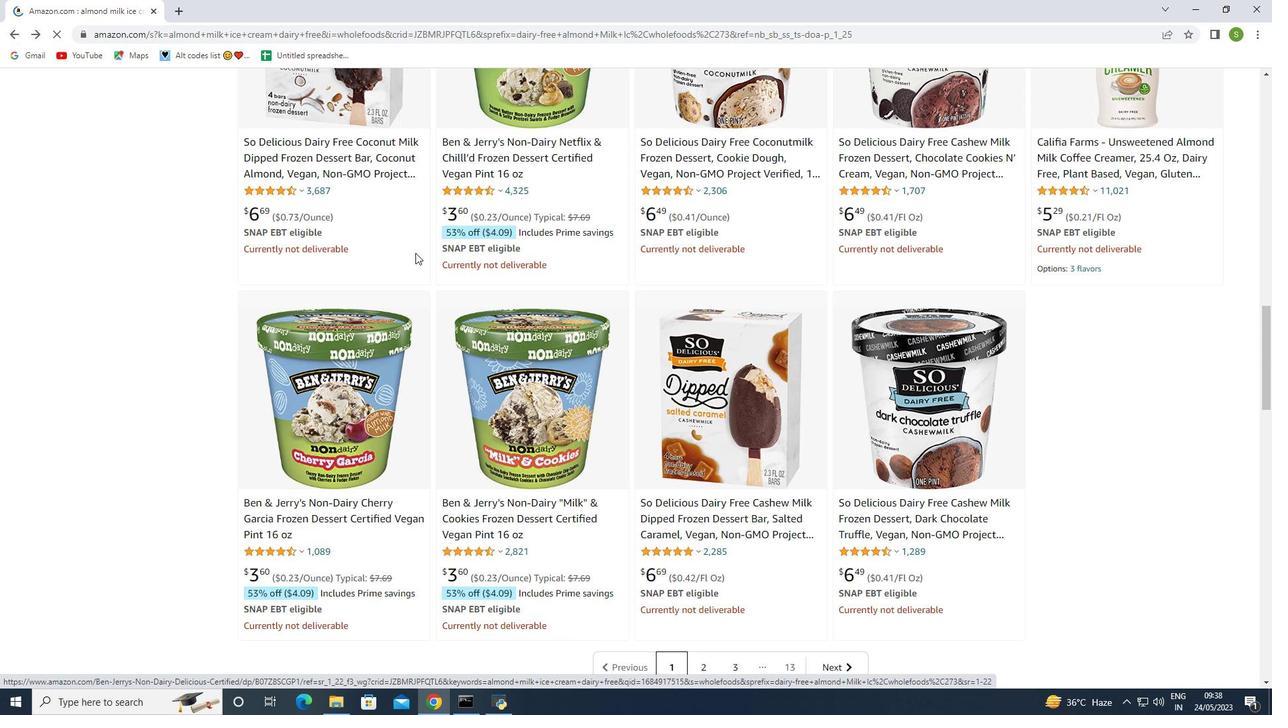 
Action: Mouse moved to (427, 301)
Screenshot: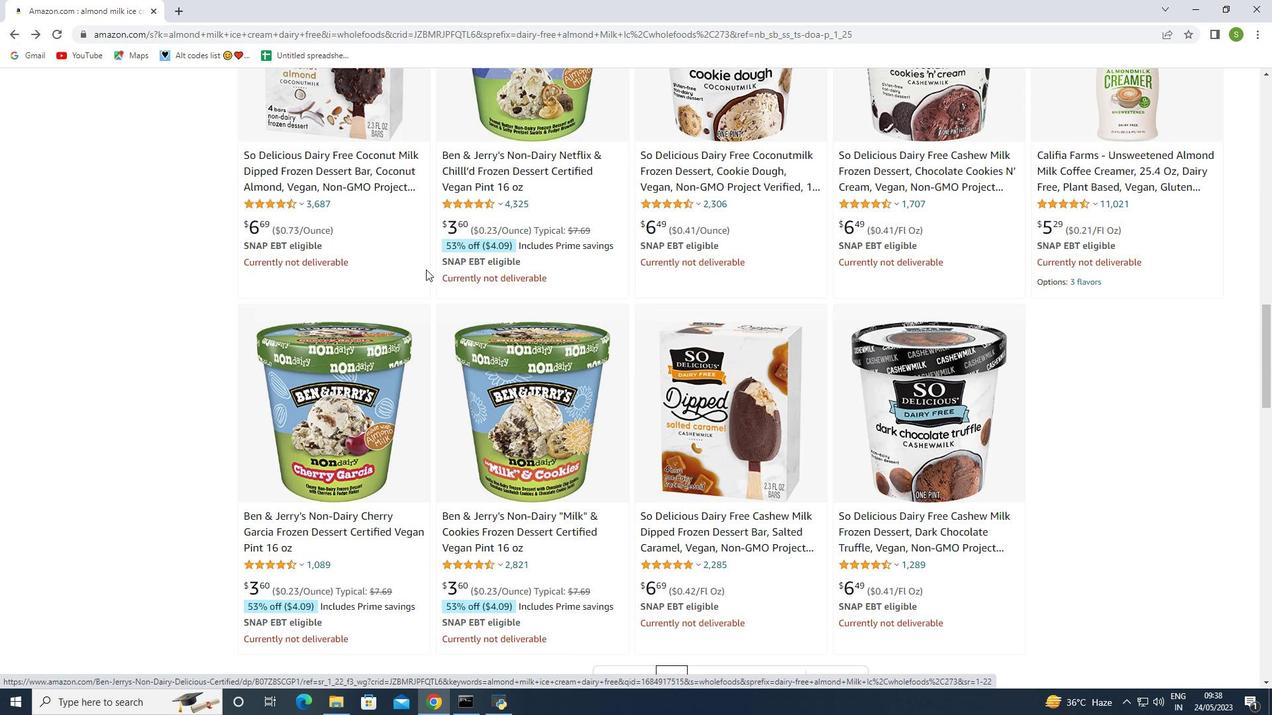 
Action: Mouse scrolled (427, 302) with delta (0, 0)
Screenshot: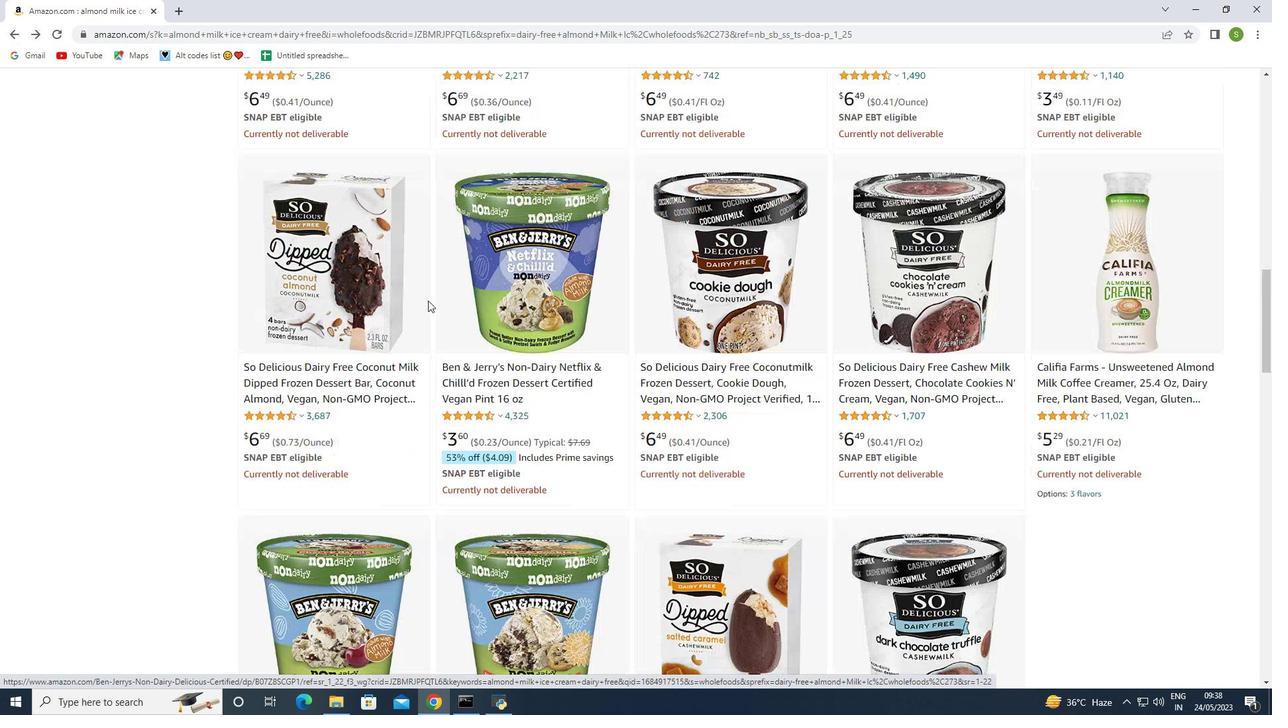 
Action: Mouse scrolled (427, 302) with delta (0, 0)
Screenshot: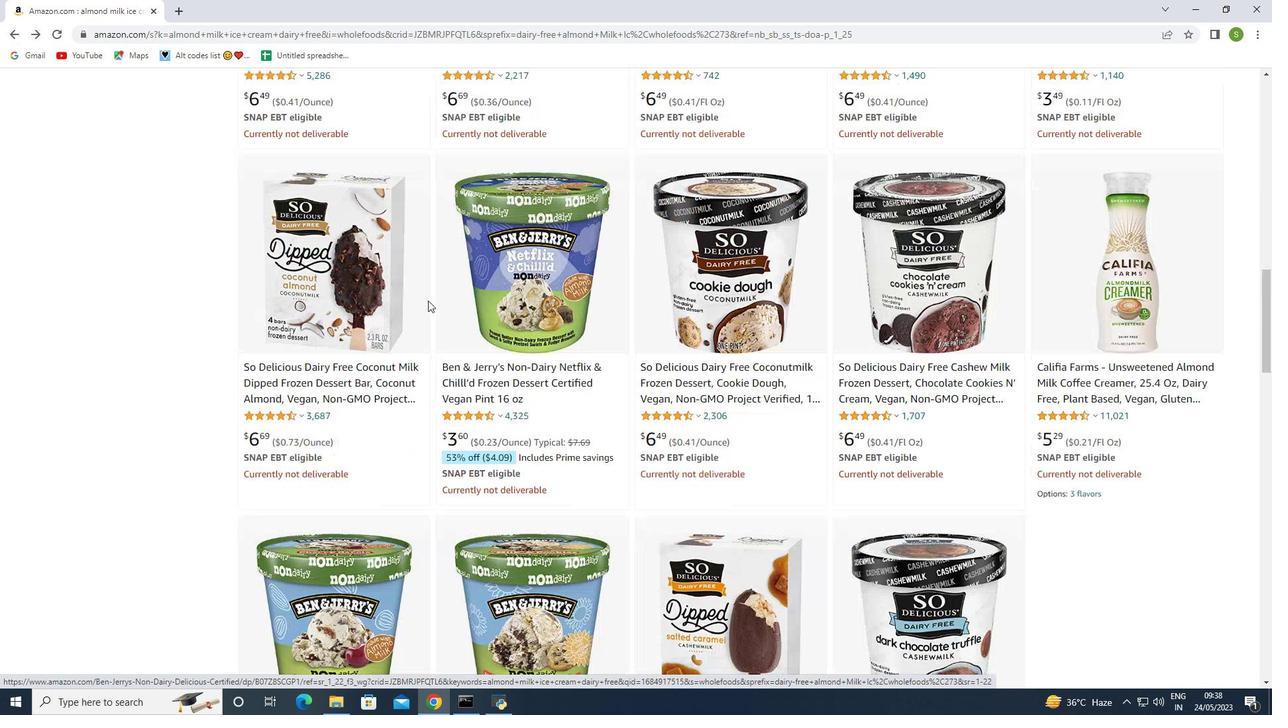 
Action: Mouse scrolled (427, 302) with delta (0, 0)
Screenshot: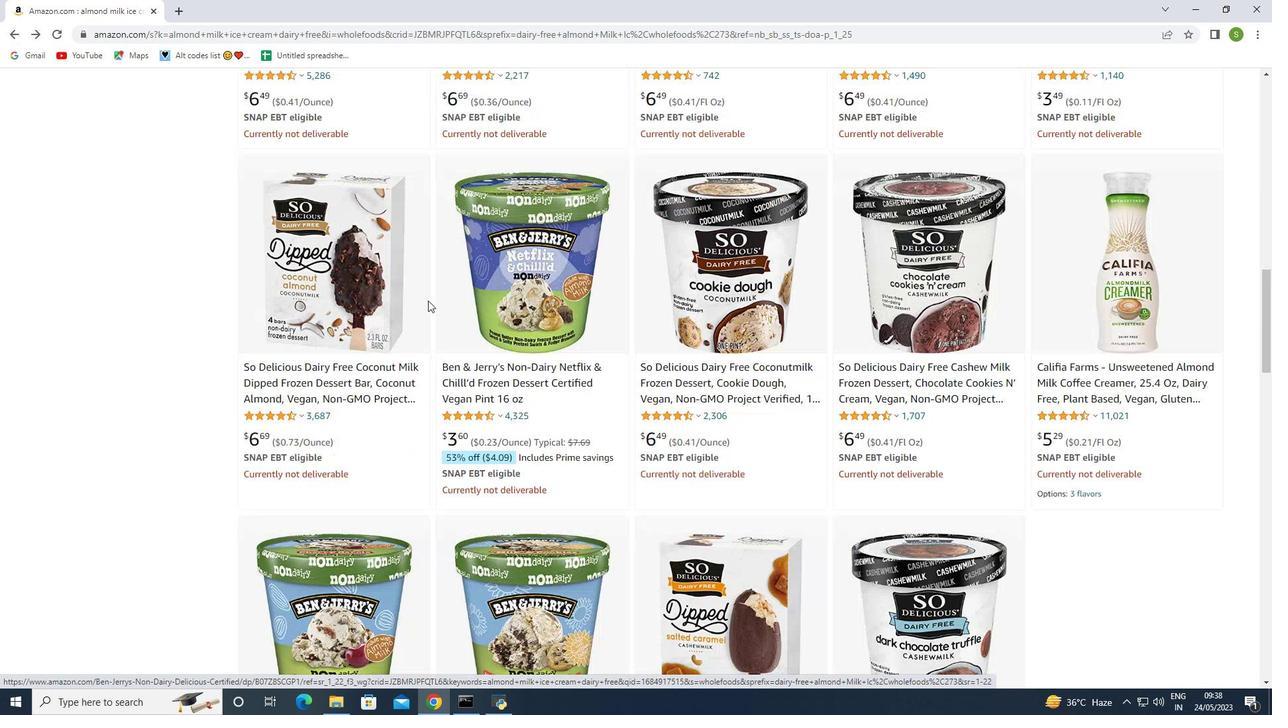 
Action: Mouse scrolled (427, 302) with delta (0, 0)
Screenshot: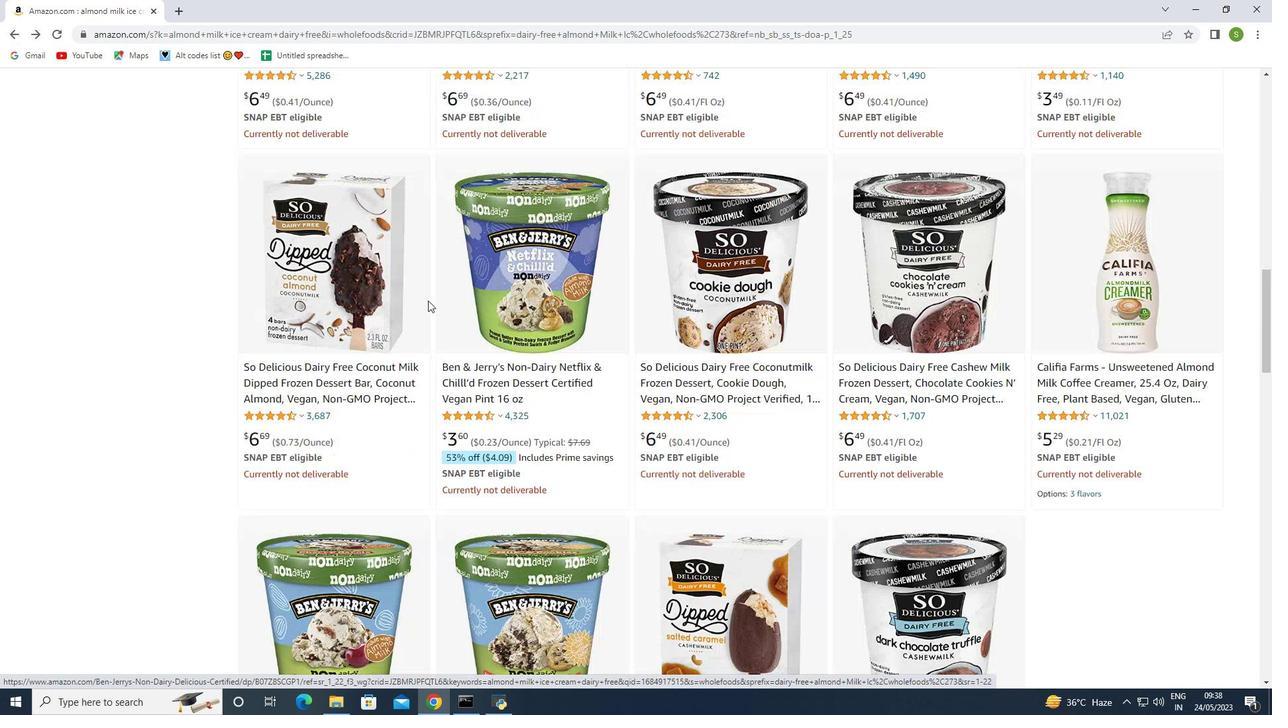 
Action: Mouse scrolled (427, 302) with delta (0, 0)
Screenshot: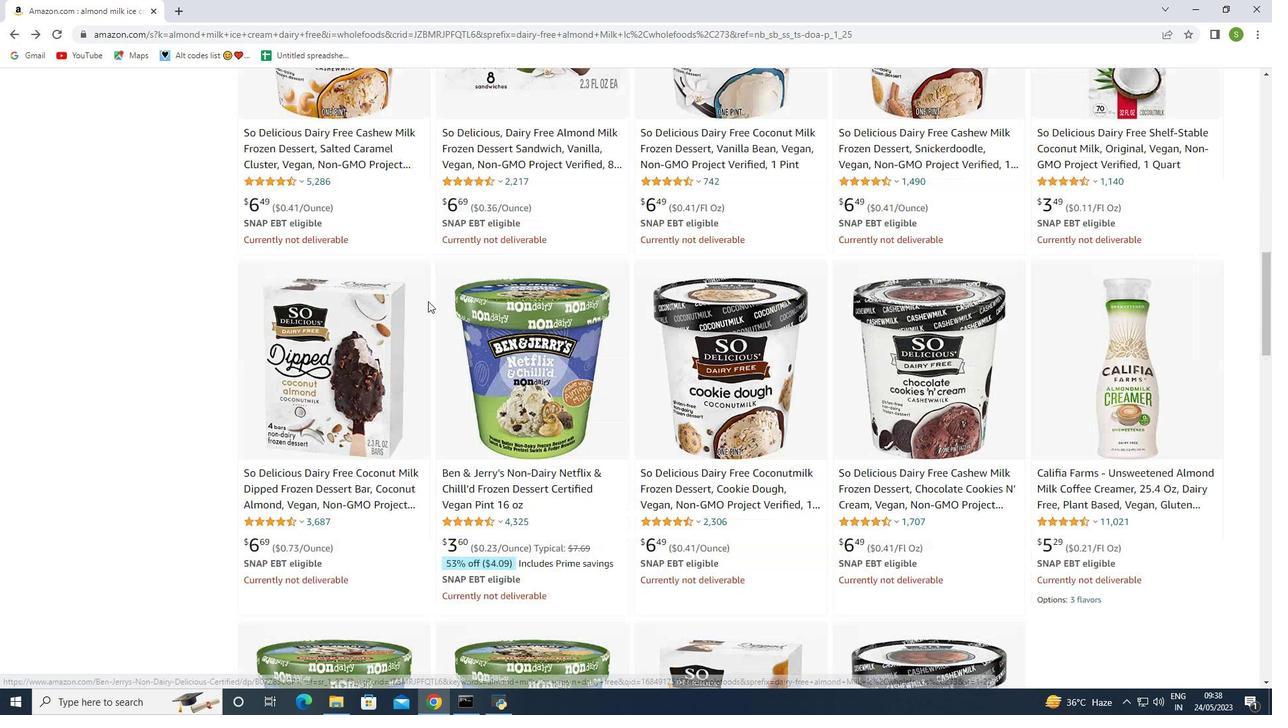 
Action: Mouse moved to (415, 313)
Screenshot: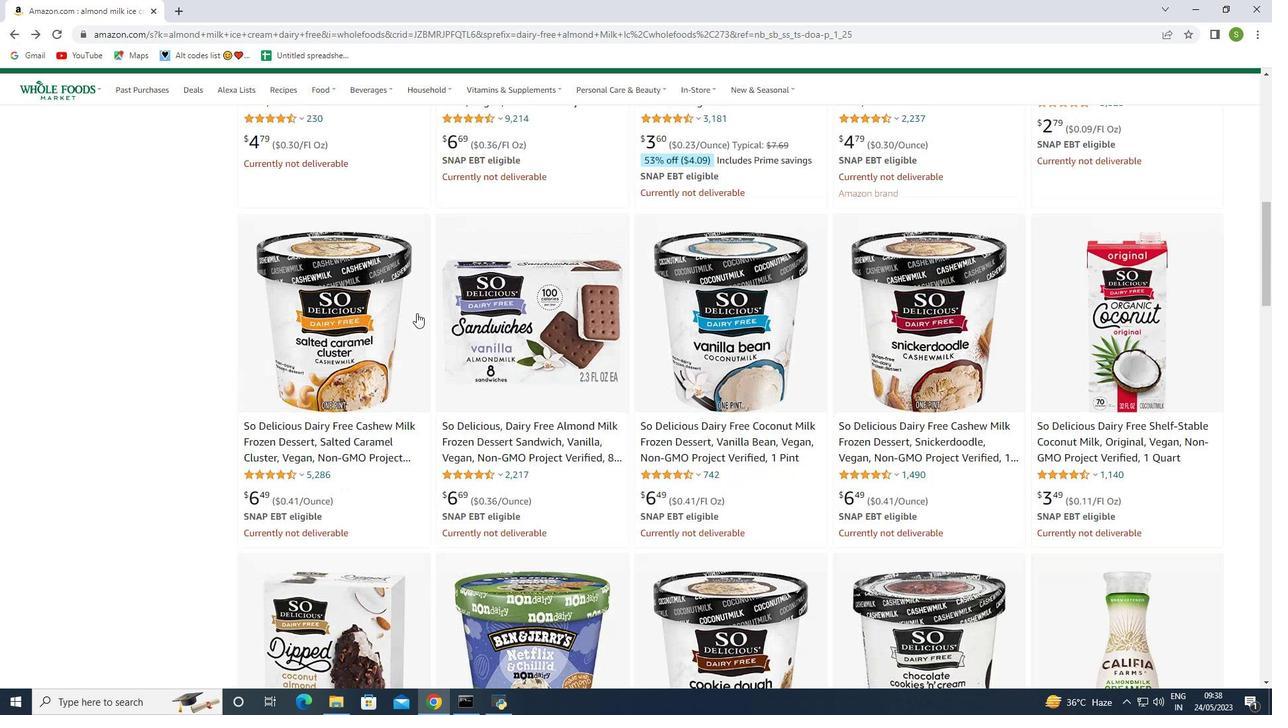 
Action: Mouse scrolled (415, 314) with delta (0, 0)
Screenshot: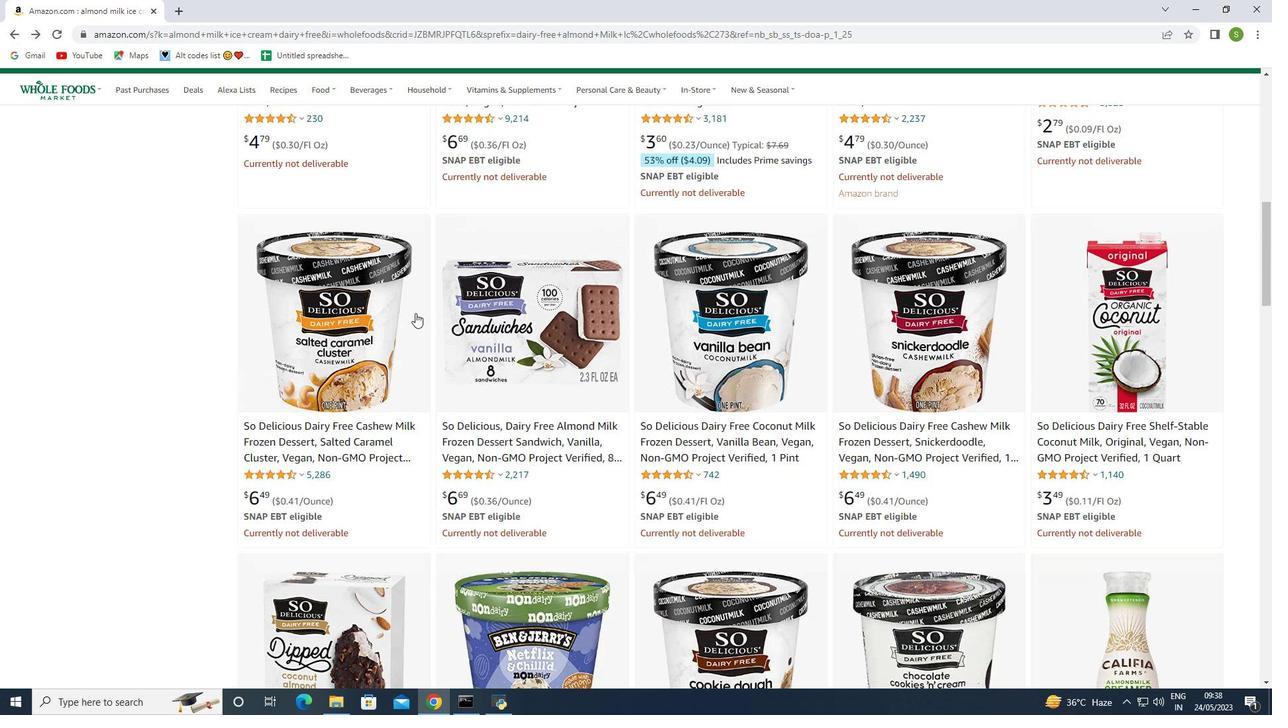 
Action: Mouse moved to (415, 313)
Screenshot: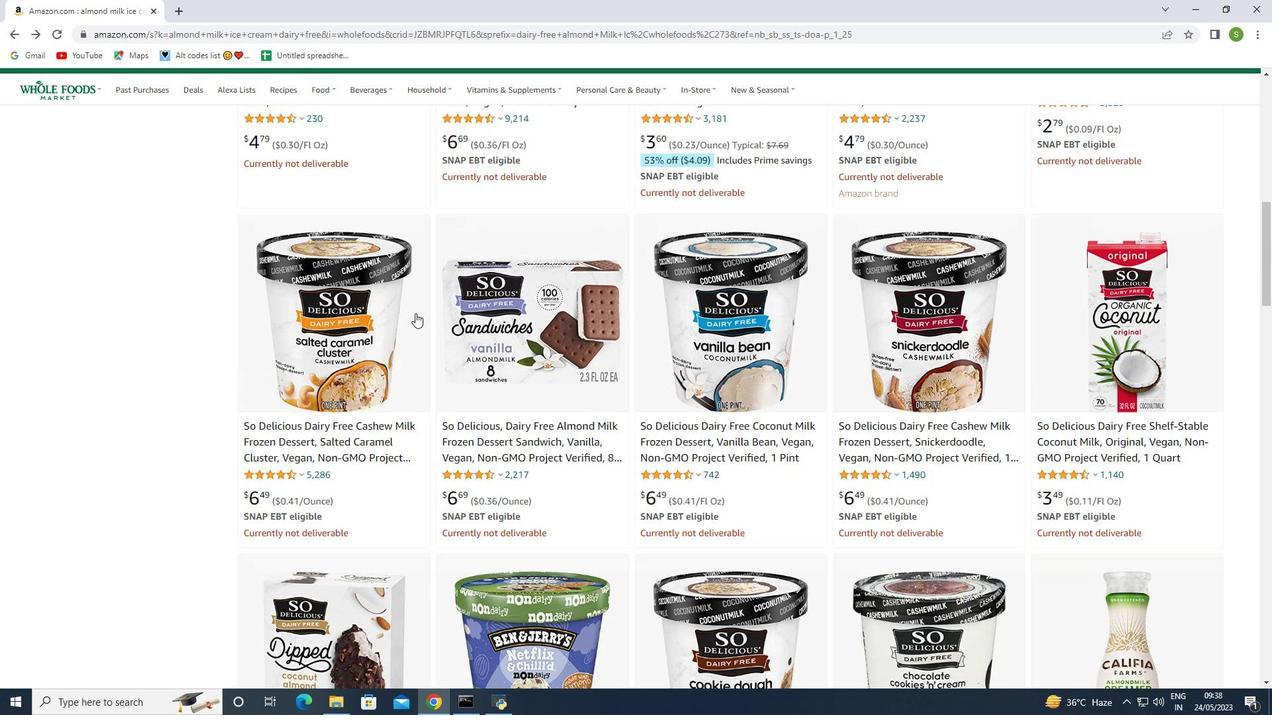 
Action: Mouse scrolled (415, 314) with delta (0, 0)
Screenshot: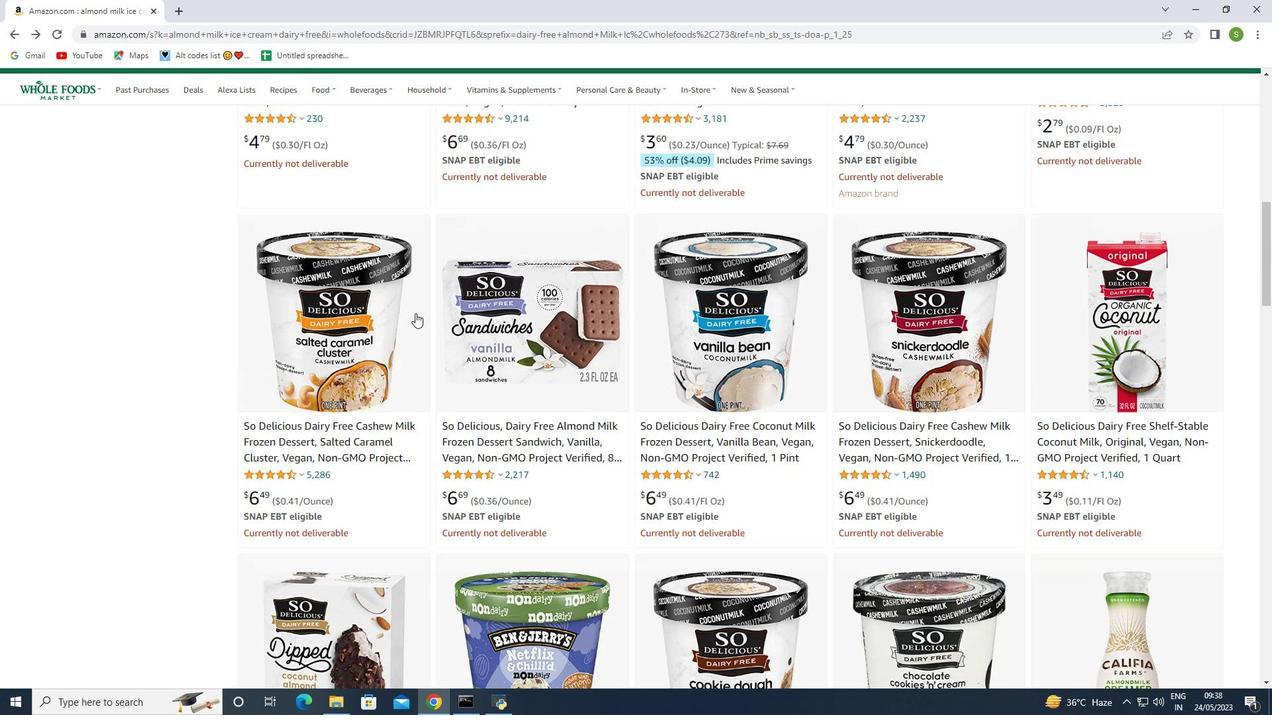 
Action: Mouse scrolled (415, 314) with delta (0, 0)
Screenshot: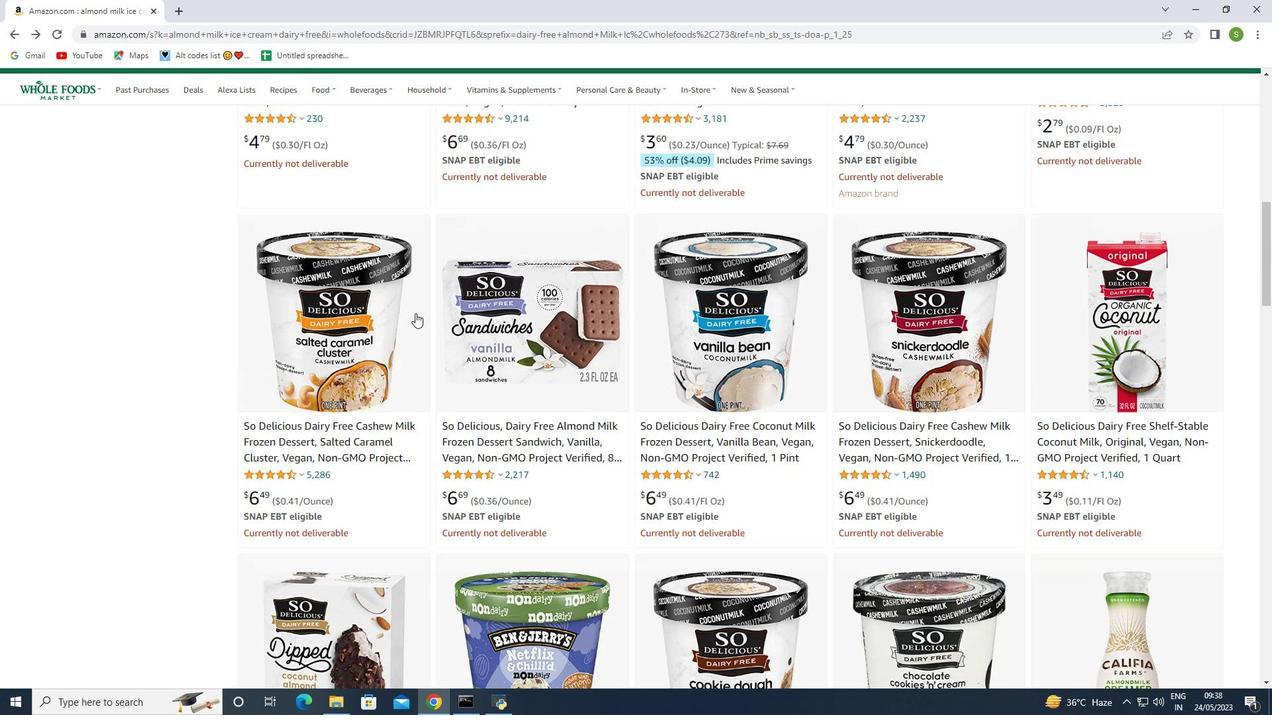 
Action: Mouse scrolled (415, 314) with delta (0, 0)
Screenshot: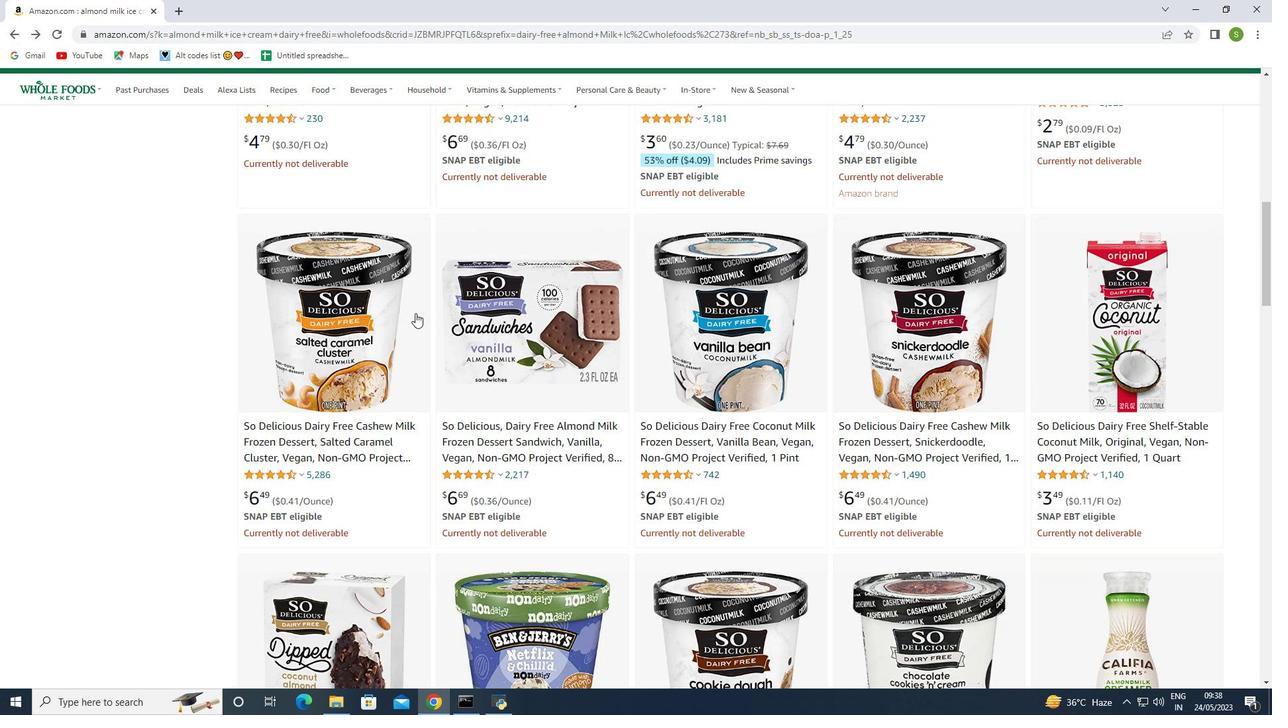
Action: Mouse moved to (409, 315)
Screenshot: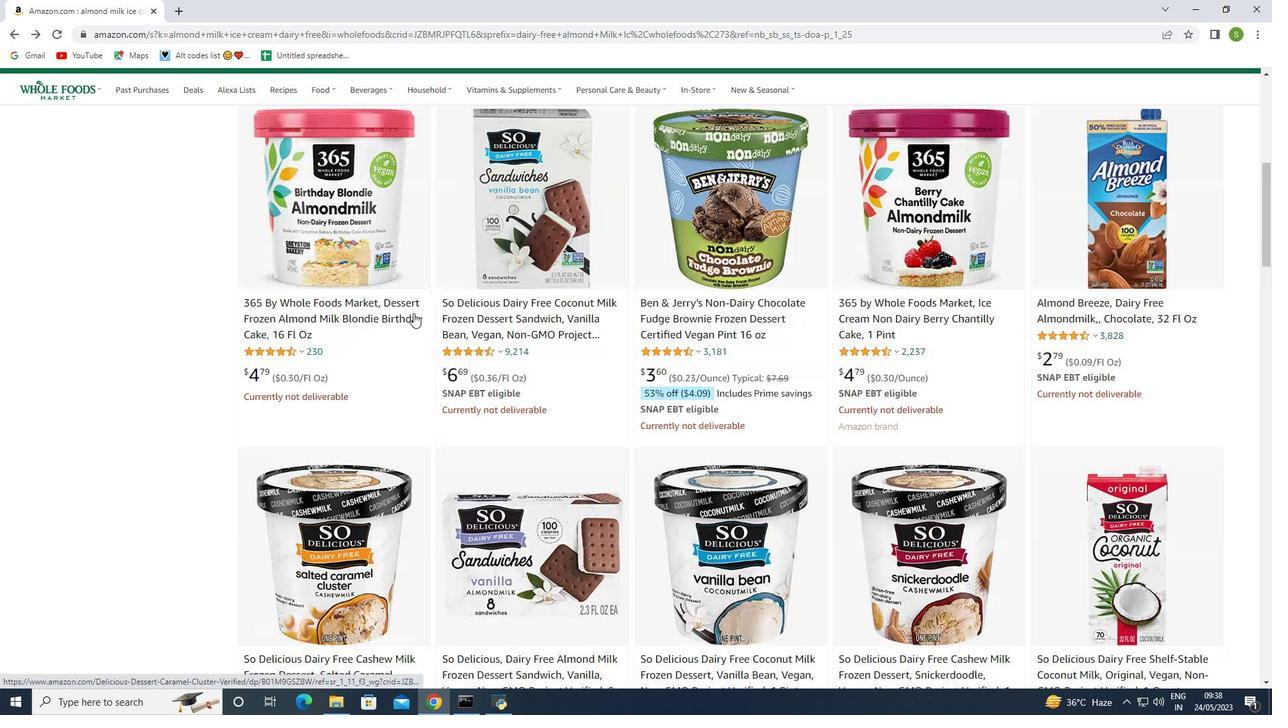 
Action: Mouse scrolled (409, 316) with delta (0, 0)
Screenshot: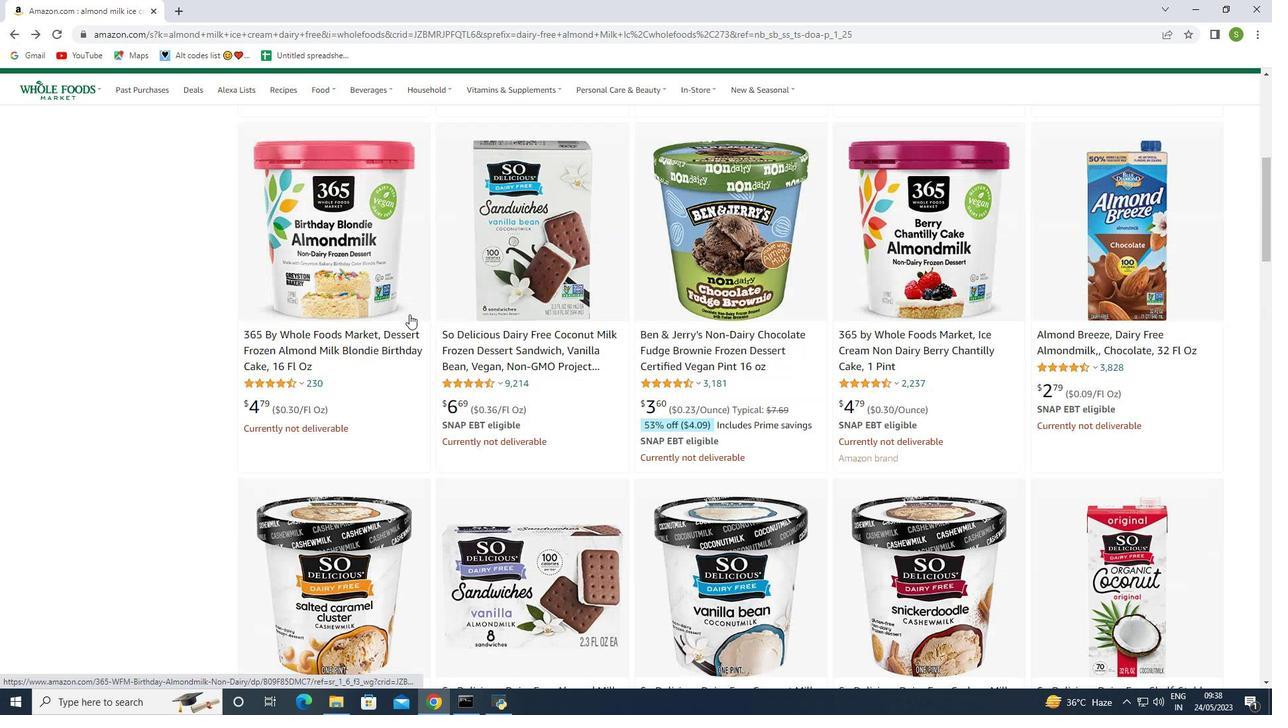 
Action: Mouse scrolled (409, 316) with delta (0, 0)
Screenshot: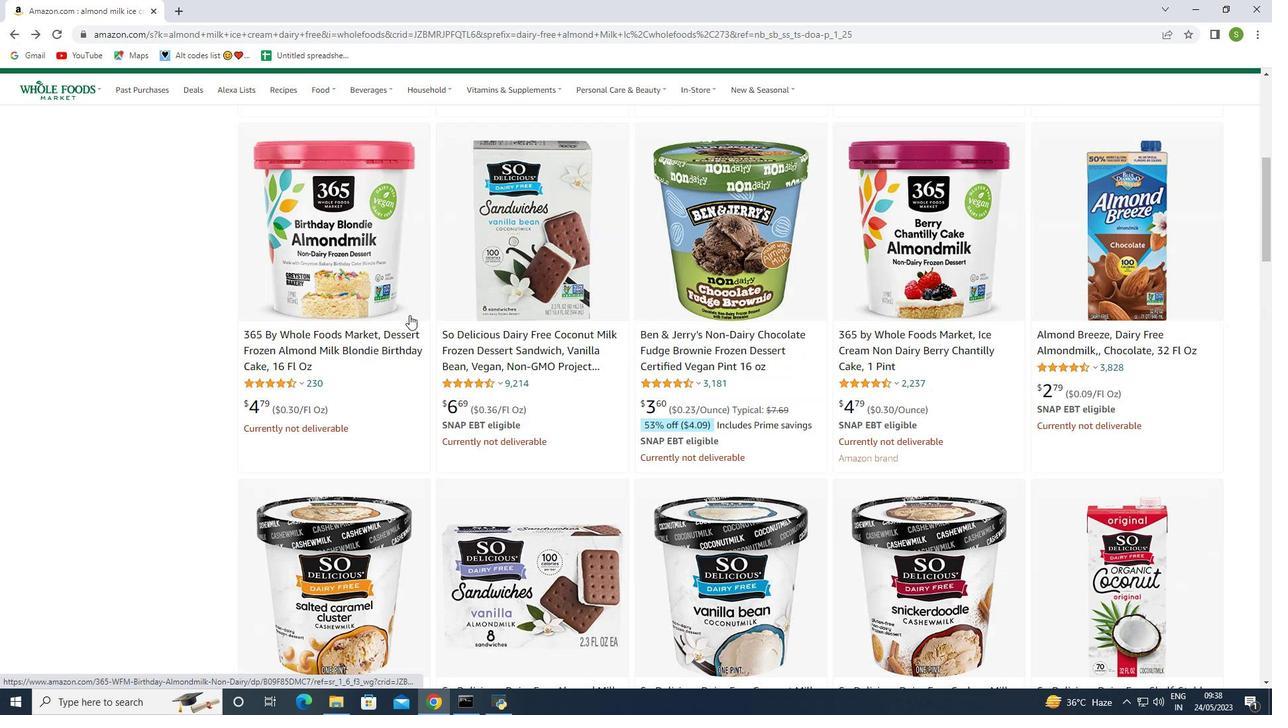 
Action: Mouse scrolled (409, 316) with delta (0, 0)
Screenshot: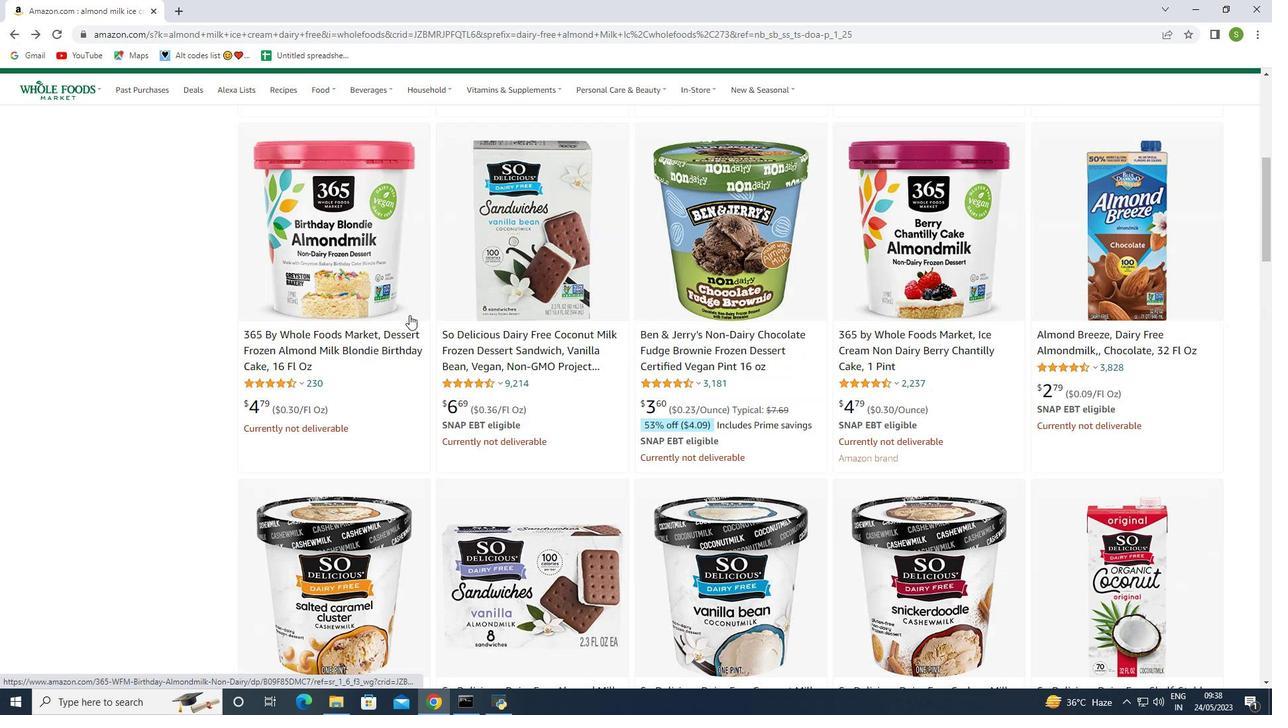
Action: Mouse scrolled (409, 316) with delta (0, 0)
Screenshot: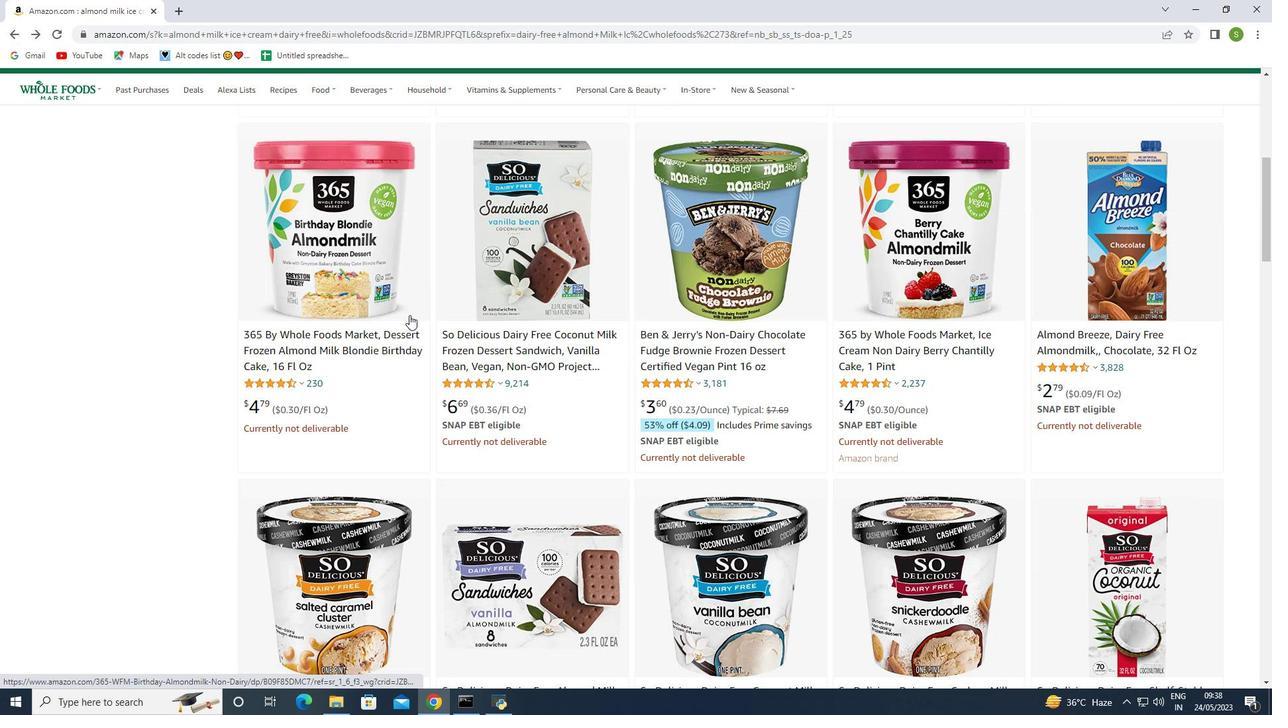
Action: Mouse scrolled (409, 316) with delta (0, 0)
Screenshot: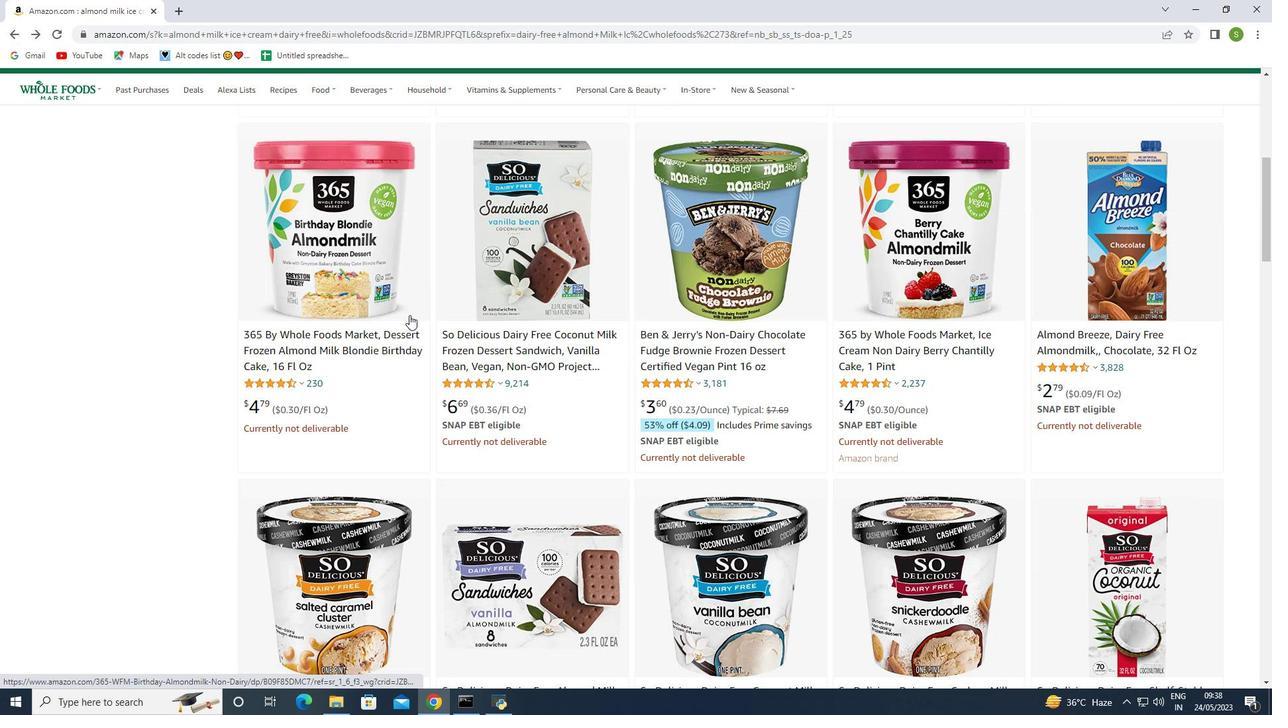 
Action: Mouse moved to (388, 343)
Screenshot: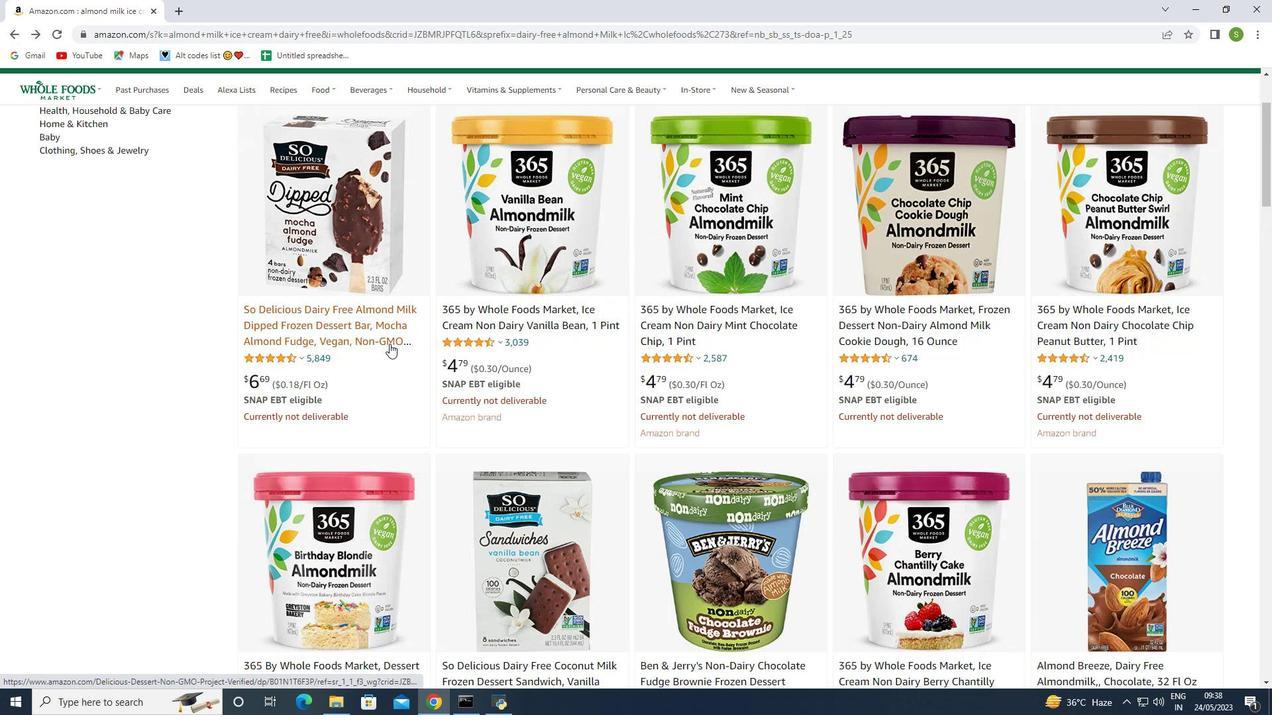 
Action: Mouse scrolled (388, 343) with delta (0, 0)
Screenshot: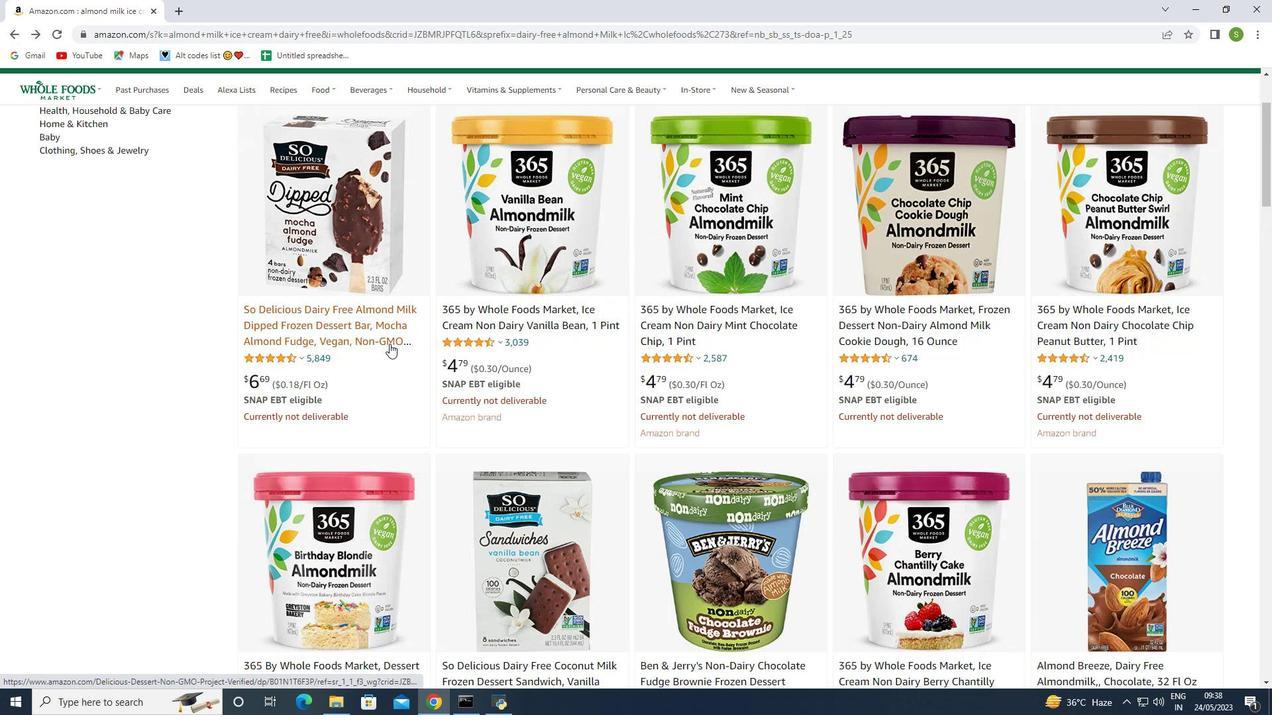 
Action: Mouse scrolled (388, 343) with delta (0, 0)
Screenshot: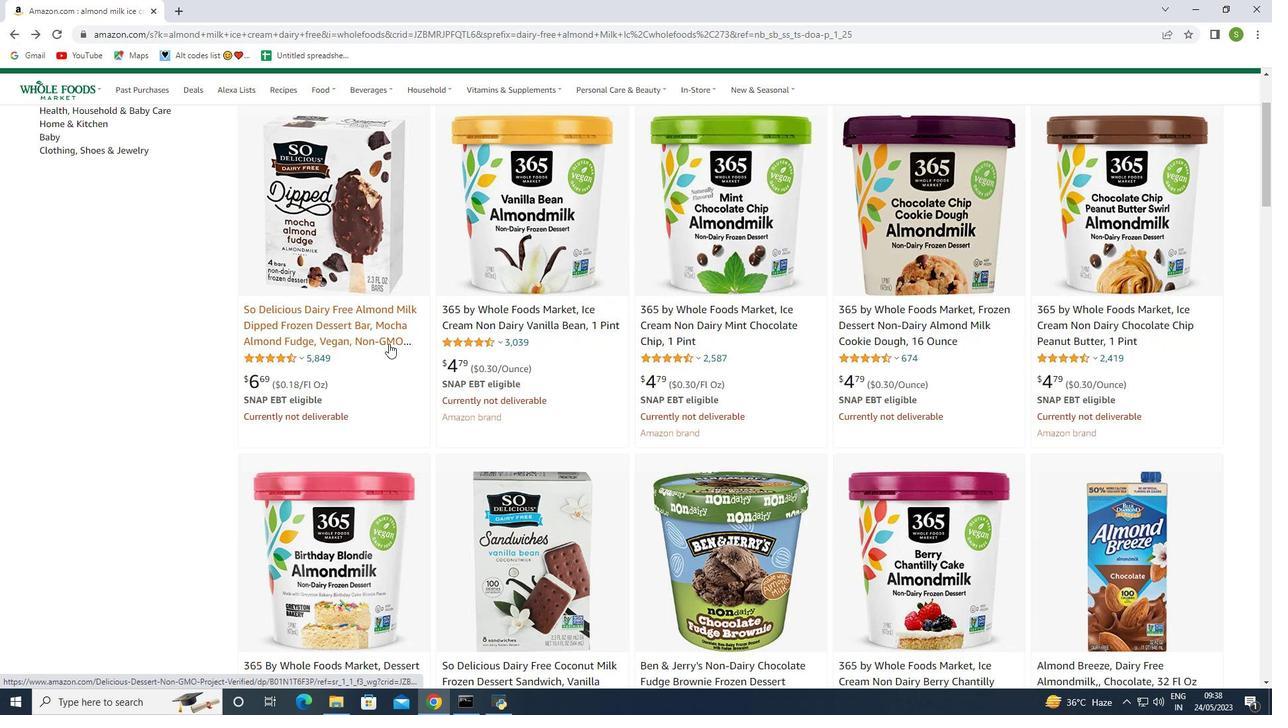 
Action: Mouse moved to (388, 342)
Screenshot: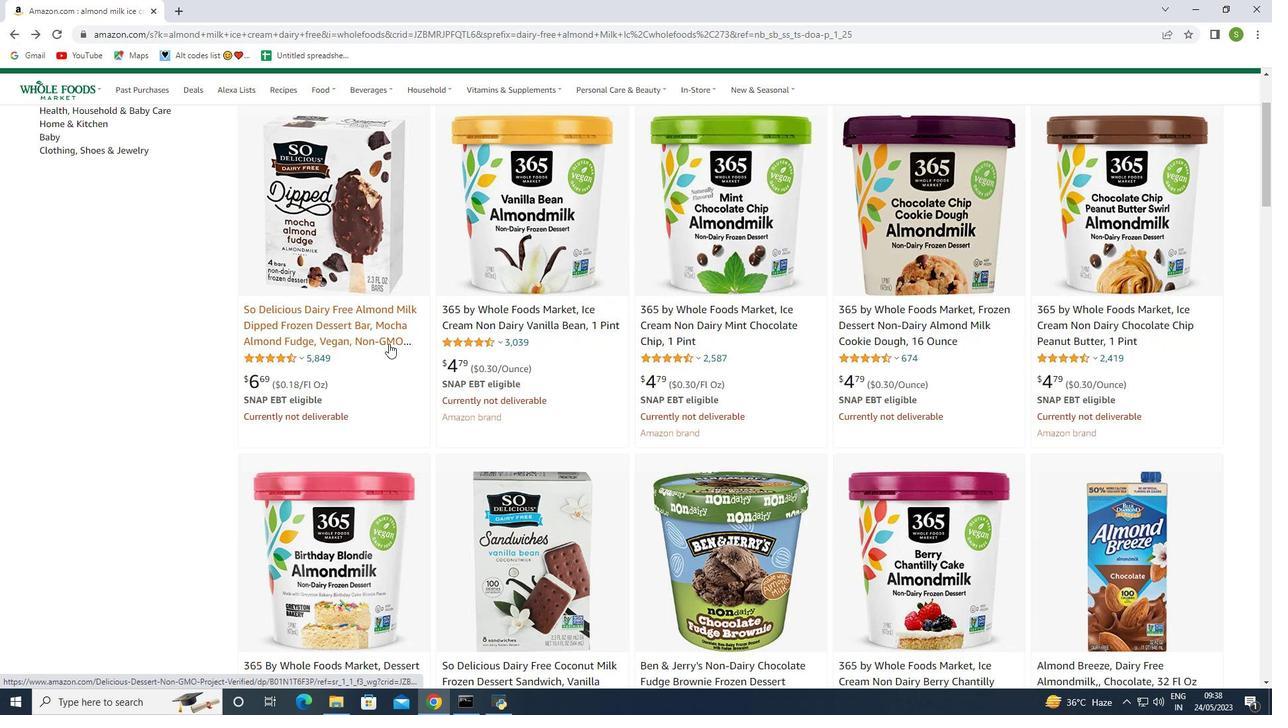 
Action: Mouse scrolled (388, 343) with delta (0, 0)
Screenshot: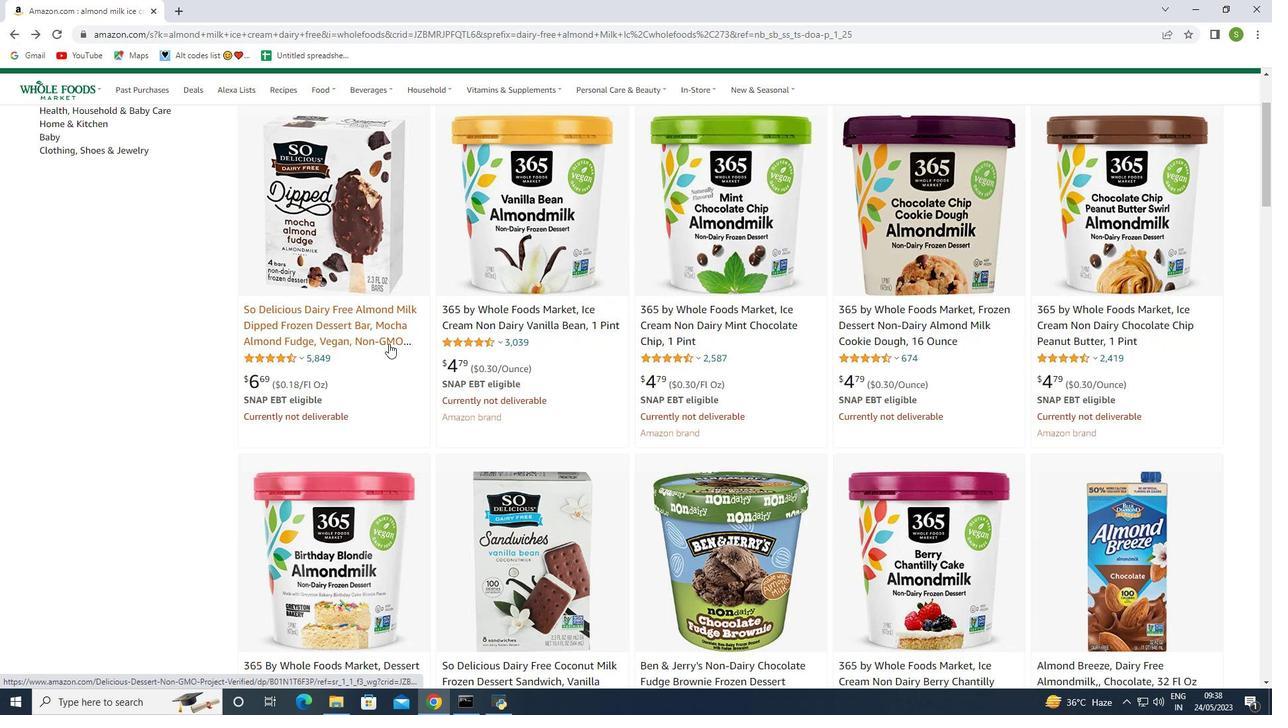 
Action: Mouse scrolled (388, 343) with delta (0, 0)
Screenshot: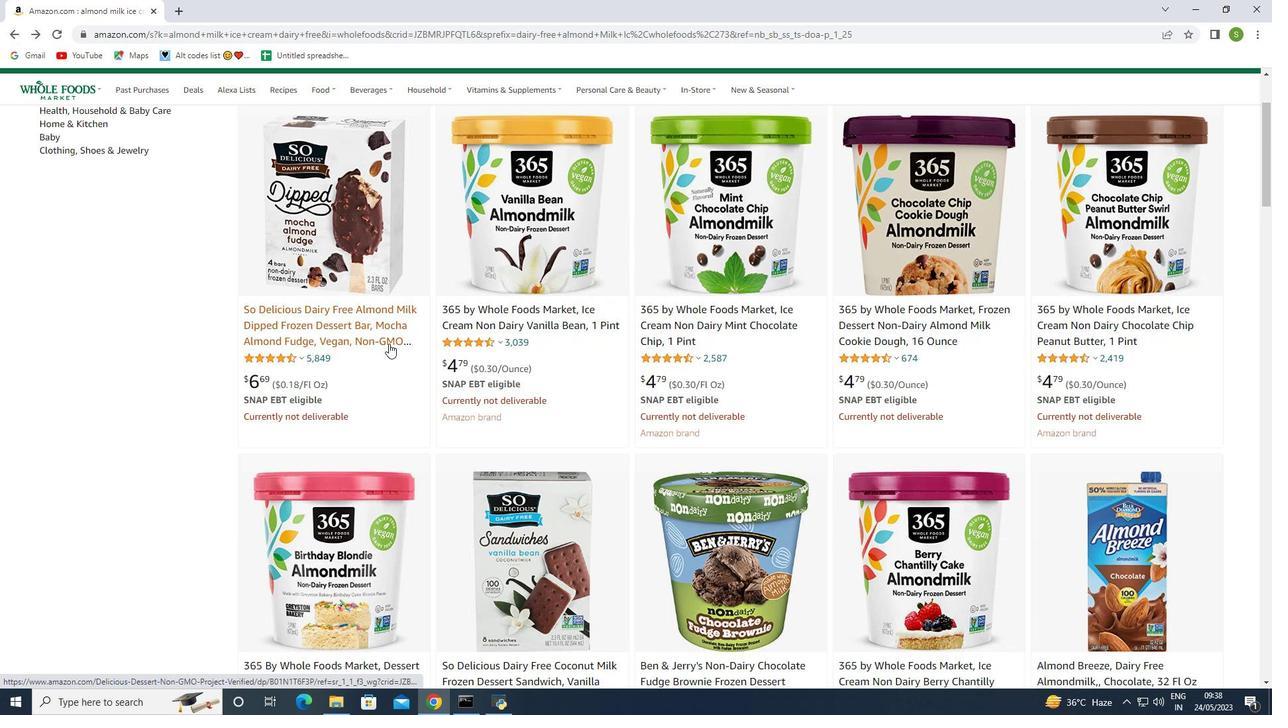 
Action: Mouse scrolled (388, 343) with delta (0, 0)
Screenshot: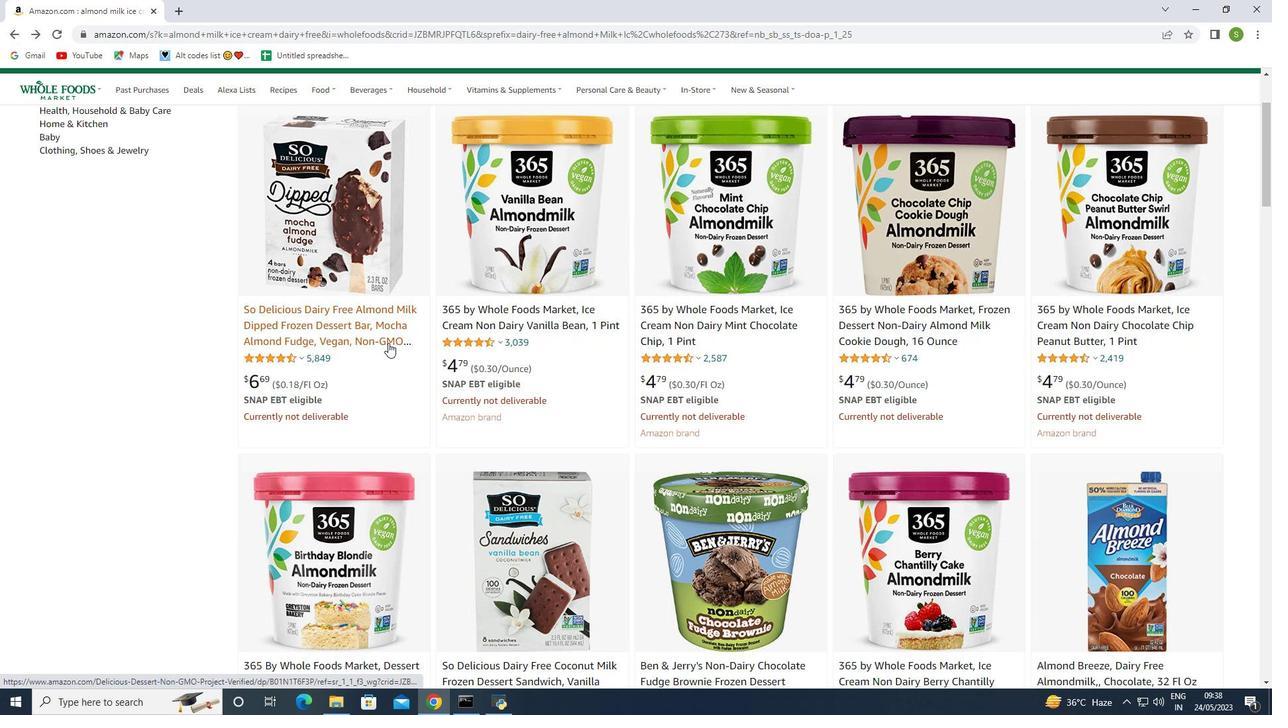 
Action: Mouse moved to (347, 413)
Screenshot: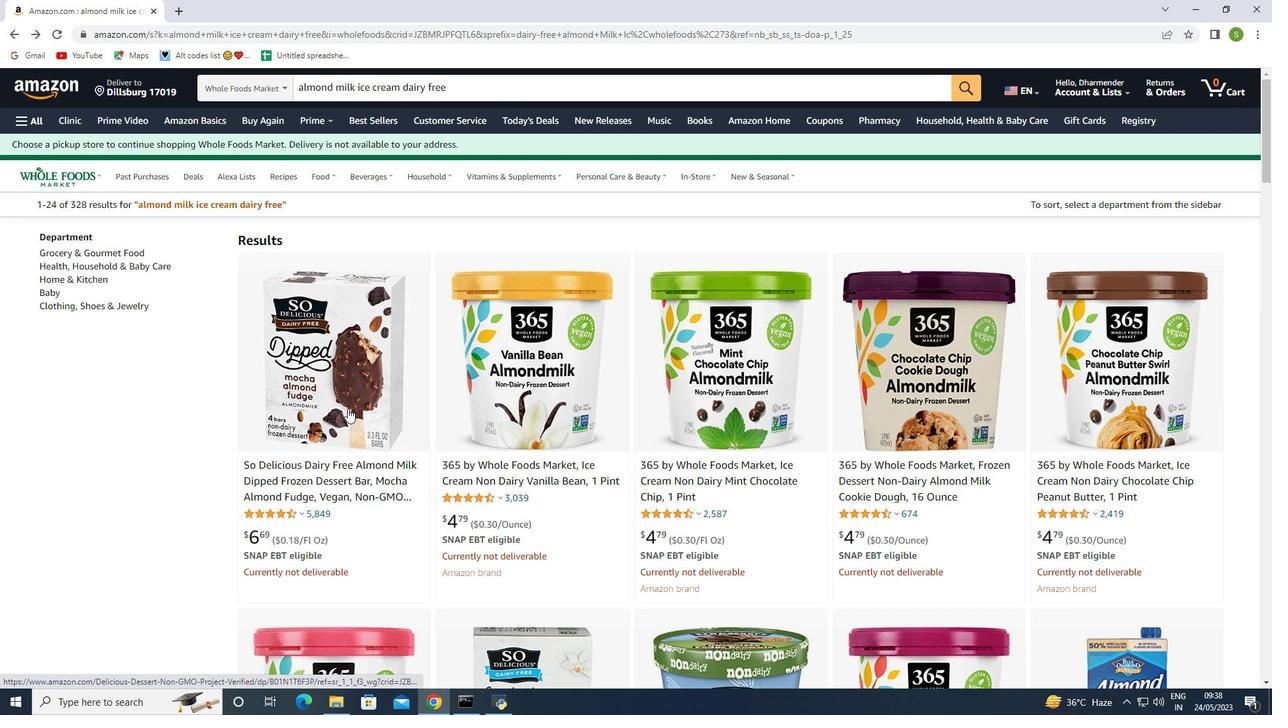 
Action: Mouse pressed left at (347, 413)
Screenshot: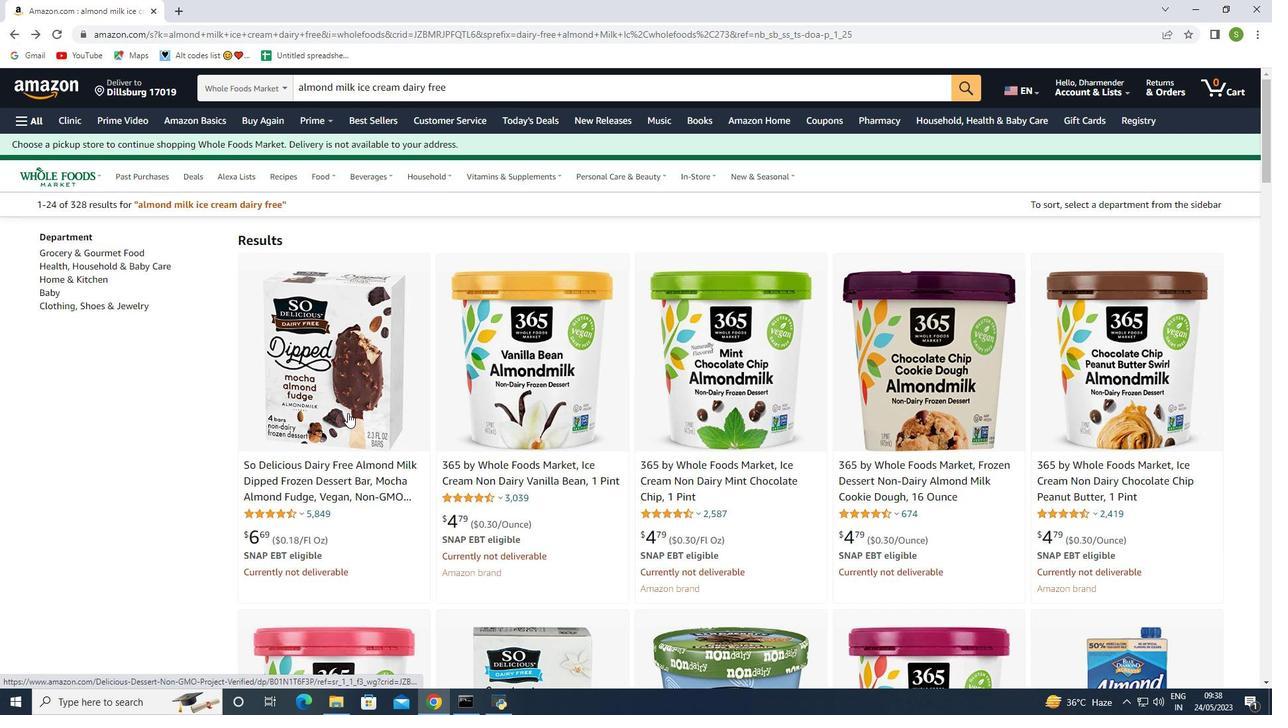 
Action: Mouse moved to (16, 39)
Screenshot: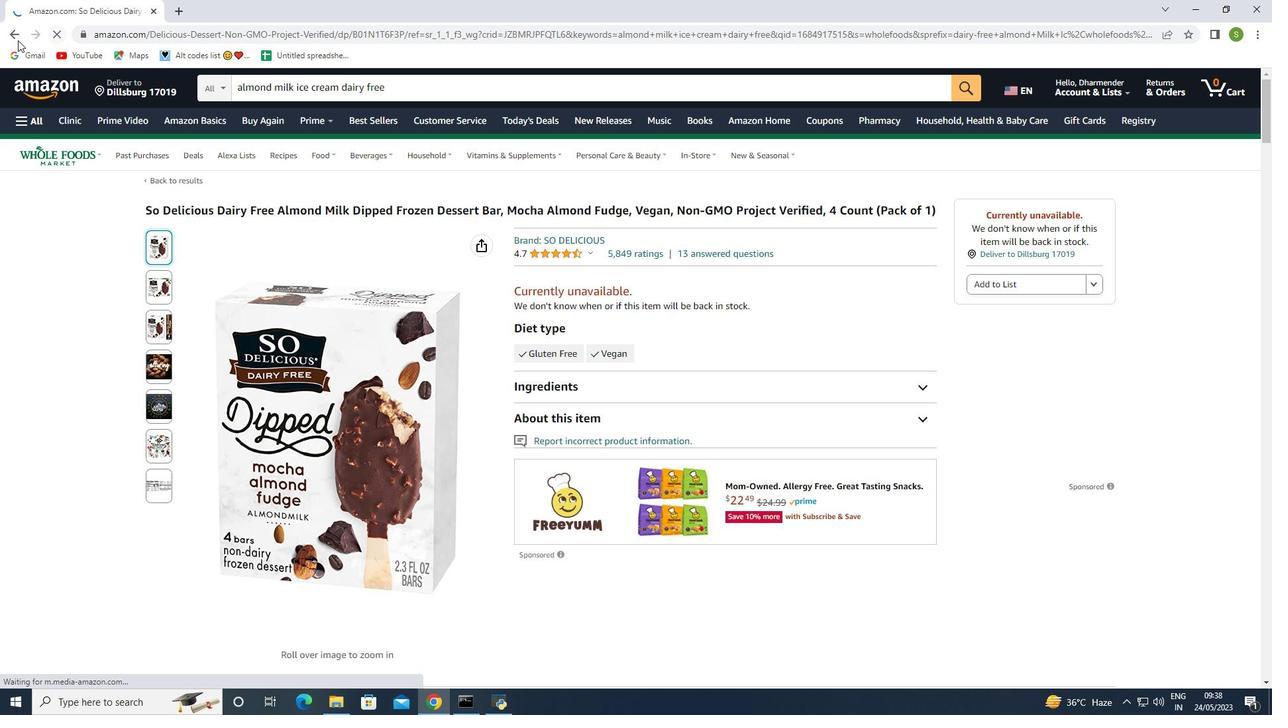 
Action: Mouse pressed left at (16, 39)
Screenshot: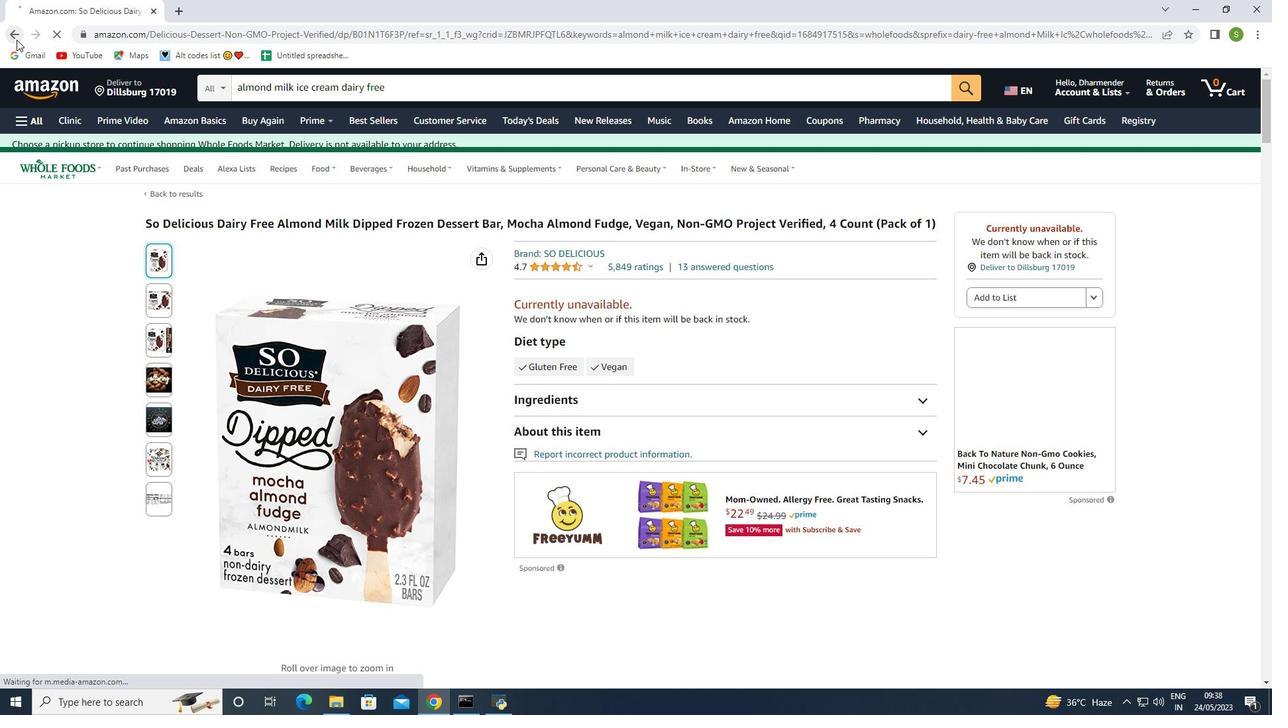 
Action: Mouse moved to (554, 345)
Screenshot: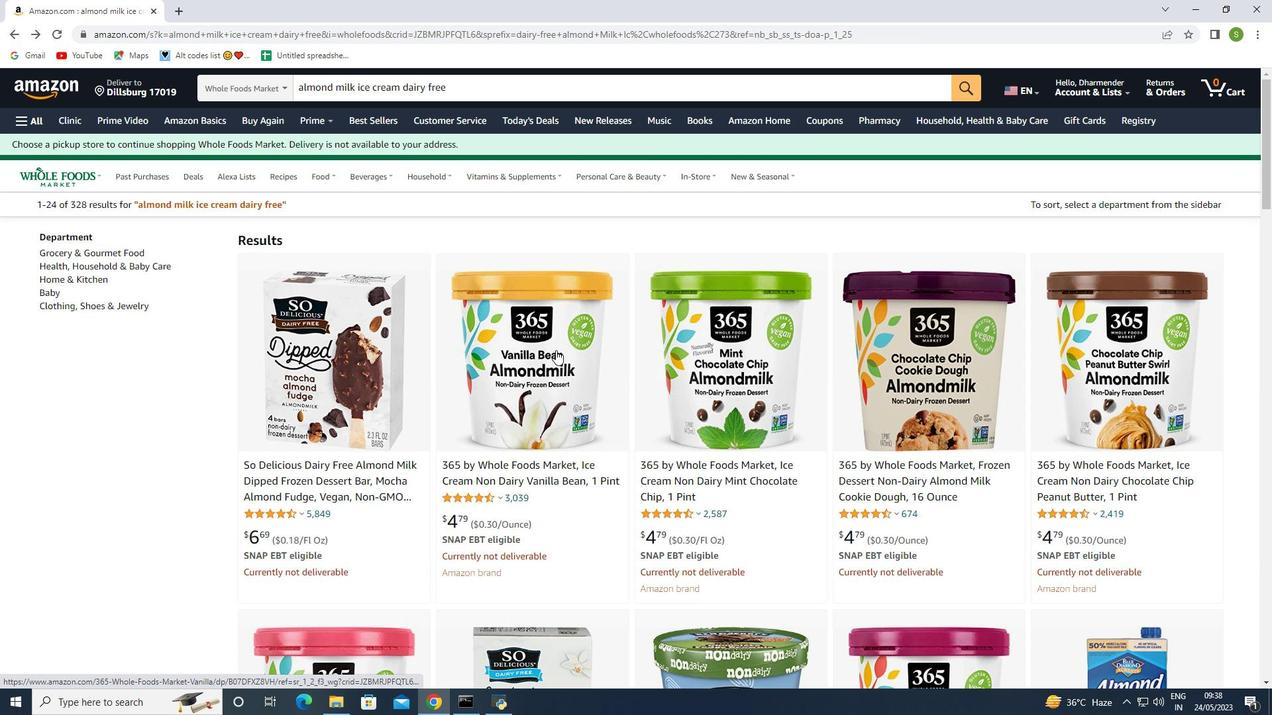 
Action: Mouse pressed left at (554, 345)
Screenshot: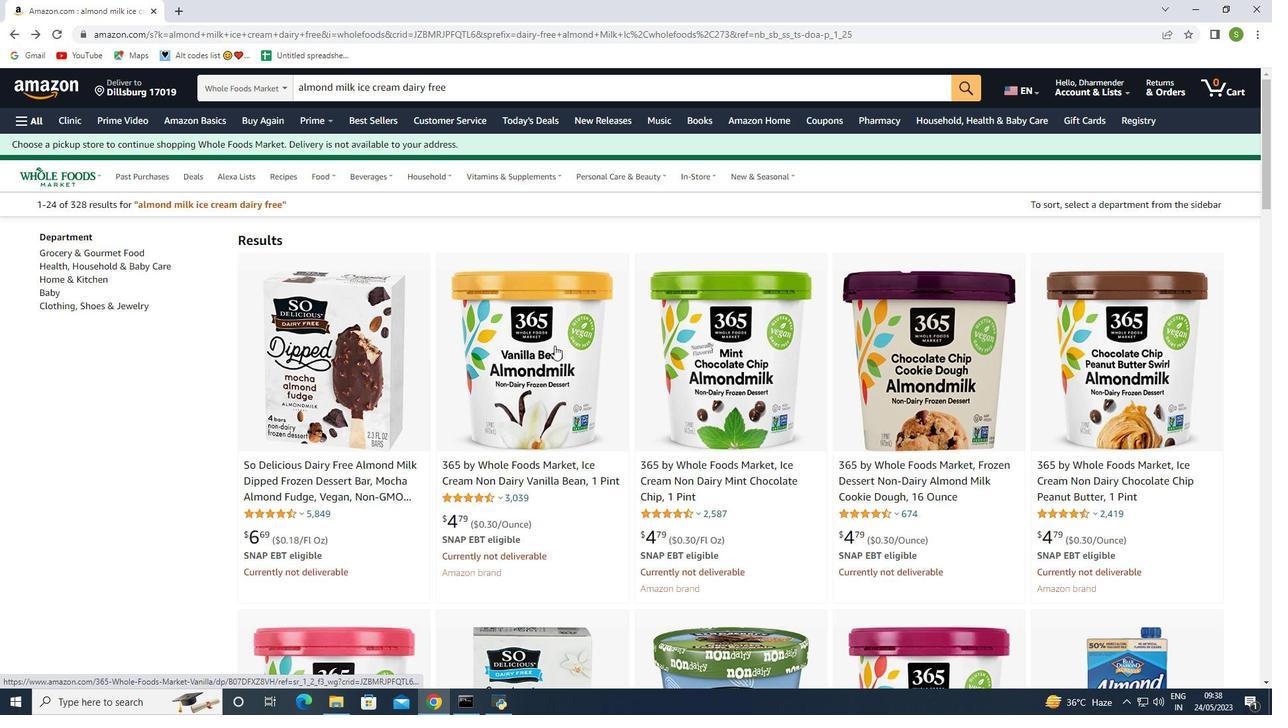 
Action: Mouse moved to (15, 33)
Screenshot: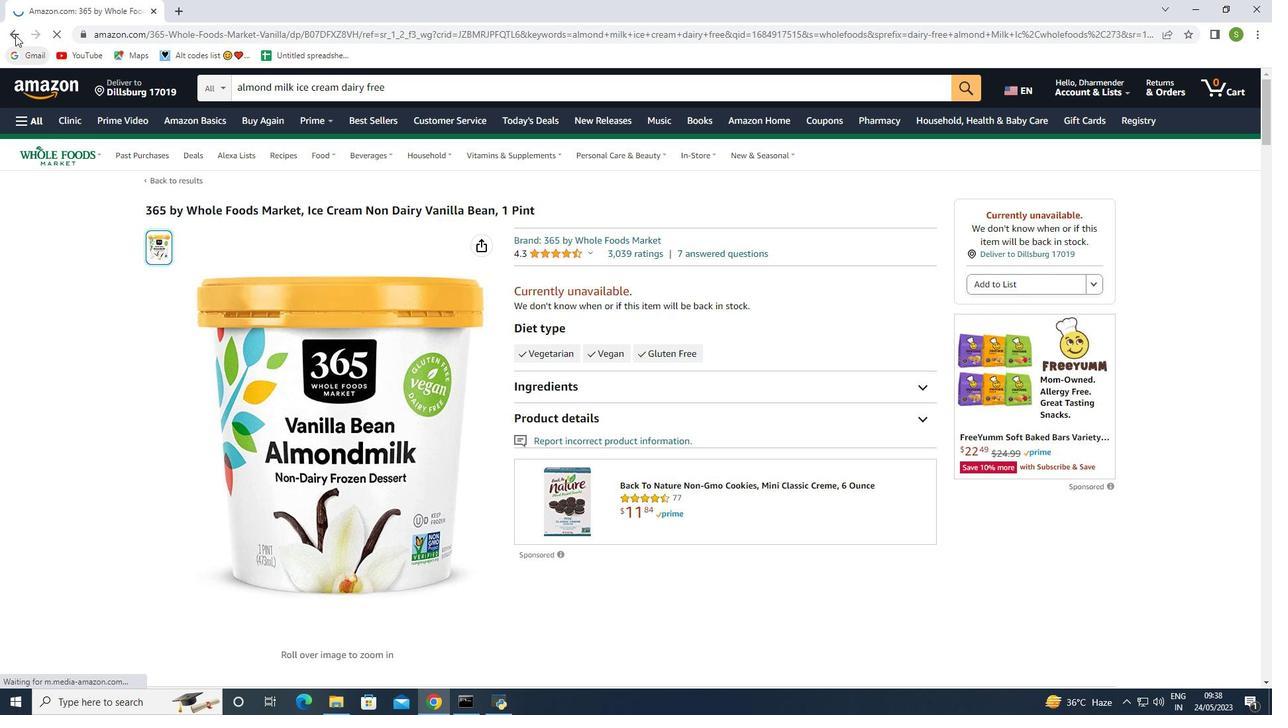 
Action: Mouse pressed left at (15, 33)
Screenshot: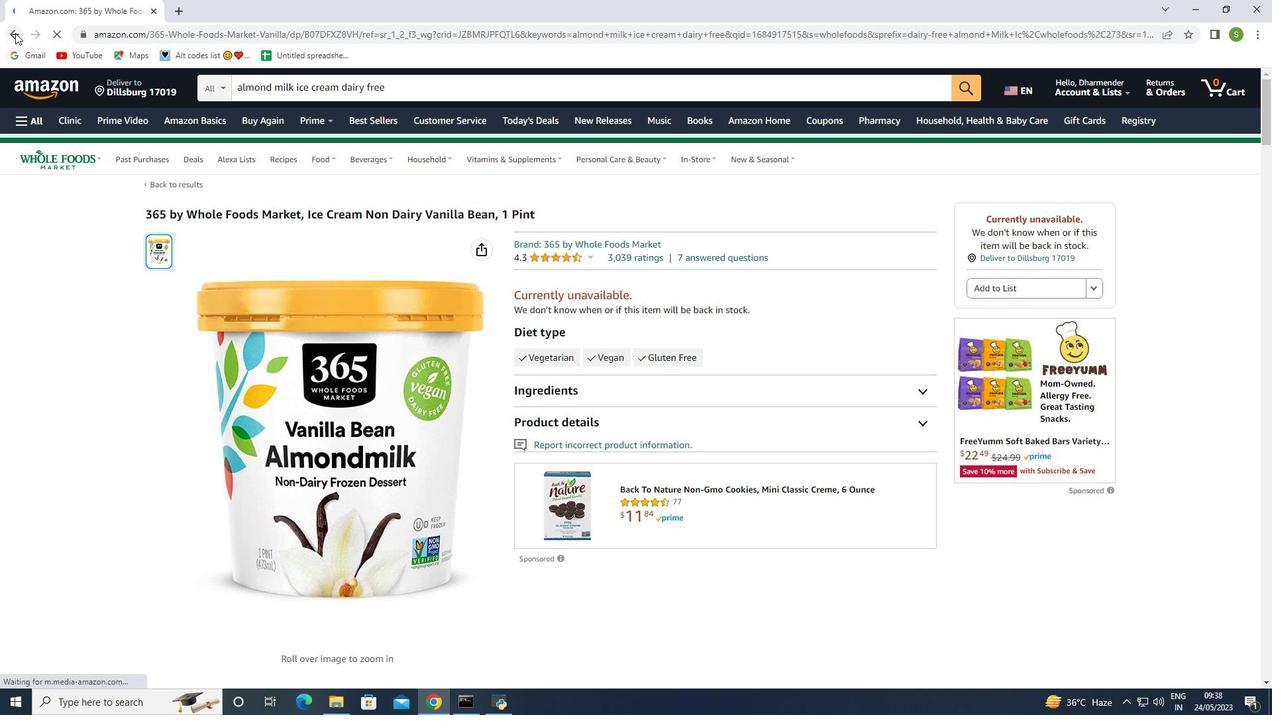 
Action: Mouse moved to (661, 397)
Screenshot: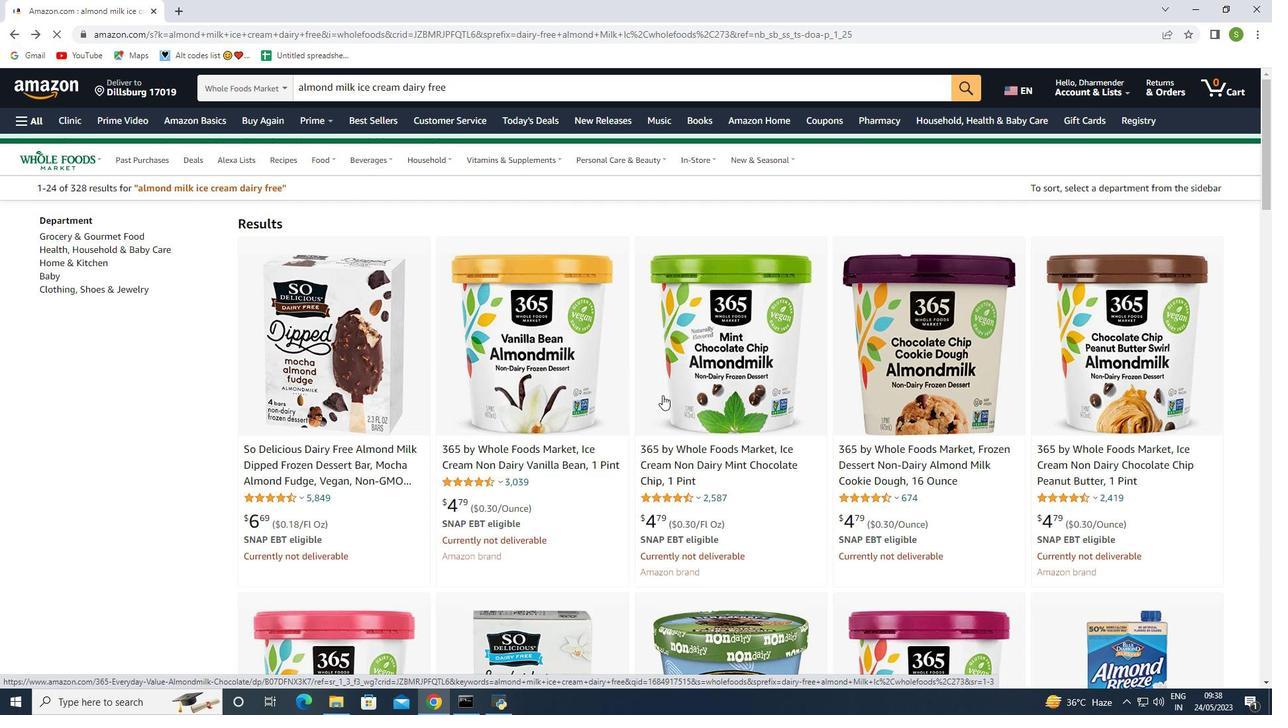 
Action: Mouse scrolled (661, 396) with delta (0, 0)
Screenshot: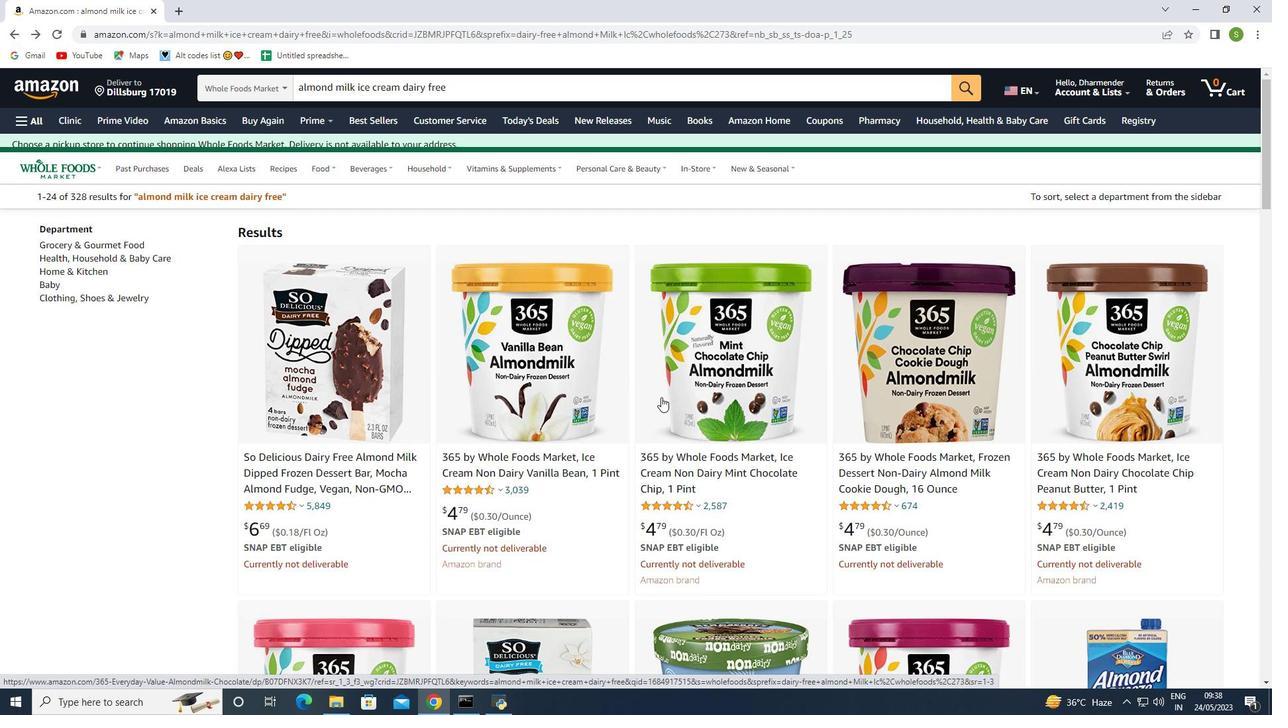 
Action: Mouse scrolled (661, 396) with delta (0, 0)
Screenshot: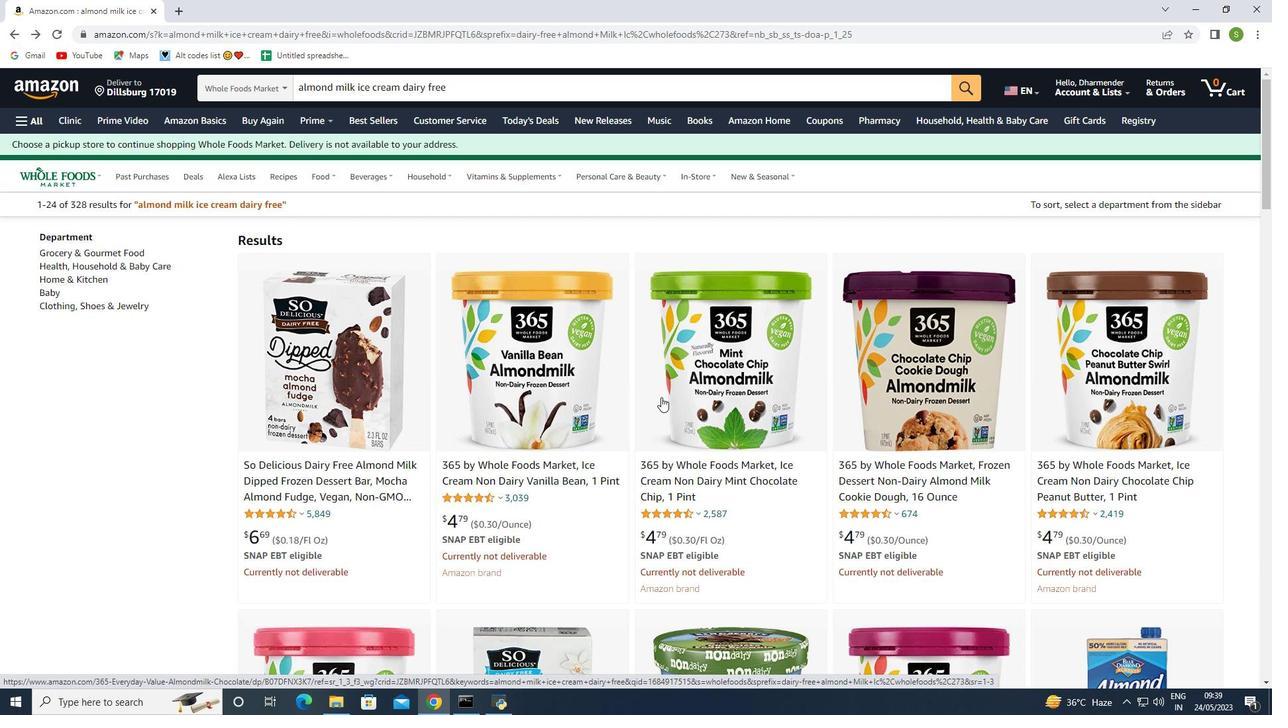 
Action: Mouse scrolled (661, 396) with delta (0, 0)
Screenshot: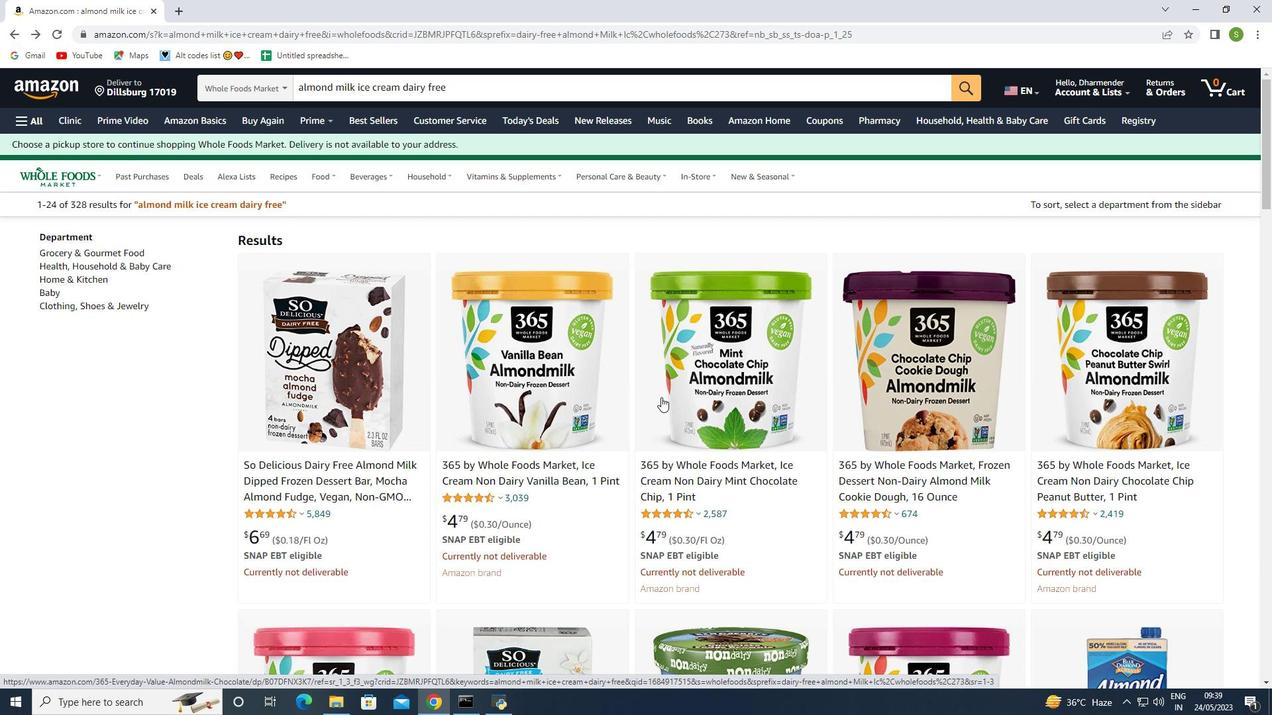 
Action: Mouse moved to (984, 430)
Screenshot: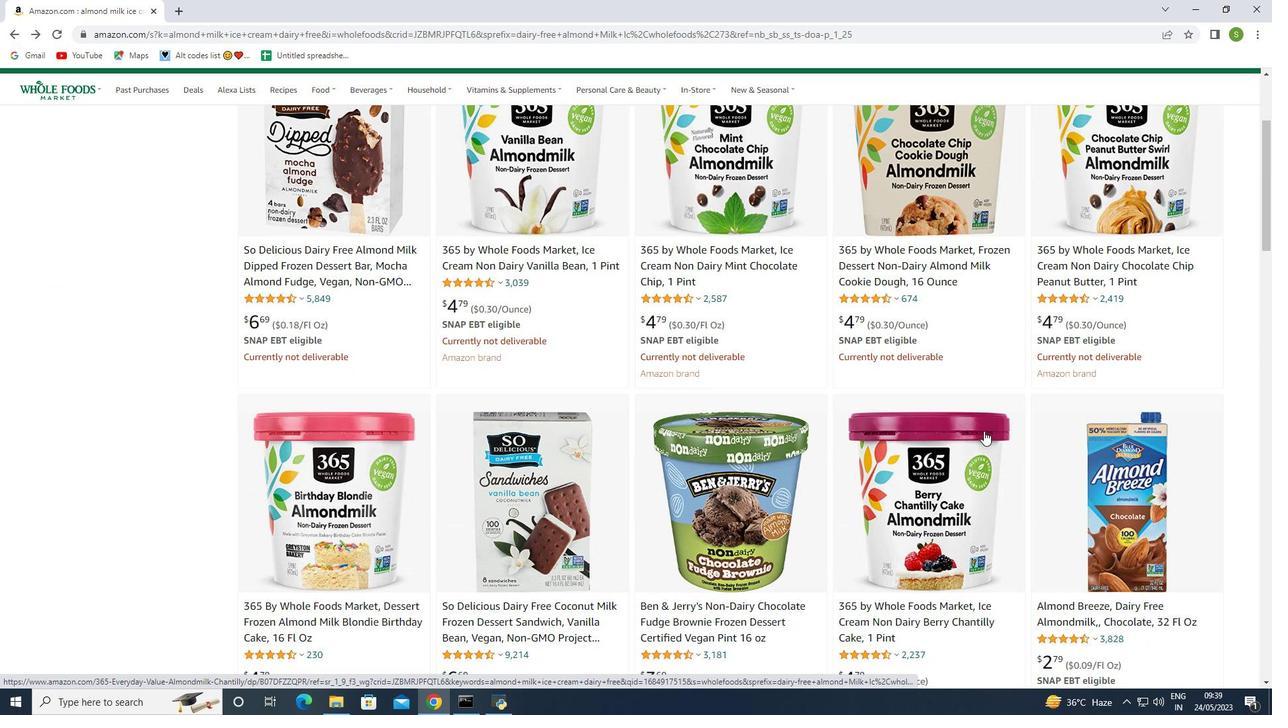 
Action: Mouse scrolled (984, 429) with delta (0, 0)
Screenshot: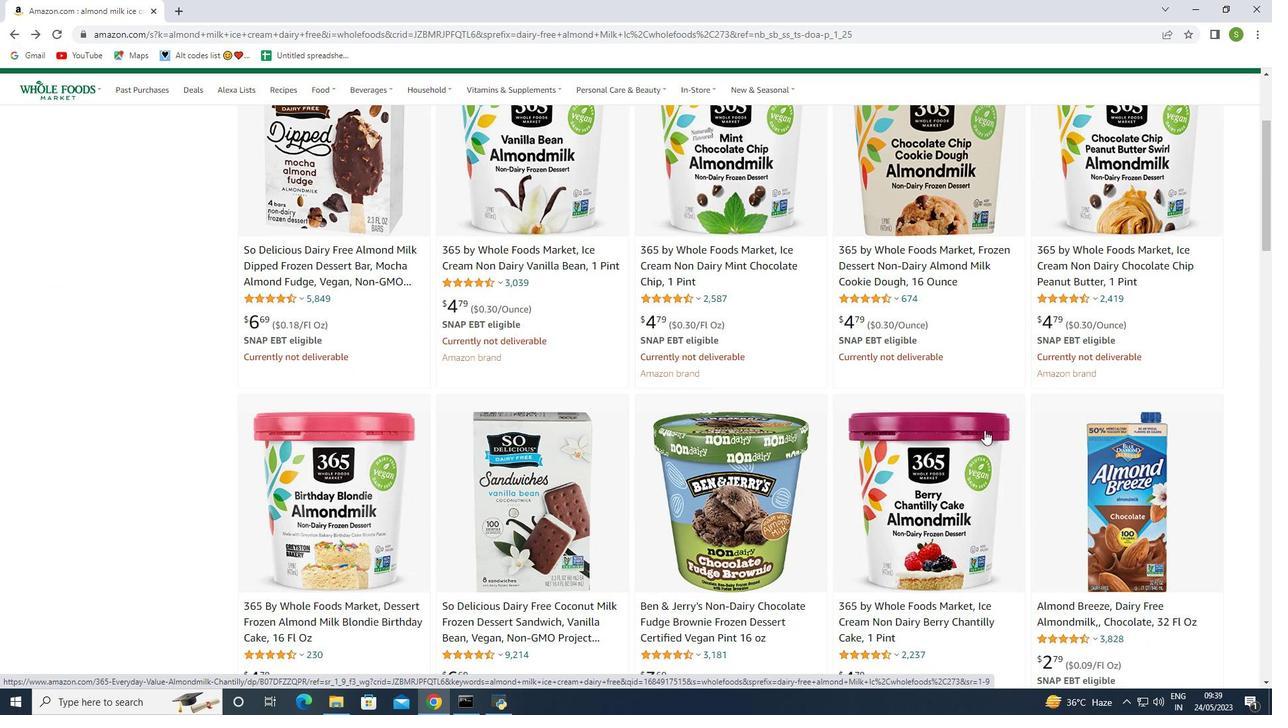 
Action: Mouse moved to (984, 430)
Screenshot: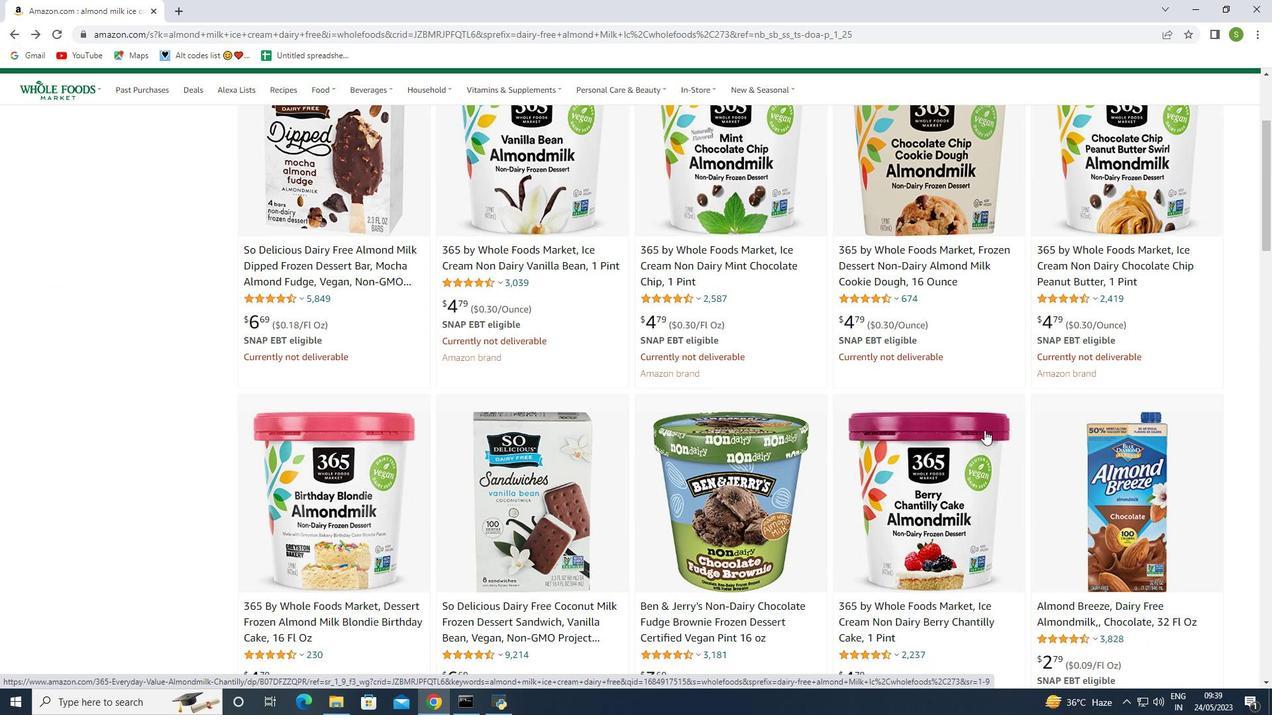 
Action: Mouse scrolled (984, 429) with delta (0, 0)
Screenshot: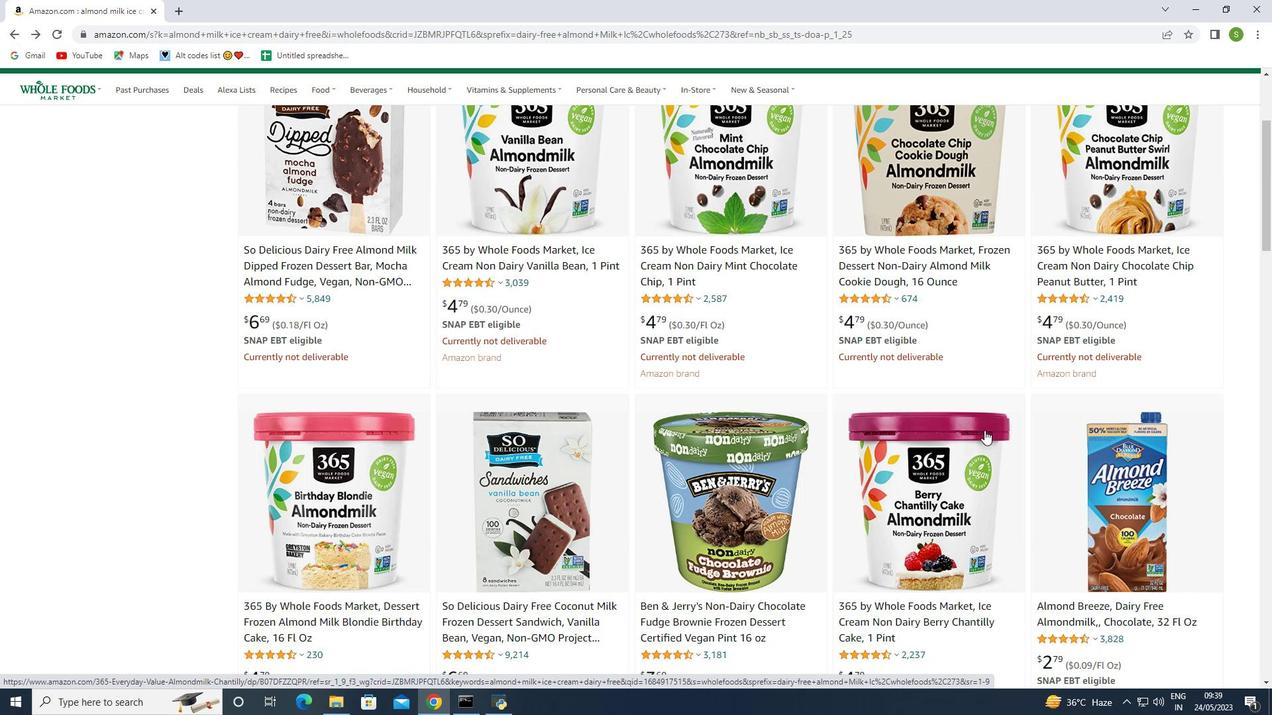 
Action: Mouse moved to (981, 429)
Screenshot: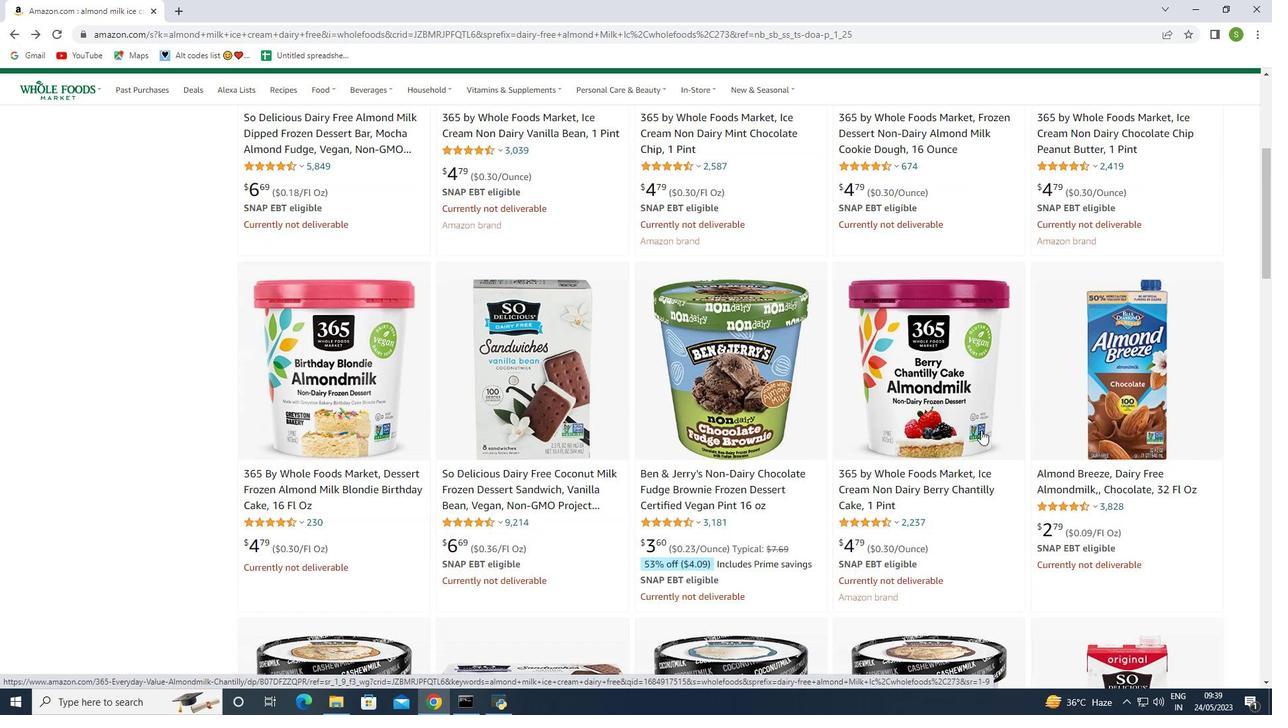
Action: Mouse scrolled (981, 429) with delta (0, 0)
Screenshot: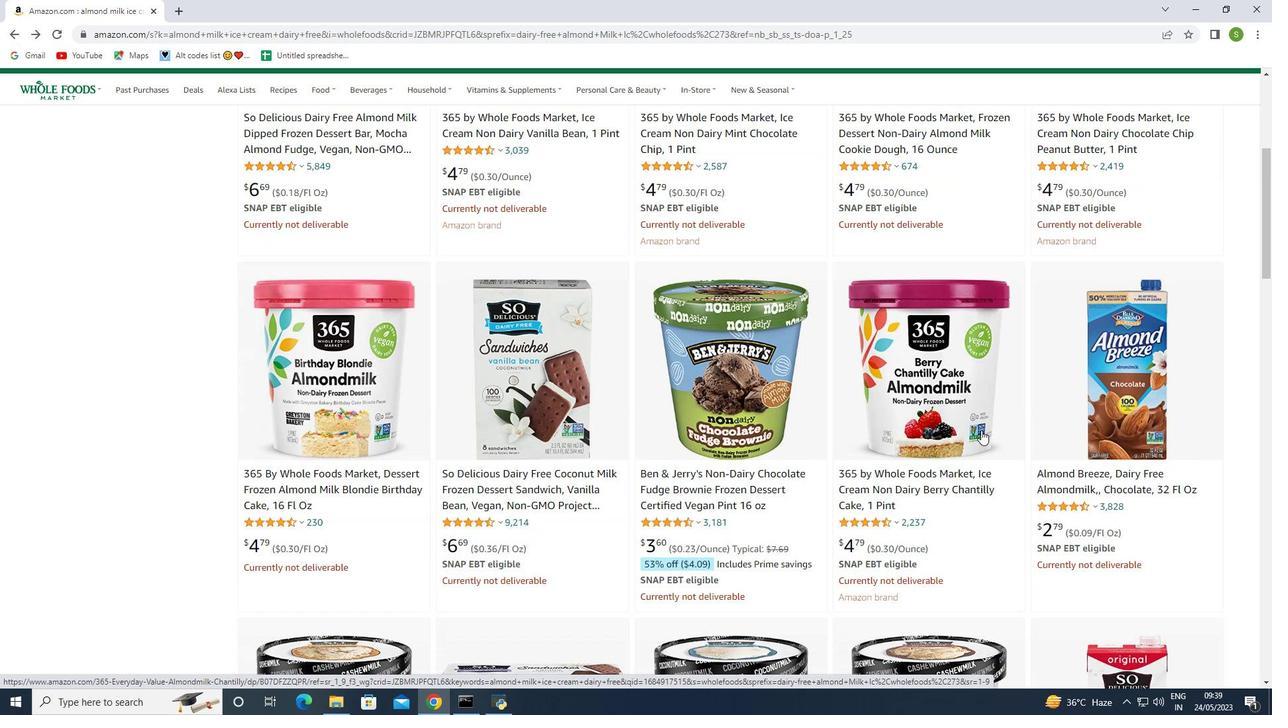 
Action: Mouse scrolled (981, 429) with delta (0, 0)
Screenshot: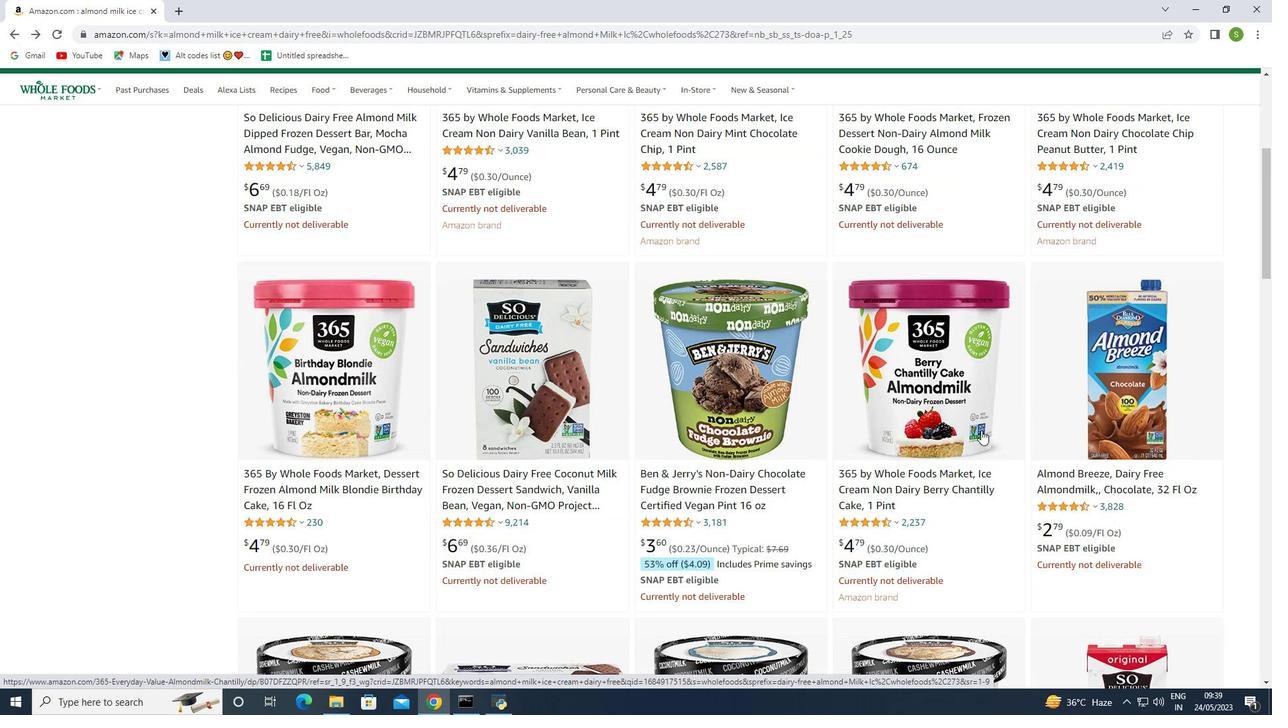 
Action: Mouse scrolled (981, 429) with delta (0, 0)
Screenshot: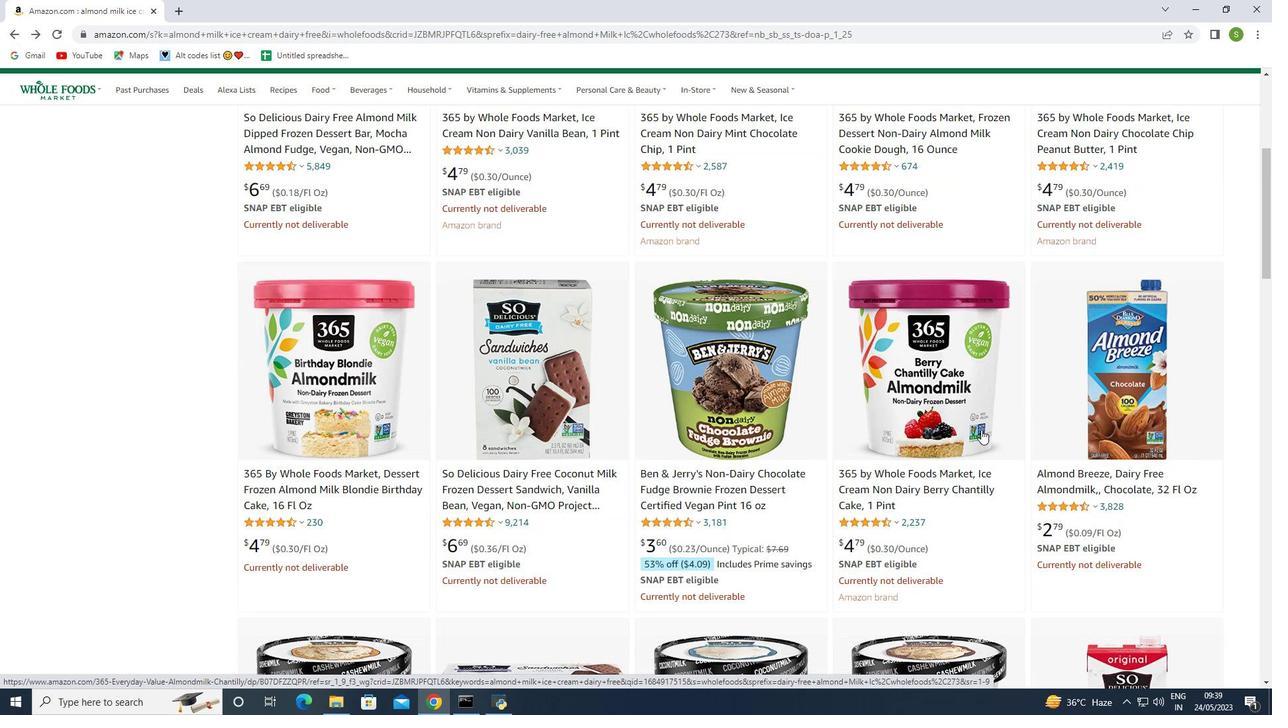 
Action: Mouse scrolled (981, 429) with delta (0, 0)
Screenshot: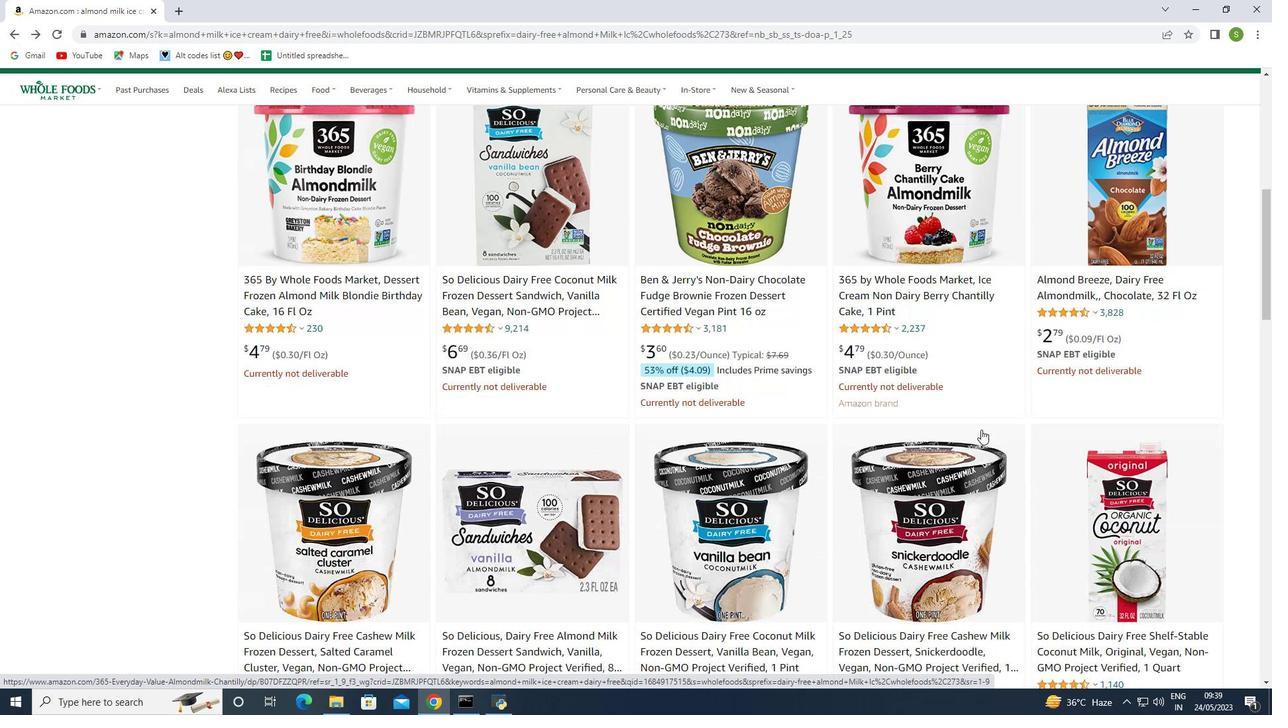 
Action: Mouse scrolled (981, 429) with delta (0, 0)
Screenshot: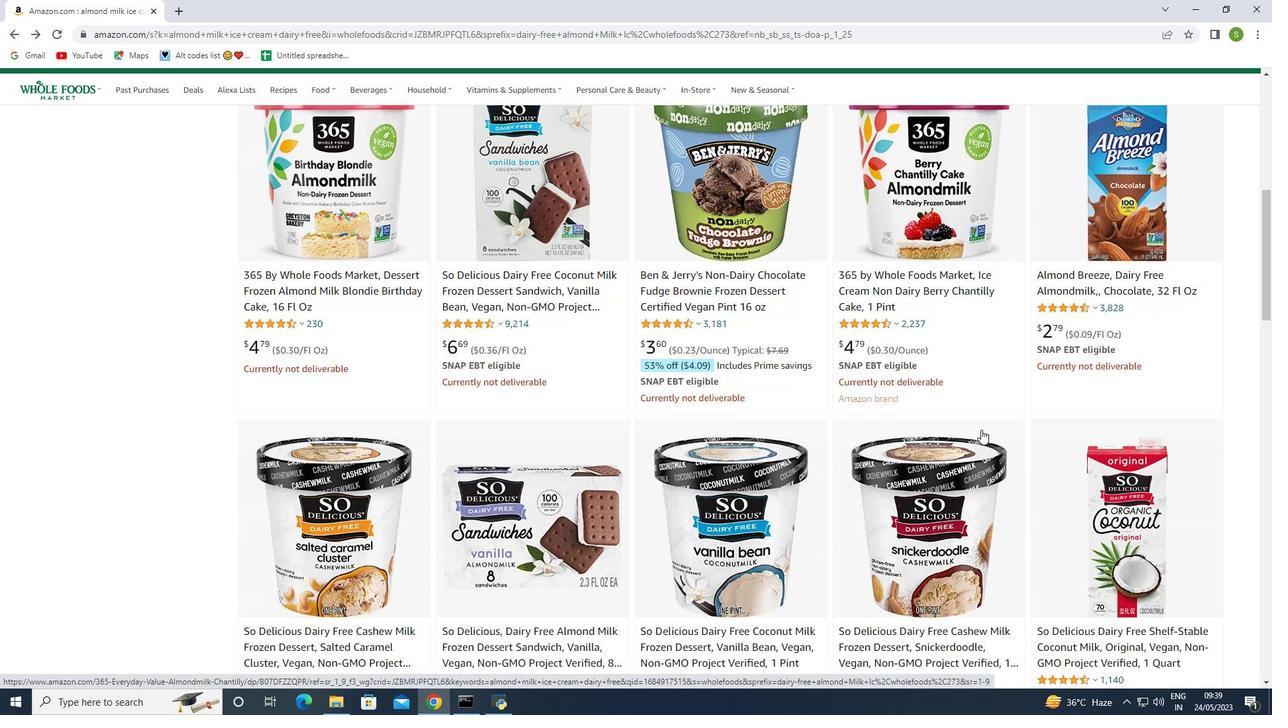 
Action: Mouse scrolled (981, 429) with delta (0, 0)
Screenshot: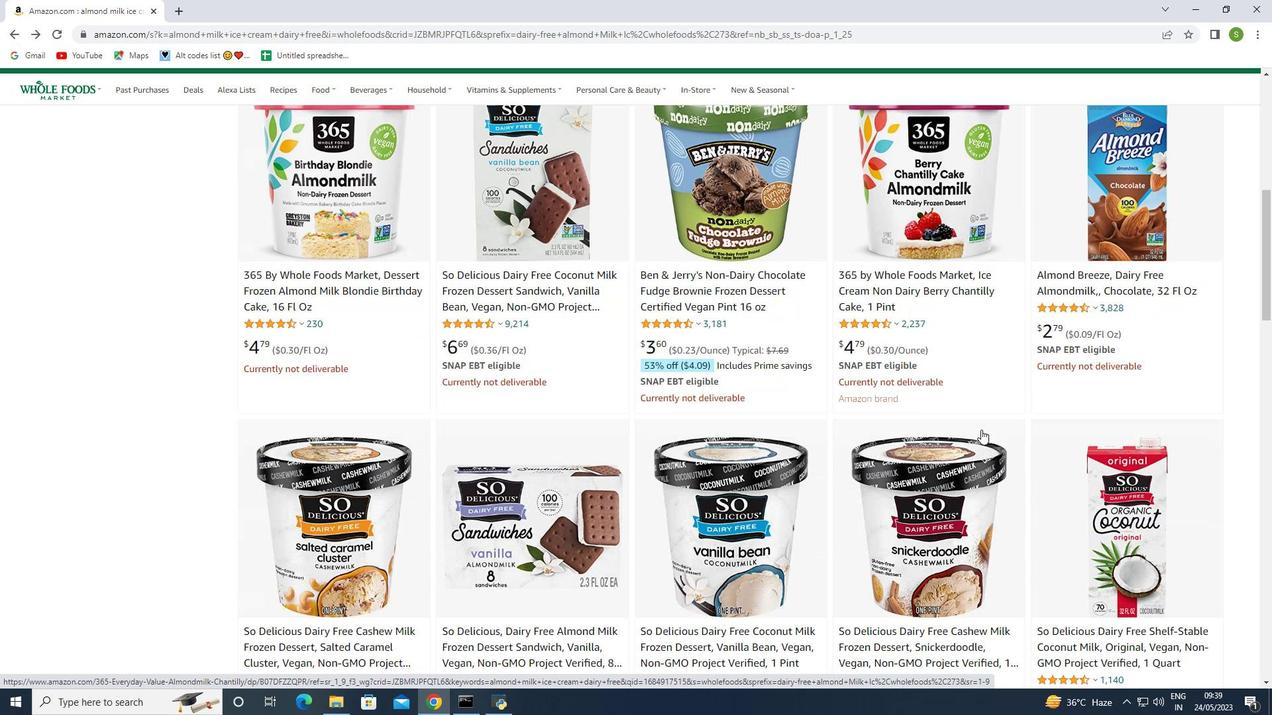 
Action: Mouse scrolled (981, 429) with delta (0, 0)
Screenshot: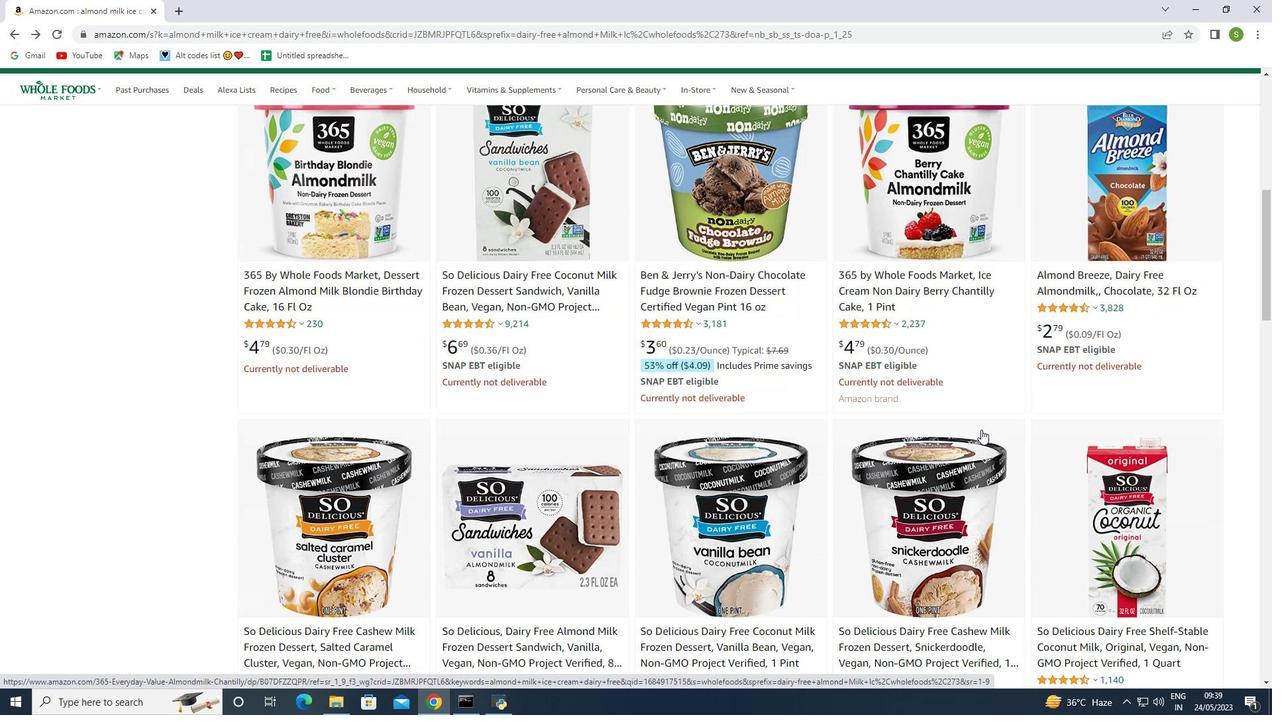 
Action: Mouse moved to (771, 444)
Screenshot: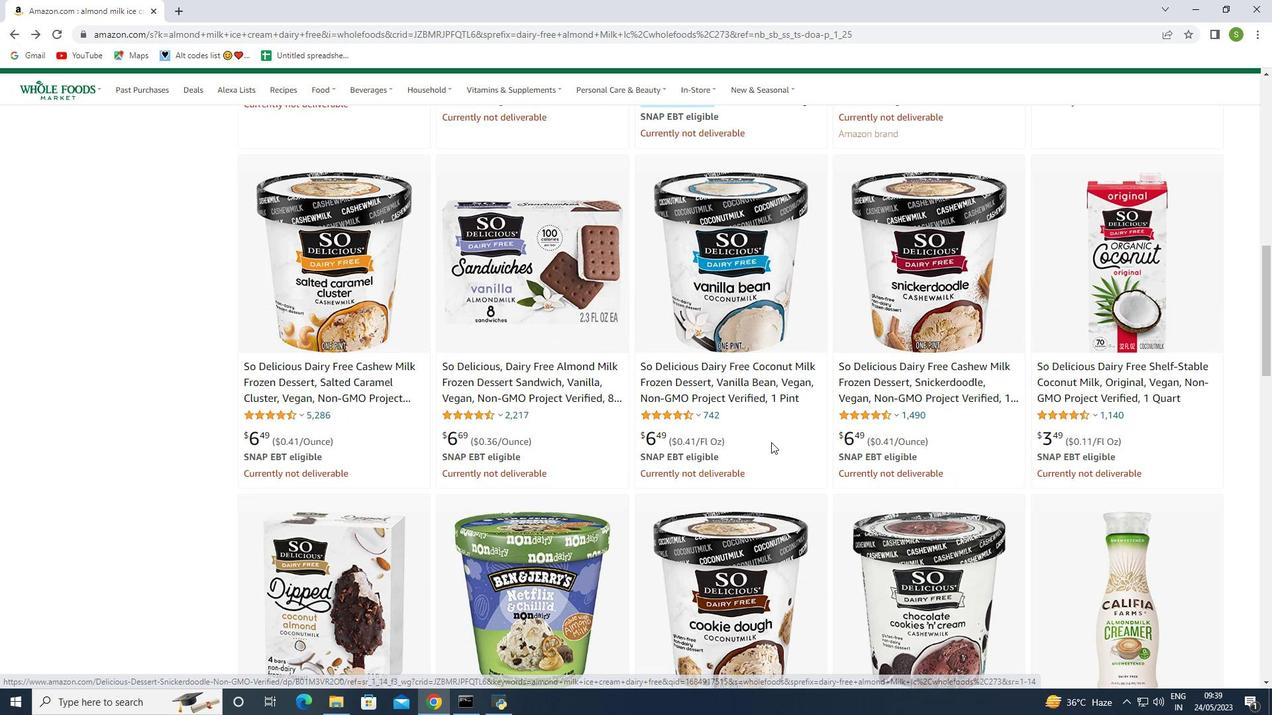 
Action: Mouse scrolled (771, 443) with delta (0, 0)
Screenshot: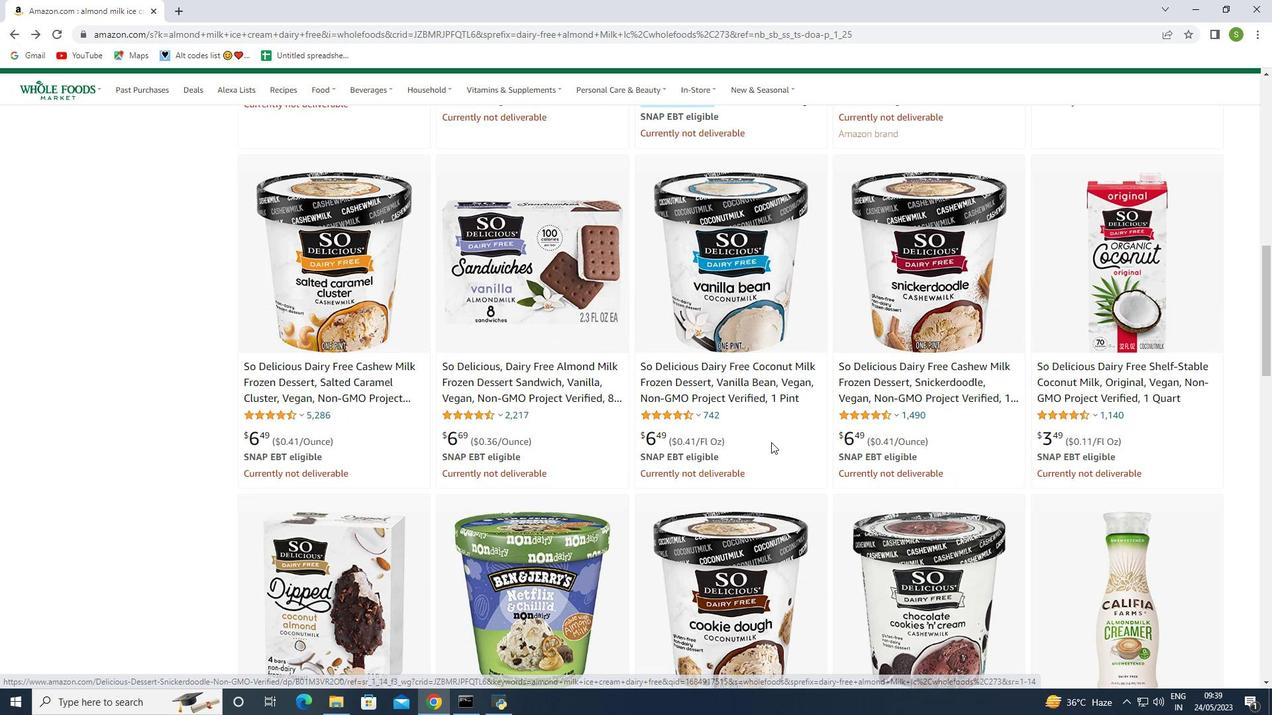 
Action: Mouse moved to (771, 445)
Screenshot: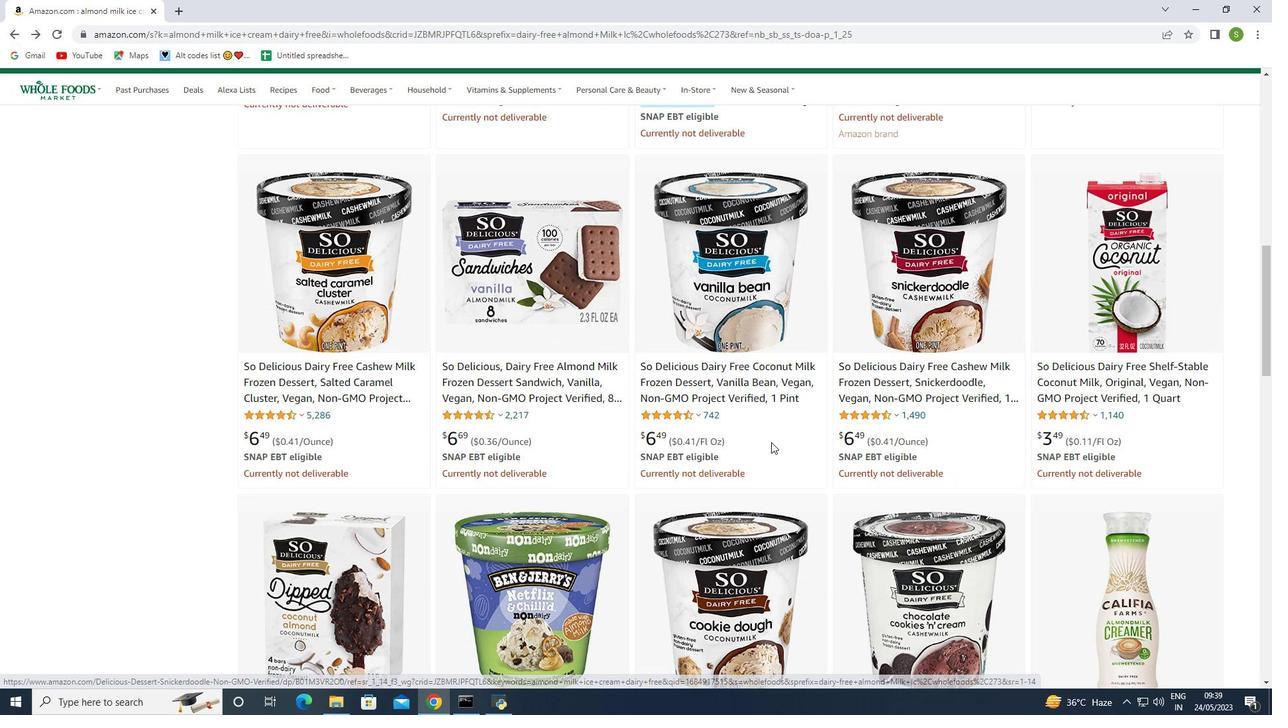 
Action: Mouse scrolled (771, 444) with delta (0, 0)
Screenshot: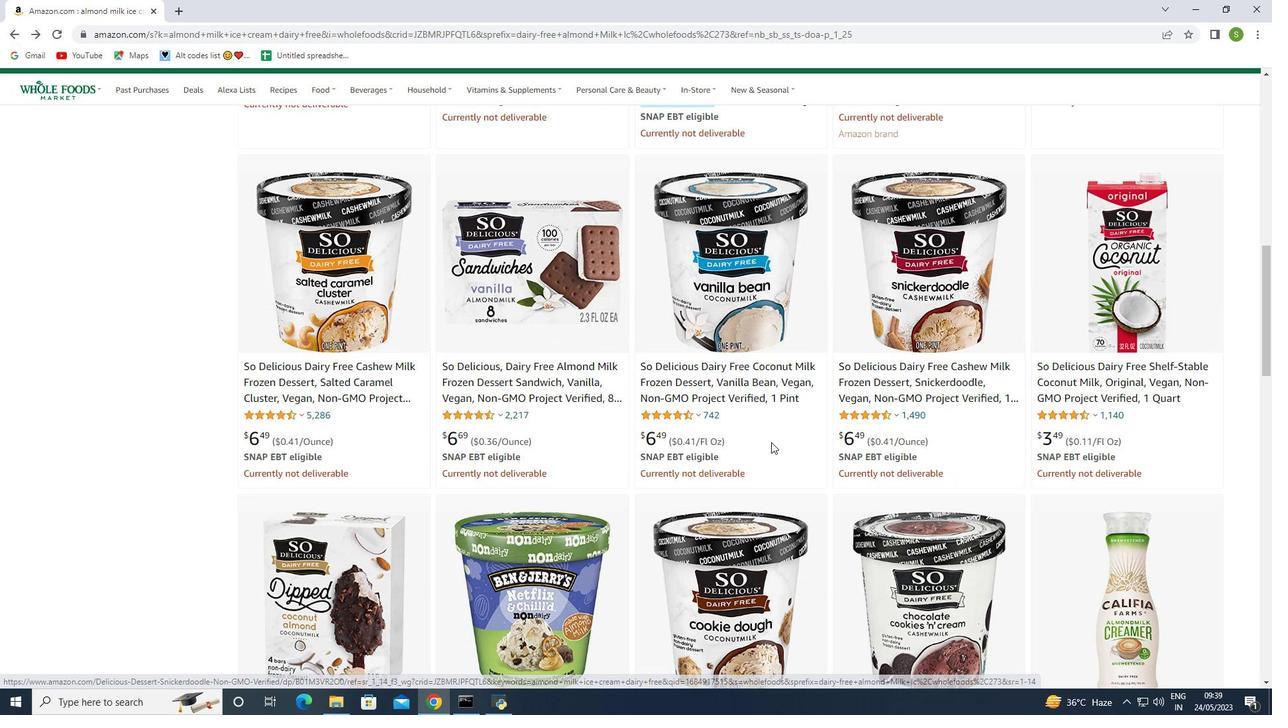 
Action: Mouse moved to (770, 446)
Screenshot: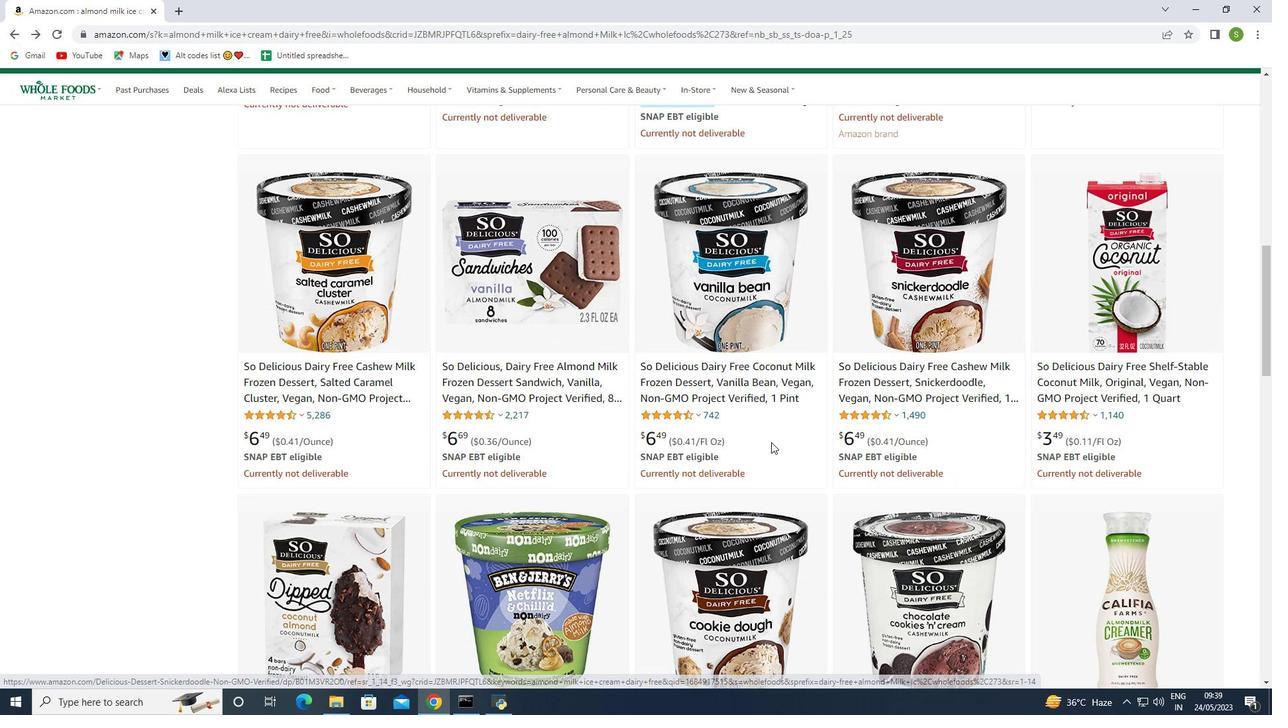 
Action: Mouse scrolled (770, 445) with delta (0, 0)
Screenshot: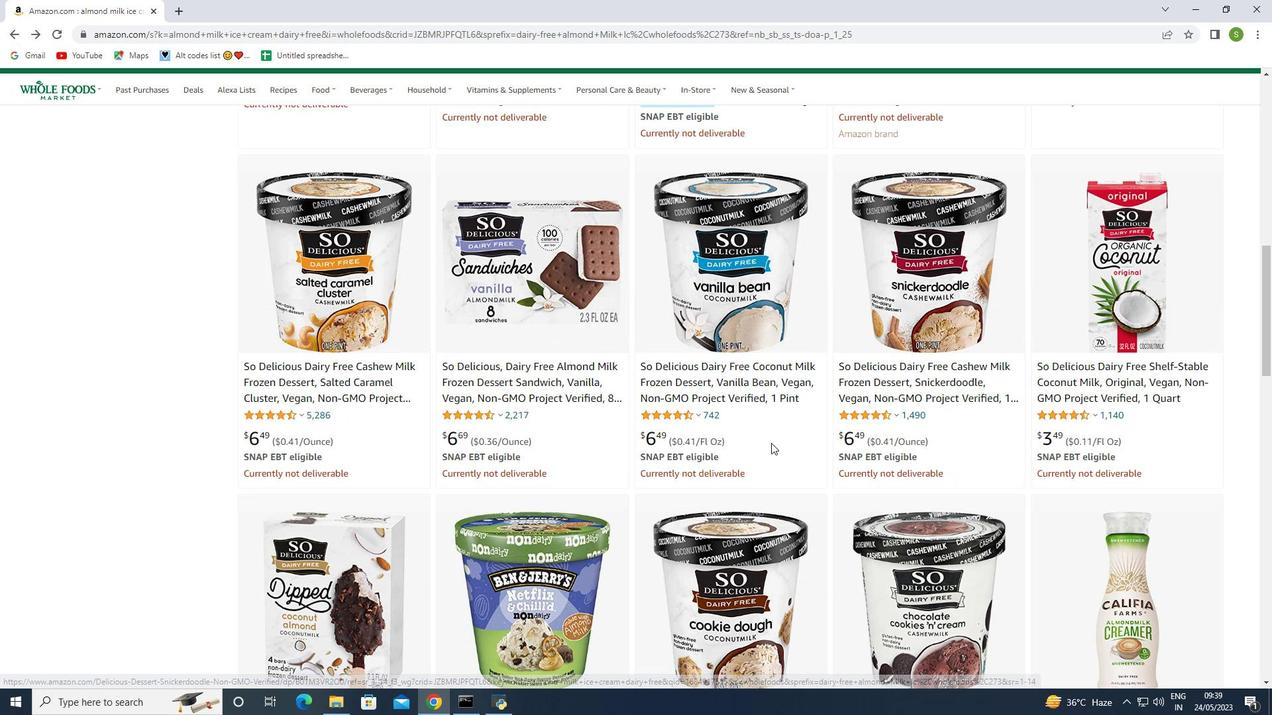 
Action: Mouse moved to (770, 446)
Screenshot: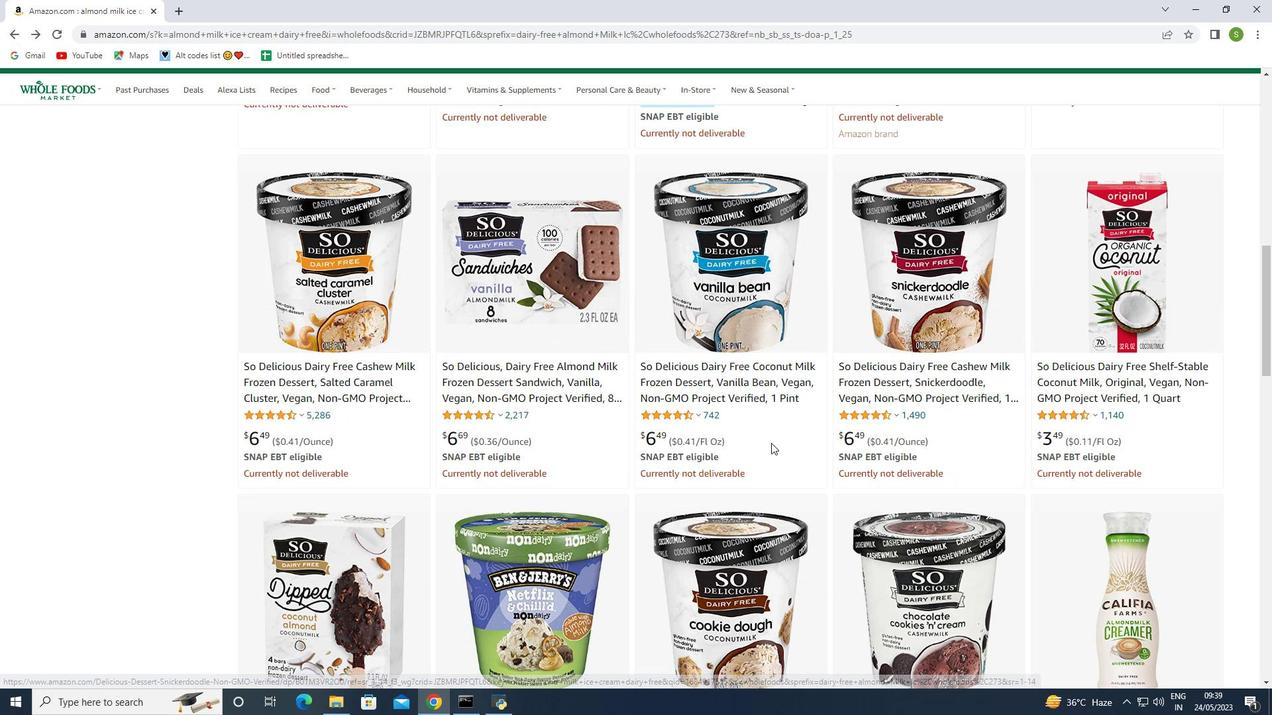 
Action: Mouse scrolled (770, 445) with delta (0, 0)
Screenshot: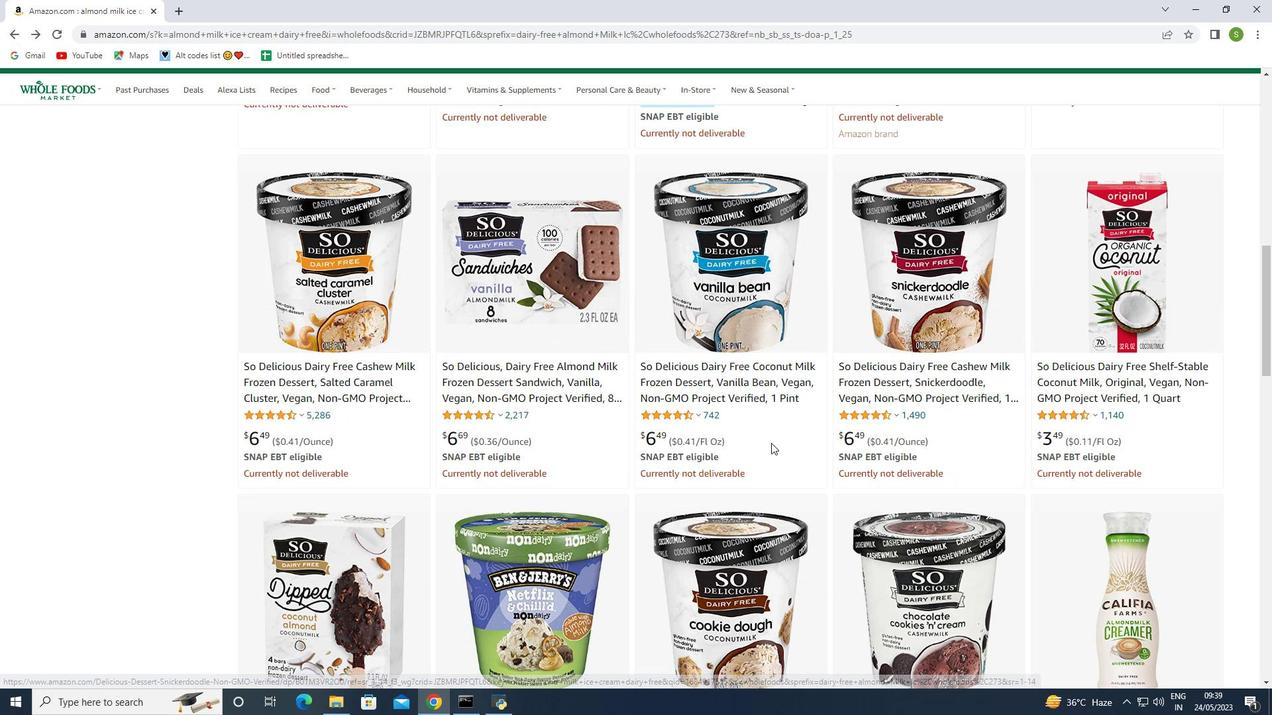 
Action: Mouse moved to (770, 449)
Screenshot: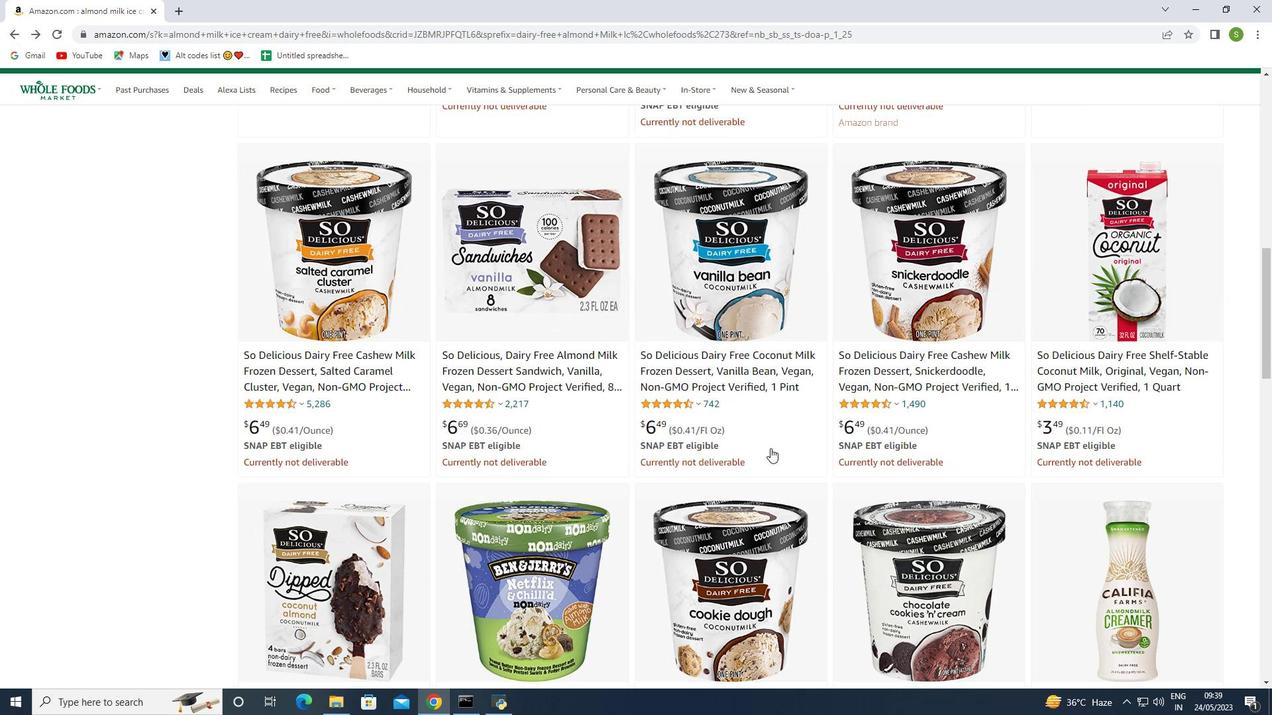 
Action: Mouse scrolled (770, 448) with delta (0, 0)
Screenshot: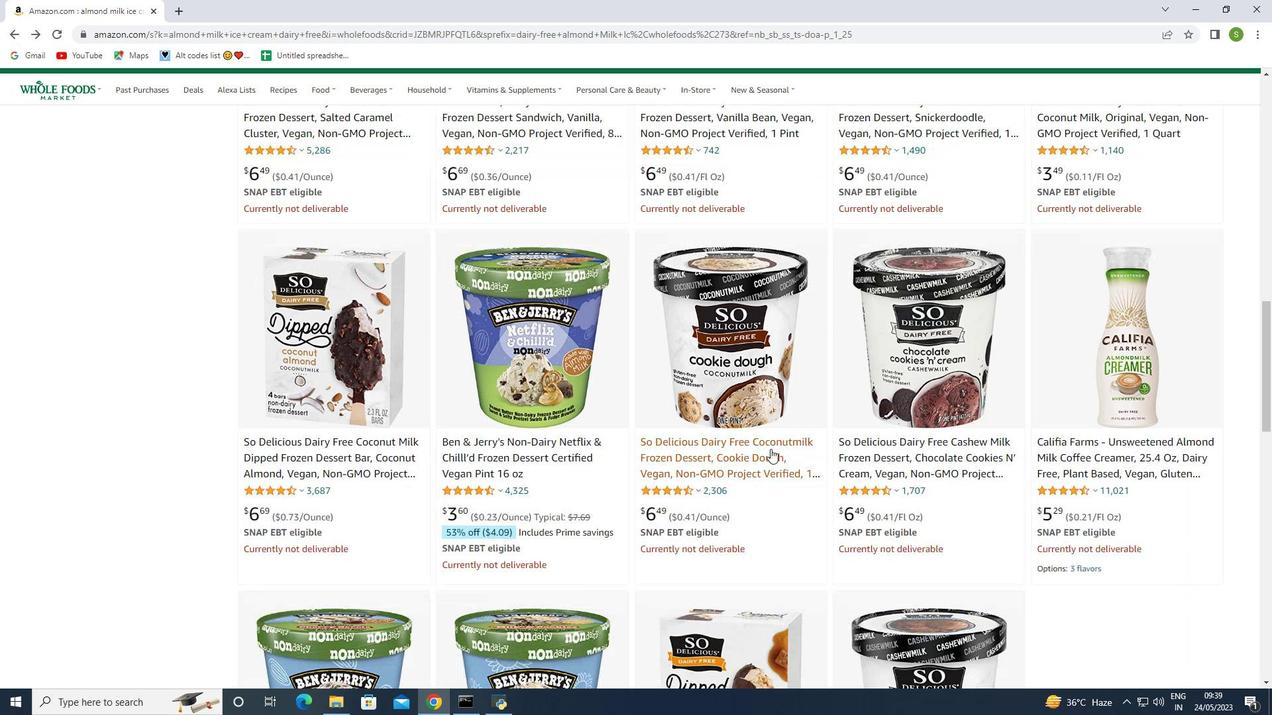 
Action: Mouse scrolled (770, 448) with delta (0, 0)
Screenshot: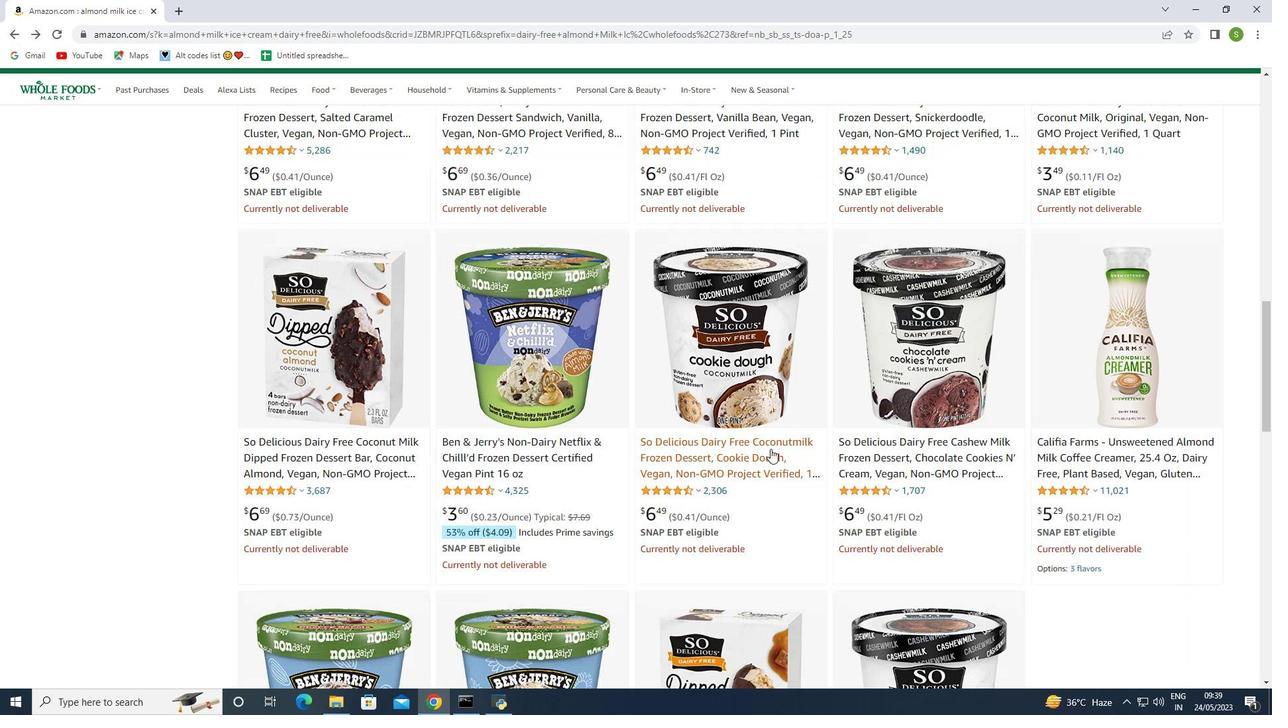 
Action: Mouse scrolled (770, 448) with delta (0, 0)
Screenshot: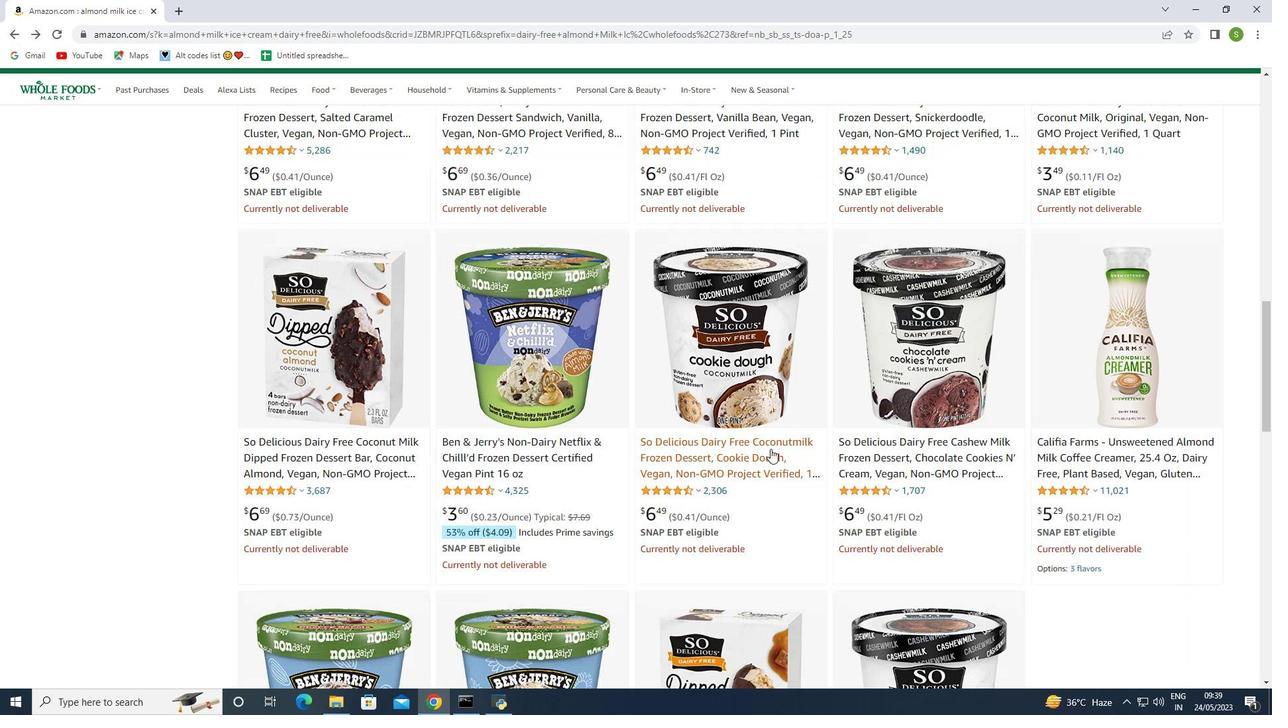 
Action: Mouse scrolled (770, 448) with delta (0, 0)
Screenshot: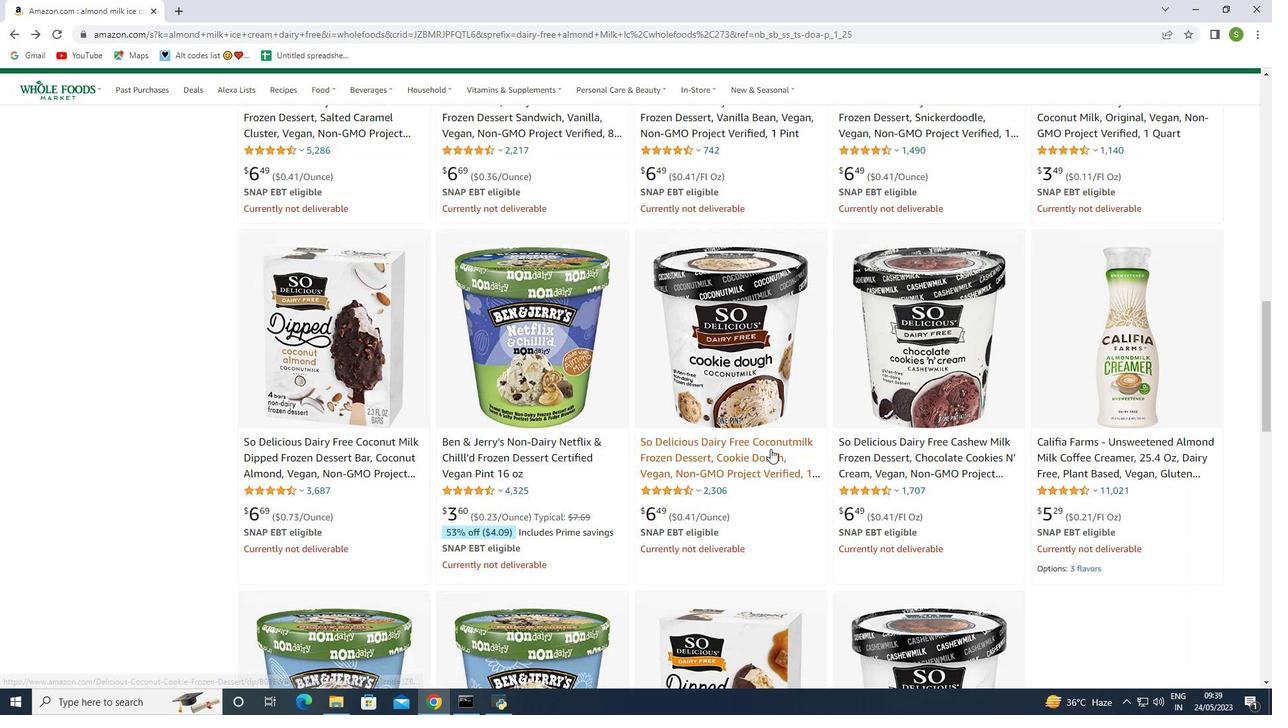 
Action: Mouse moved to (771, 455)
Screenshot: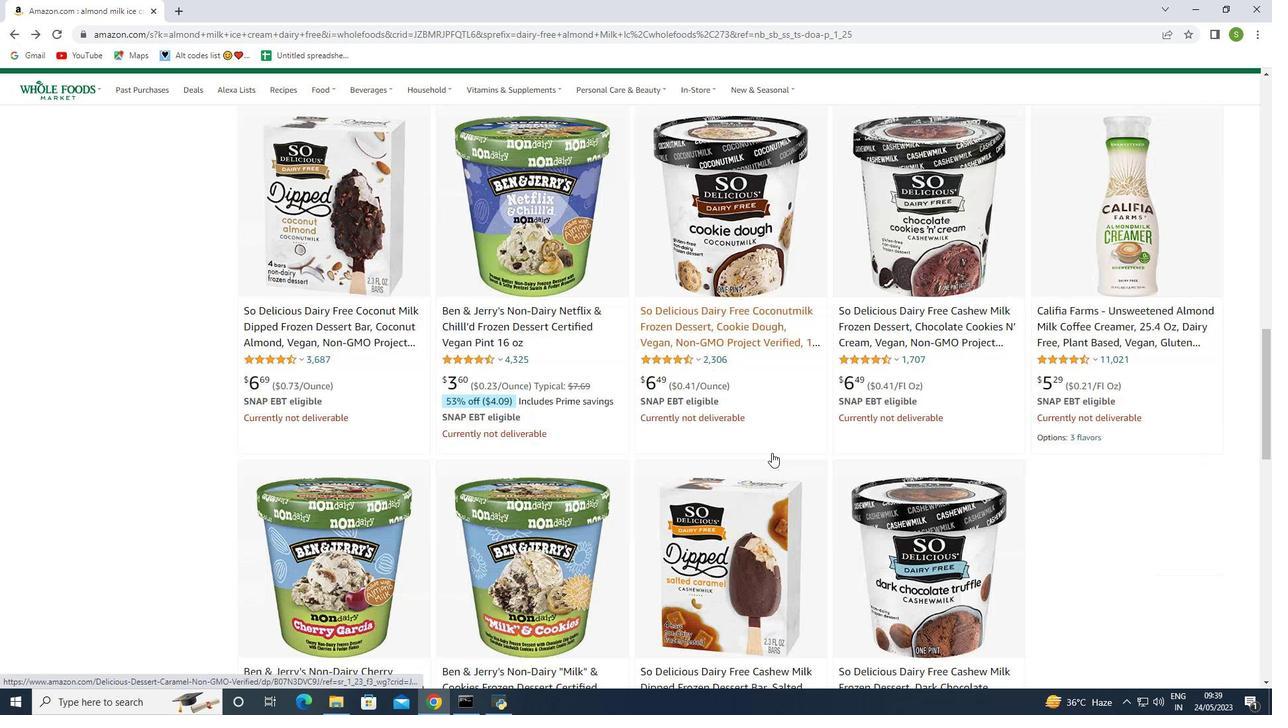 
Action: Mouse scrolled (771, 454) with delta (0, 0)
Screenshot: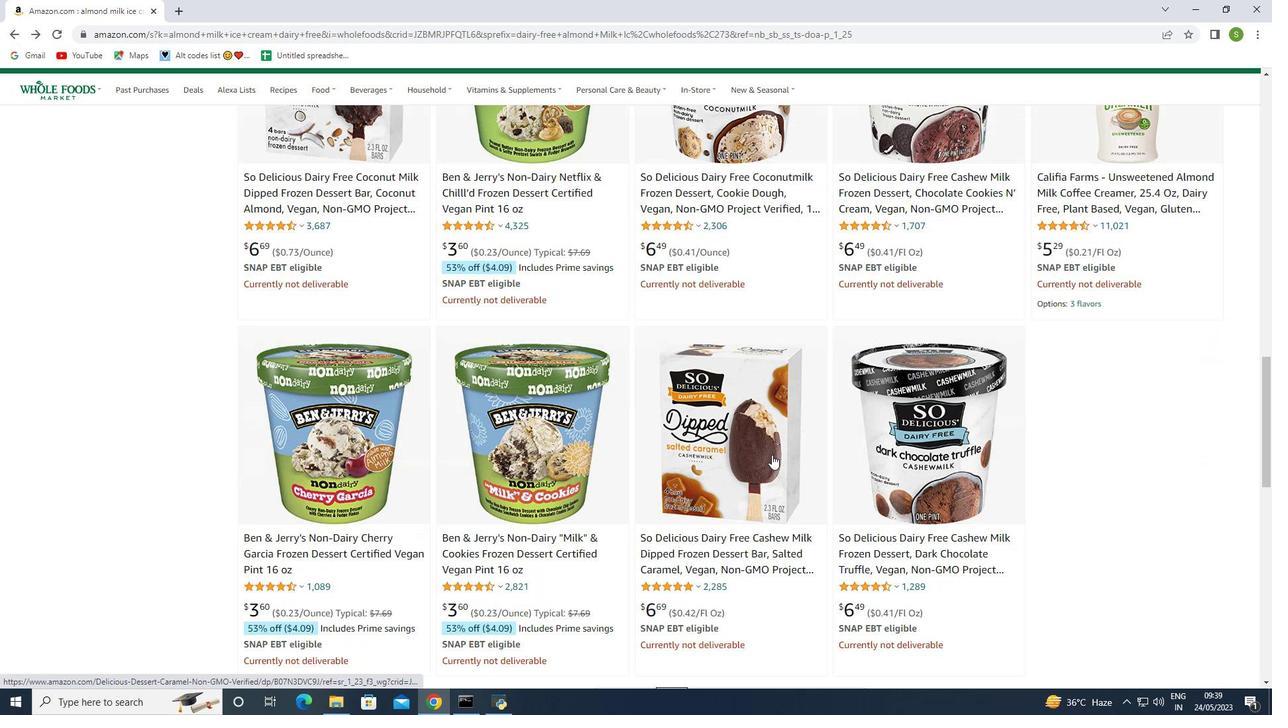 
Action: Mouse scrolled (771, 454) with delta (0, 0)
Screenshot: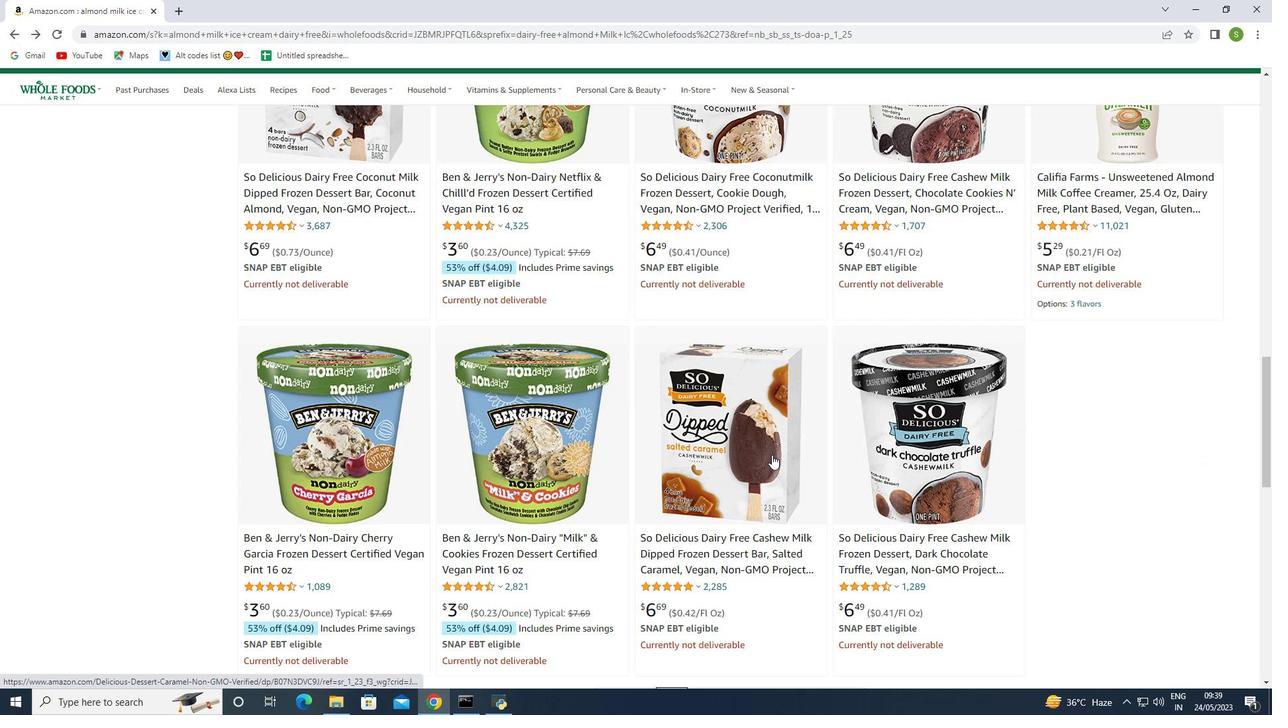 
Action: Mouse scrolled (771, 454) with delta (0, 0)
Screenshot: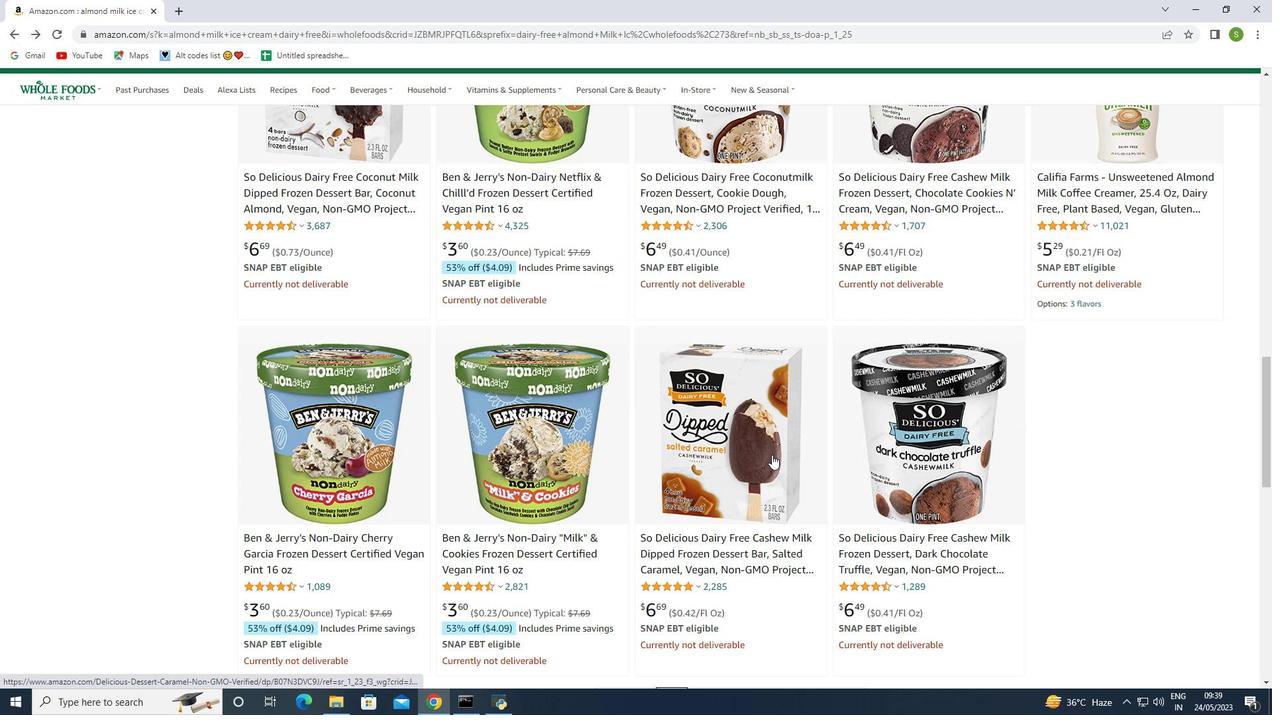 
Action: Mouse scrolled (771, 454) with delta (0, 0)
Screenshot: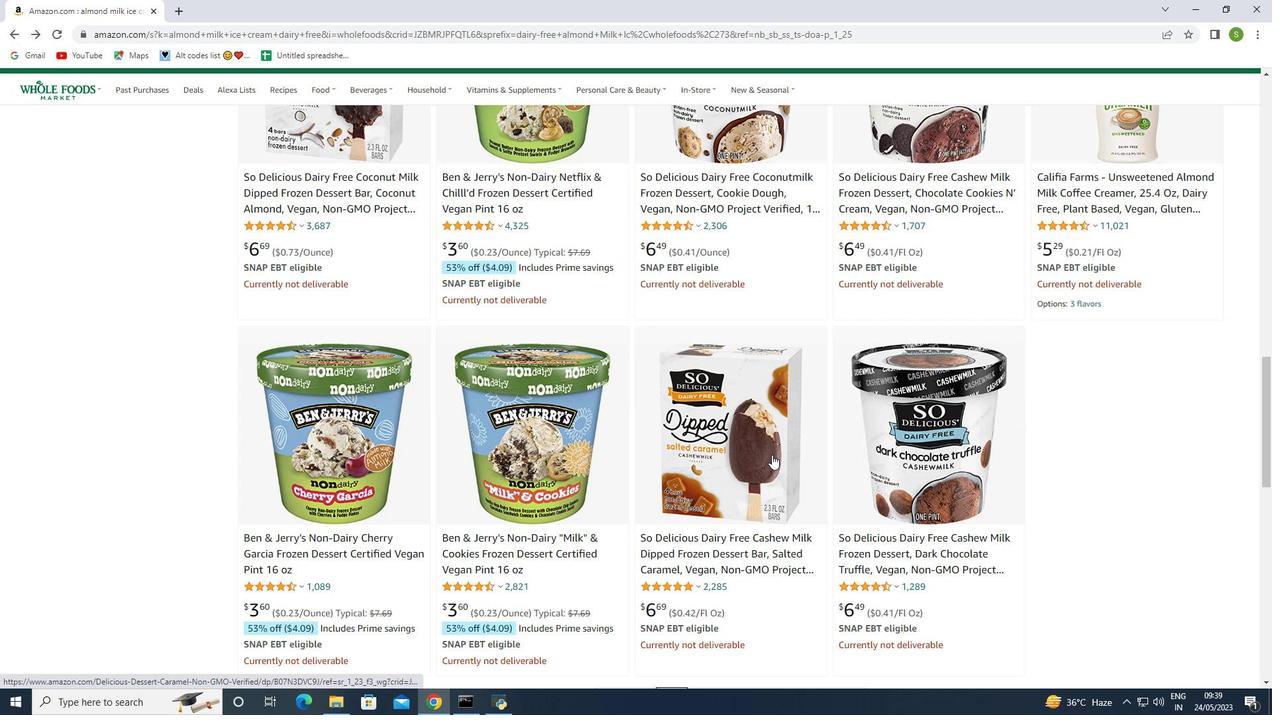 
Action: Mouse scrolled (771, 454) with delta (0, 0)
Screenshot: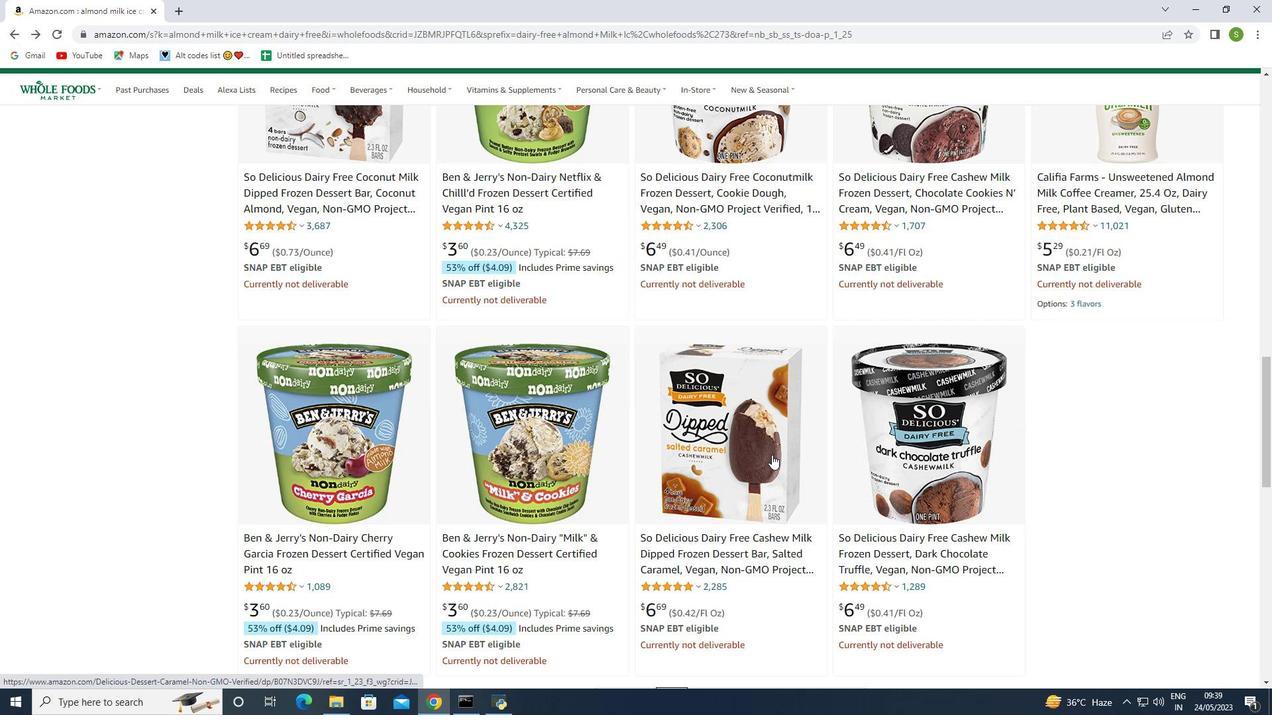 
Action: Mouse moved to (698, 369)
Screenshot: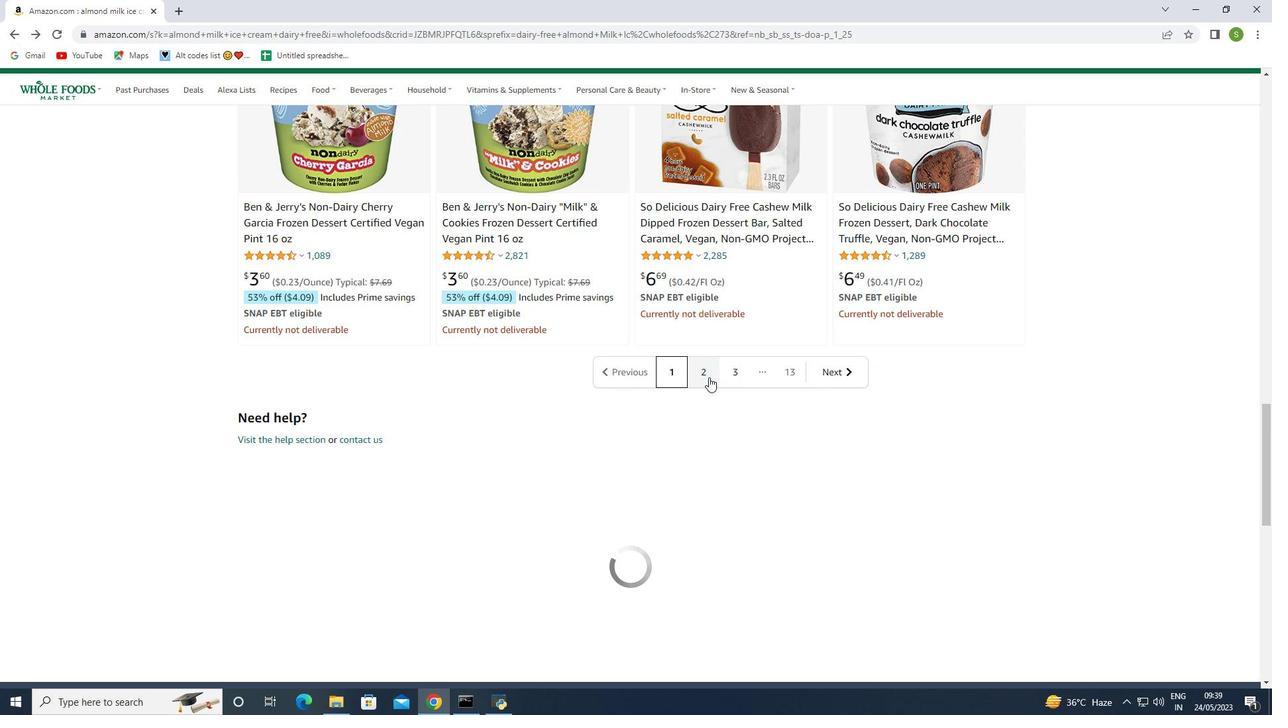 
Action: Mouse pressed left at (698, 369)
Screenshot: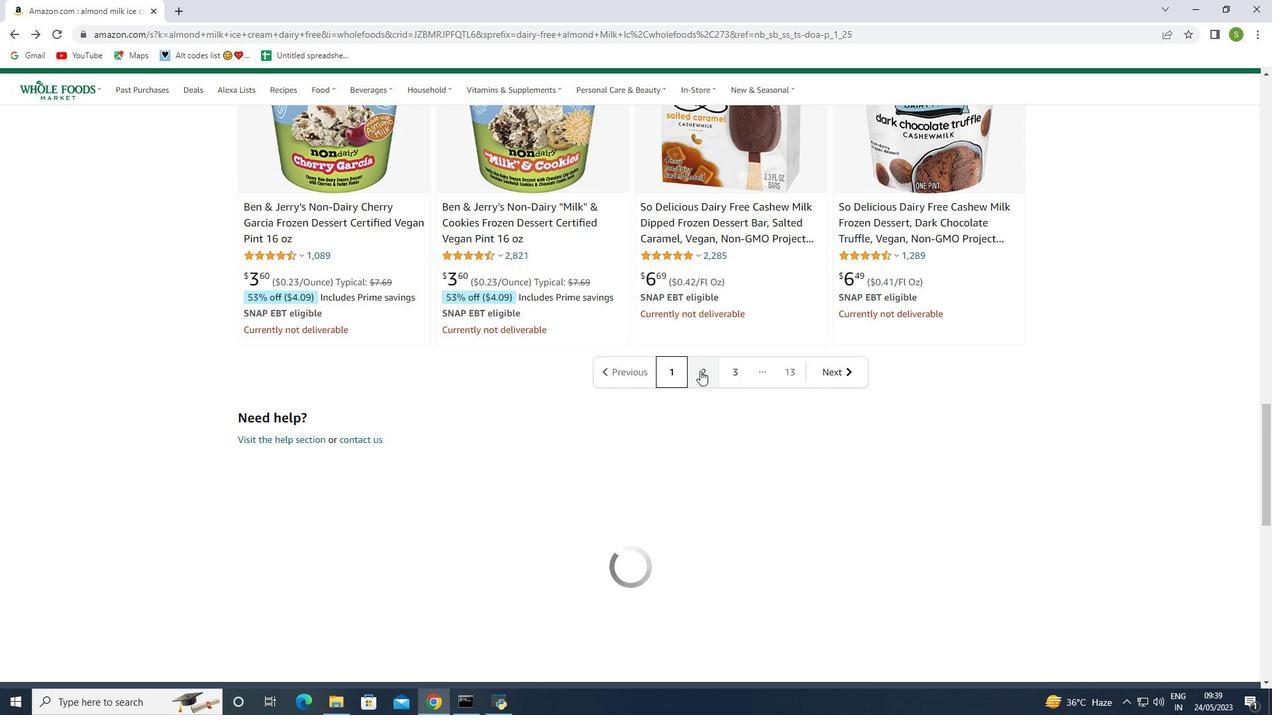 
Action: Mouse moved to (756, 464)
Screenshot: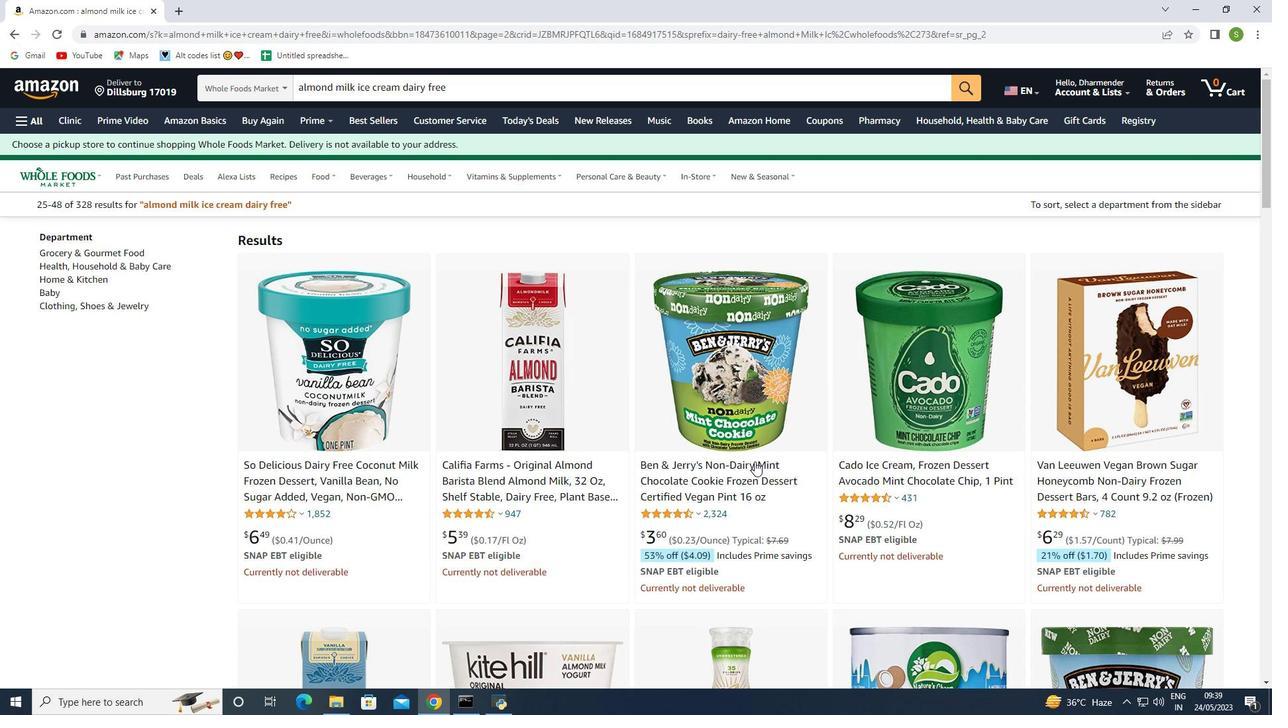 
Action: Mouse scrolled (756, 463) with delta (0, 0)
Screenshot: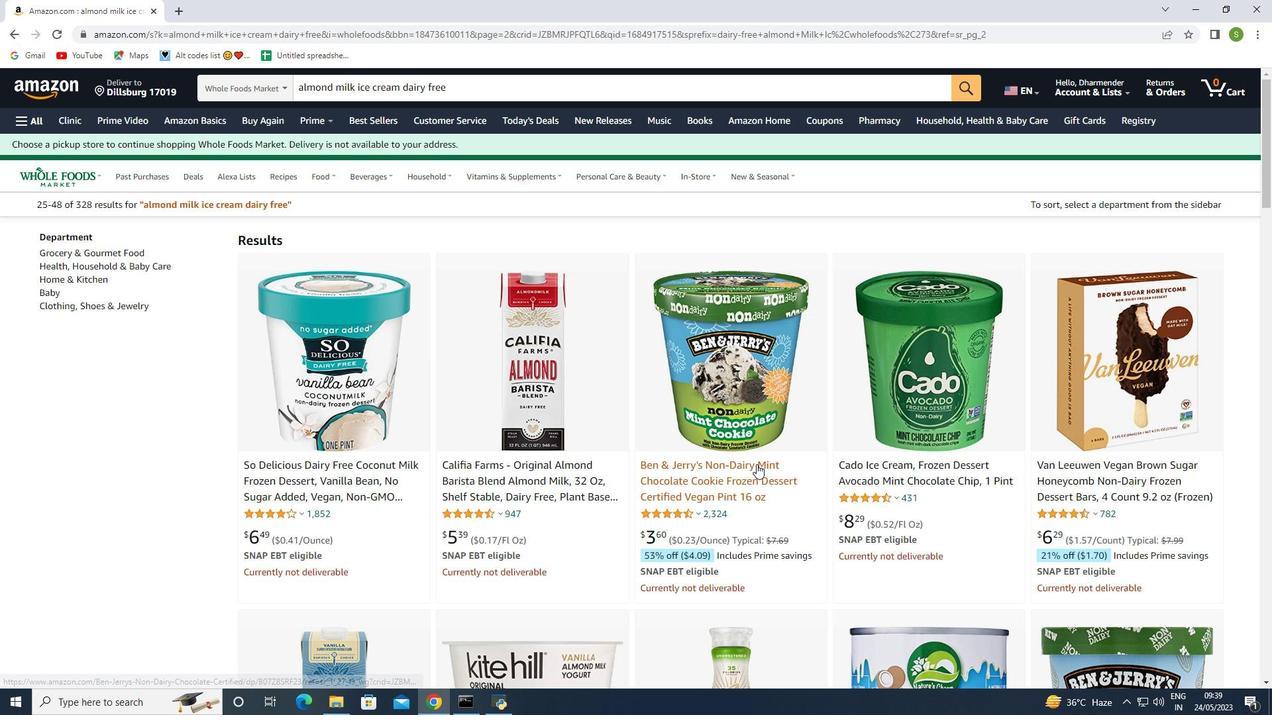 
Action: Mouse scrolled (756, 463) with delta (0, 0)
Screenshot: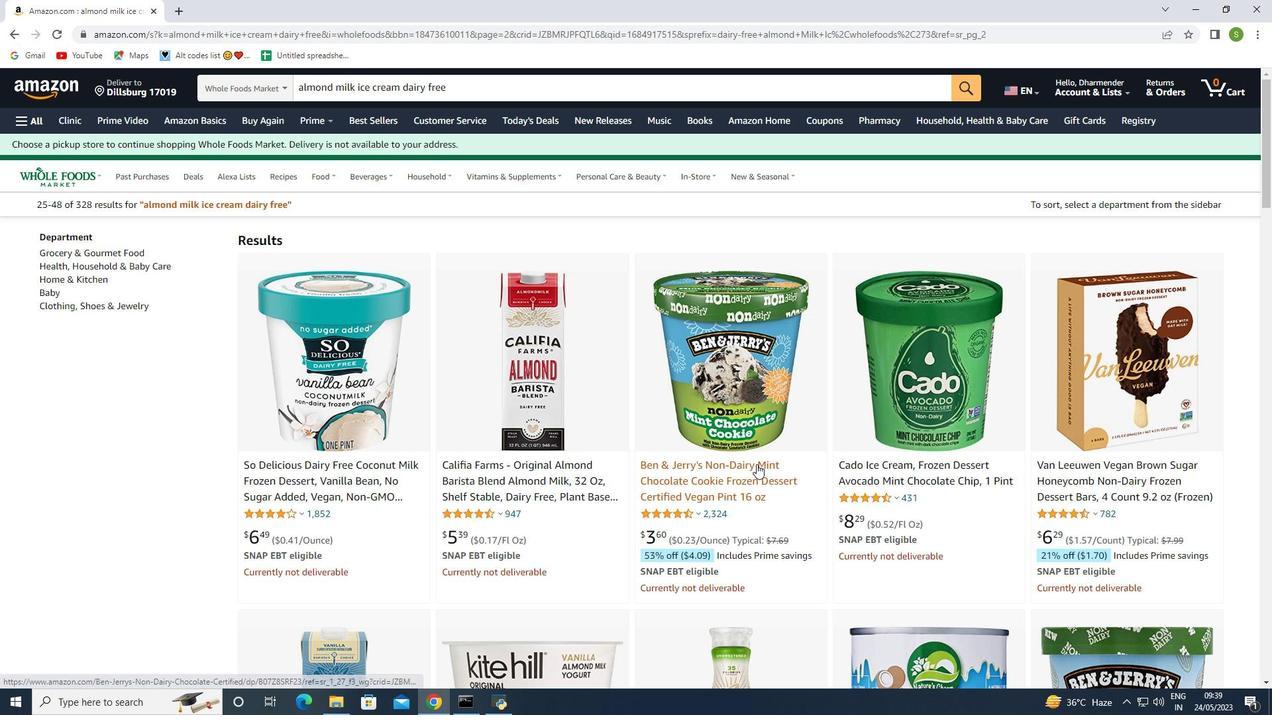 
Action: Mouse moved to (667, 373)
Screenshot: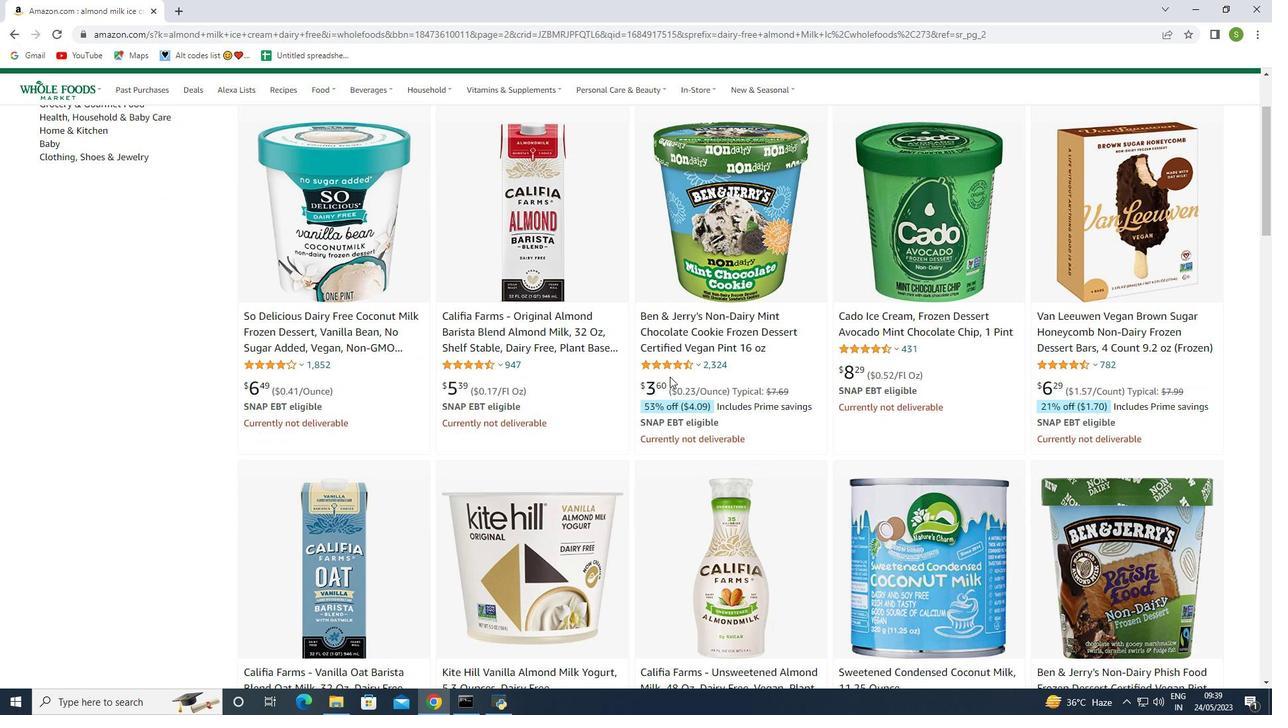 
Action: Mouse scrolled (667, 372) with delta (0, 0)
Screenshot: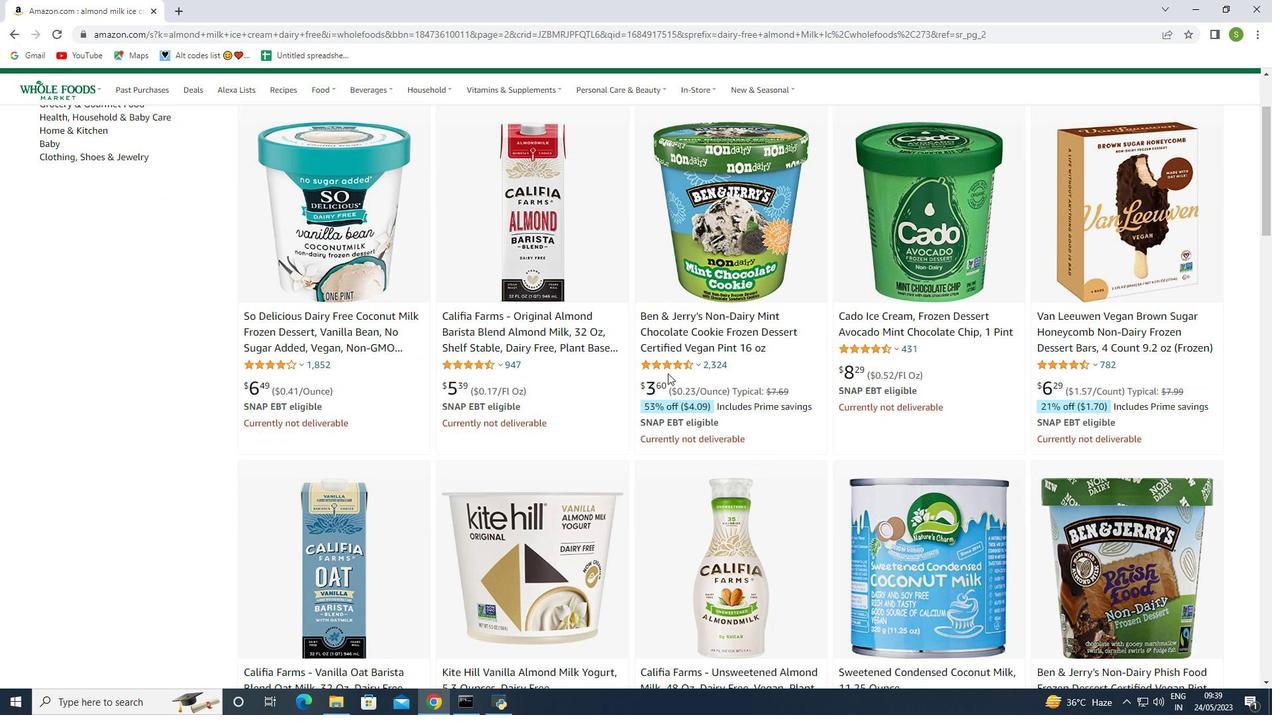 
Action: Mouse scrolled (667, 372) with delta (0, 0)
Screenshot: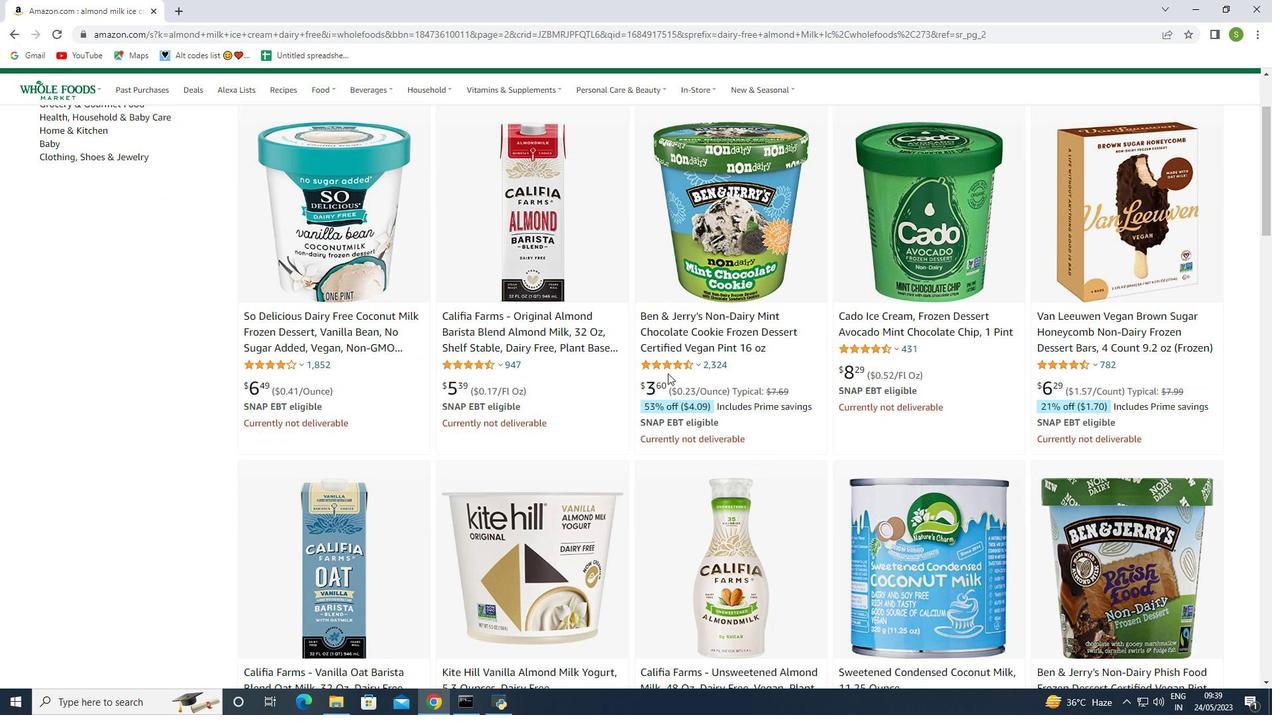 
Action: Mouse scrolled (667, 372) with delta (0, 0)
Screenshot: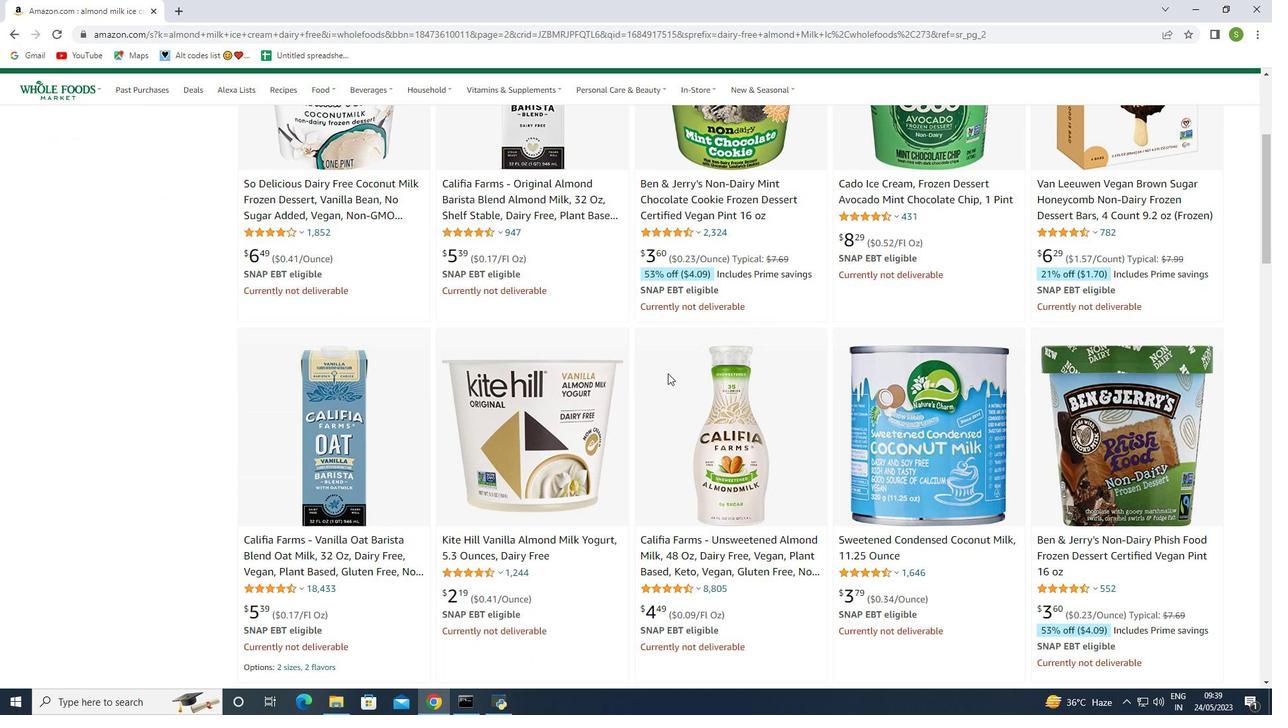 
Action: Mouse scrolled (667, 372) with delta (0, 0)
Screenshot: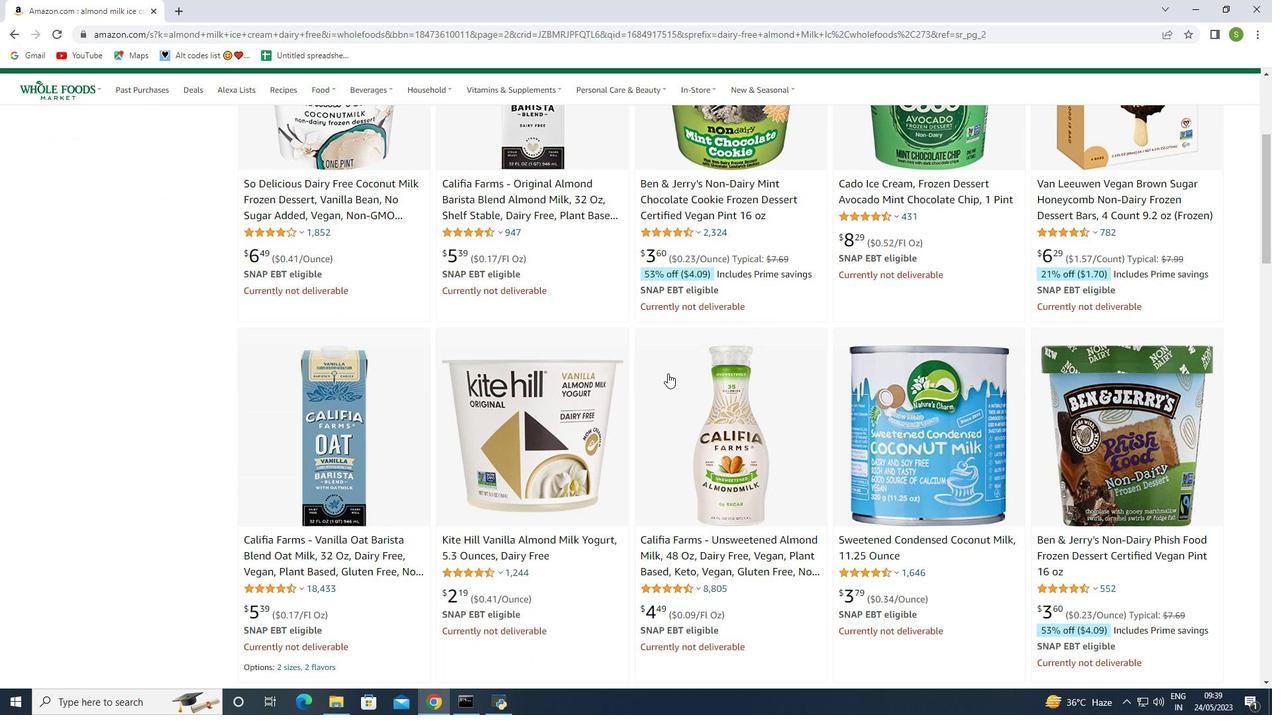 
Action: Mouse scrolled (667, 372) with delta (0, 0)
Screenshot: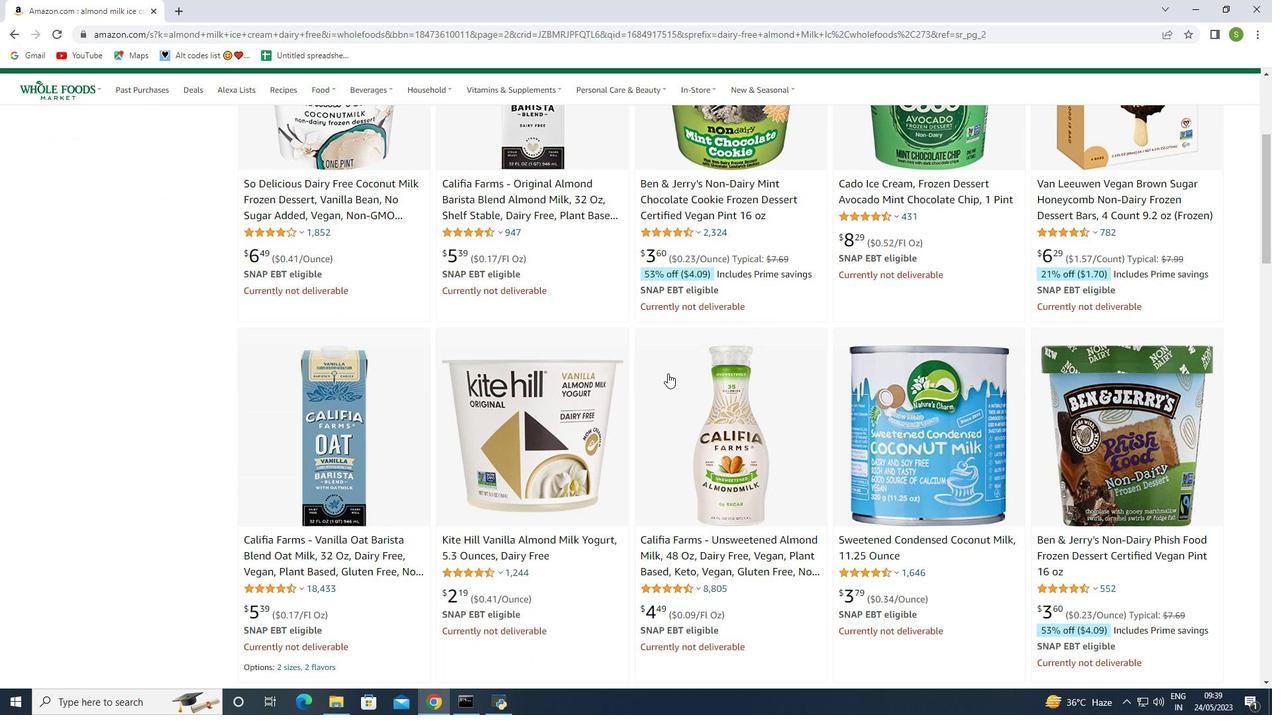 
Action: Mouse scrolled (667, 372) with delta (0, 0)
Screenshot: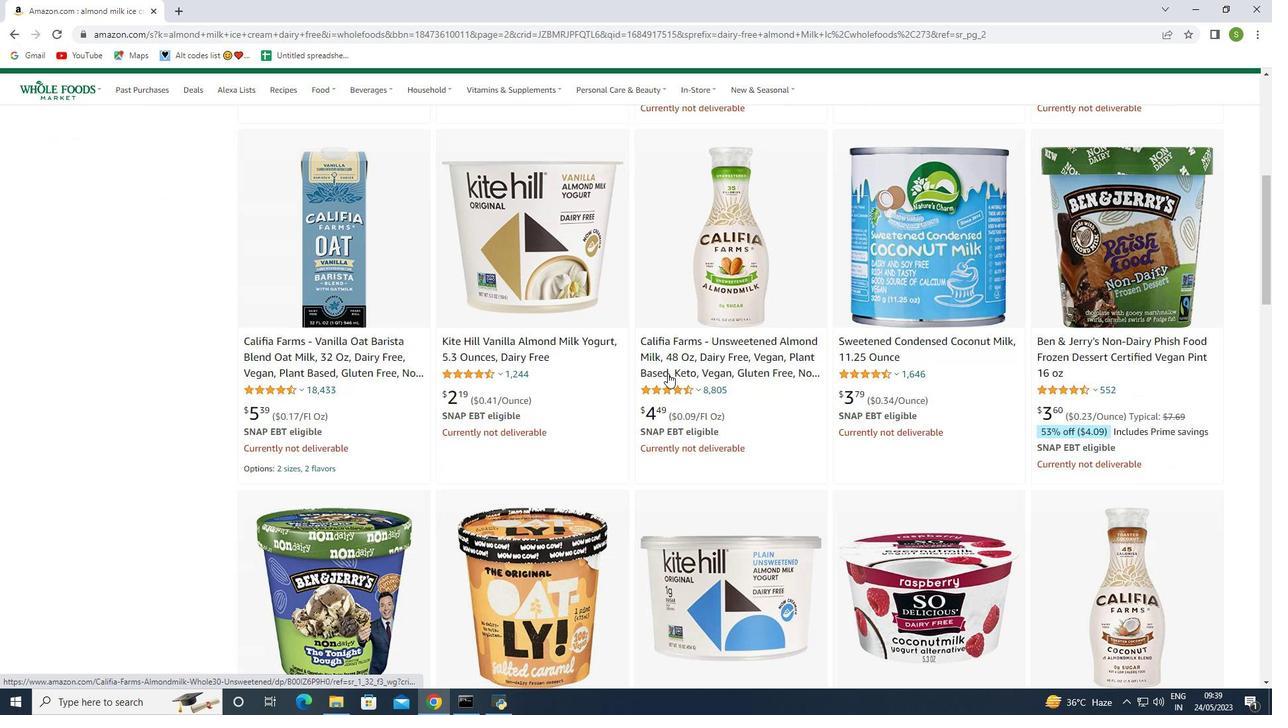 
Action: Mouse scrolled (667, 372) with delta (0, 0)
Screenshot: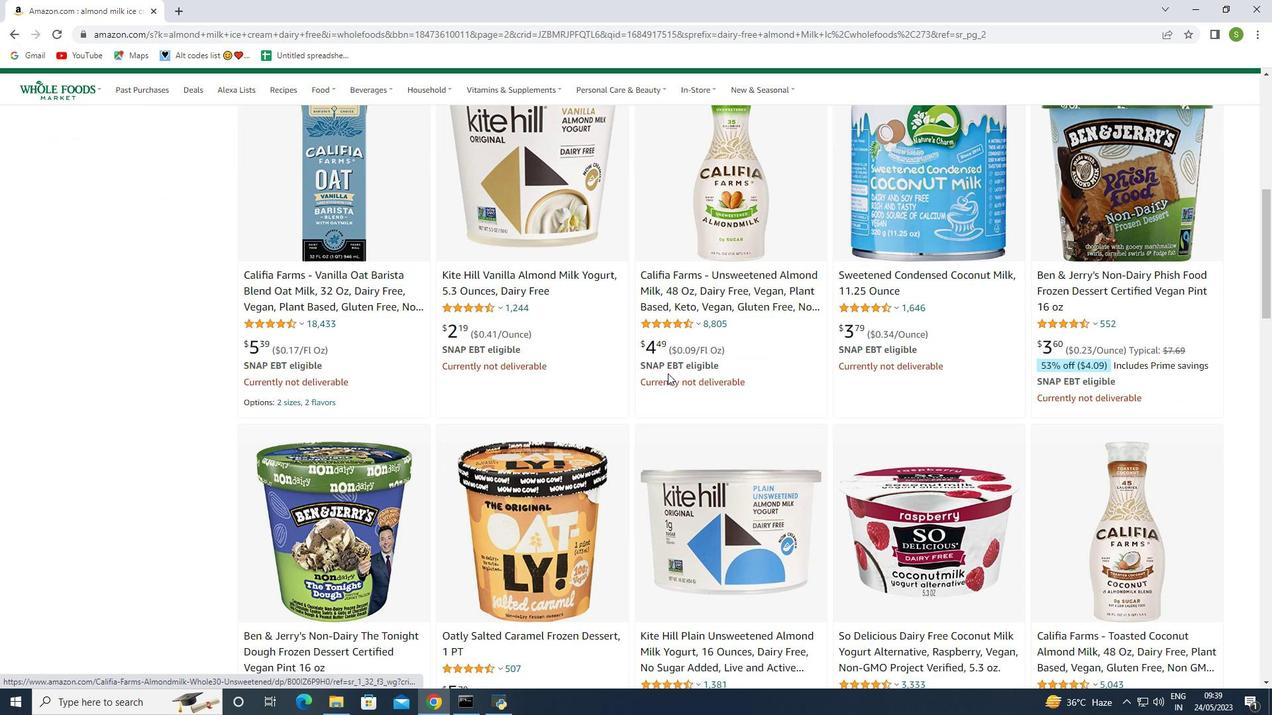 
Action: Mouse moved to (675, 376)
Screenshot: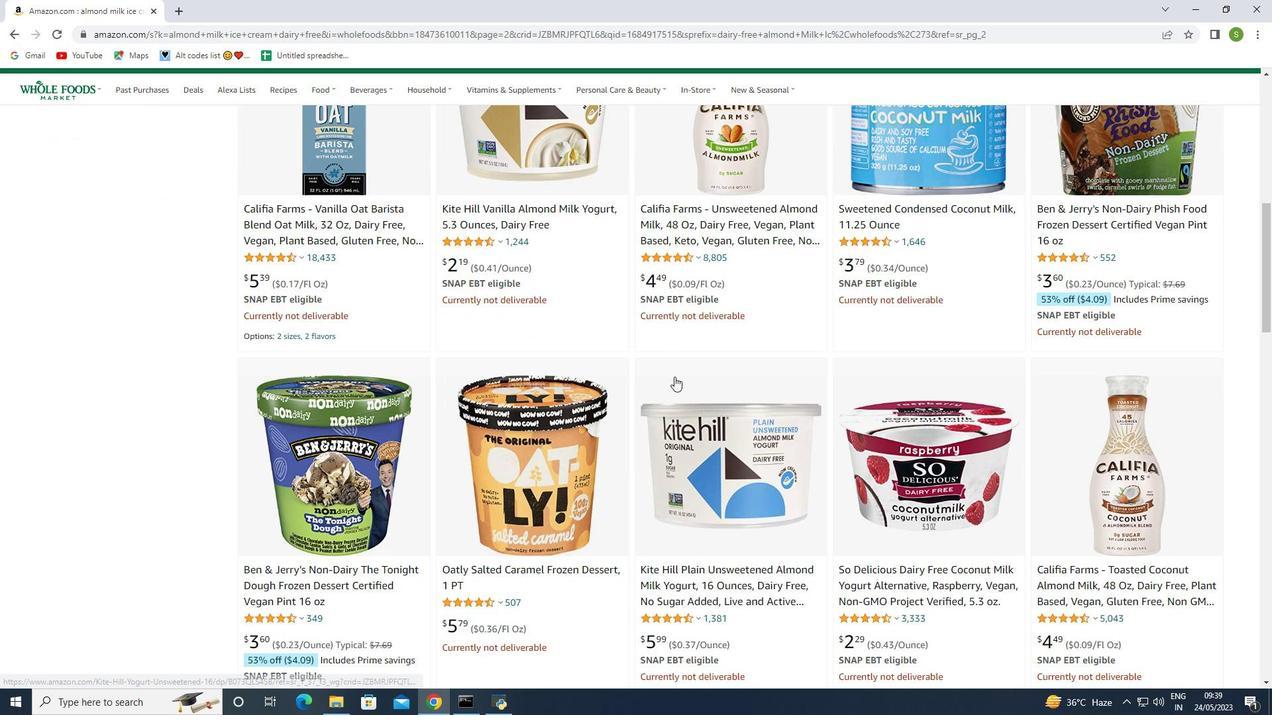 
Action: Mouse scrolled (675, 376) with delta (0, 0)
Screenshot: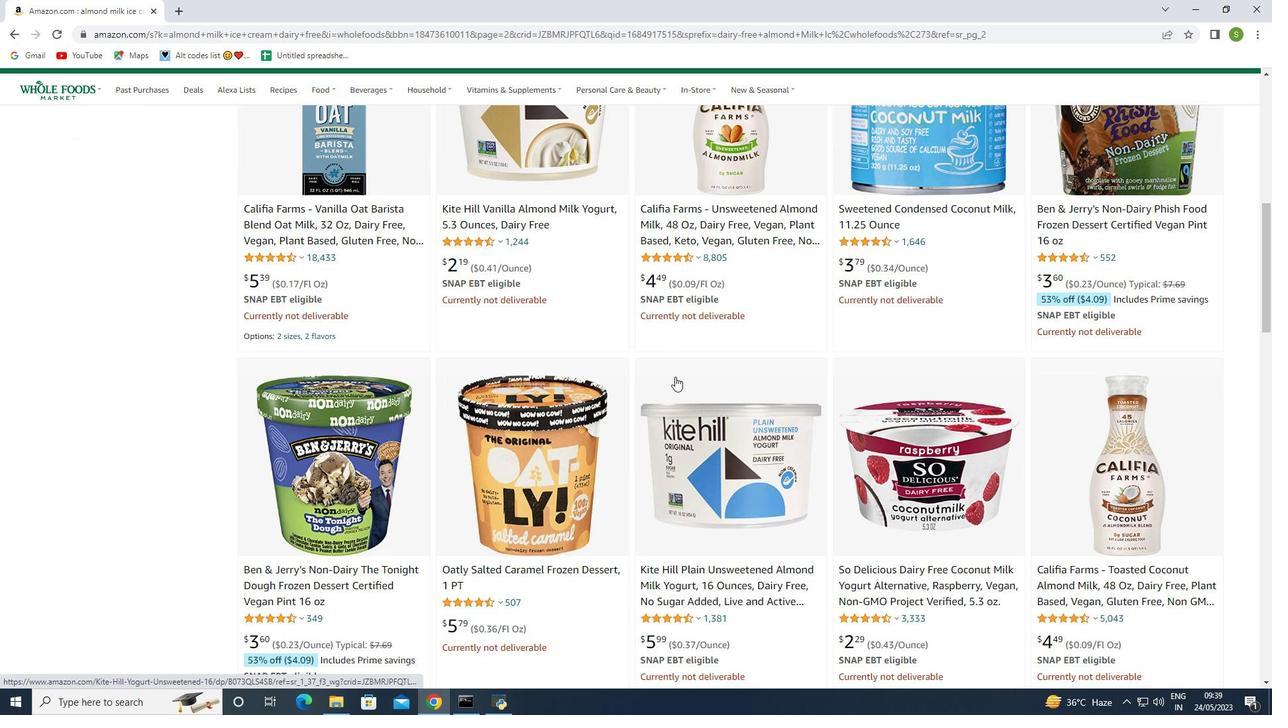 
Action: Mouse scrolled (675, 376) with delta (0, 0)
Screenshot: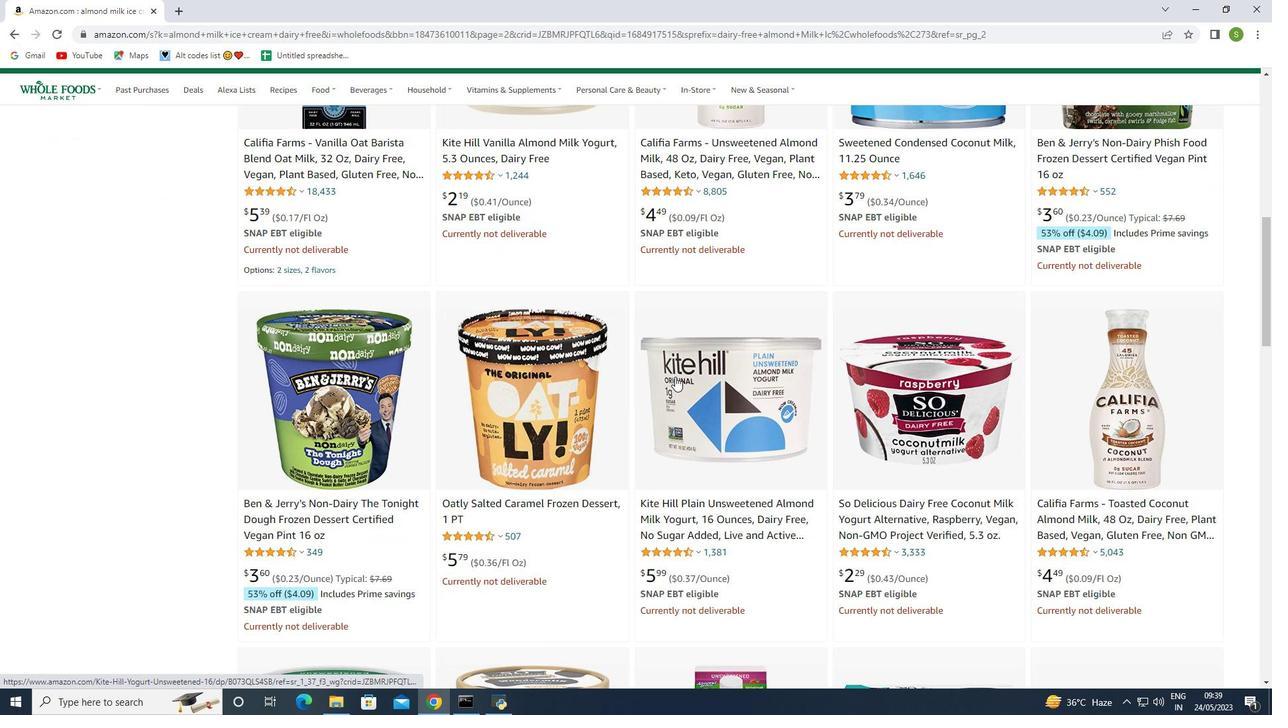 
Action: Mouse scrolled (675, 376) with delta (0, 0)
Screenshot: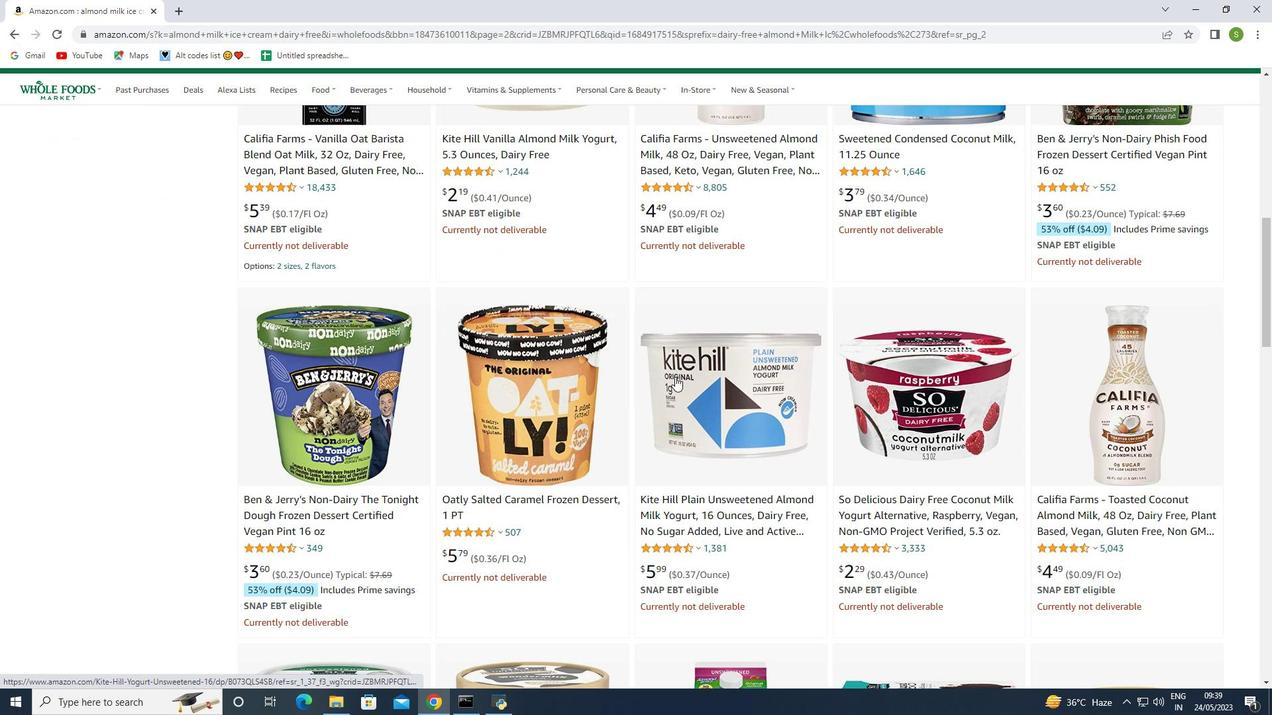 
Action: Mouse scrolled (675, 376) with delta (0, 0)
Screenshot: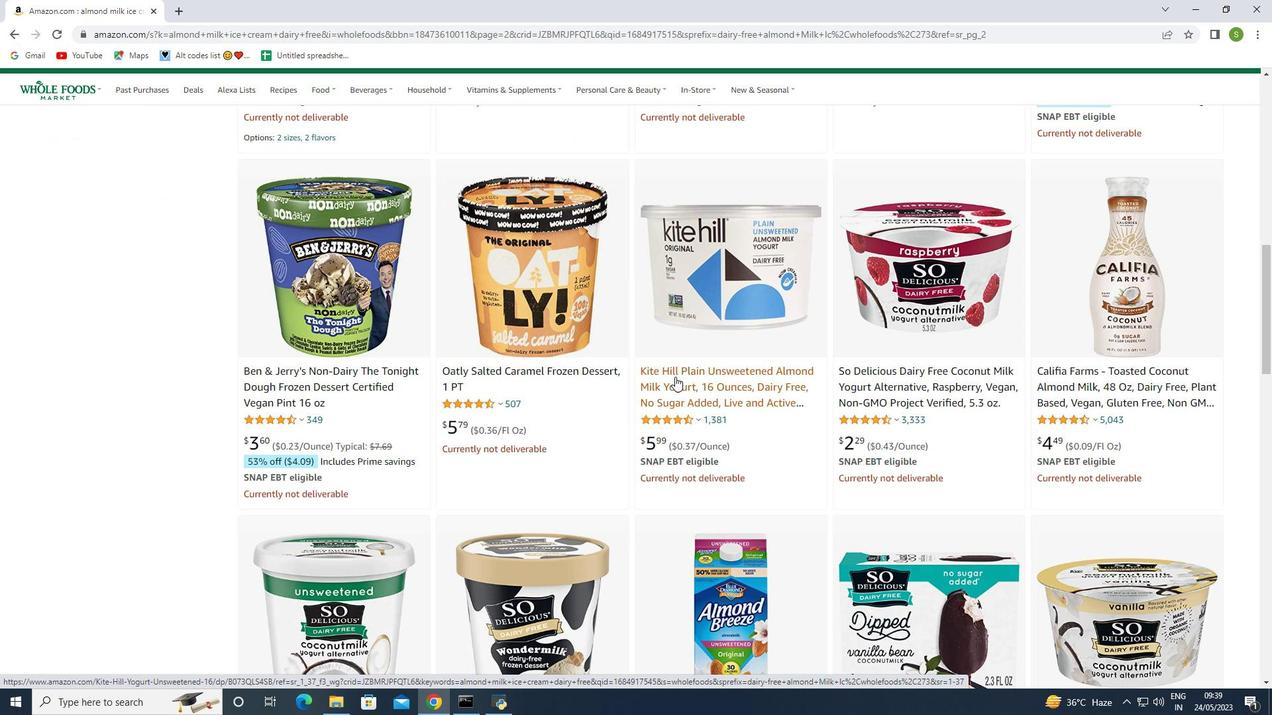
Action: Mouse scrolled (675, 376) with delta (0, 0)
Screenshot: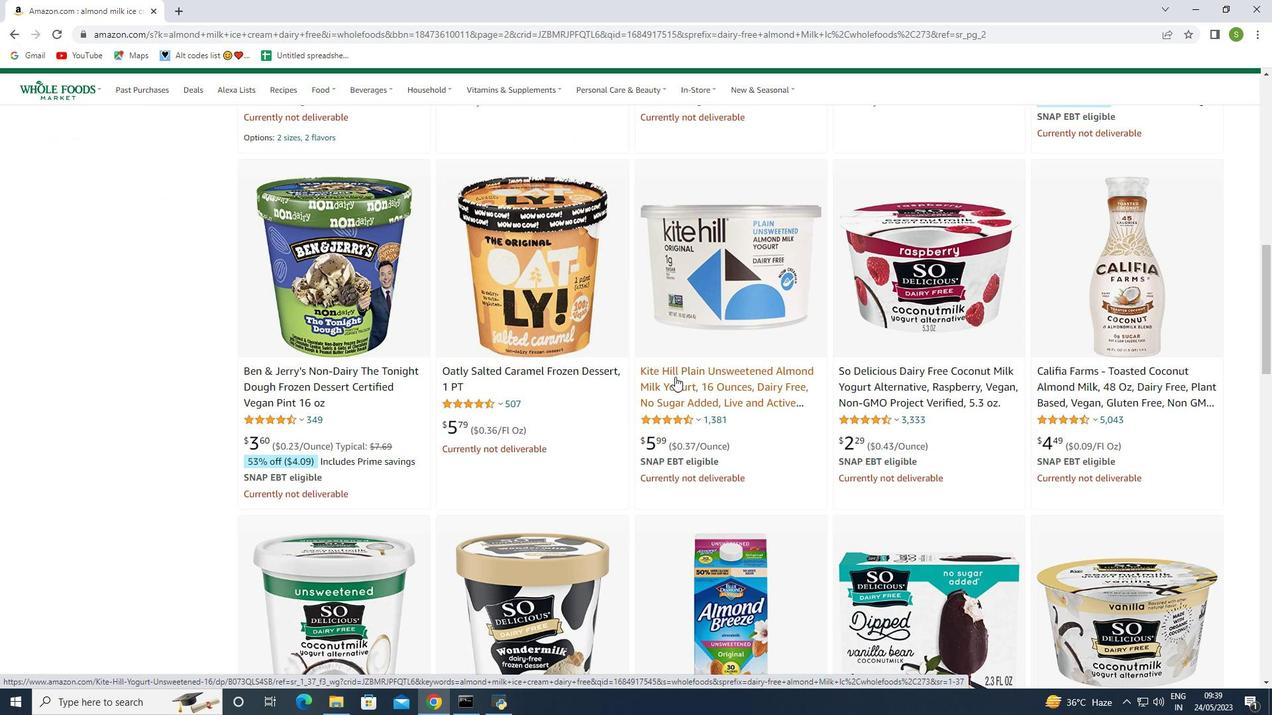 
Action: Mouse scrolled (675, 376) with delta (0, 0)
Screenshot: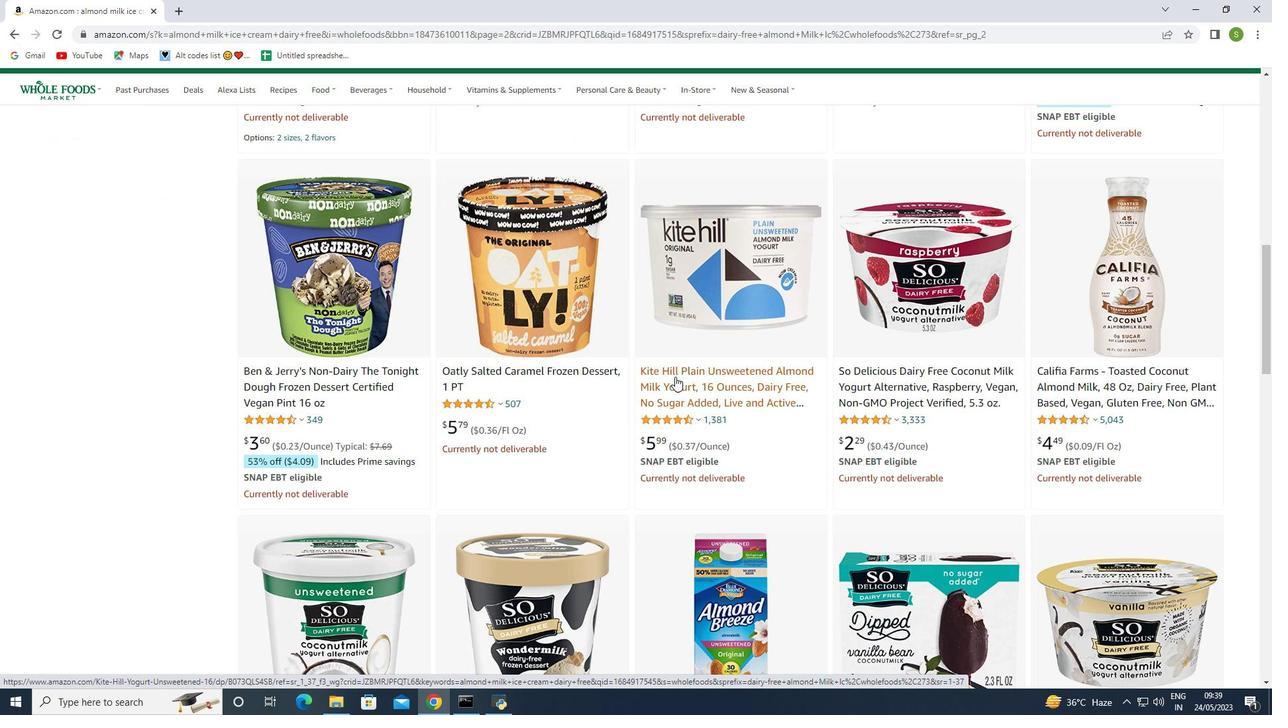 
Action: Mouse scrolled (675, 376) with delta (0, 0)
Screenshot: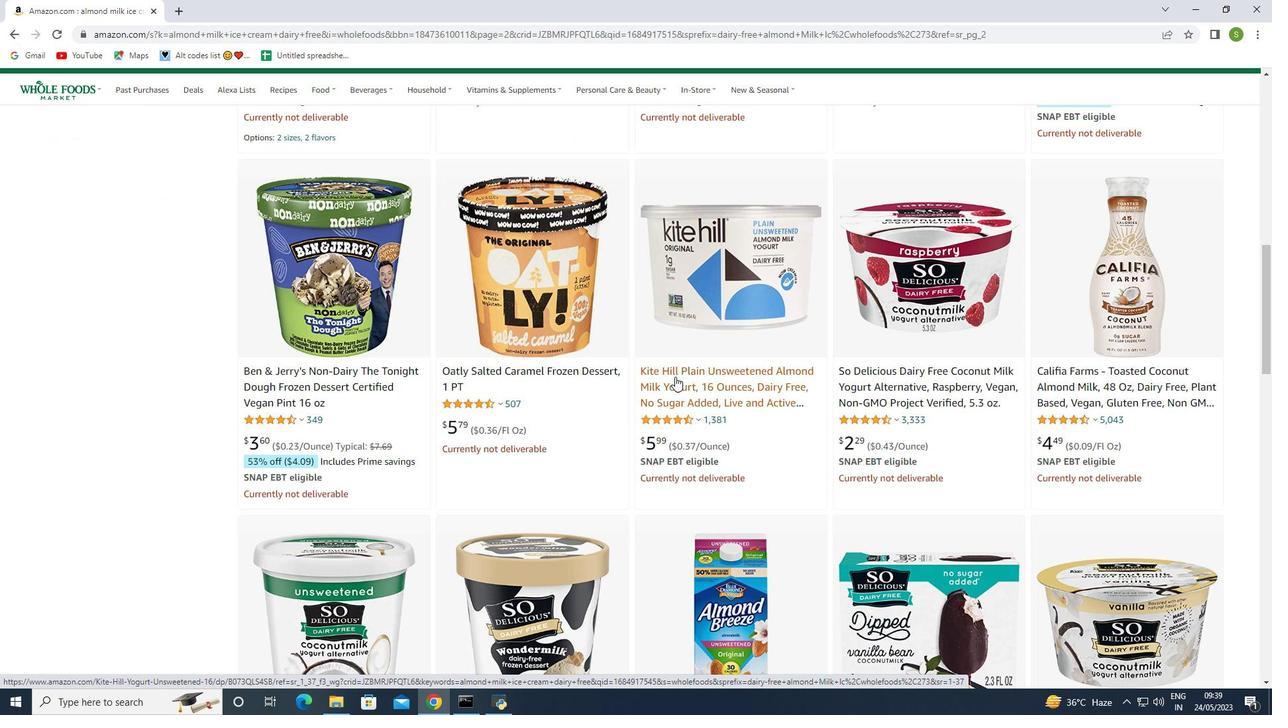 
Action: Mouse scrolled (675, 377) with delta (0, 0)
Screenshot: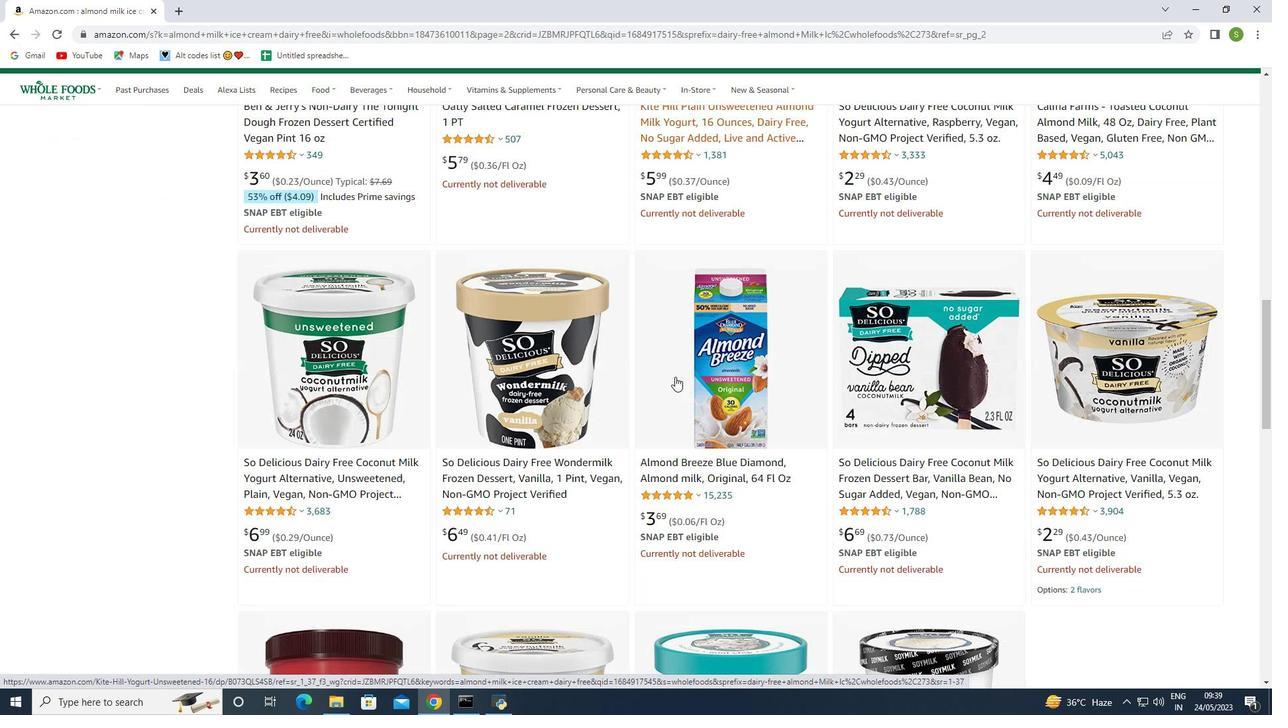 
Action: Mouse scrolled (675, 377) with delta (0, 0)
Screenshot: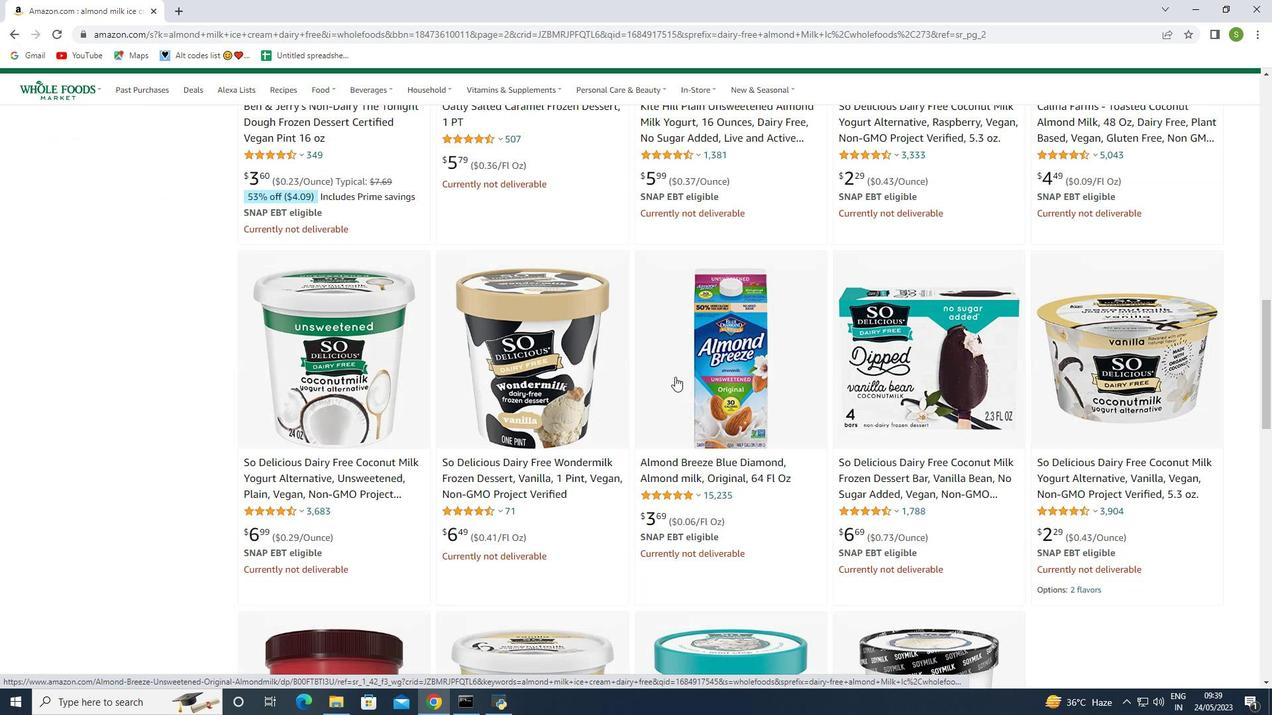 
Action: Mouse scrolled (675, 377) with delta (0, 0)
Screenshot: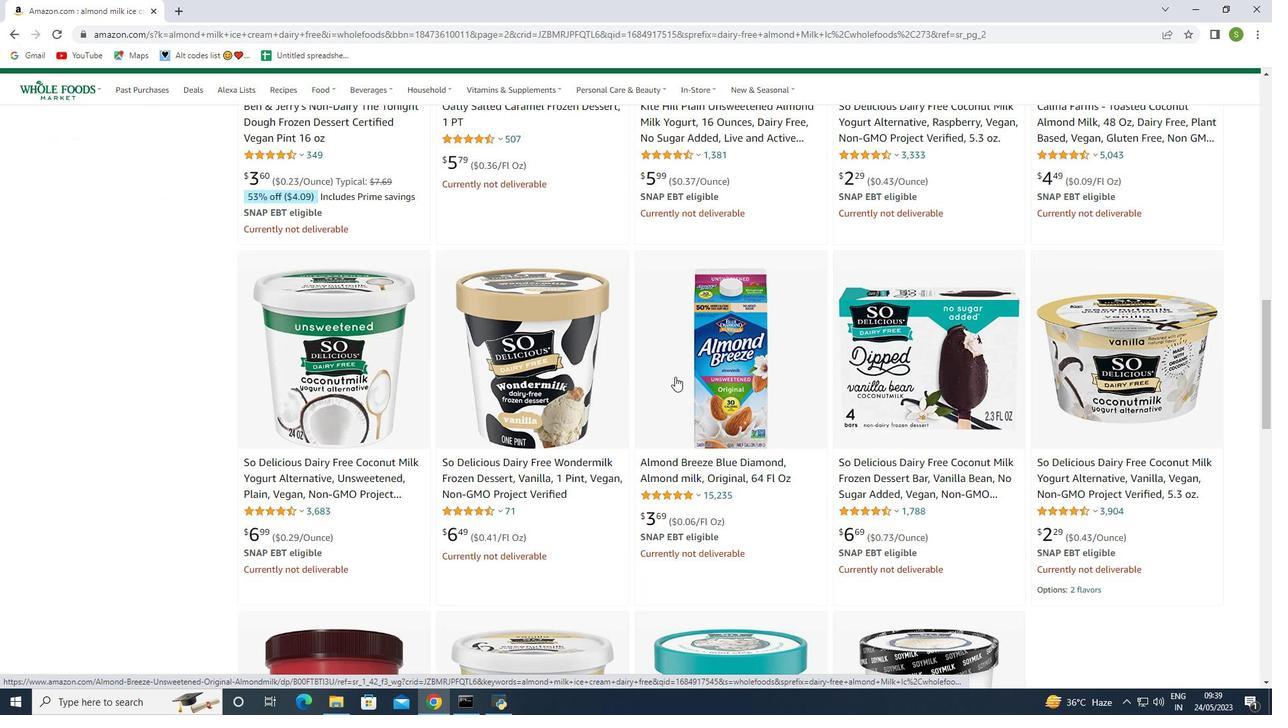 
Action: Mouse scrolled (675, 377) with delta (0, 0)
Screenshot: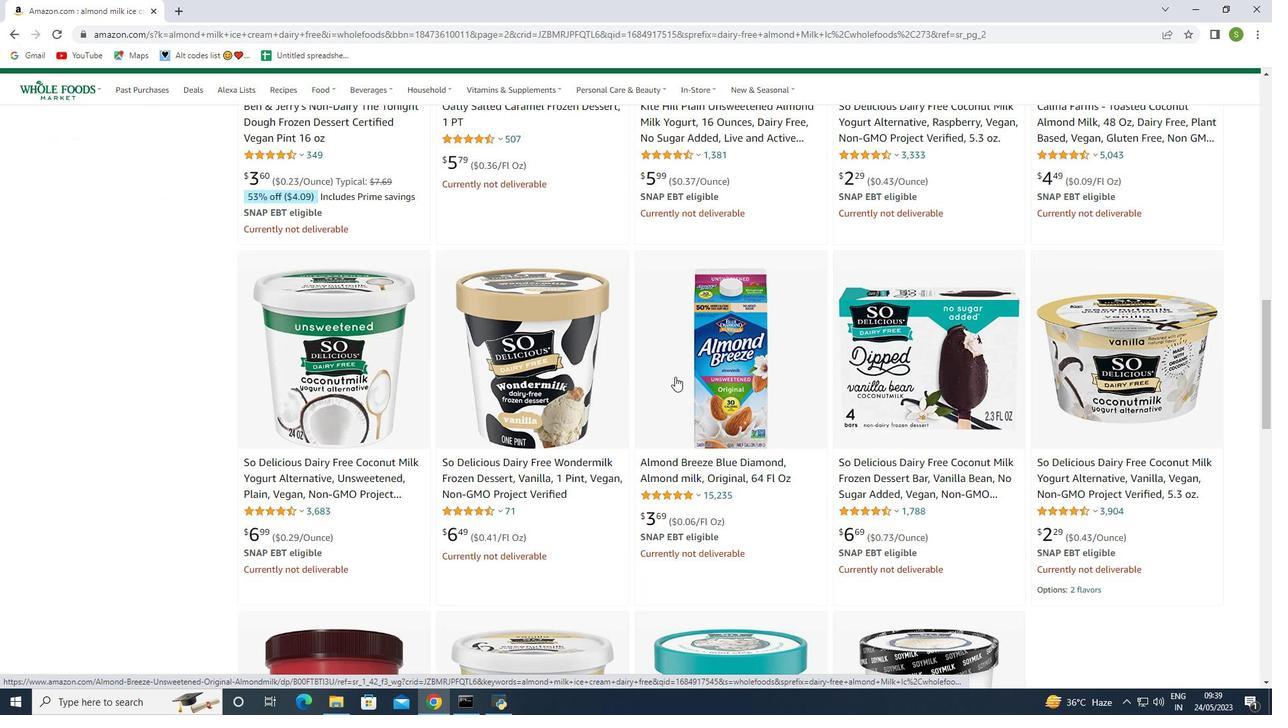 
Action: Mouse scrolled (675, 377) with delta (0, 0)
Screenshot: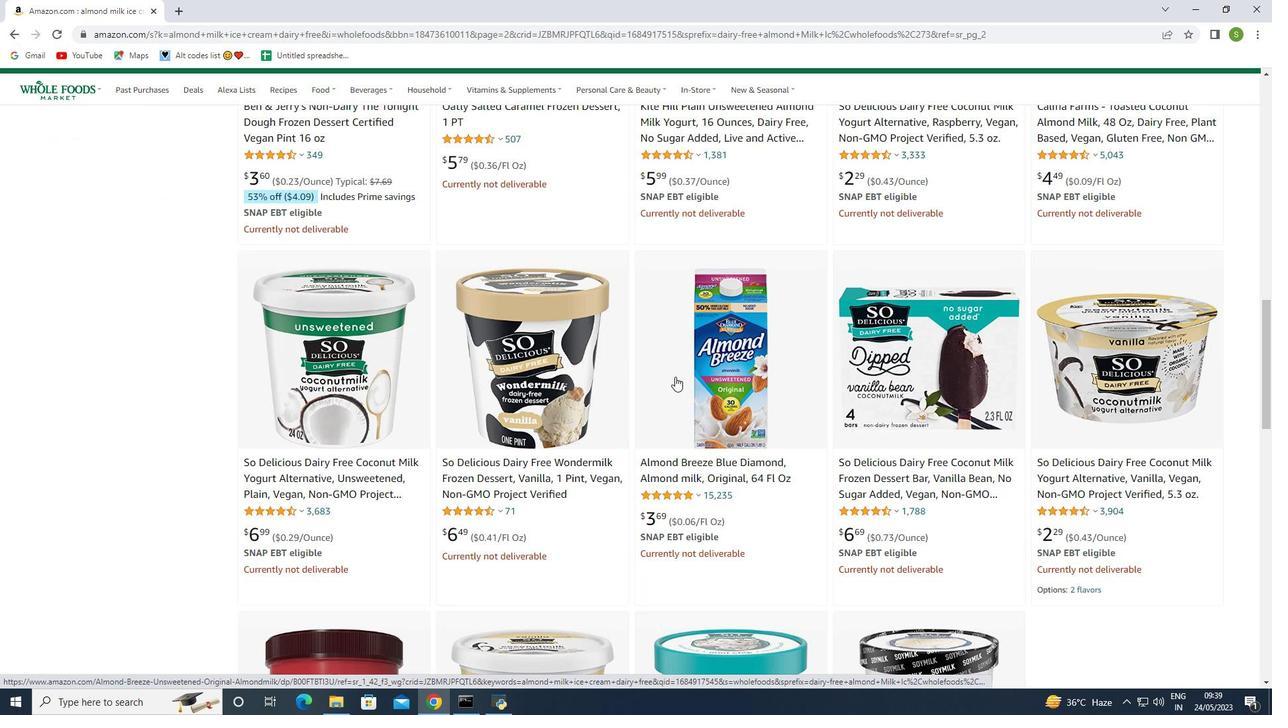
Action: Mouse moved to (675, 404)
Screenshot: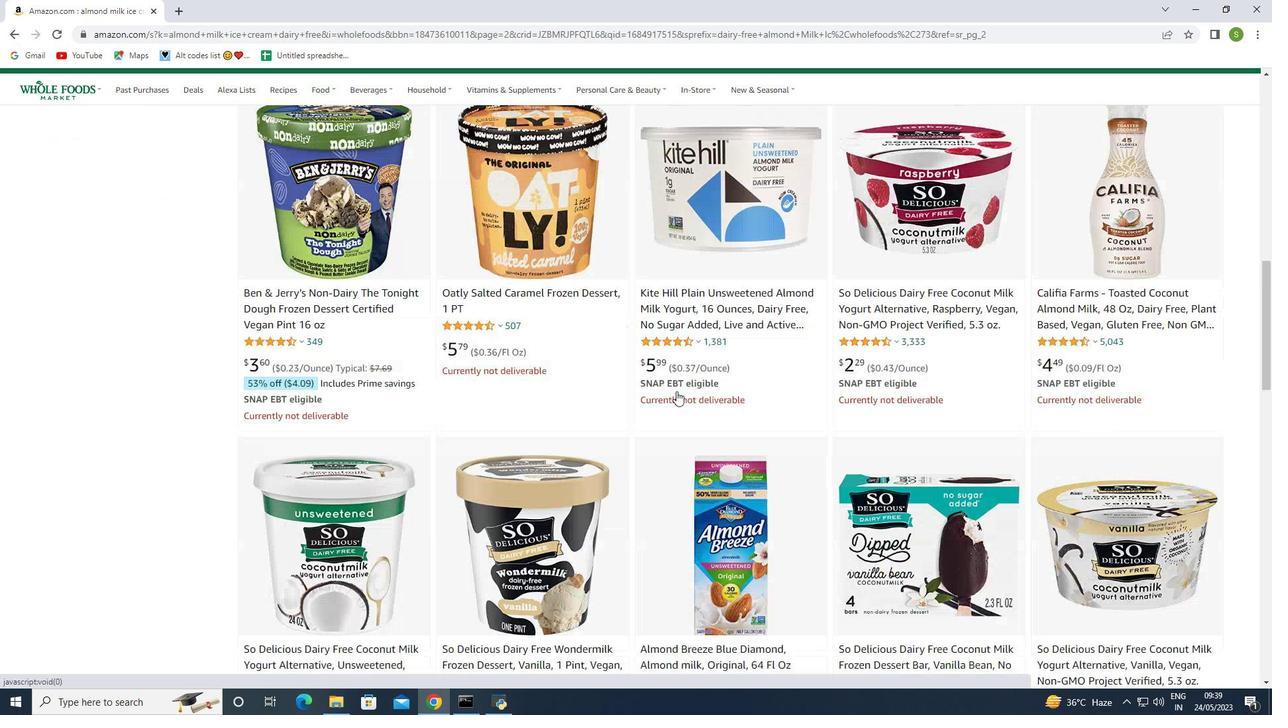 
Action: Mouse scrolled (675, 404) with delta (0, 0)
Screenshot: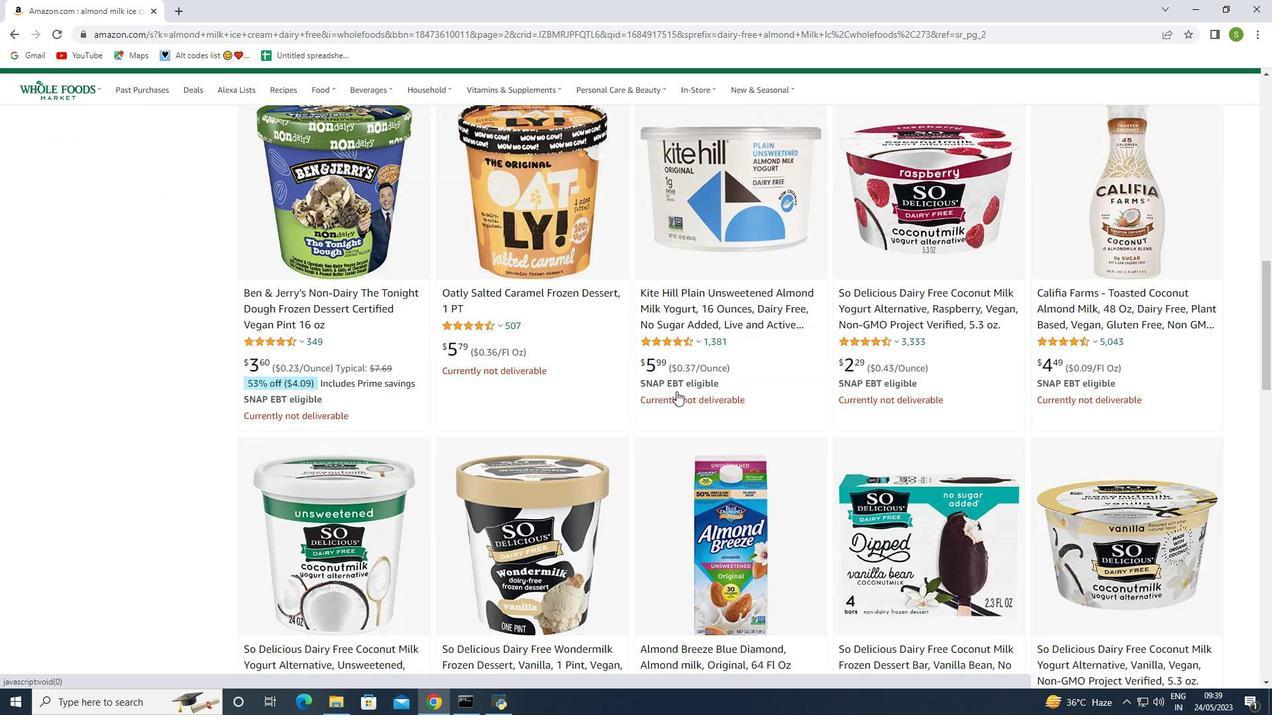 
Action: Mouse scrolled (675, 404) with delta (0, 0)
Screenshot: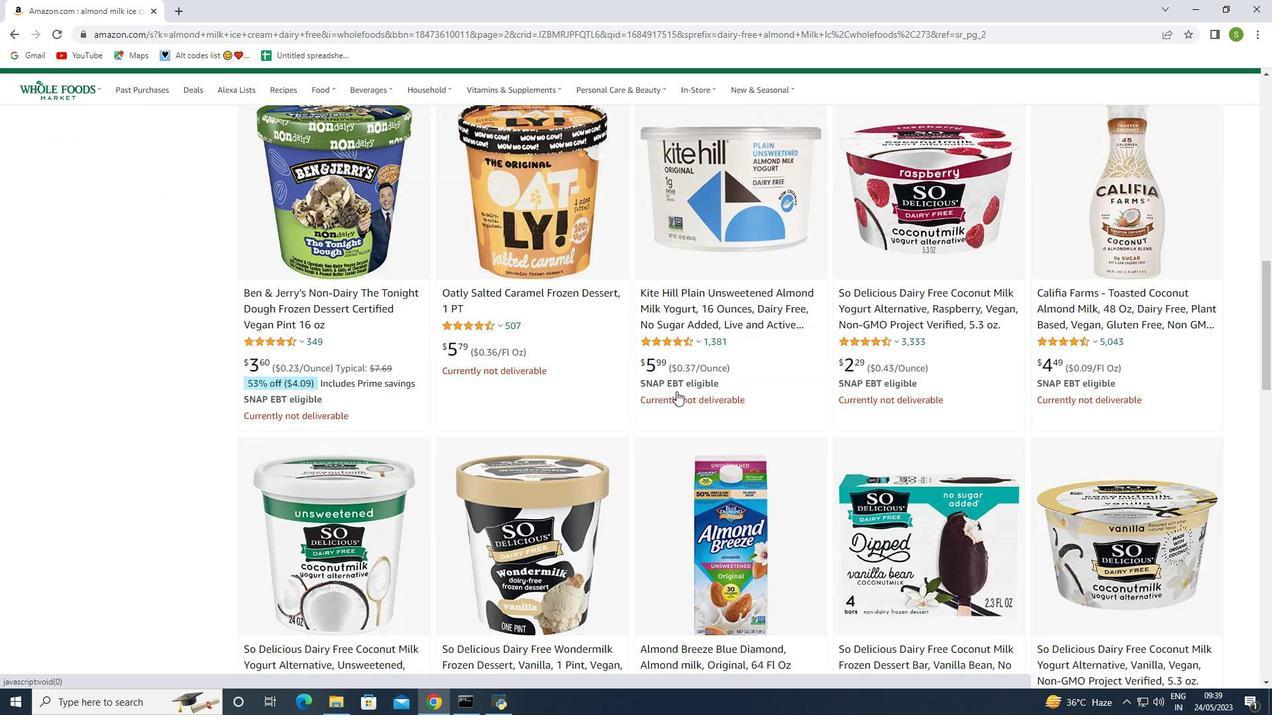 
Action: Mouse scrolled (675, 404) with delta (0, 0)
Screenshot: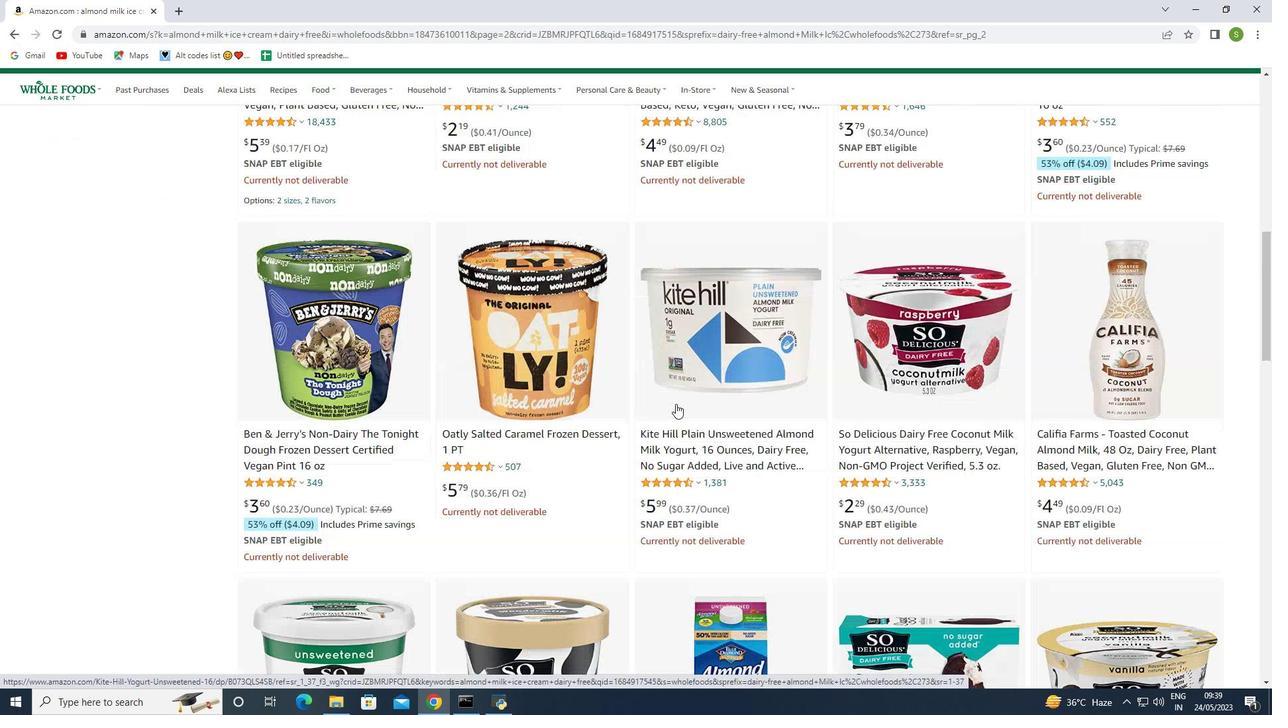 
Action: Mouse scrolled (675, 404) with delta (0, 0)
Screenshot: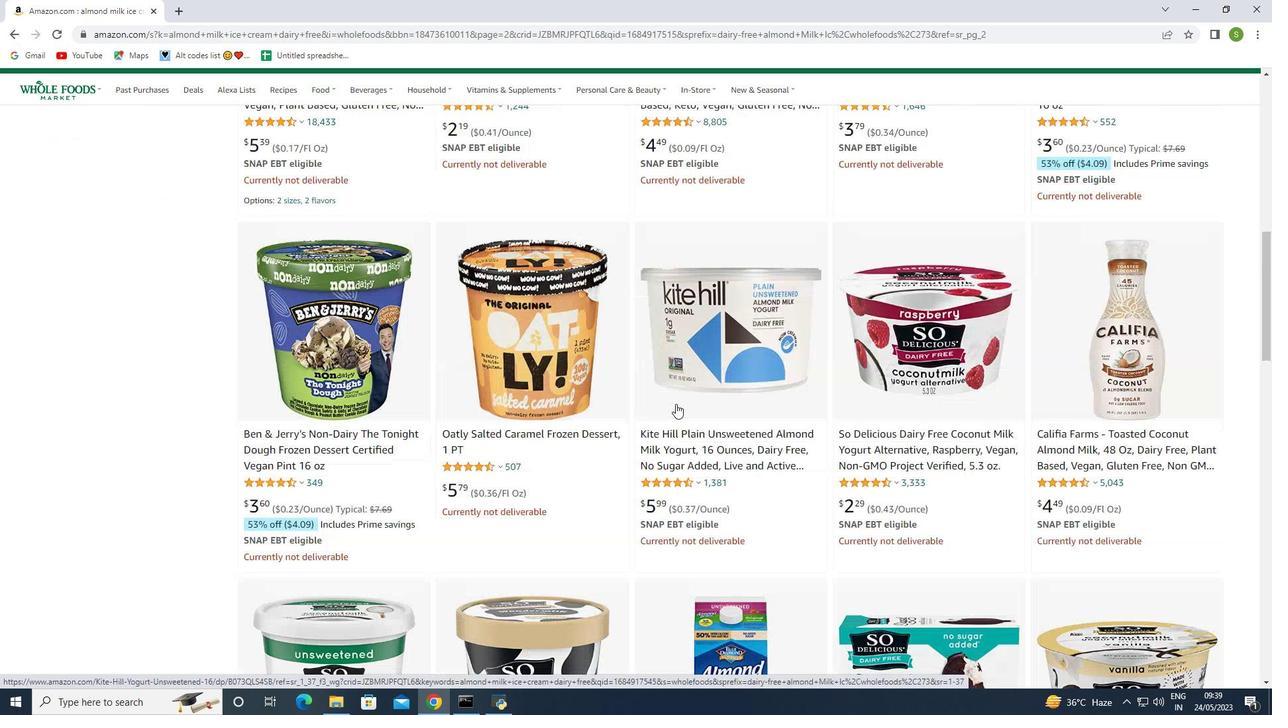 
Action: Mouse scrolled (675, 404) with delta (0, 0)
Screenshot: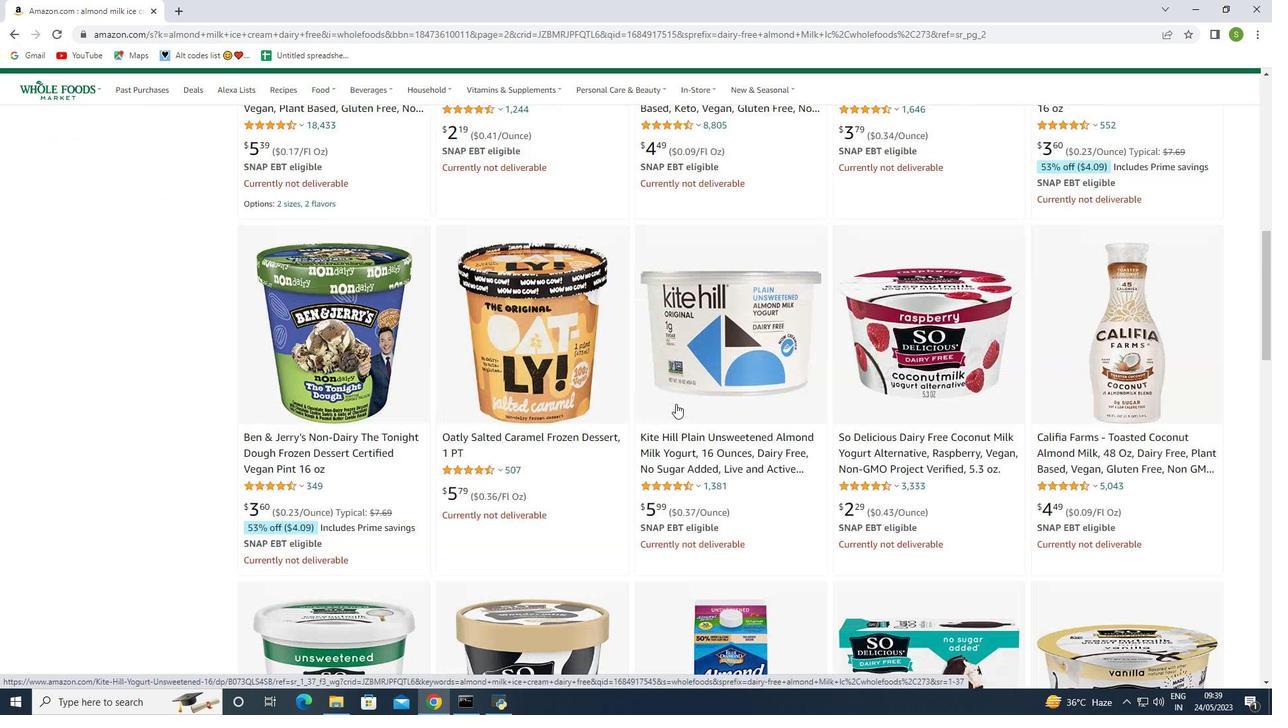 
Action: Mouse moved to (678, 404)
